 Task: Look for Airbnb properties in Wangen im Allgäu, Germany from 7th December, 2023 to 15th December, 2023 for 6 adults. Place can be entire room with 3 bedrooms having 3 beds and 3 bathrooms. Property type can be guest house.
Action: Mouse moved to (452, 191)
Screenshot: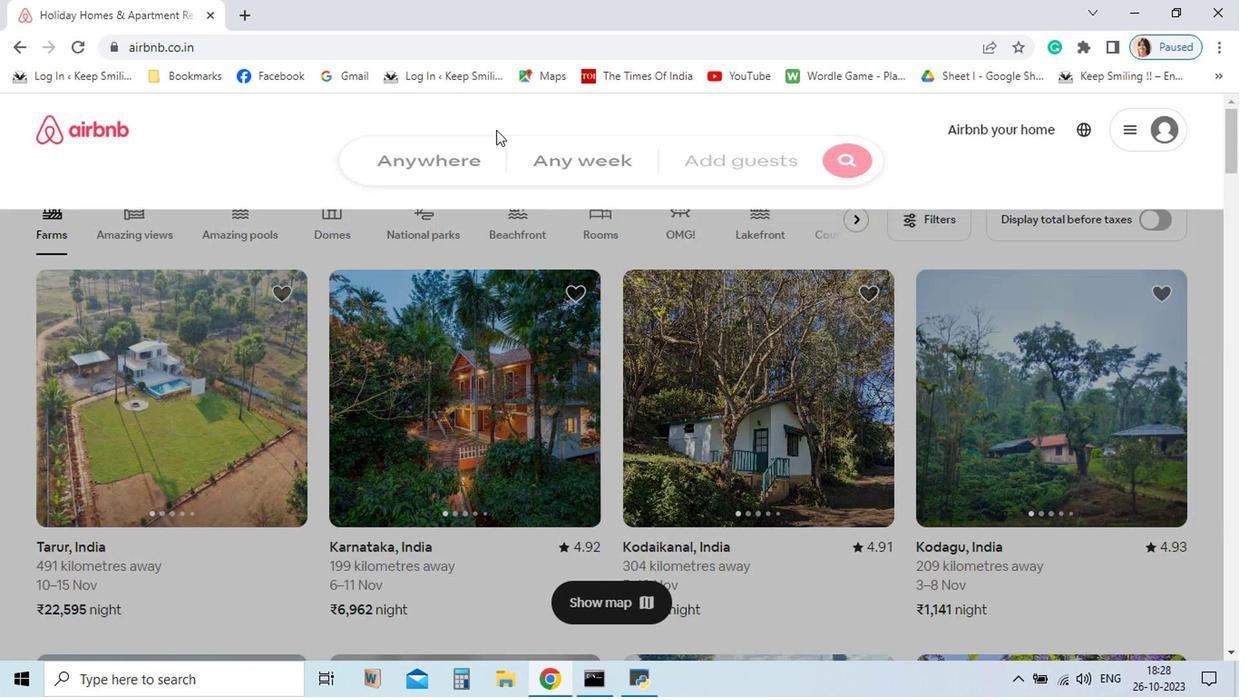 
Action: Mouse pressed left at (452, 191)
Screenshot: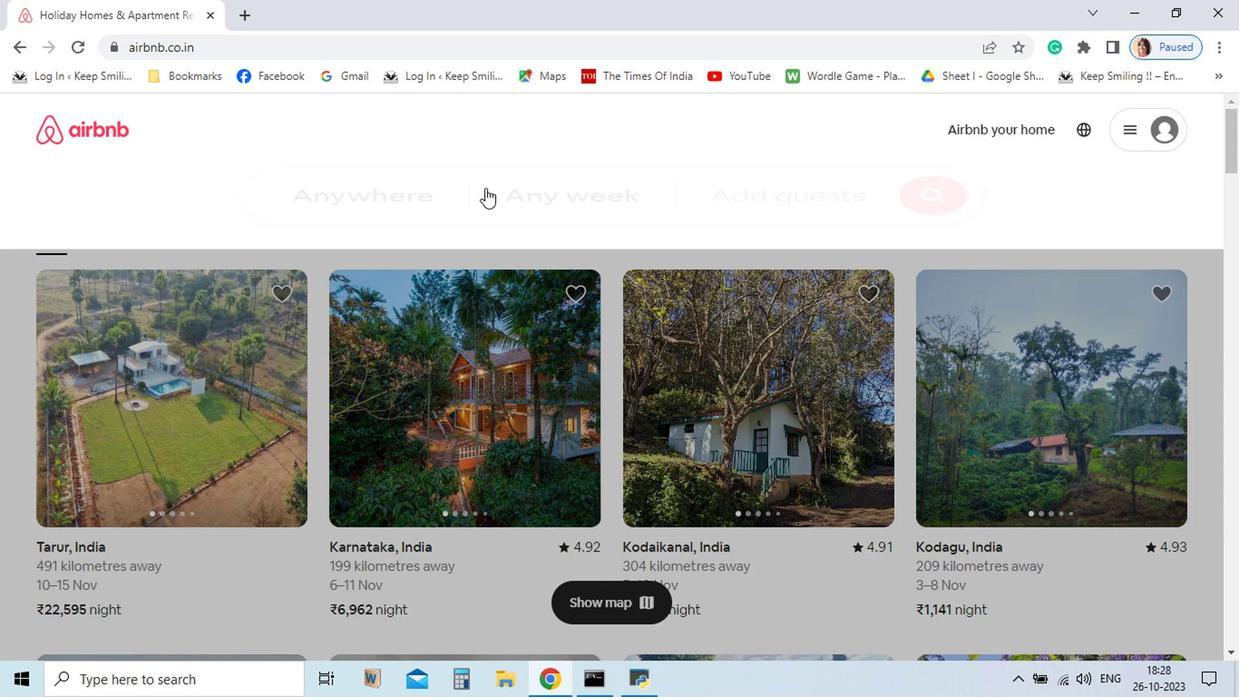 
Action: Mouse moved to (441, 450)
Screenshot: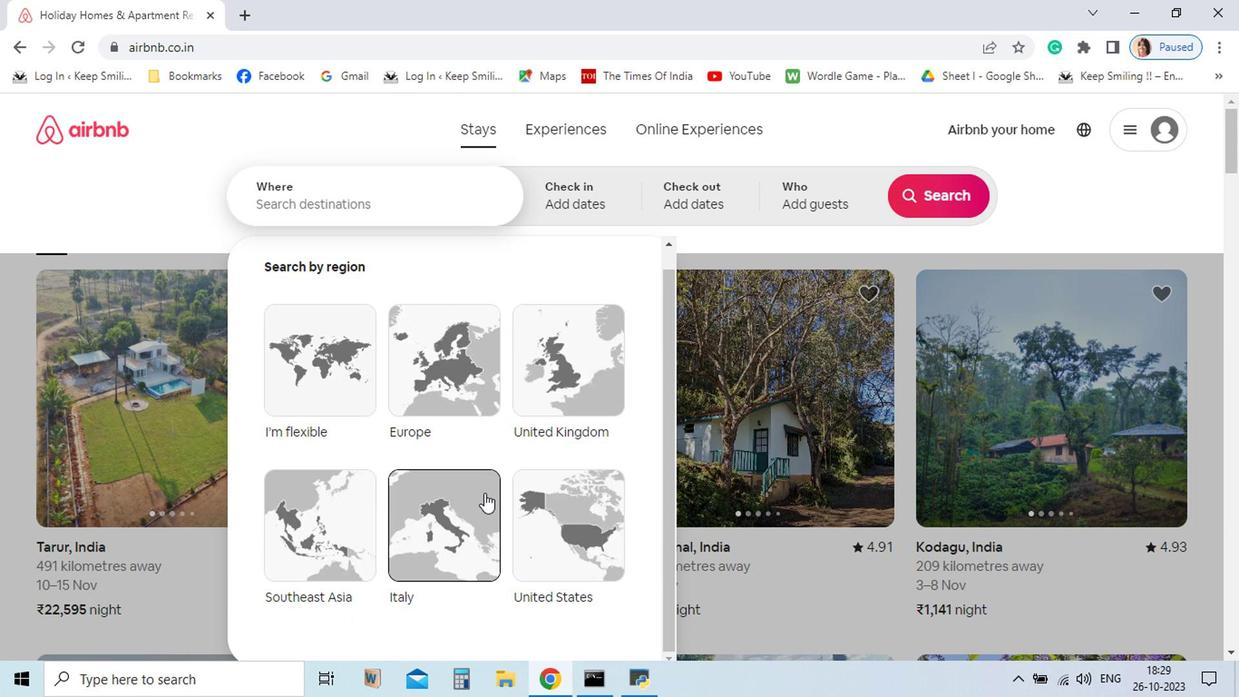 
Action: Mouse scrolled (441, 449) with delta (0, 0)
Screenshot: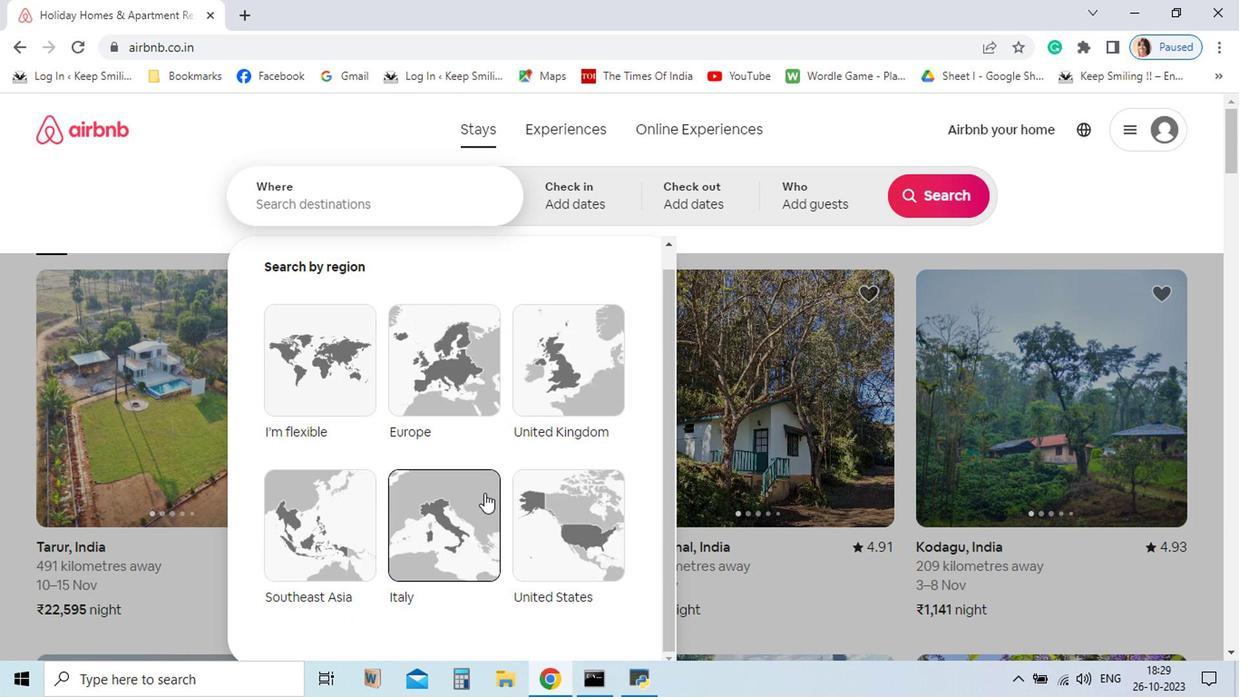 
Action: Mouse moved to (402, 334)
Screenshot: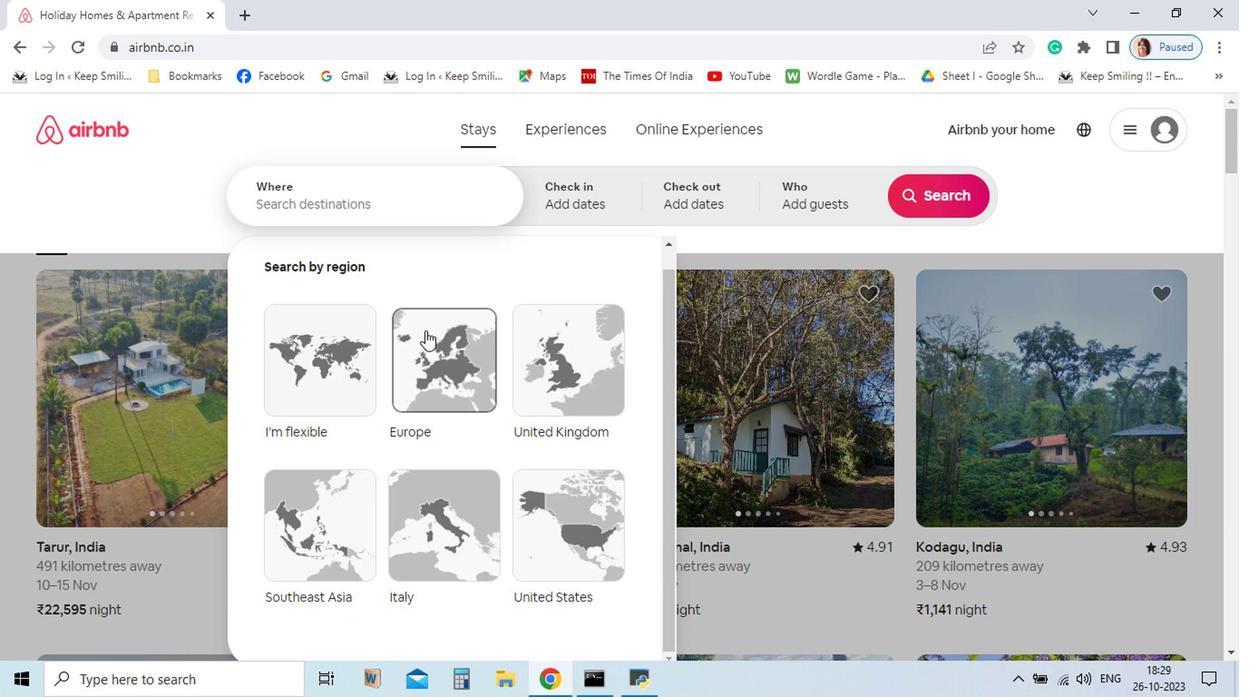 
Action: Mouse pressed left at (402, 334)
Screenshot: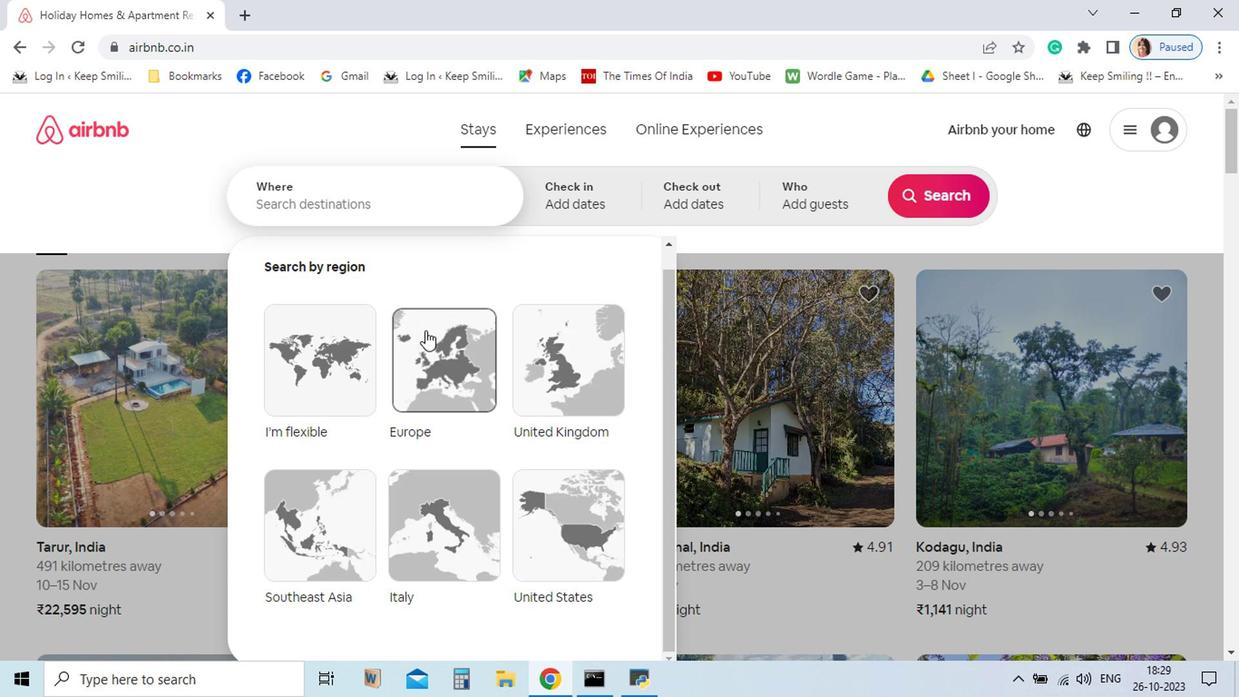 
Action: Mouse moved to (326, 242)
Screenshot: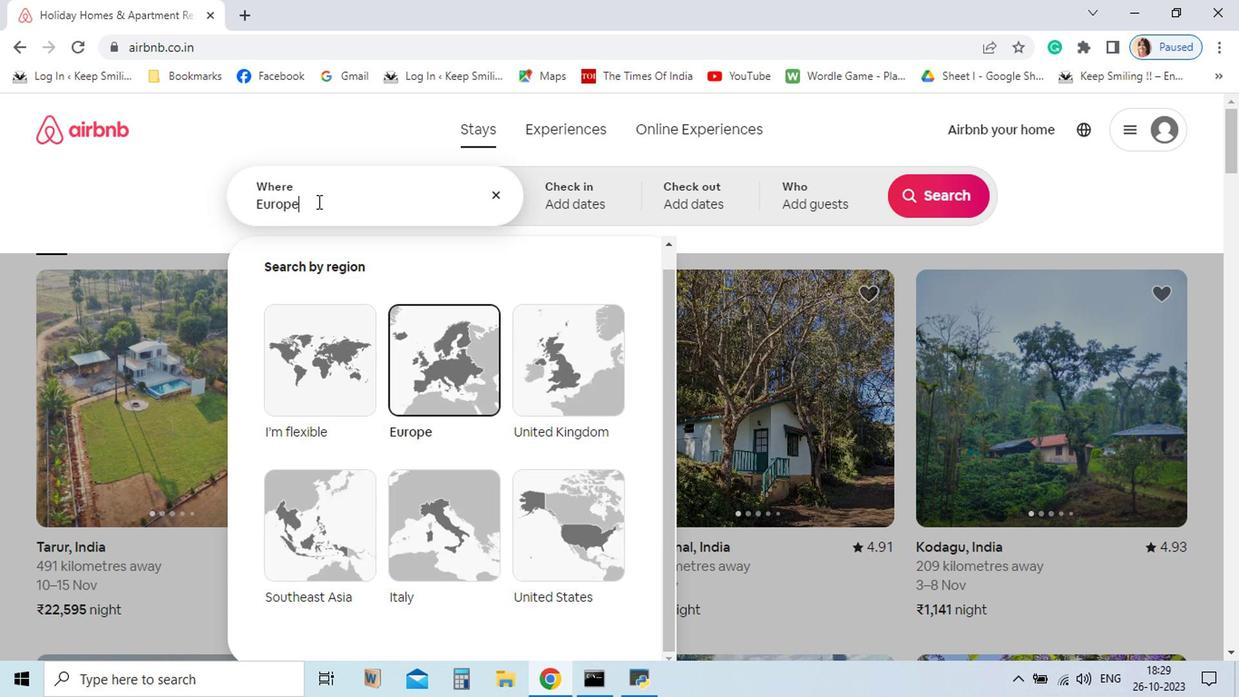 
Action: Mouse pressed left at (326, 242)
Screenshot: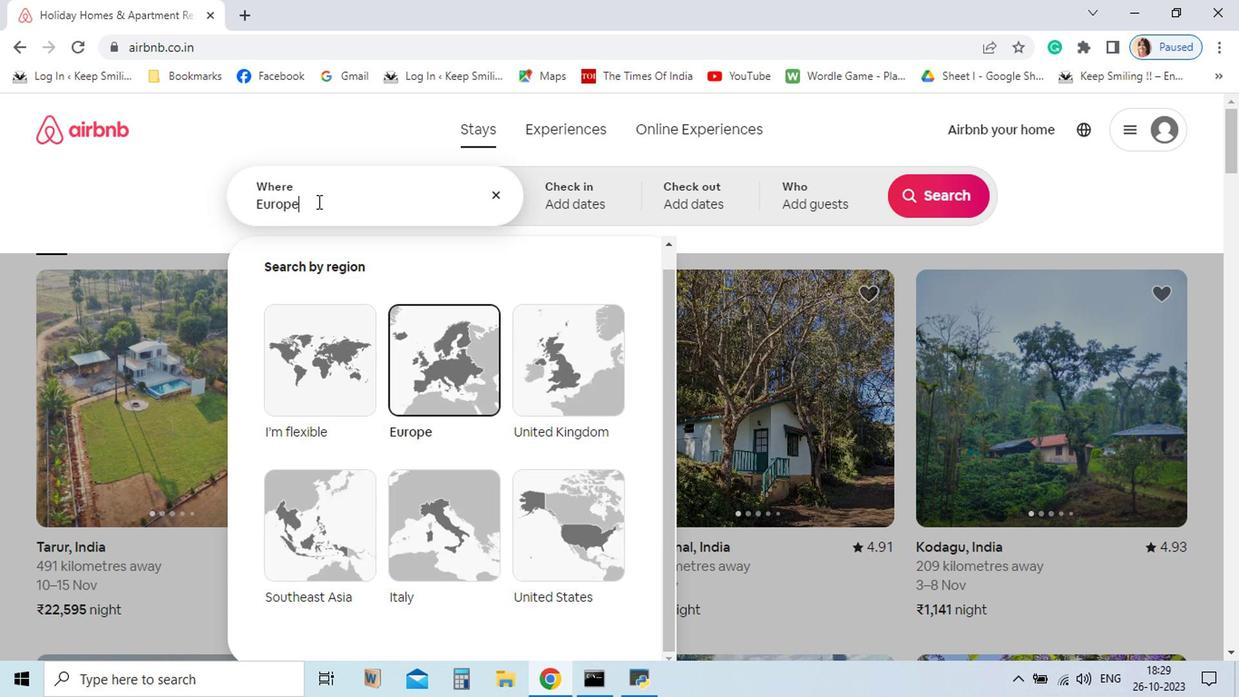 
Action: Mouse moved to (325, 242)
Screenshot: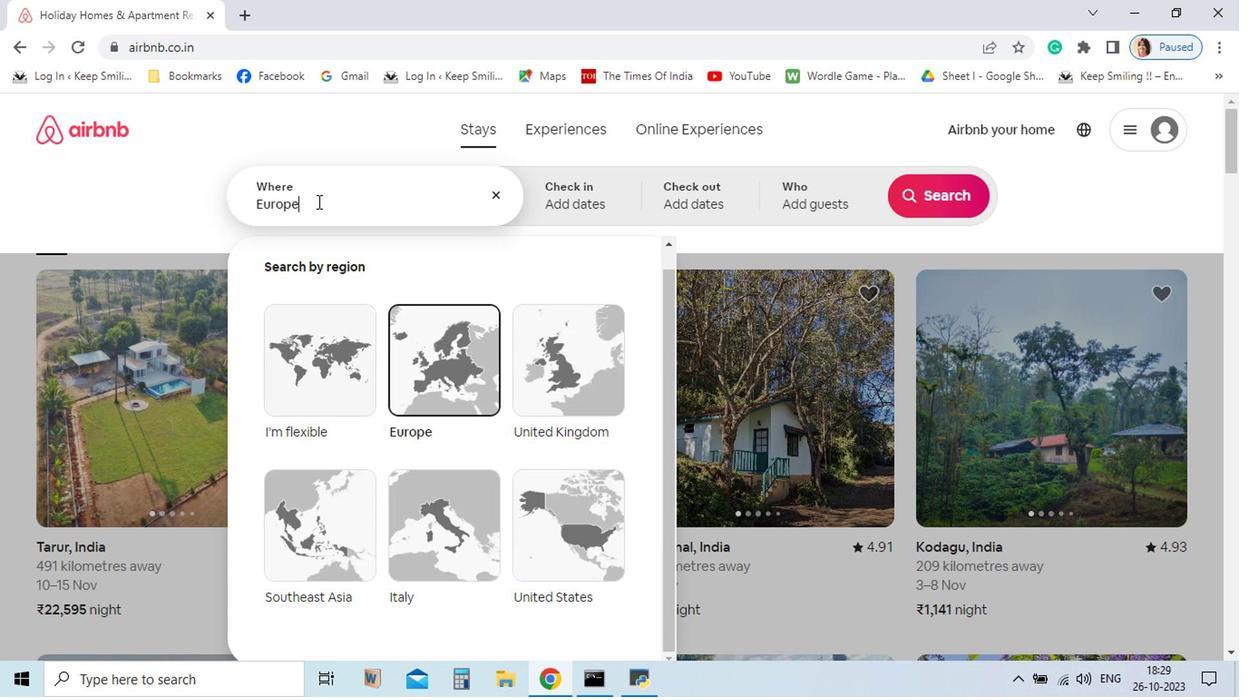 
Action: Key pressed <Key.delete><Key.backspace><Key.backspace><Key.backspace><Key.backspace><Key.backspace><Key.backspace>wange
Screenshot: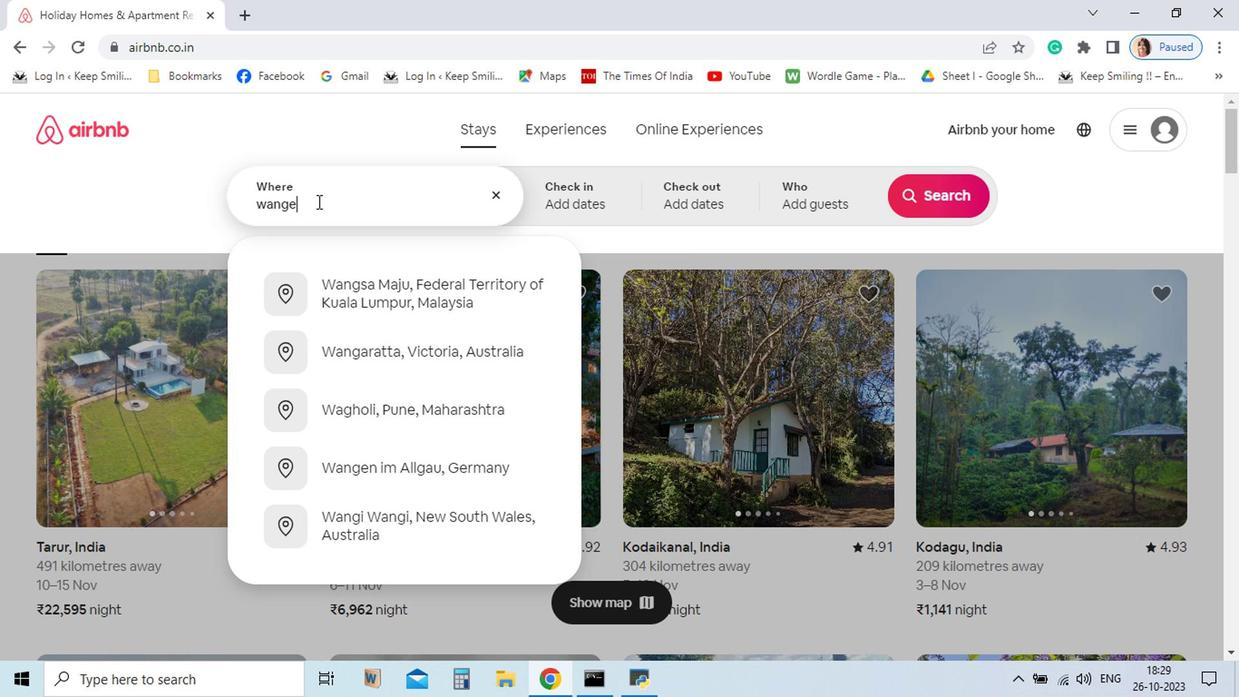 
Action: Mouse moved to (324, 240)
Screenshot: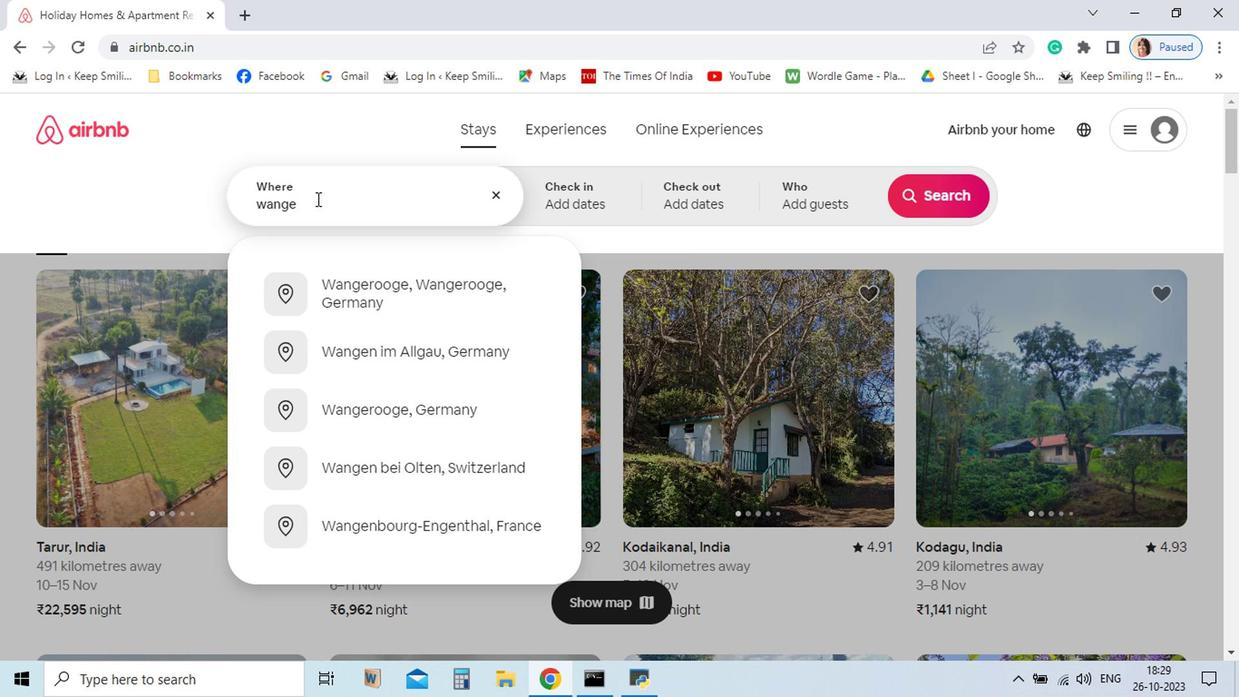 
Action: Key pressed n
Screenshot: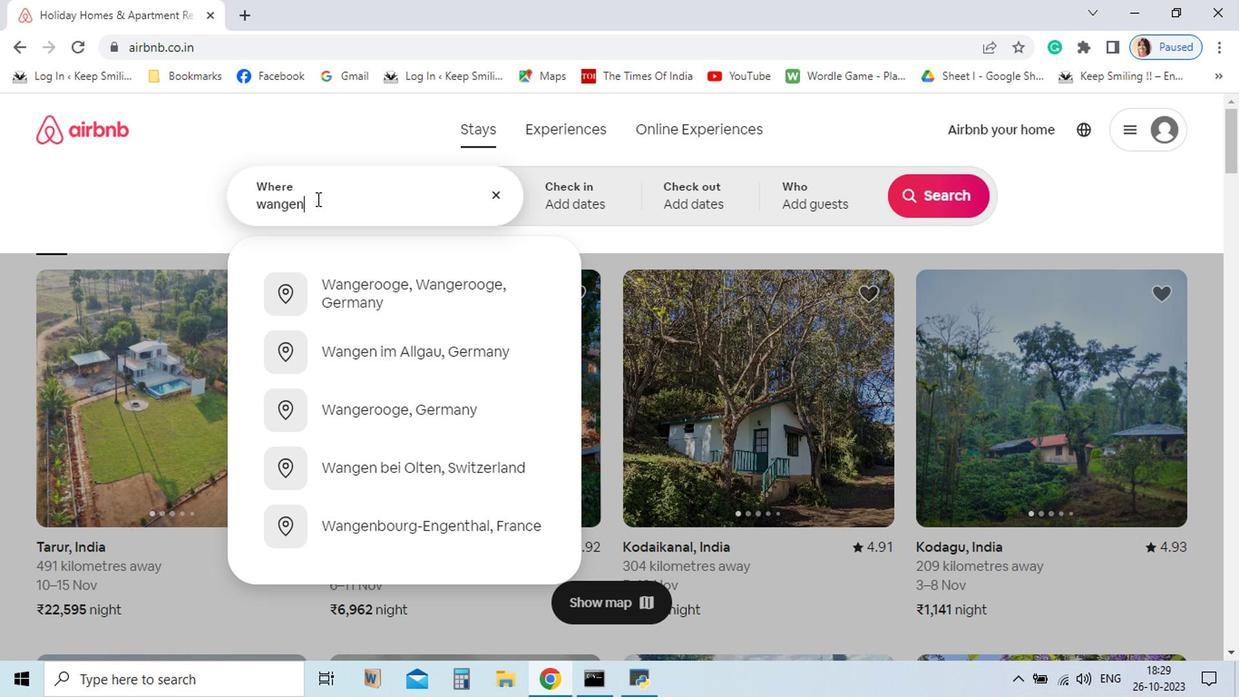 
Action: Mouse moved to (342, 311)
Screenshot: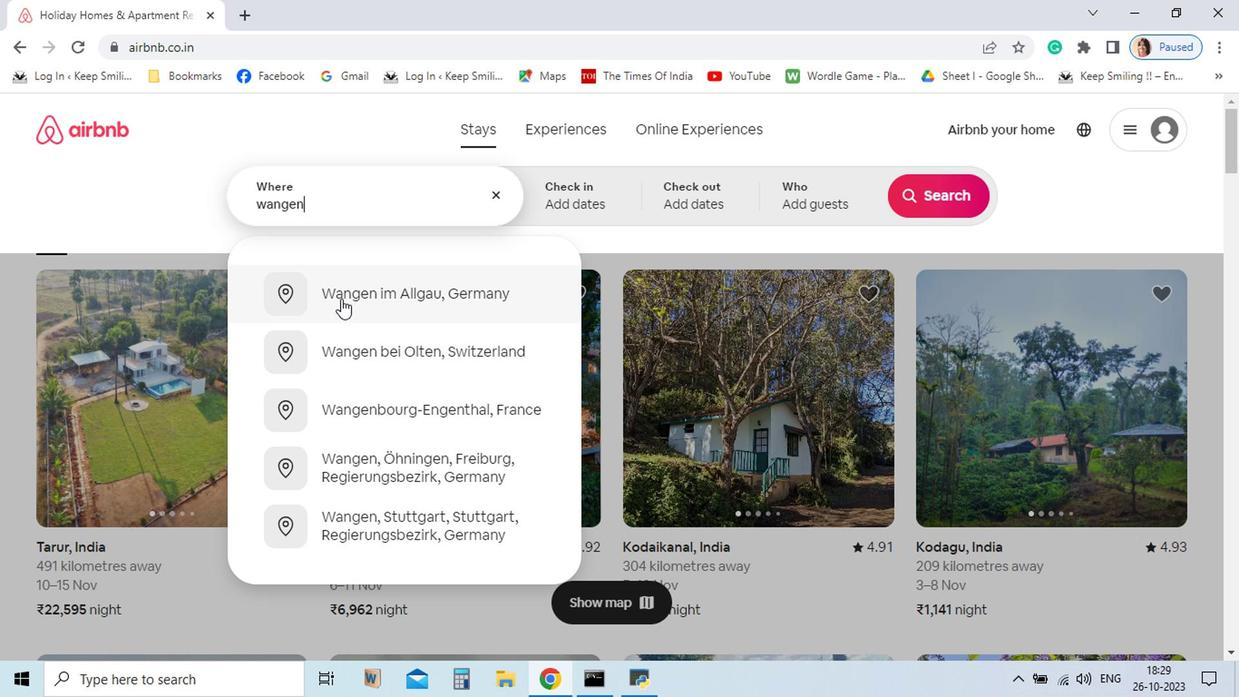 
Action: Mouse pressed left at (342, 311)
Screenshot: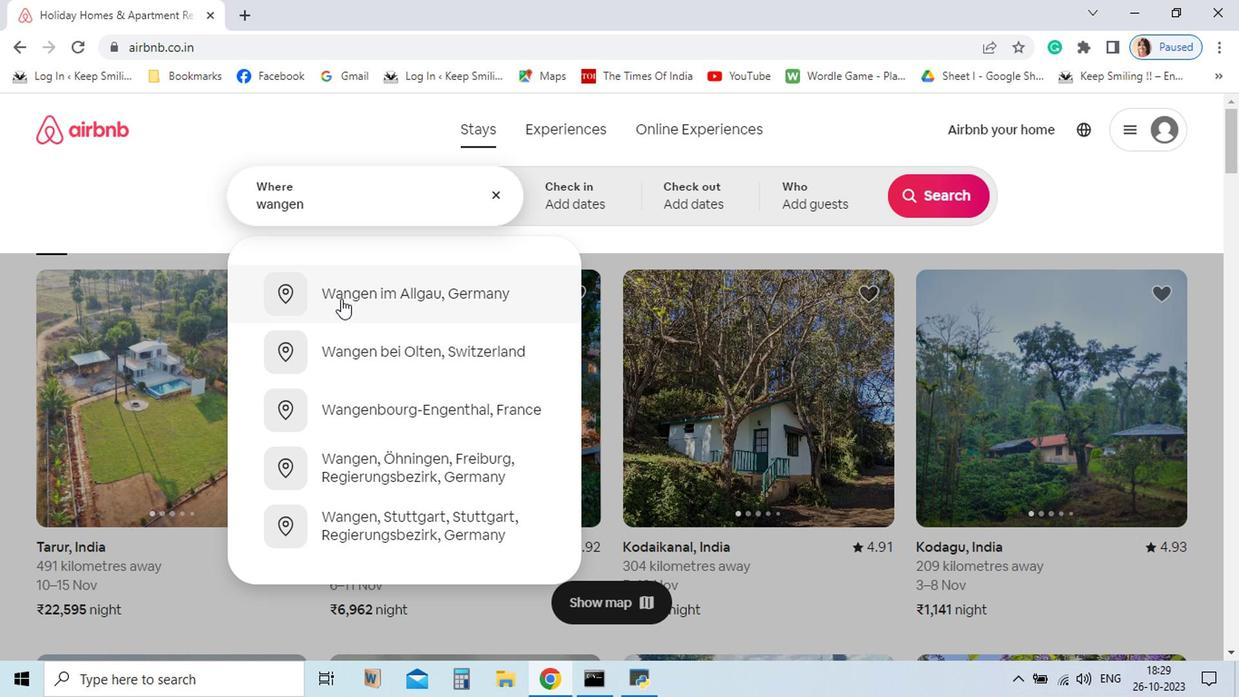
Action: Mouse moved to (763, 340)
Screenshot: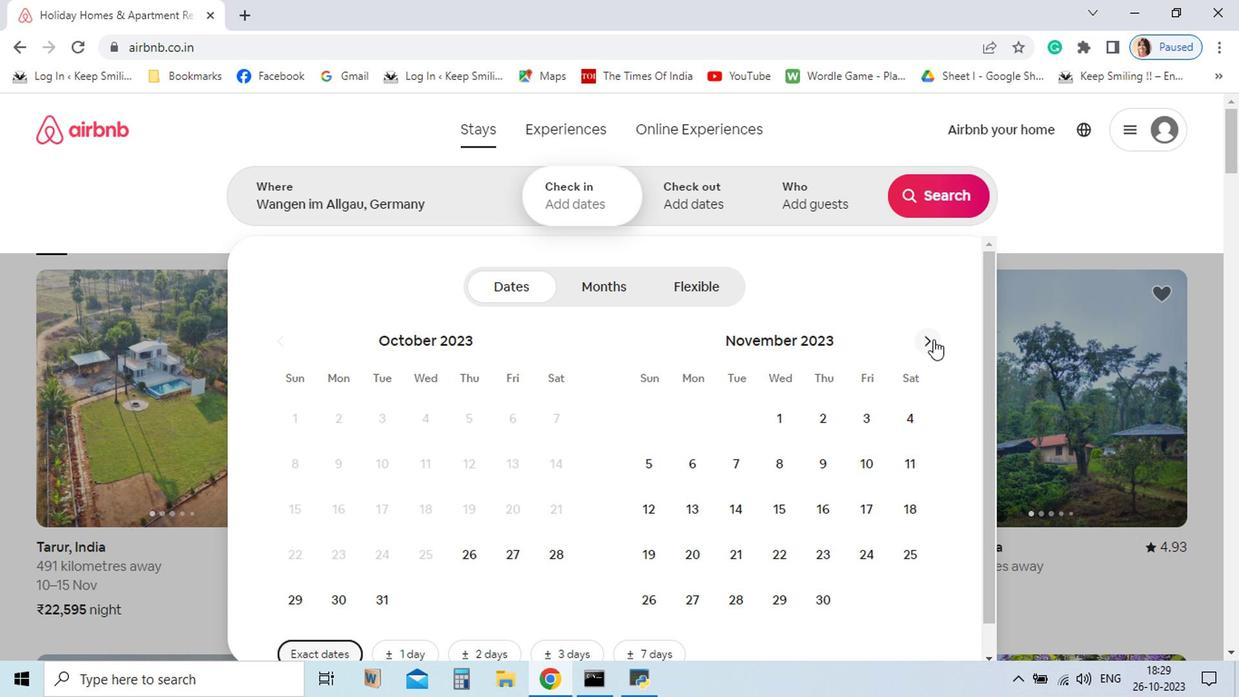 
Action: Mouse pressed left at (763, 340)
Screenshot: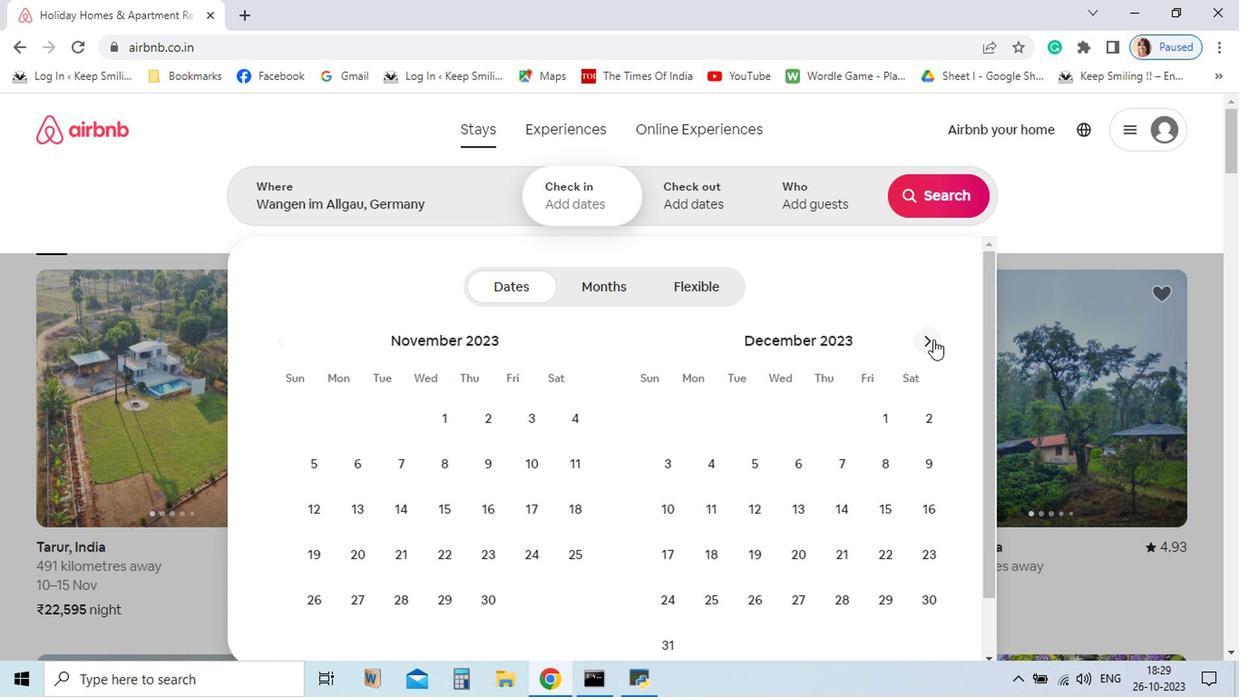 
Action: Mouse moved to (690, 429)
Screenshot: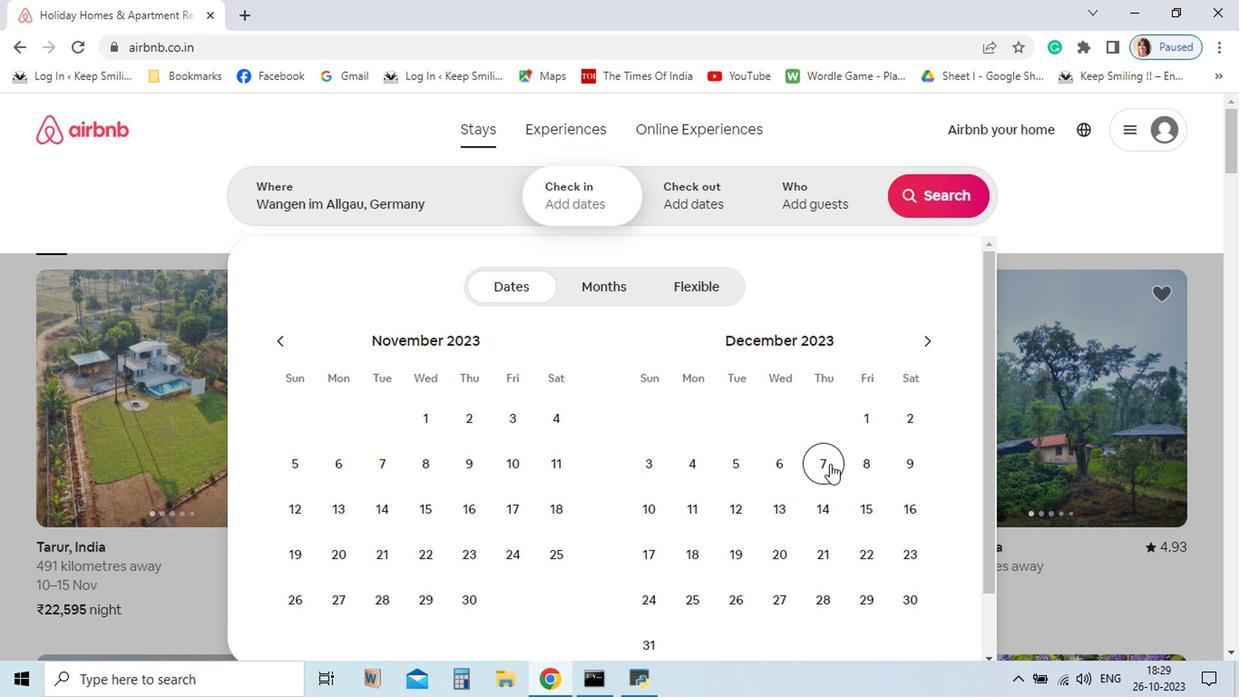 
Action: Mouse pressed left at (690, 429)
Screenshot: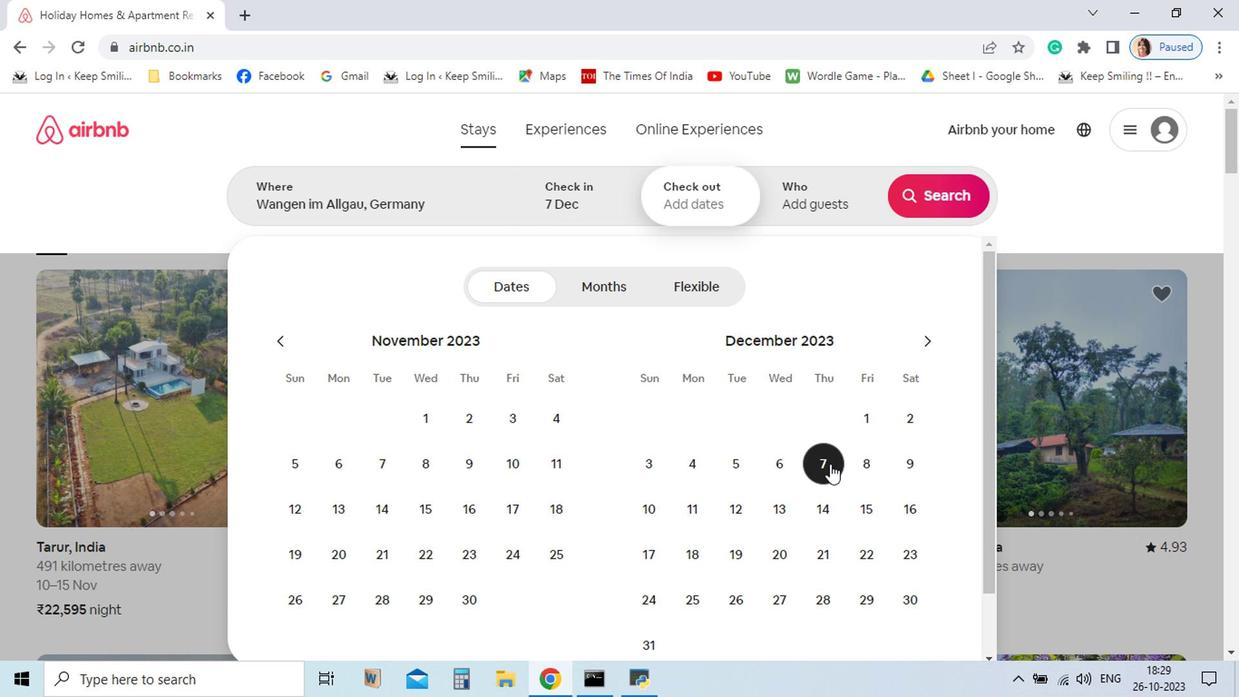 
Action: Mouse moved to (716, 457)
Screenshot: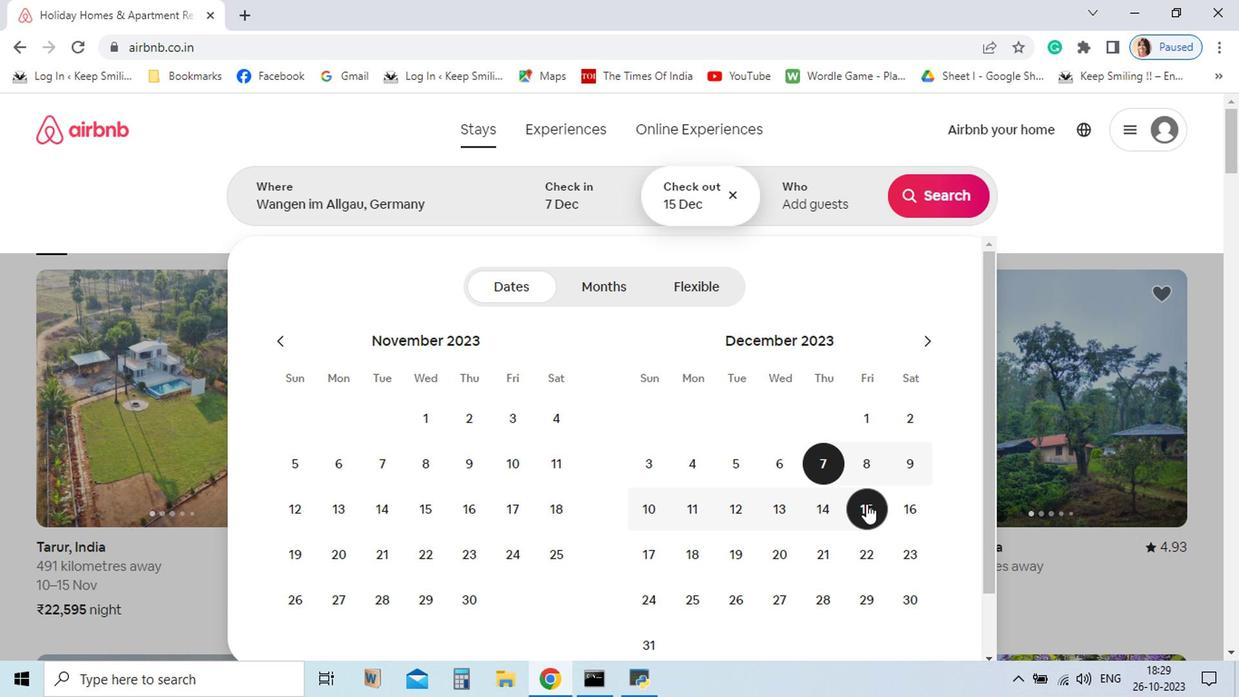 
Action: Mouse pressed left at (716, 457)
Screenshot: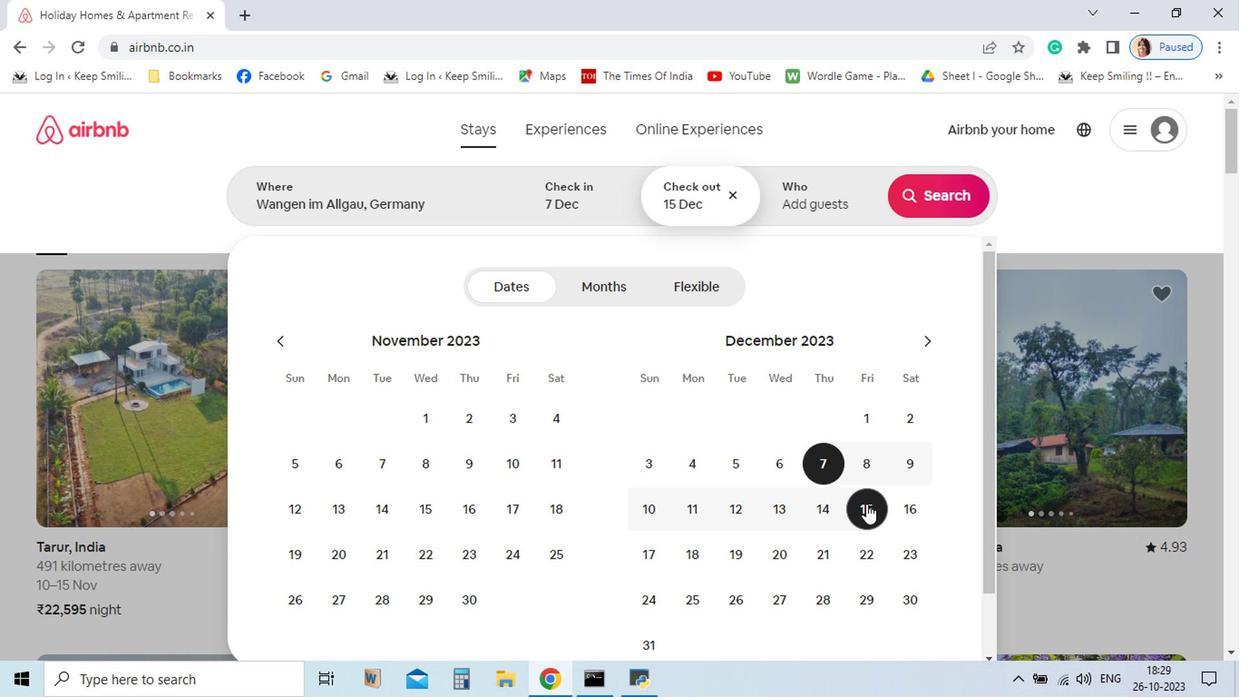 
Action: Mouse moved to (701, 241)
Screenshot: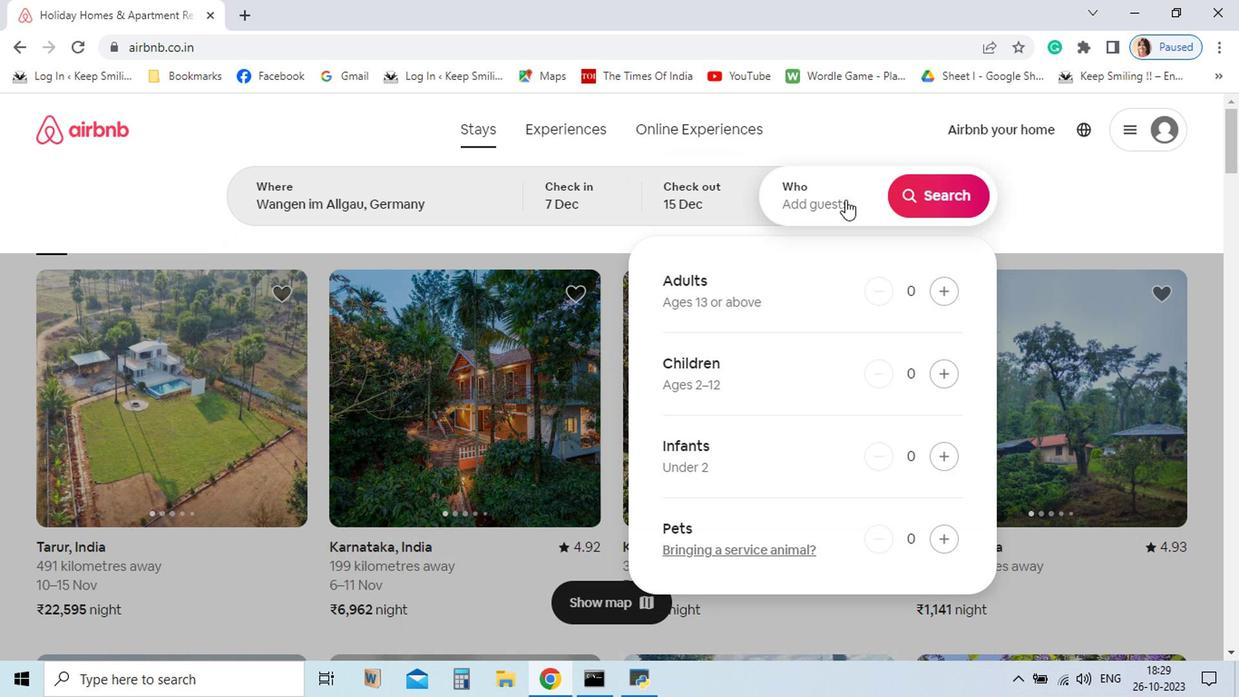 
Action: Mouse pressed left at (701, 241)
Screenshot: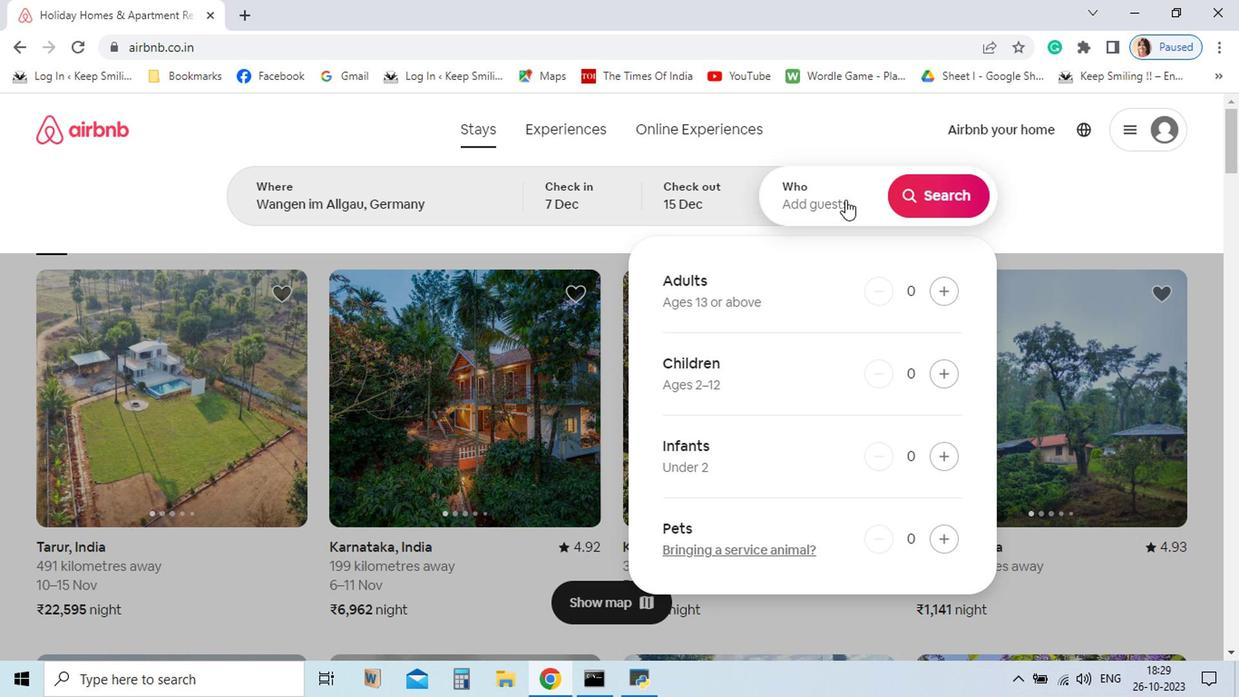 
Action: Mouse moved to (771, 304)
Screenshot: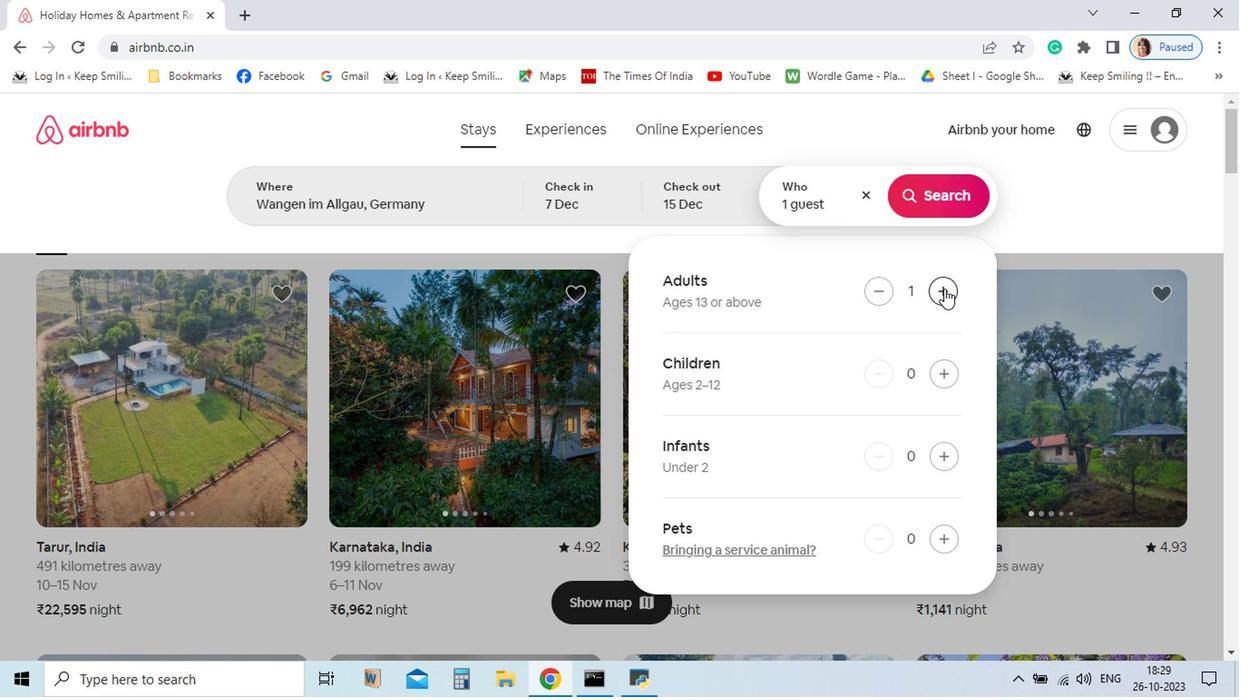 
Action: Mouse pressed left at (771, 304)
Screenshot: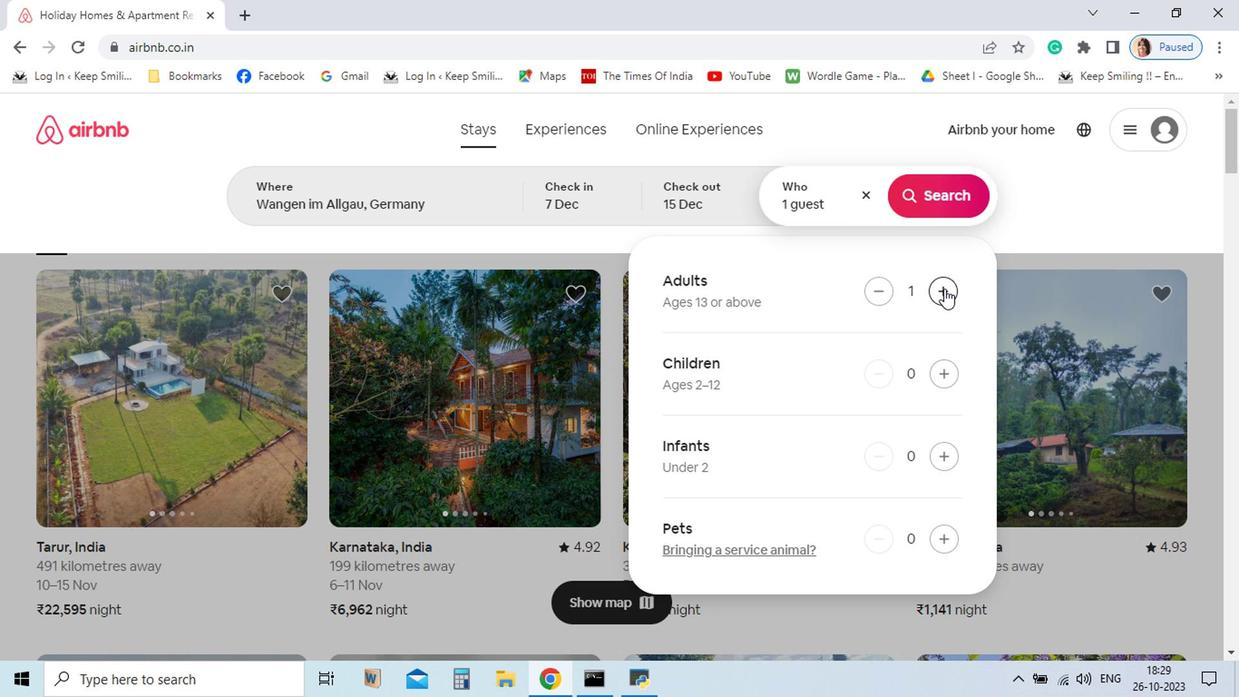 
Action: Mouse pressed left at (771, 304)
Screenshot: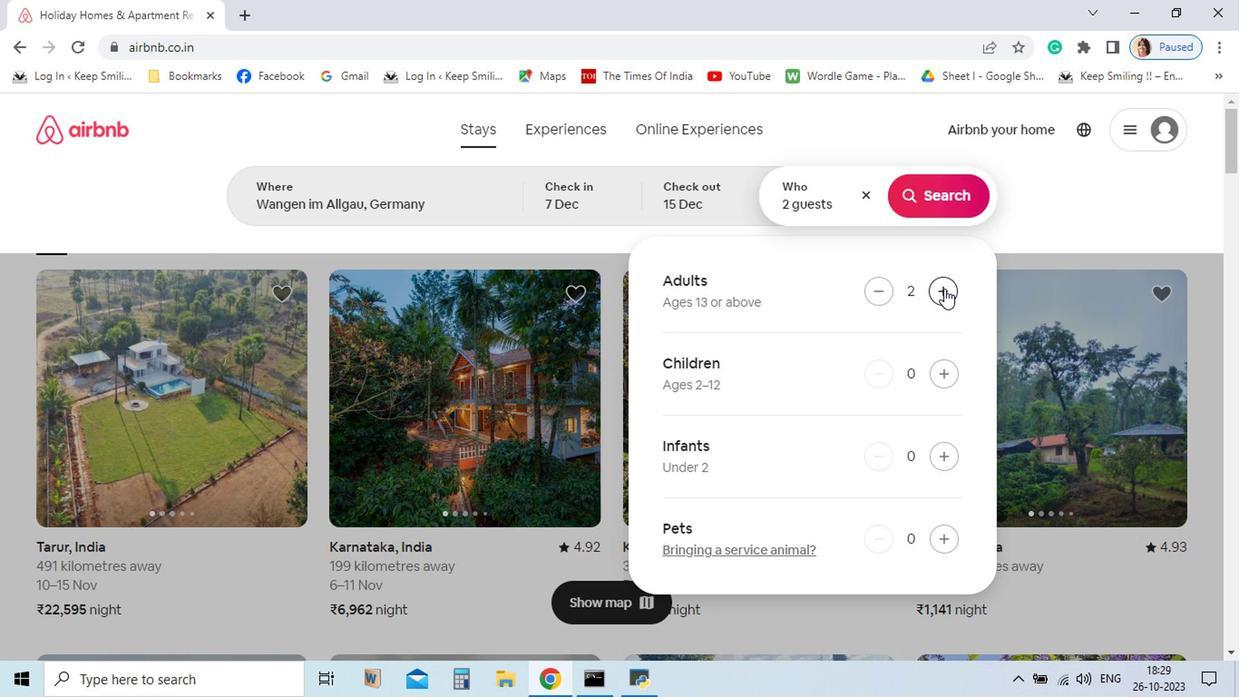 
Action: Mouse pressed left at (771, 304)
Screenshot: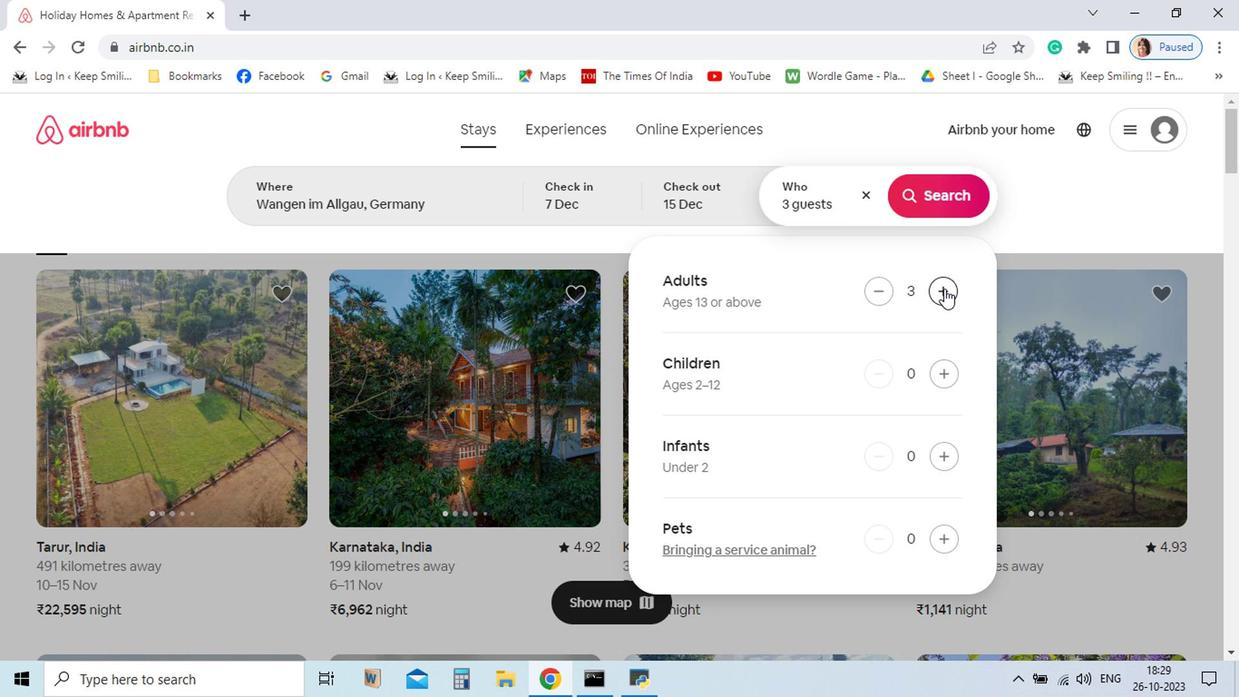 
Action: Mouse pressed left at (771, 304)
Screenshot: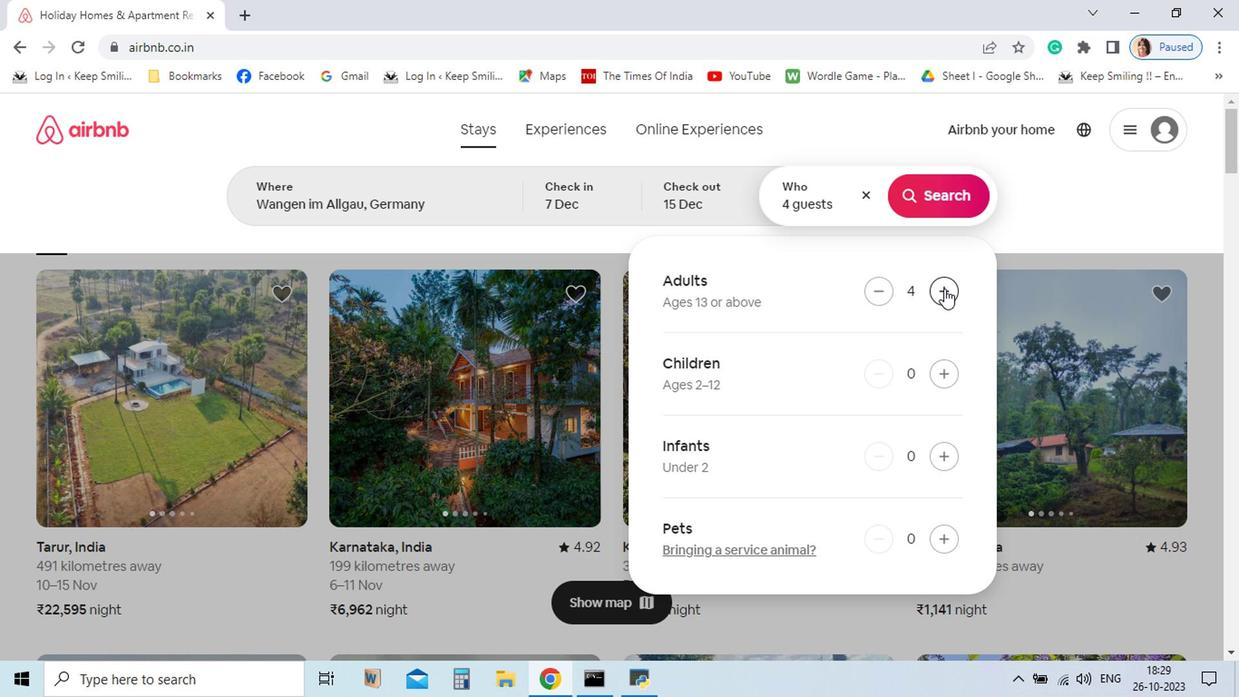 
Action: Mouse pressed left at (771, 304)
Screenshot: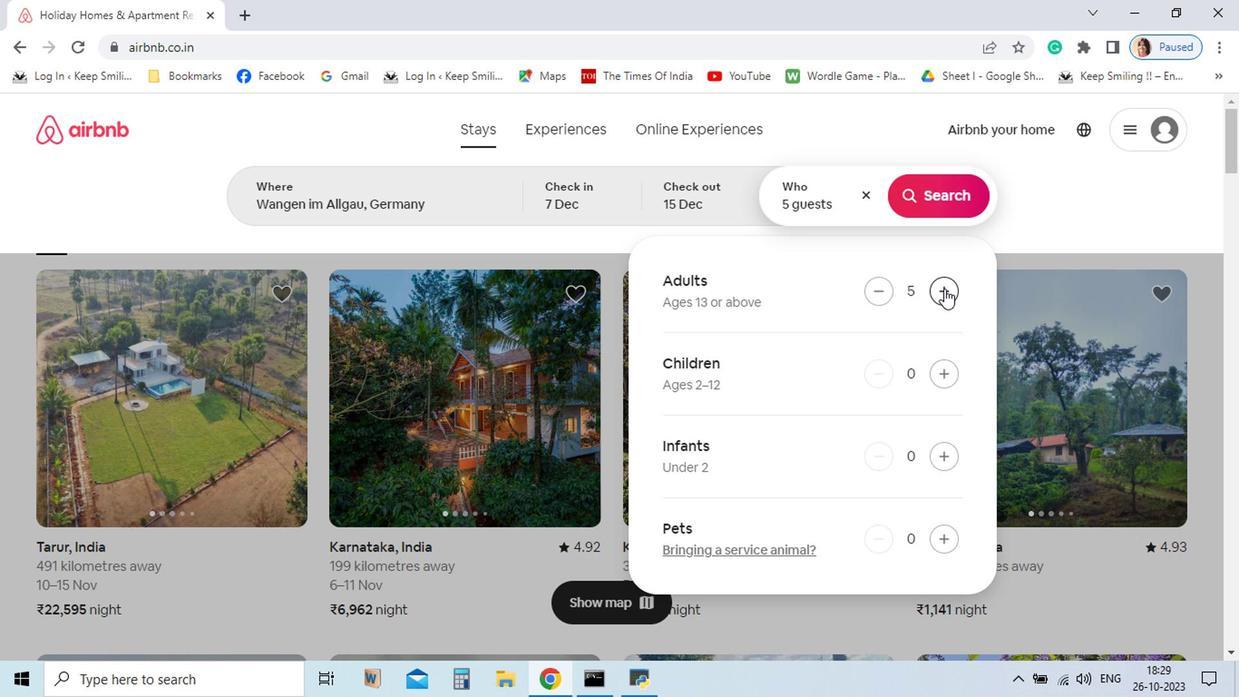
Action: Mouse pressed left at (771, 304)
Screenshot: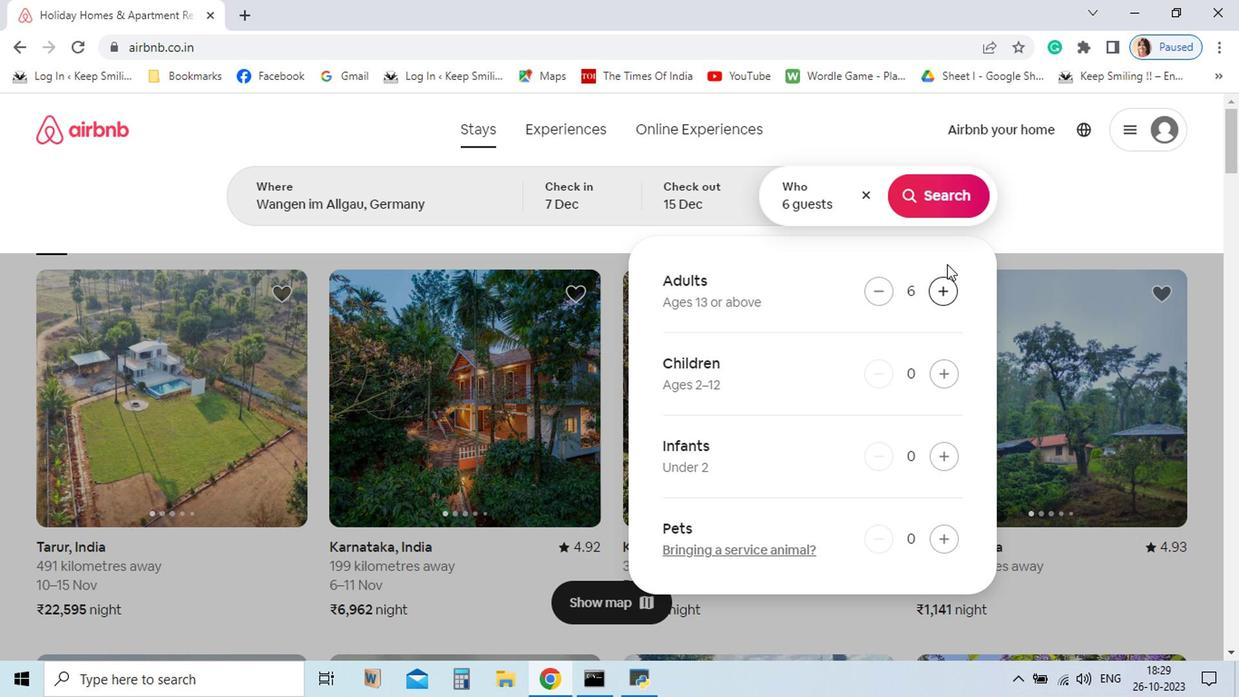 
Action: Mouse moved to (770, 239)
Screenshot: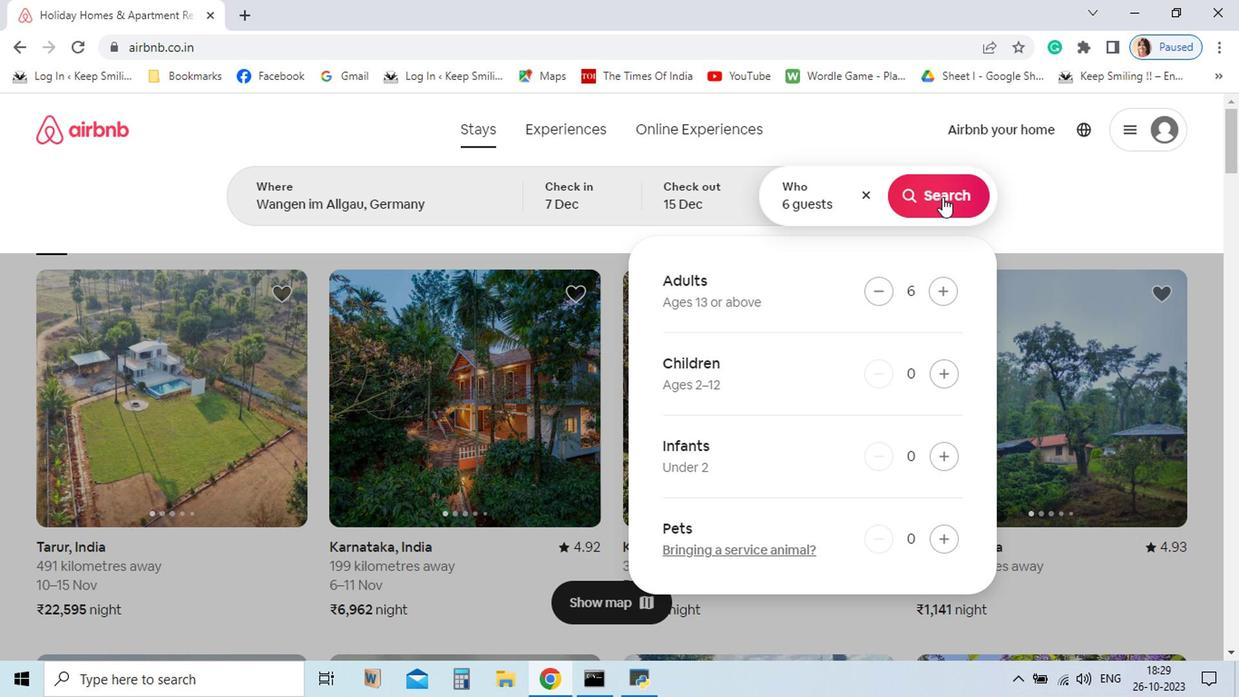
Action: Mouse pressed left at (770, 239)
Screenshot: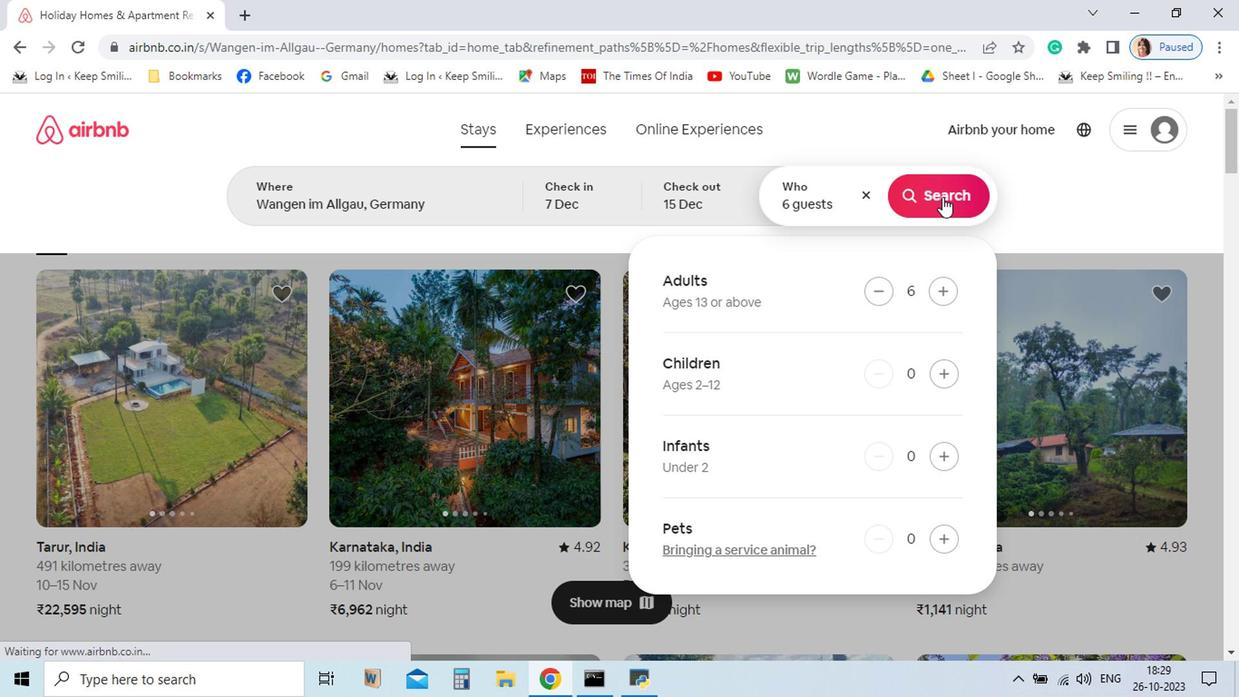 
Action: Mouse moved to (785, 243)
Screenshot: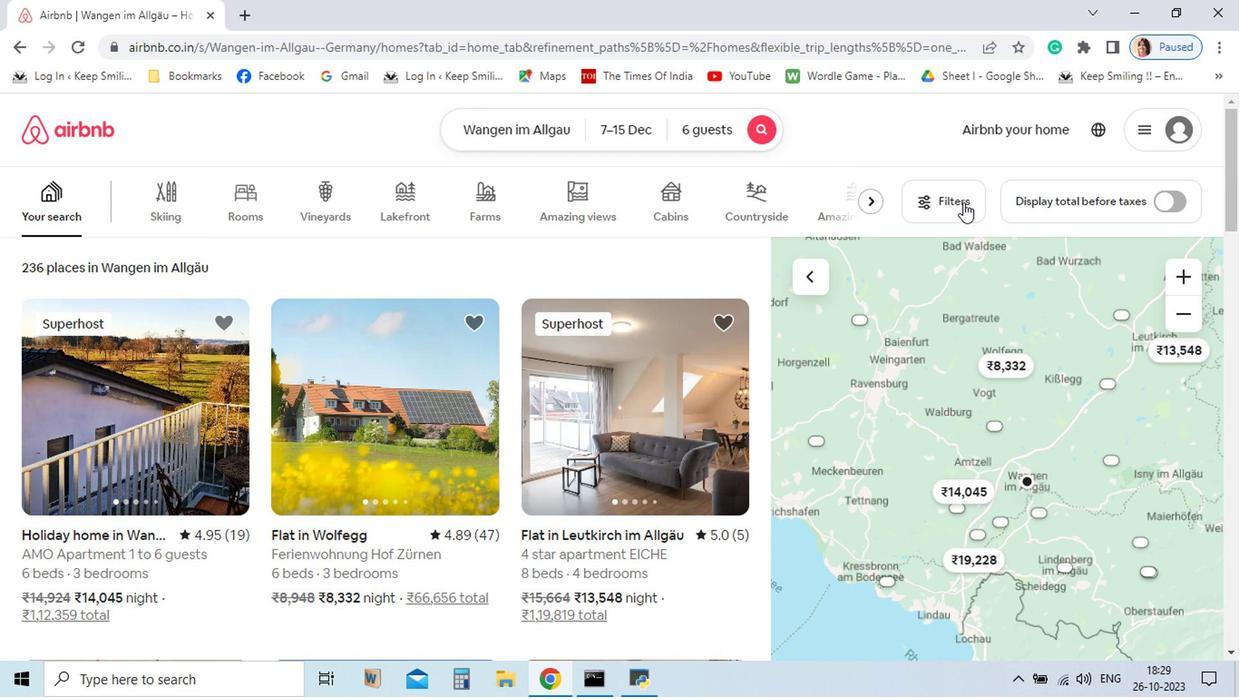 
Action: Mouse pressed left at (785, 243)
Screenshot: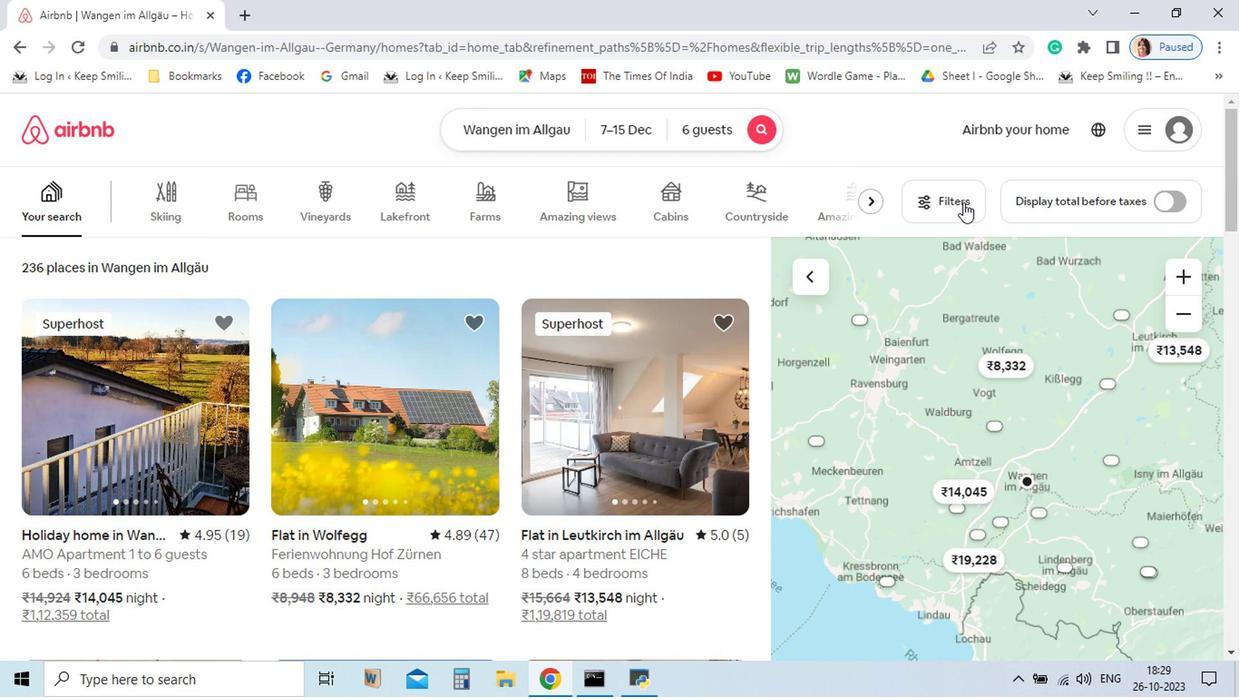 
Action: Mouse moved to (789, 270)
Screenshot: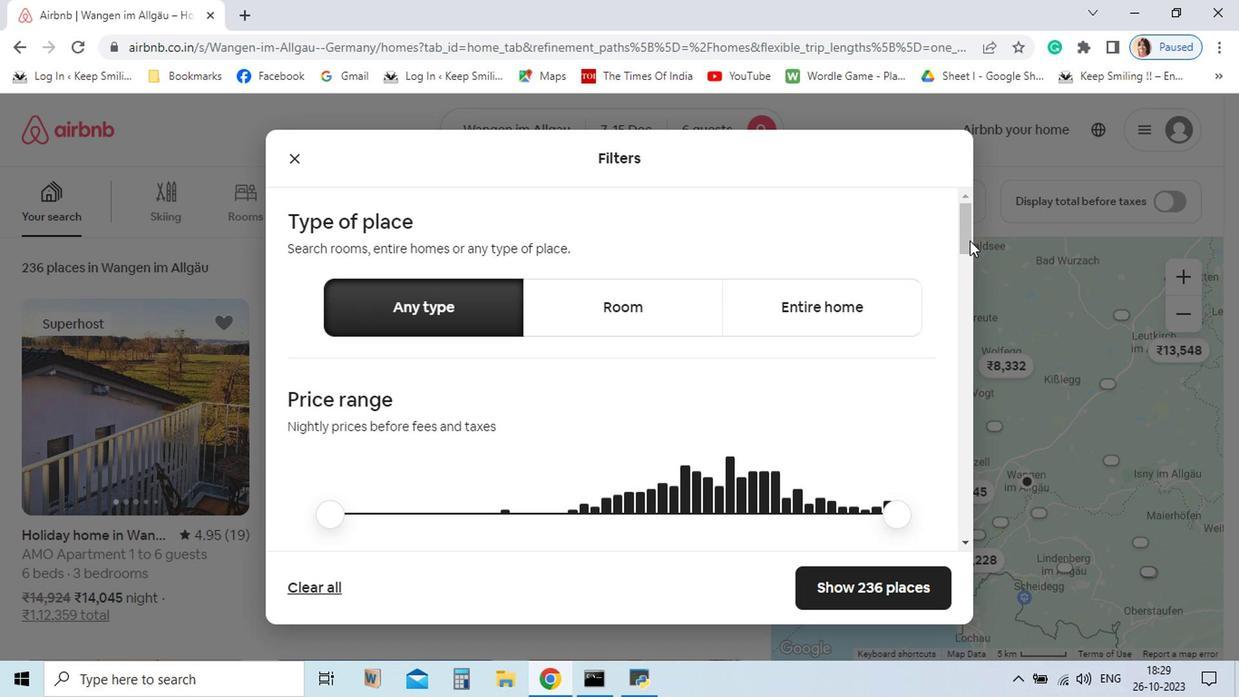 
Action: Mouse pressed left at (789, 270)
Screenshot: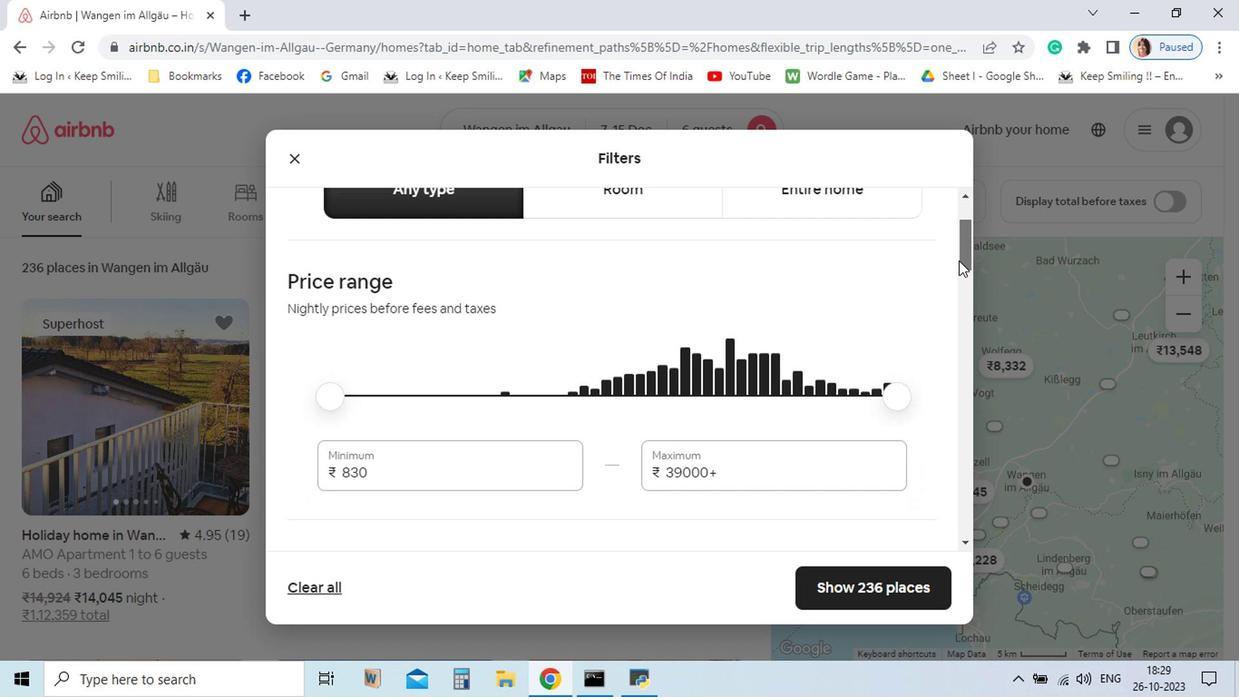 
Action: Mouse moved to (468, 373)
Screenshot: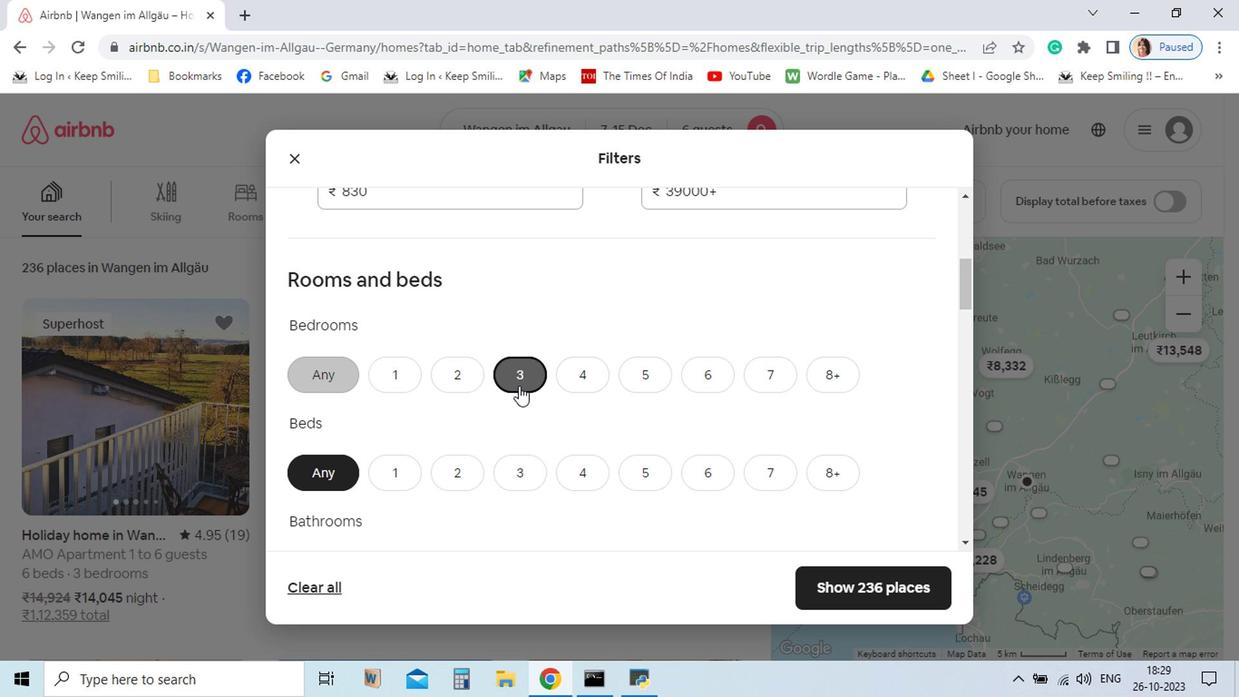 
Action: Mouse pressed left at (468, 373)
Screenshot: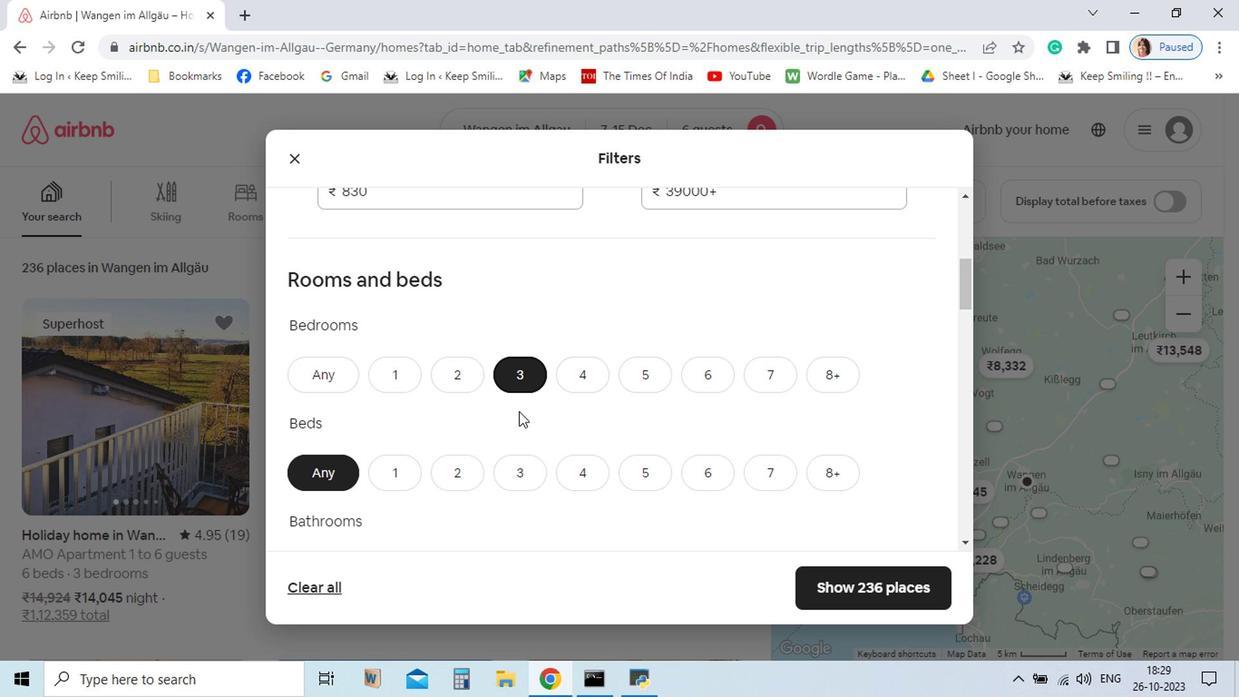 
Action: Mouse moved to (471, 429)
Screenshot: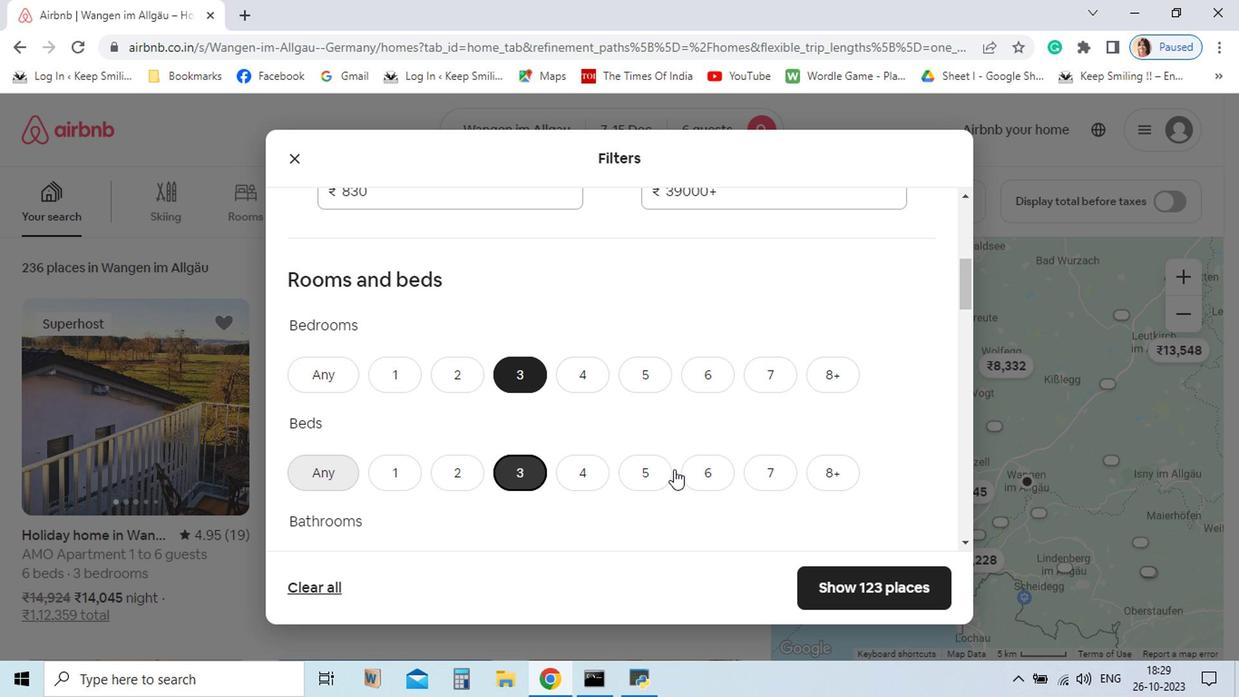 
Action: Mouse pressed left at (471, 429)
Screenshot: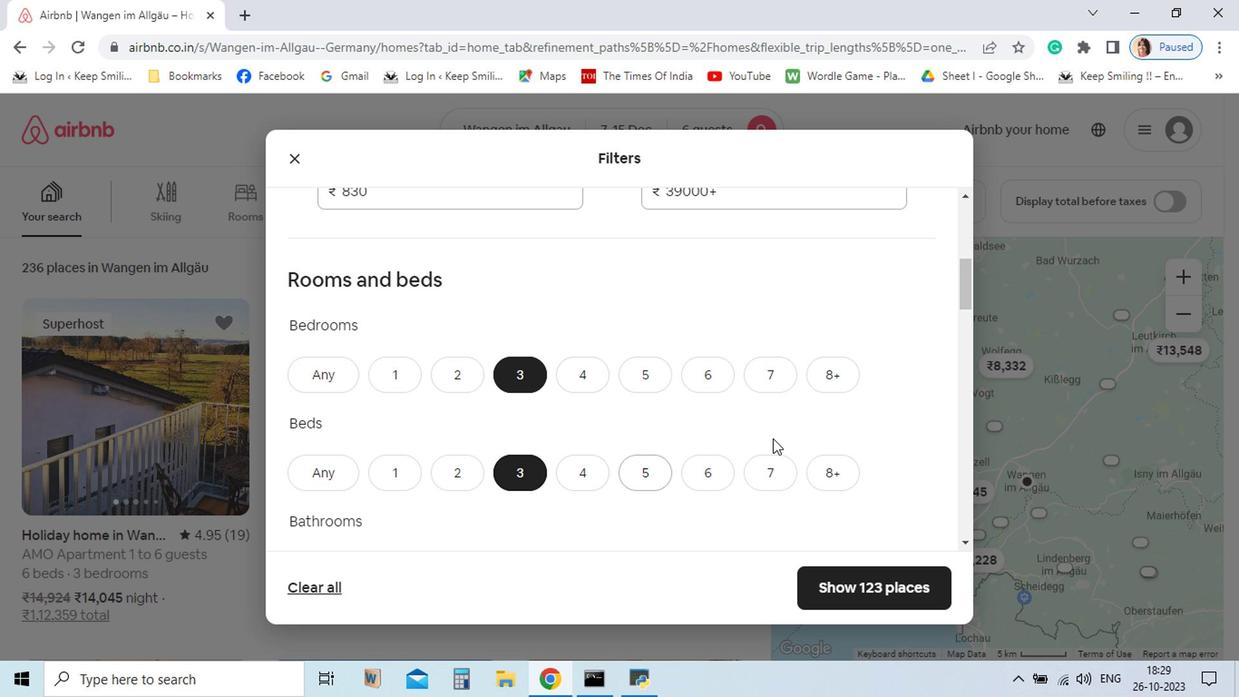 
Action: Mouse moved to (782, 315)
Screenshot: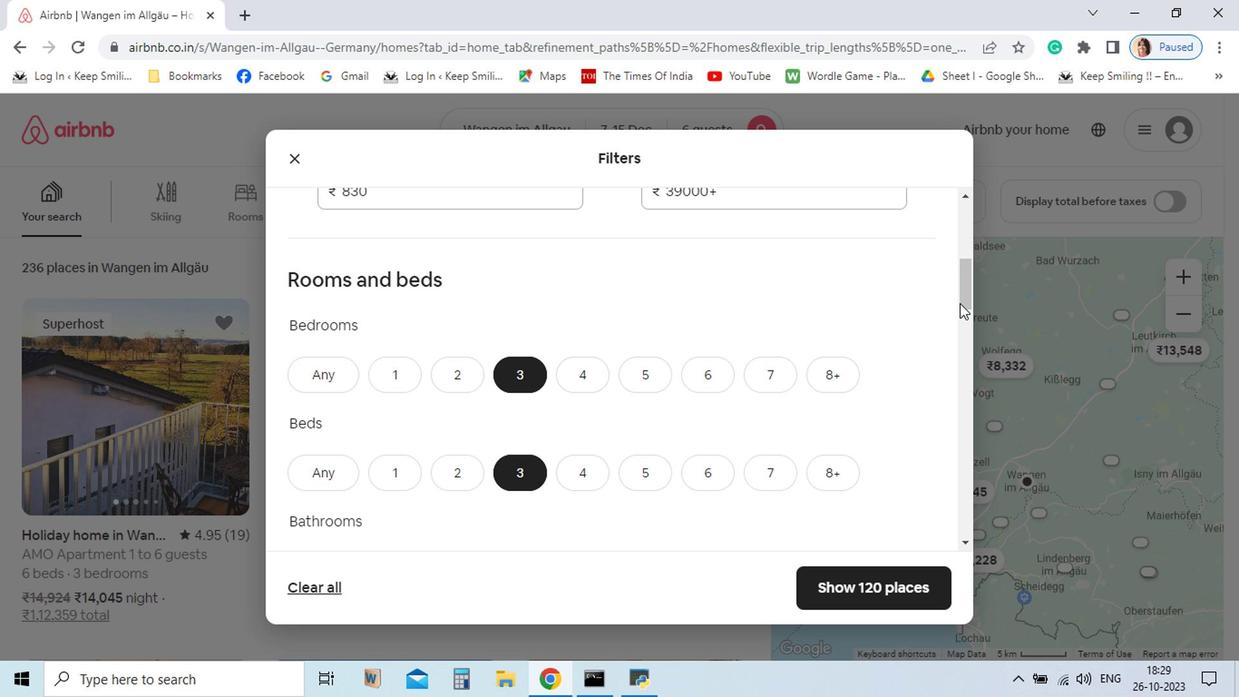 
Action: Mouse pressed left at (782, 315)
Screenshot: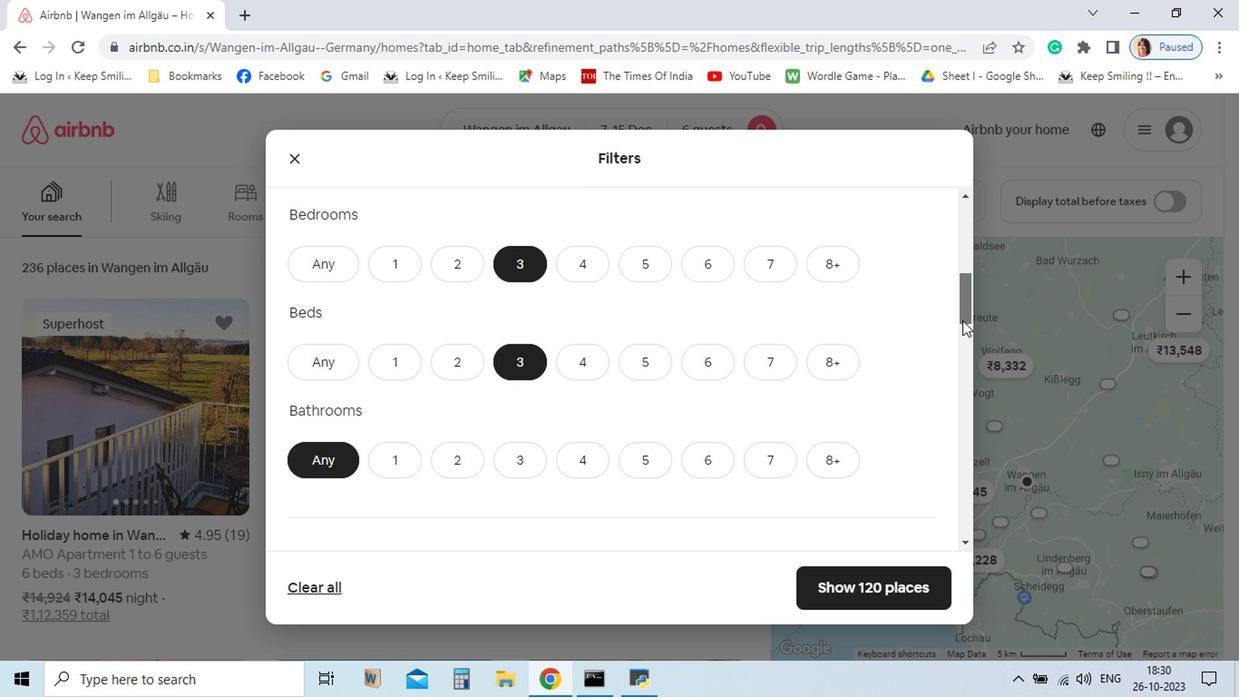 
Action: Mouse moved to (470, 404)
Screenshot: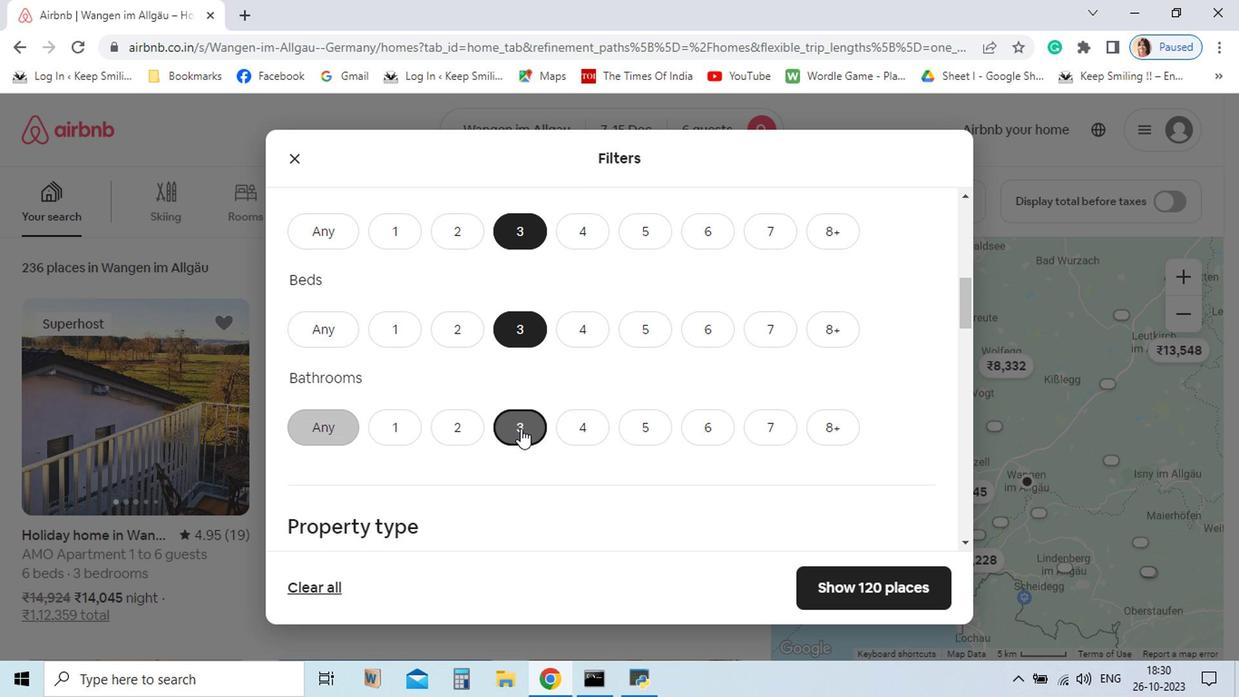 
Action: Mouse pressed left at (470, 404)
Screenshot: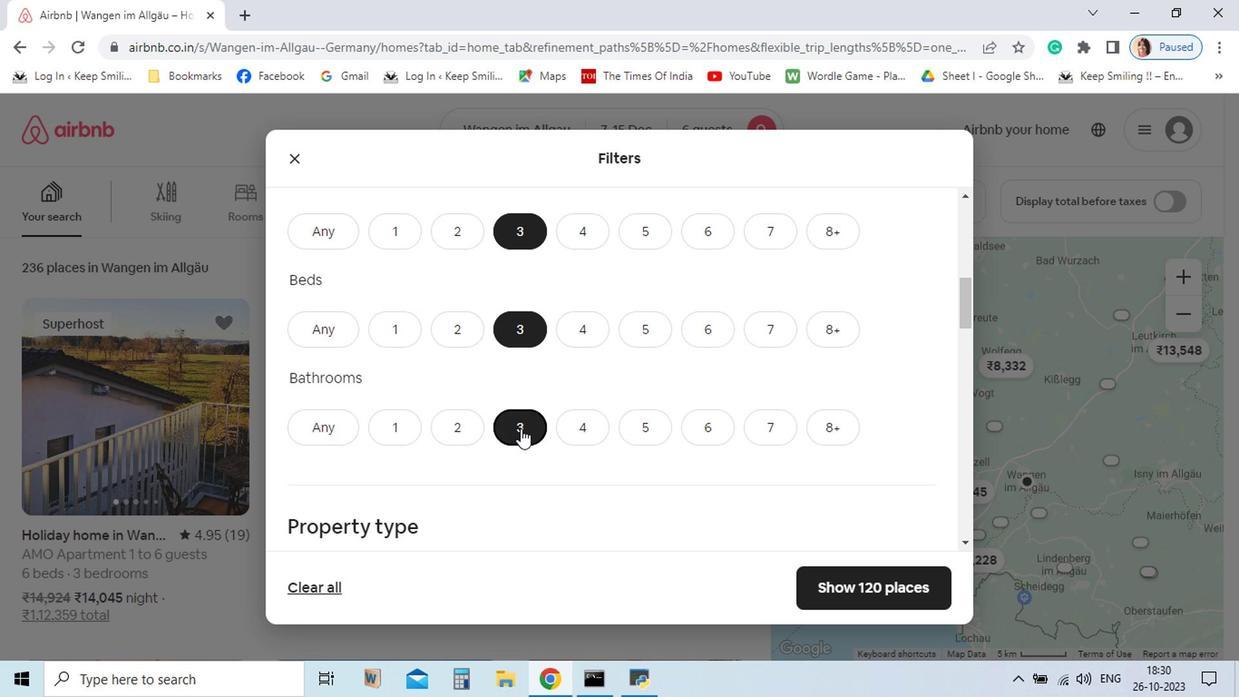 
Action: Mouse moved to (793, 318)
Screenshot: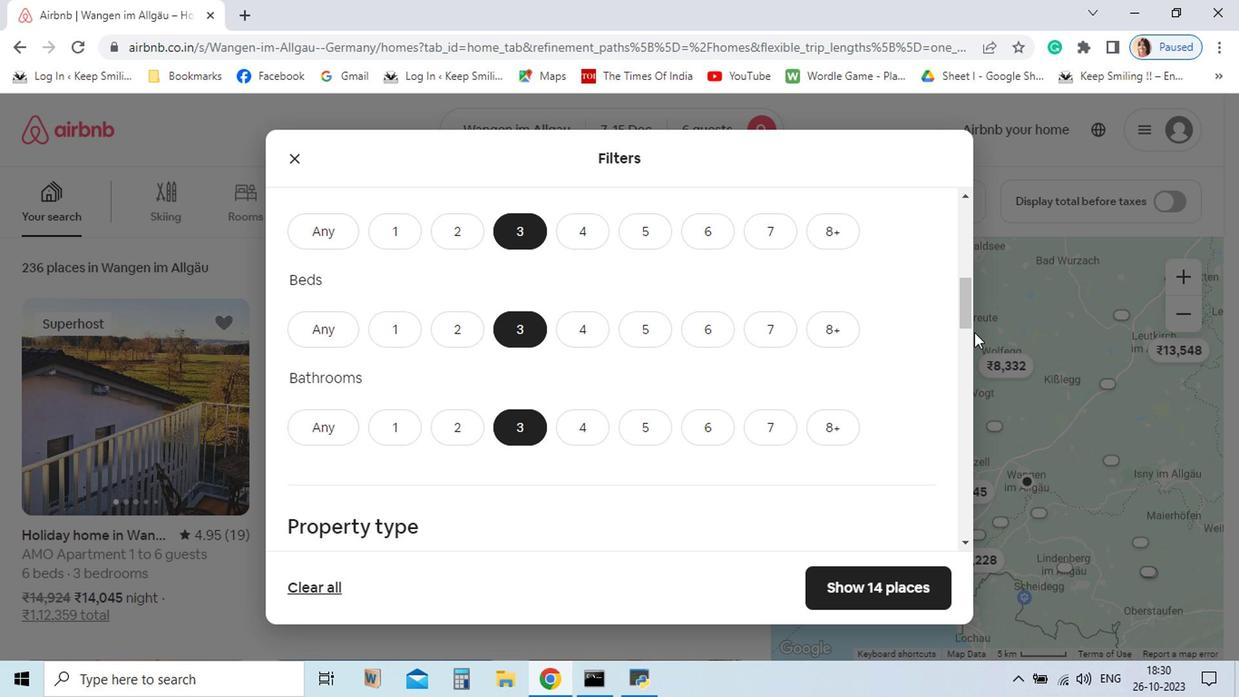 
Action: Mouse pressed left at (793, 318)
Screenshot: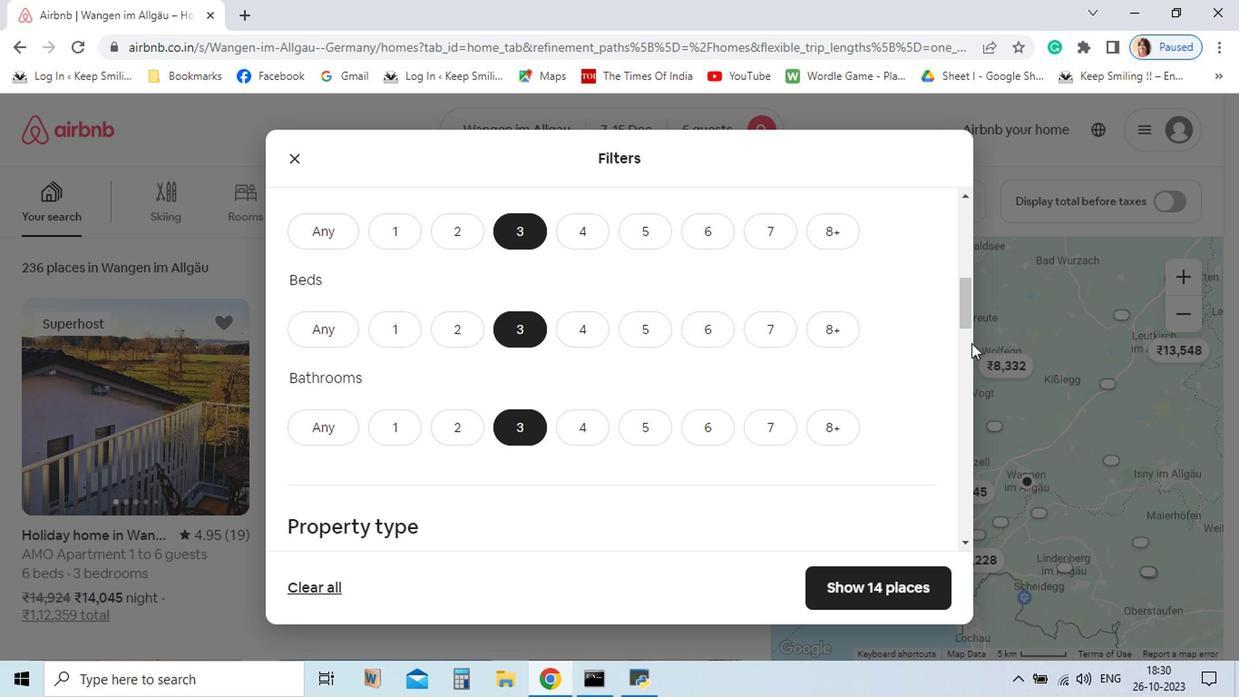 
Action: Mouse moved to (784, 242)
Screenshot: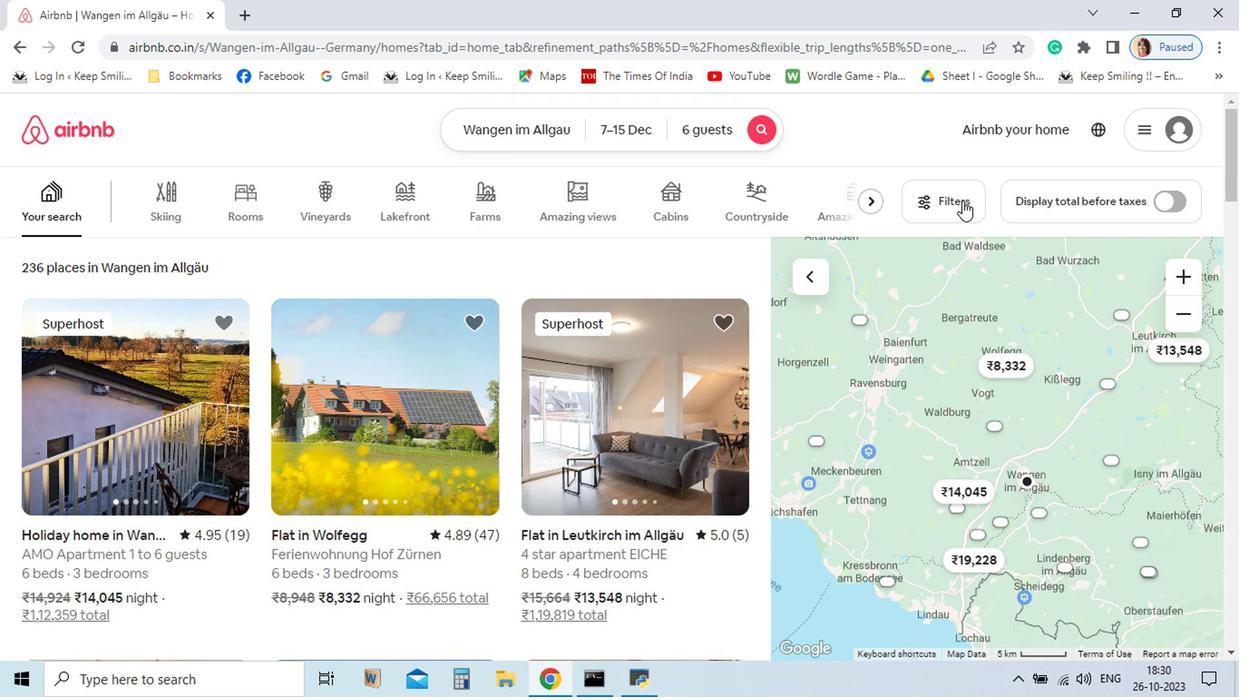 
Action: Mouse pressed left at (784, 242)
Screenshot: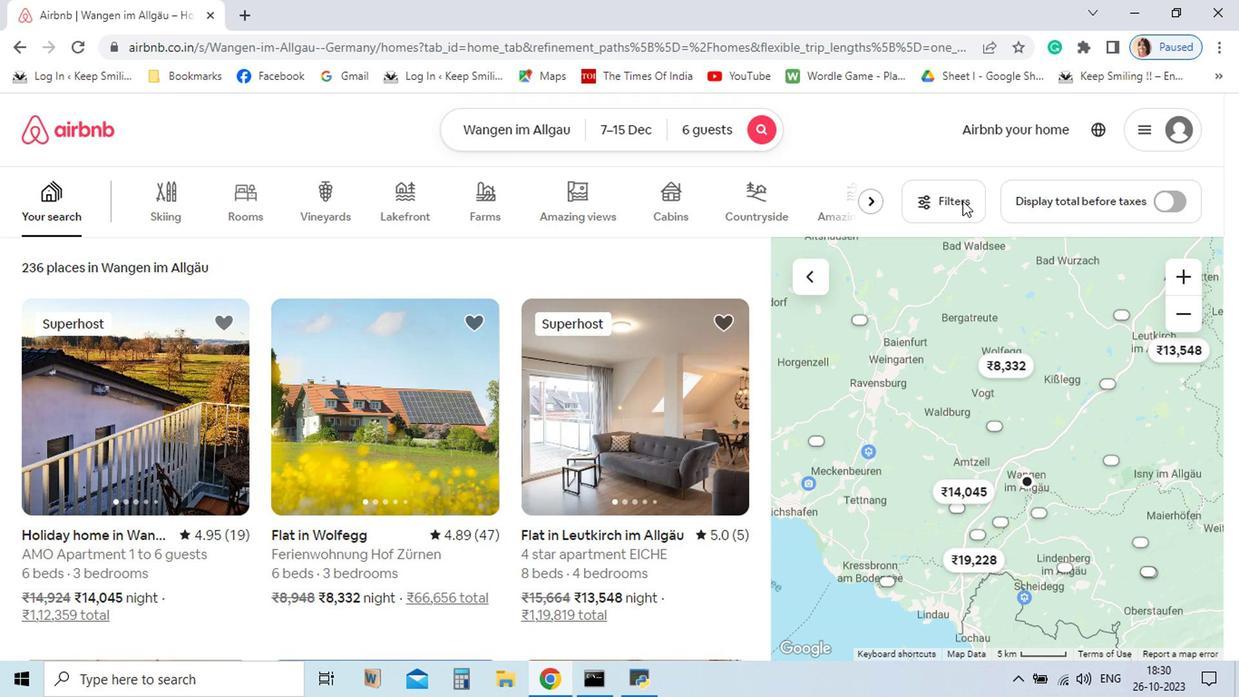 
Action: Mouse moved to (785, 271)
Screenshot: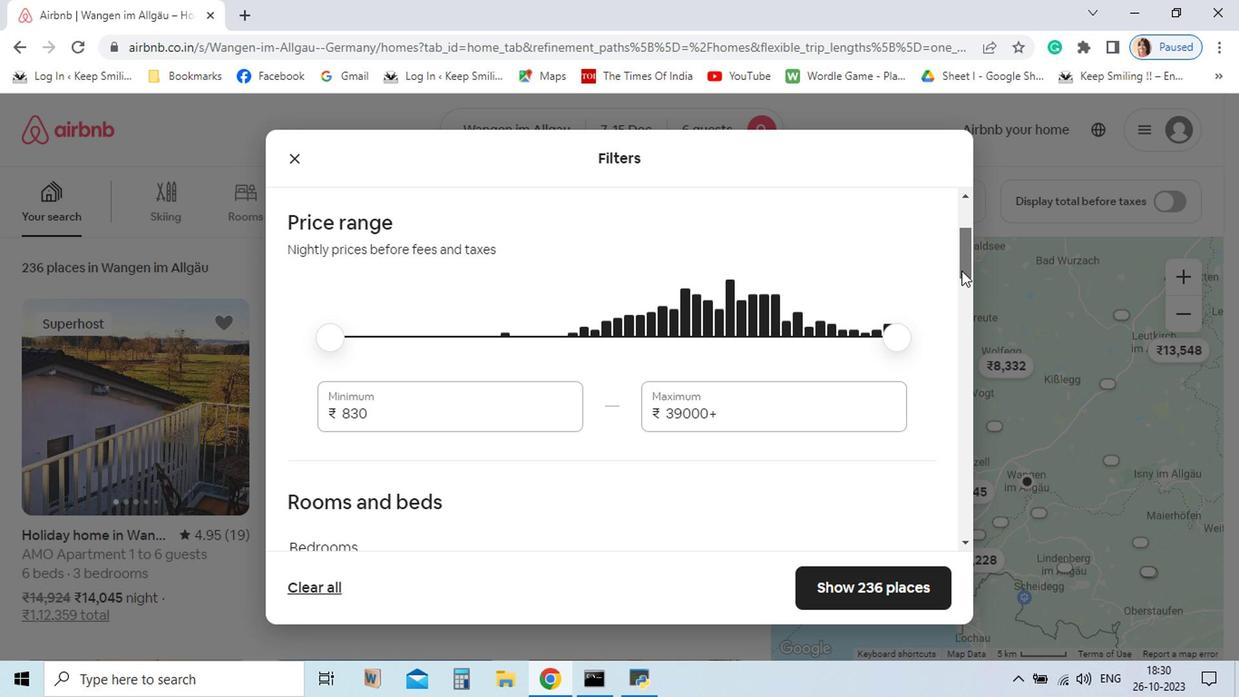 
Action: Mouse pressed left at (785, 271)
Screenshot: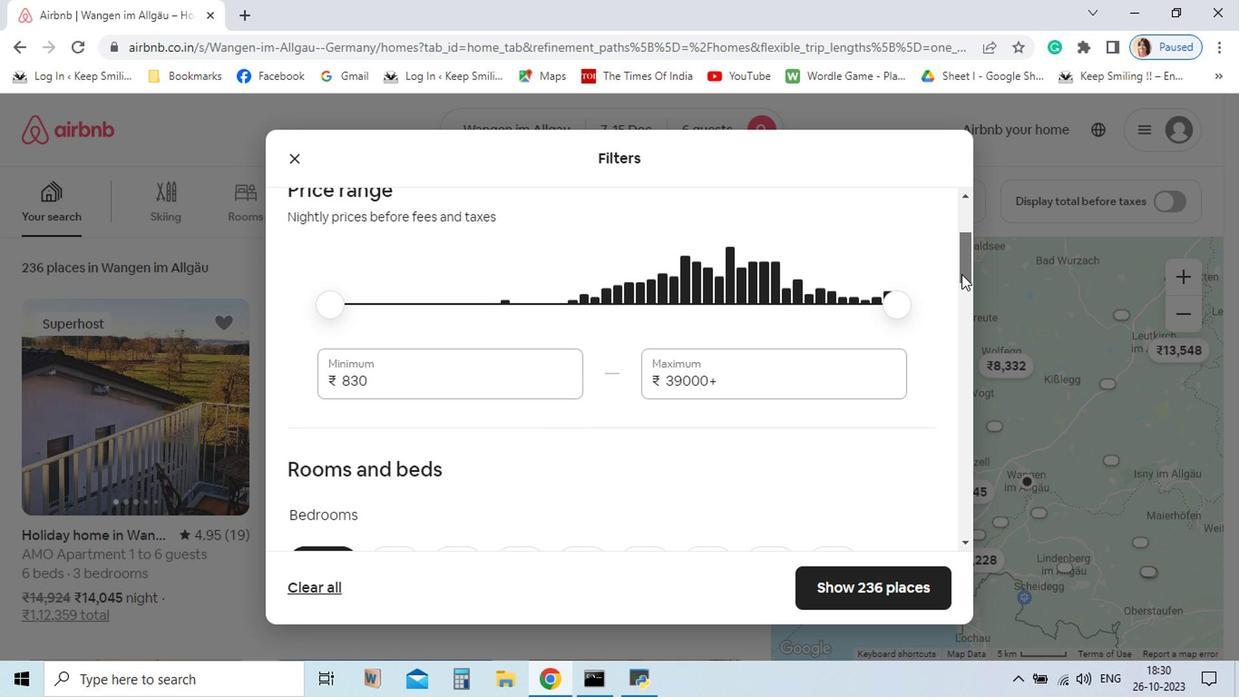 
Action: Mouse moved to (470, 341)
Screenshot: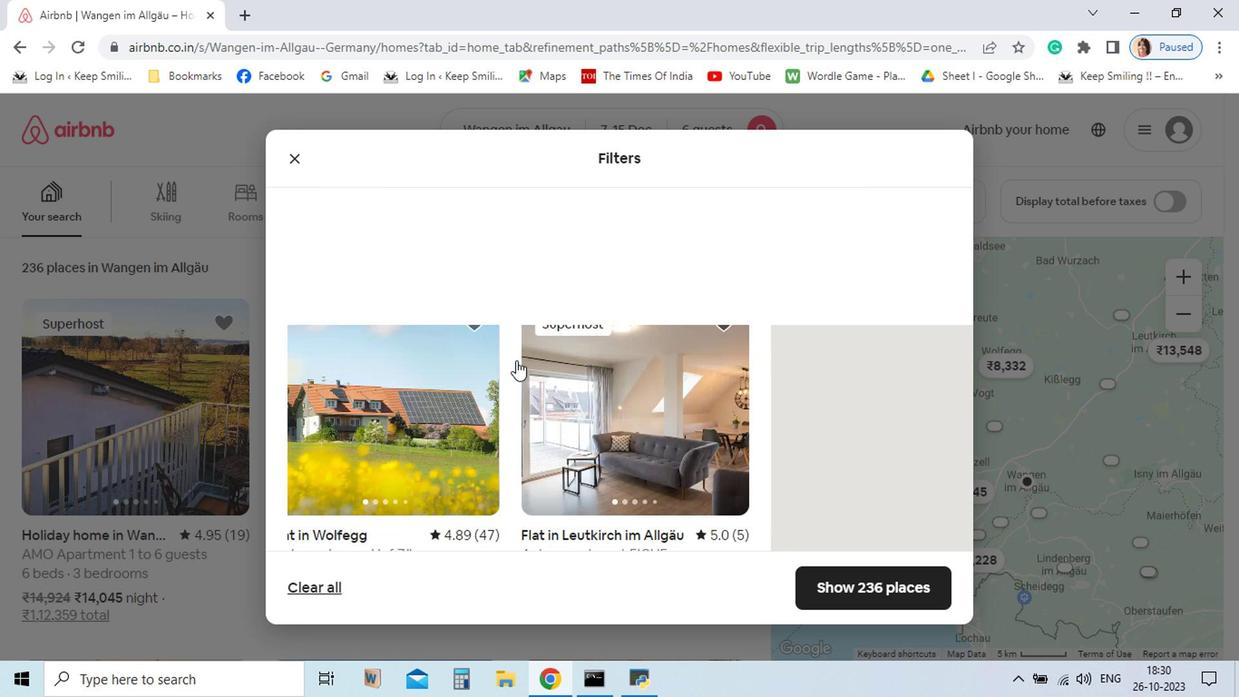 
Action: Mouse pressed left at (470, 341)
Screenshot: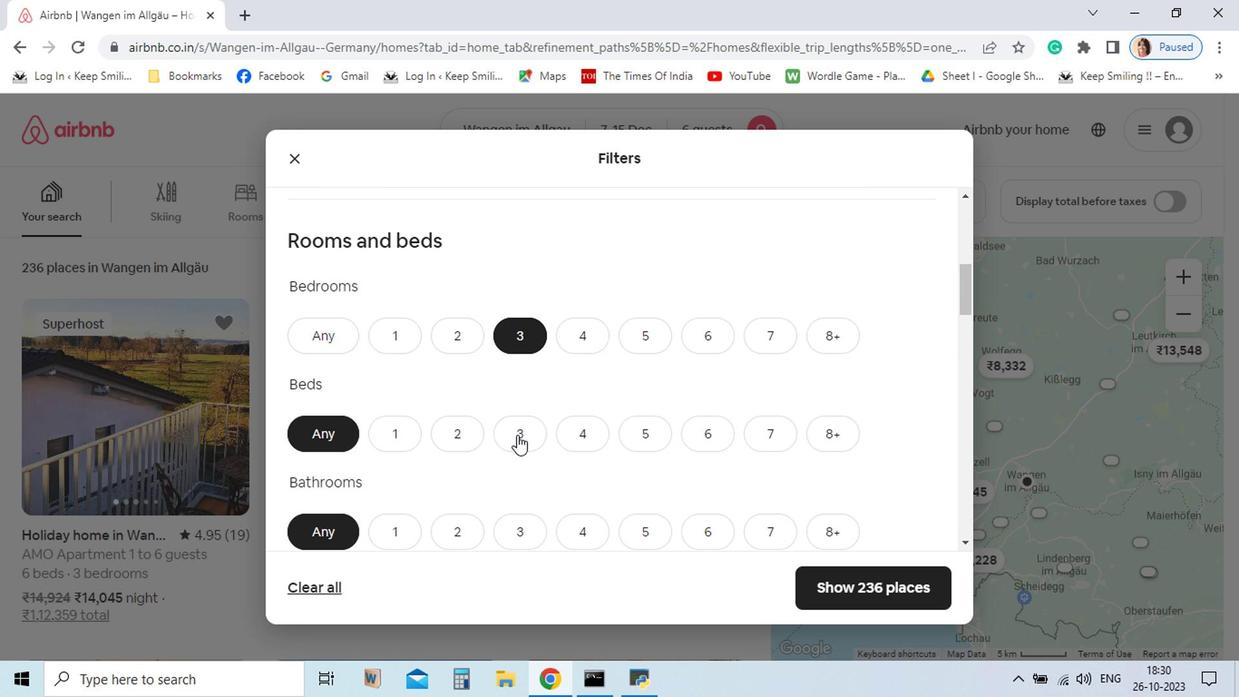 
Action: Mouse moved to (462, 409)
Screenshot: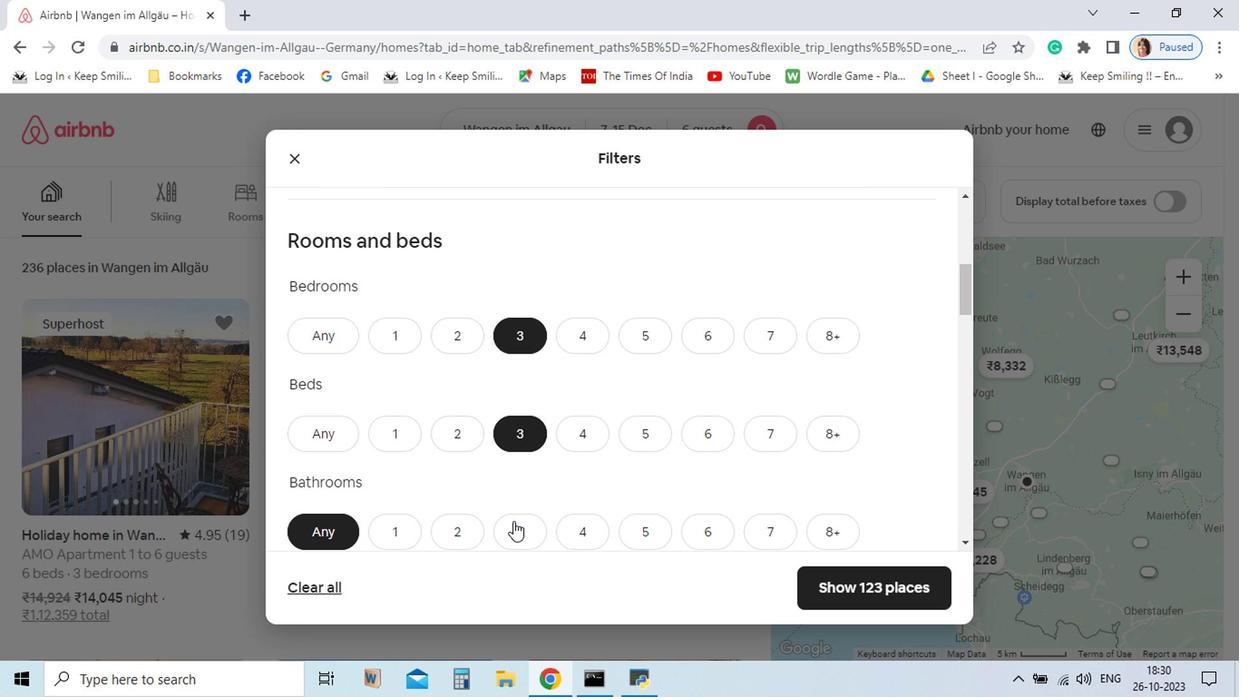 
Action: Mouse pressed left at (462, 409)
Screenshot: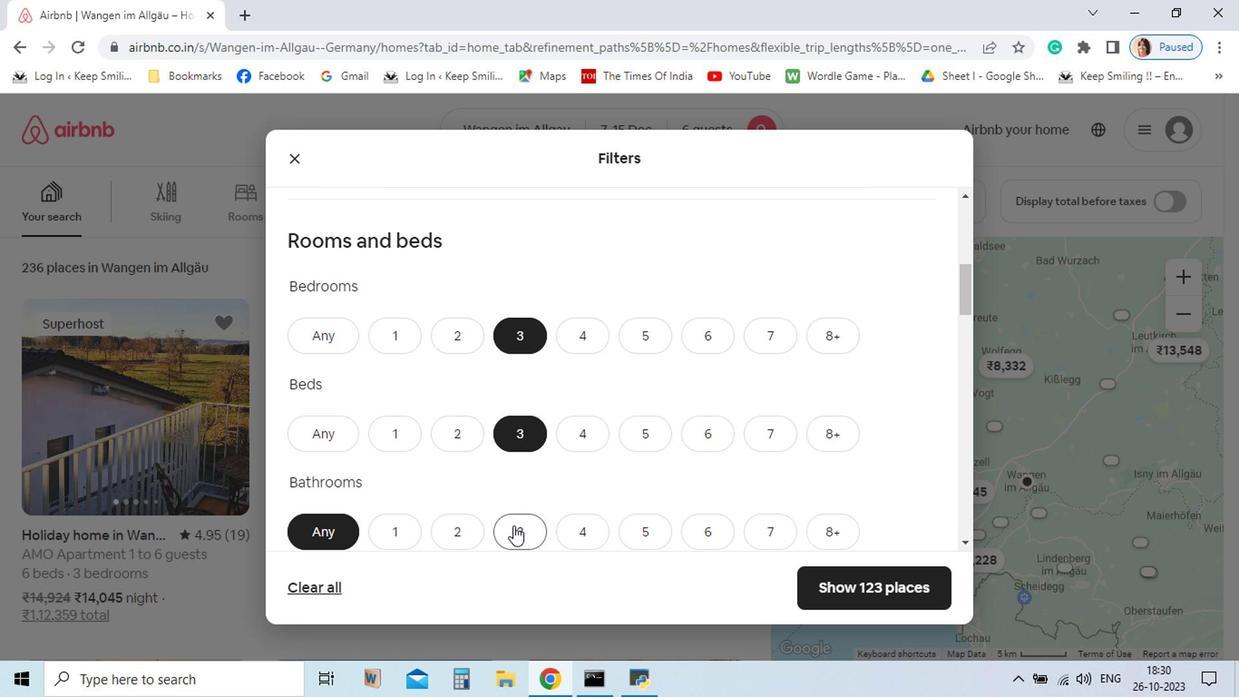 
Action: Mouse moved to (464, 473)
Screenshot: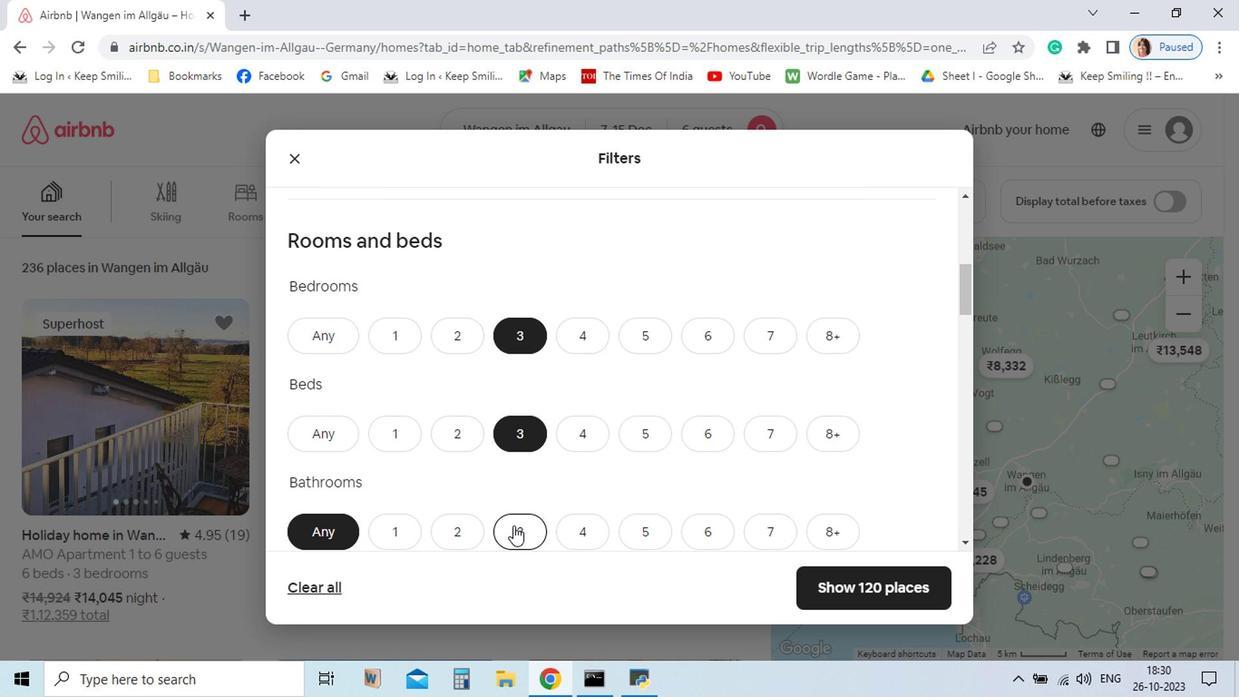 
Action: Mouse pressed left at (464, 473)
Screenshot: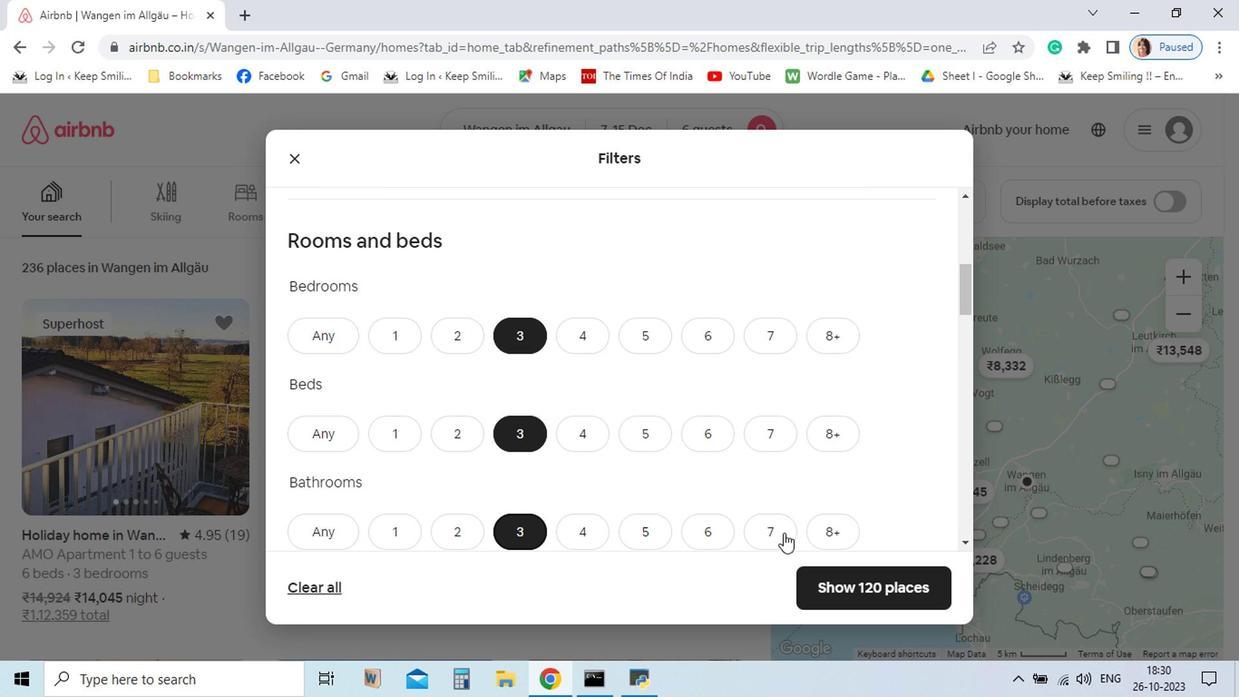 
Action: Mouse moved to (786, 311)
Screenshot: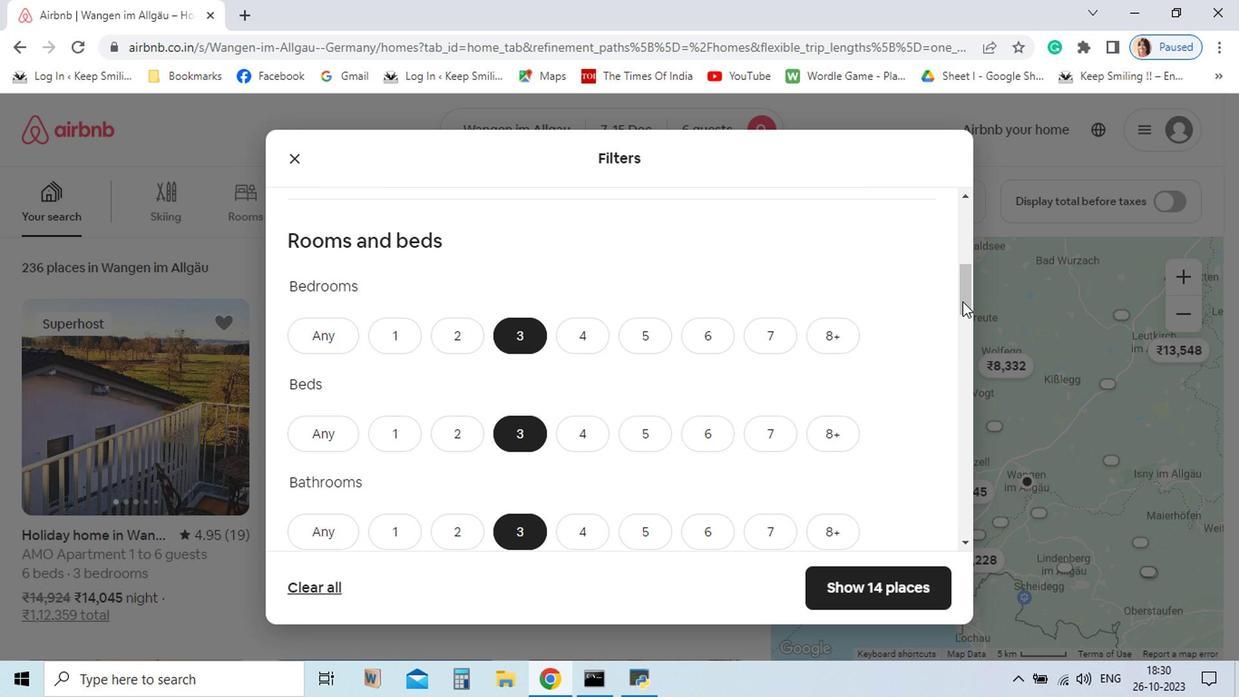 
Action: Mouse pressed left at (786, 311)
Screenshot: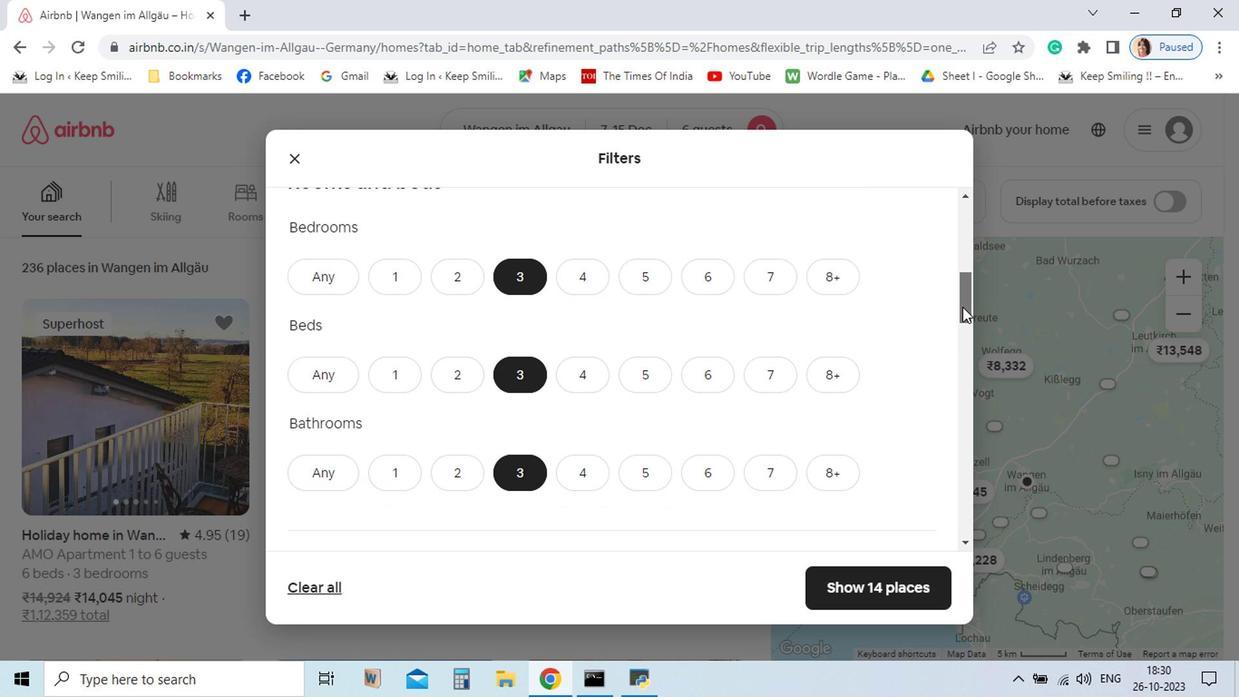 
Action: Mouse moved to (605, 373)
Screenshot: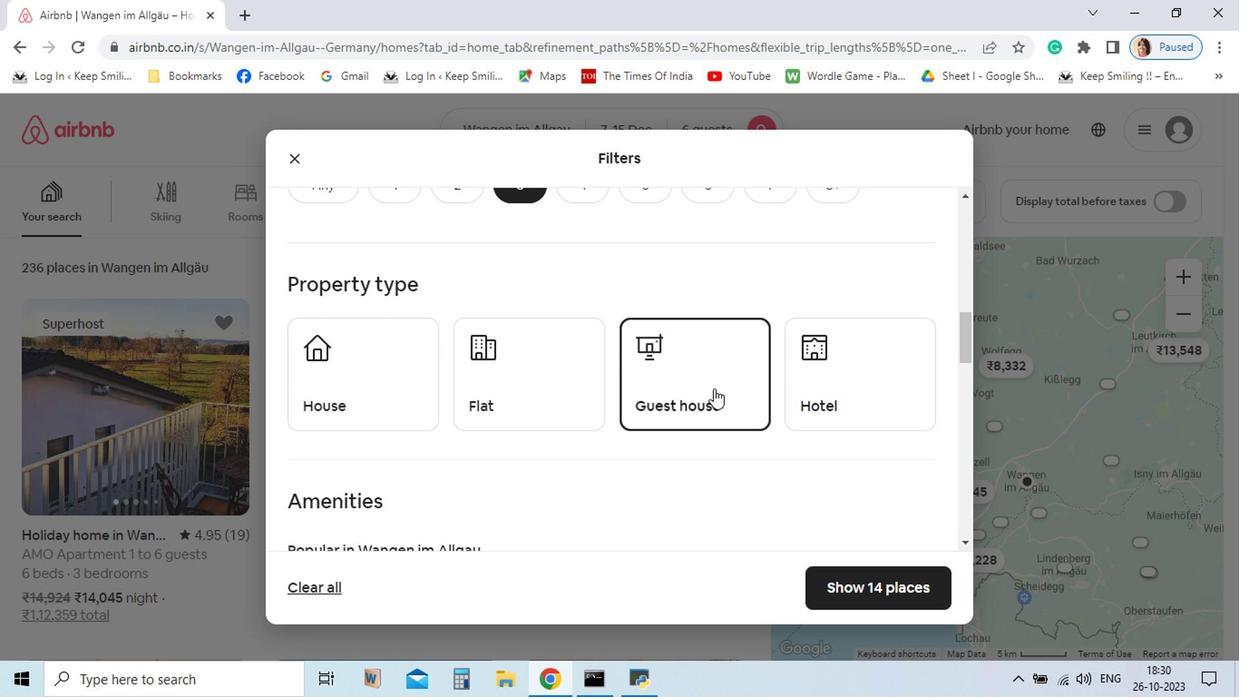 
Action: Mouse pressed left at (605, 373)
Screenshot: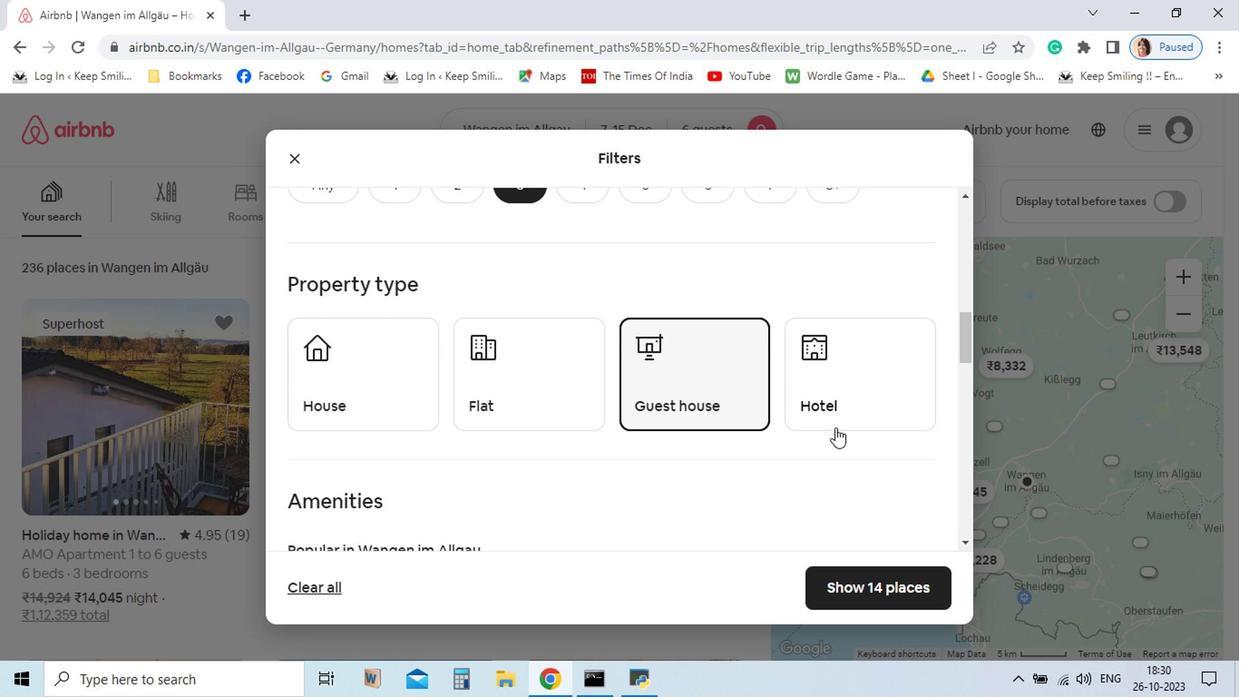 
Action: Mouse moved to (786, 349)
Screenshot: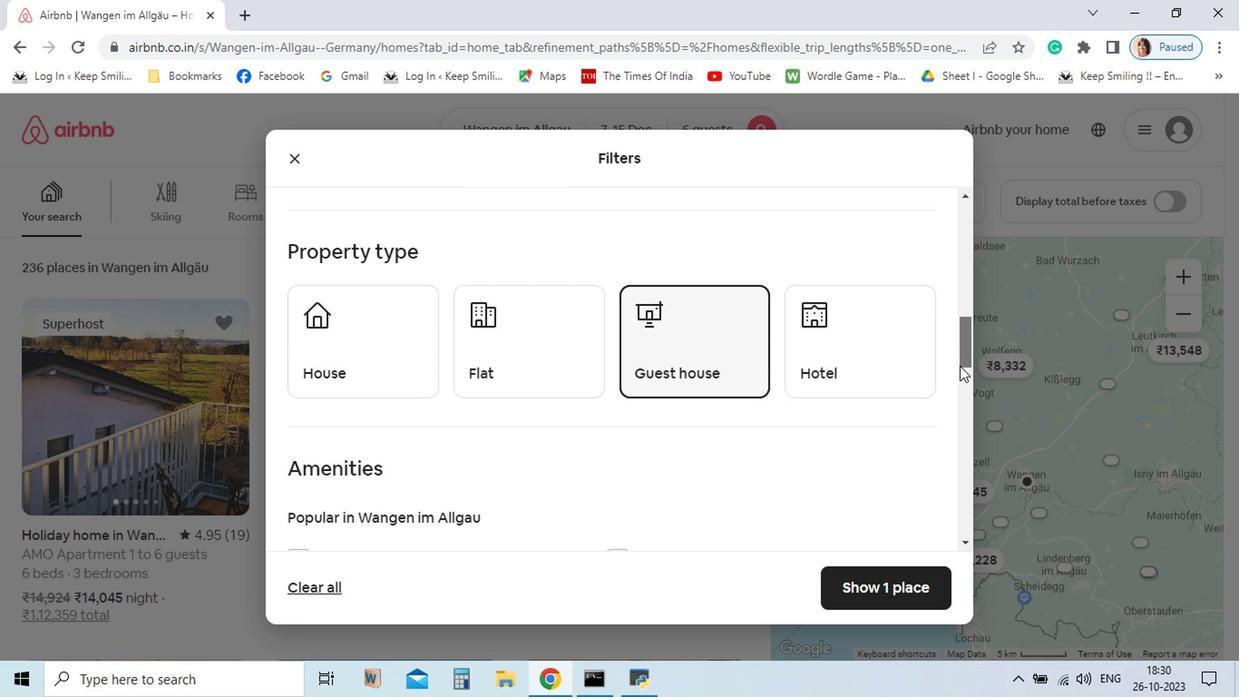 
Action: Mouse pressed left at (786, 349)
Screenshot: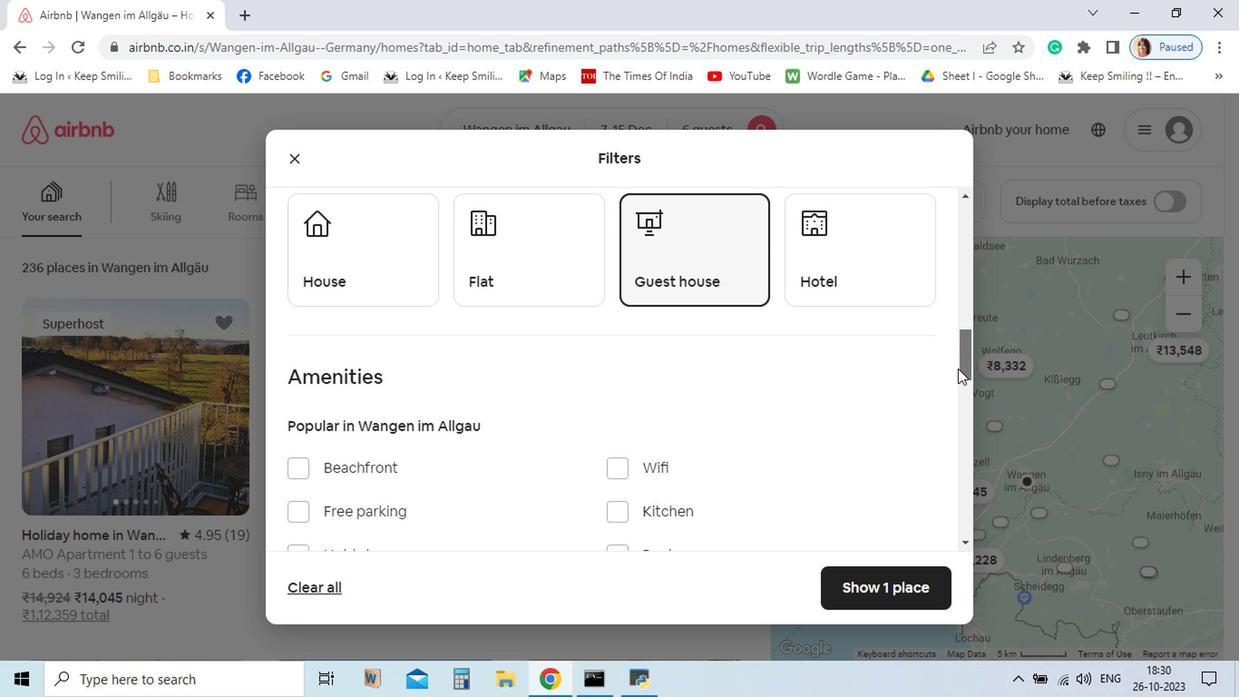 
Action: Mouse moved to (723, 507)
Screenshot: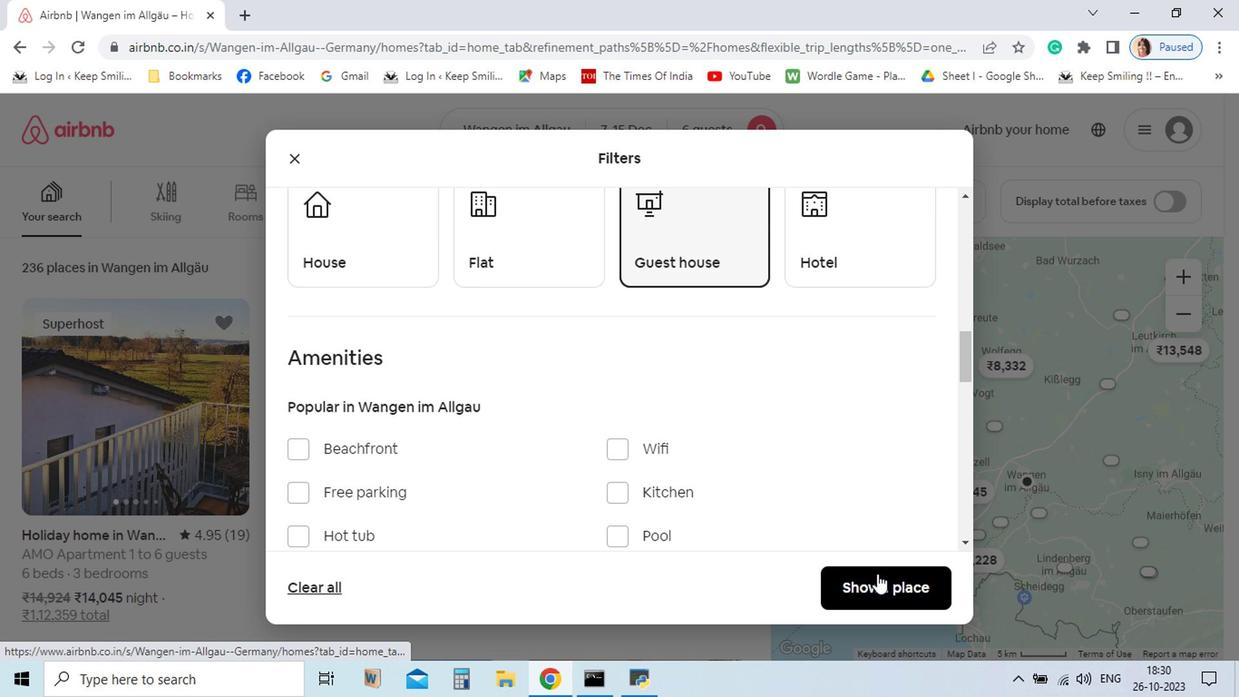 
Action: Mouse pressed left at (723, 507)
Screenshot: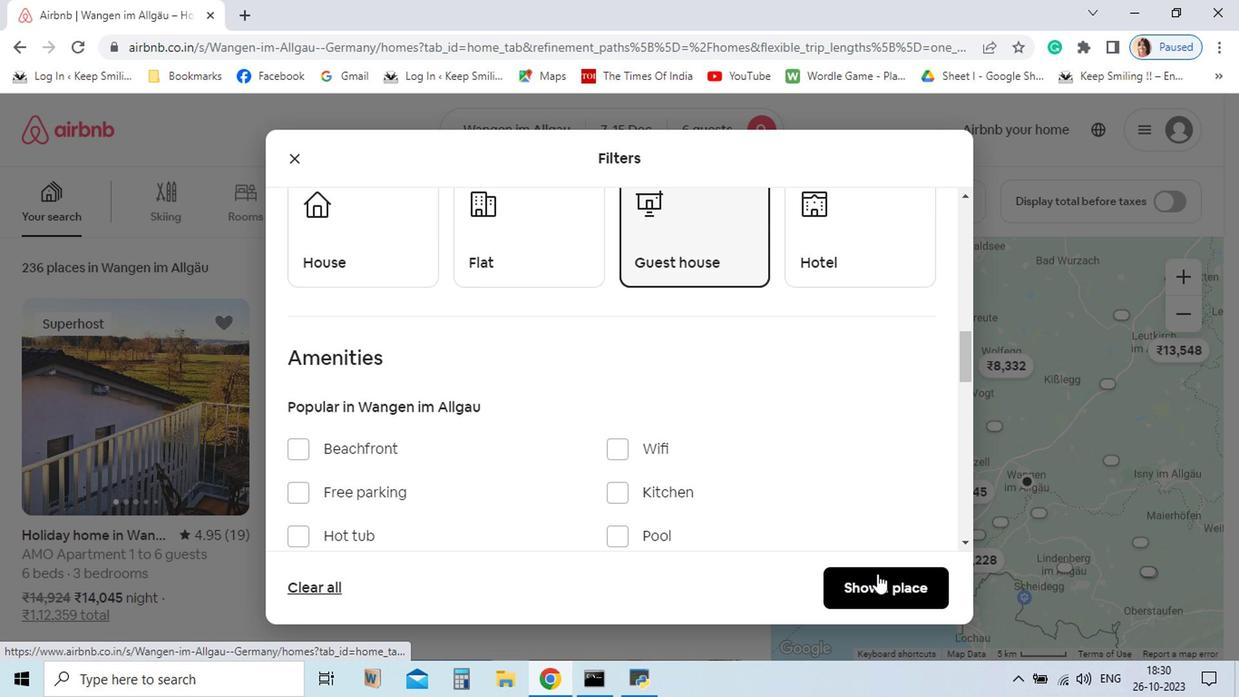 
Action: Mouse moved to (179, 476)
Screenshot: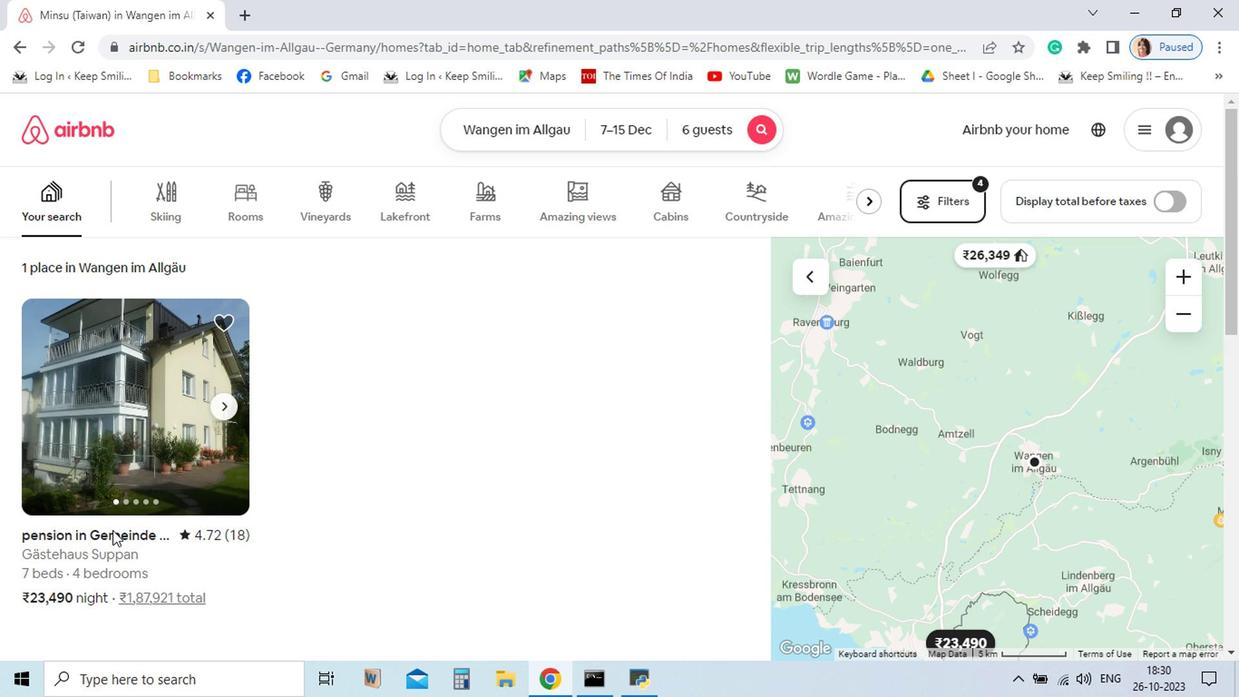 
Action: Mouse pressed left at (179, 476)
Screenshot: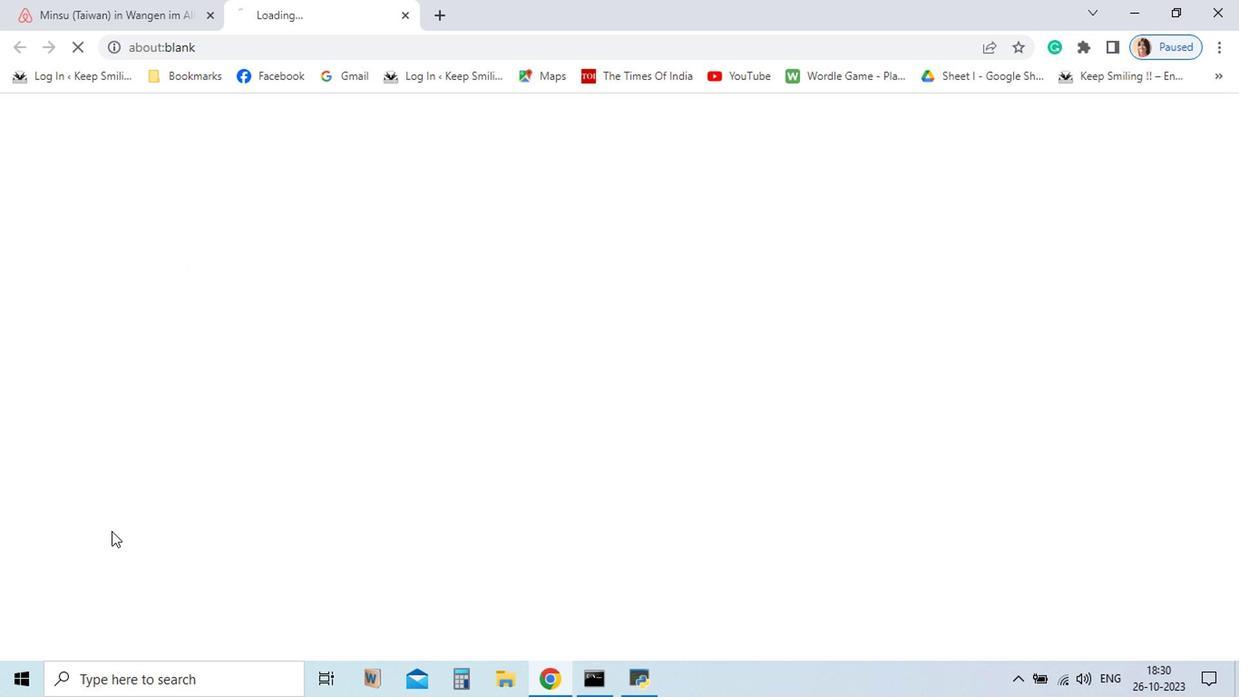 
Action: Mouse moved to (840, 464)
Screenshot: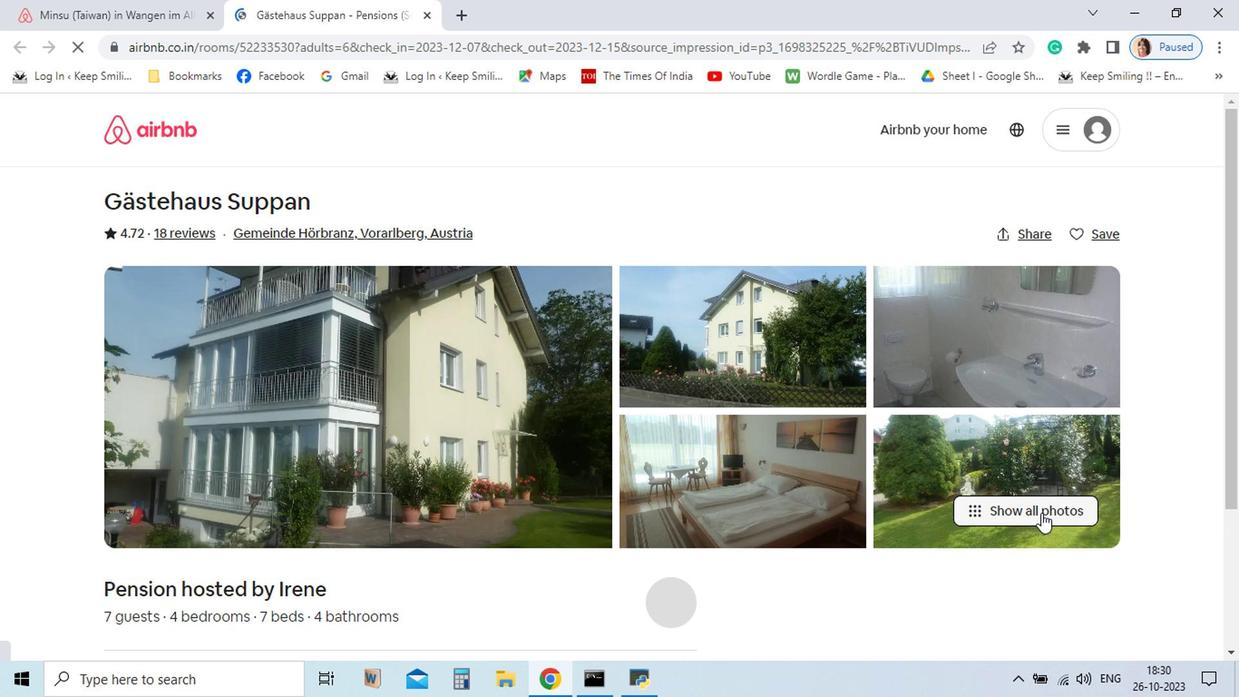 
Action: Mouse pressed left at (840, 464)
Screenshot: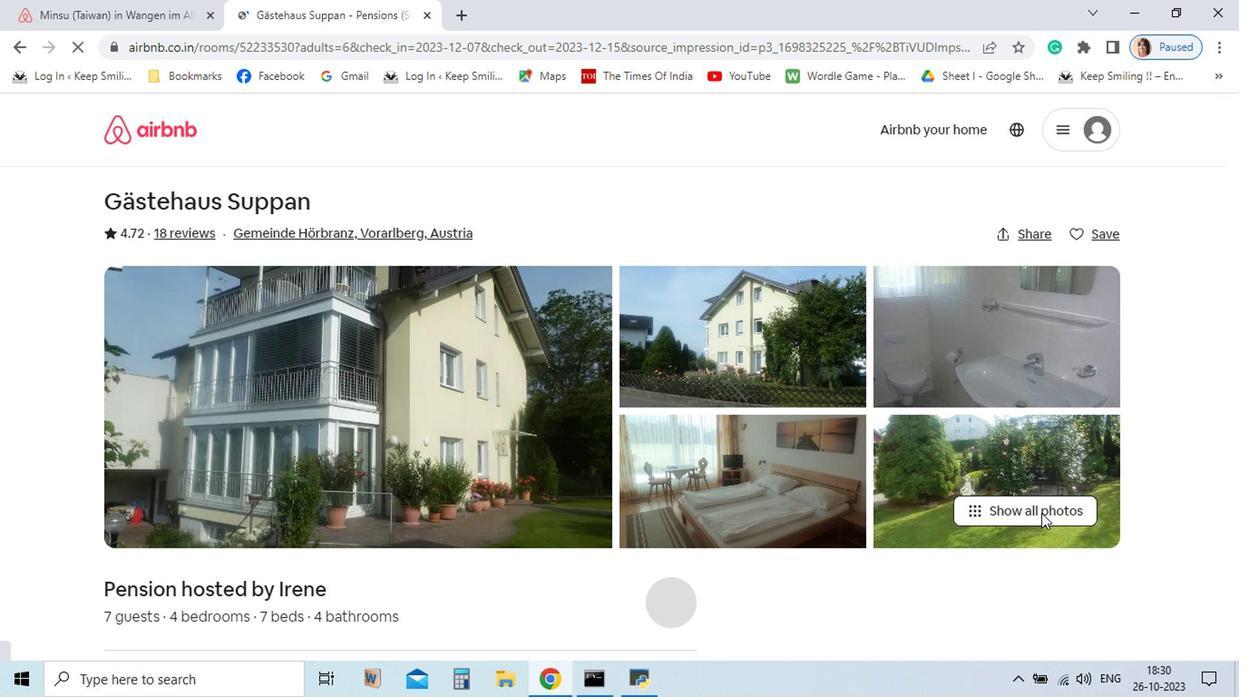 
Action: Mouse moved to (977, 565)
Screenshot: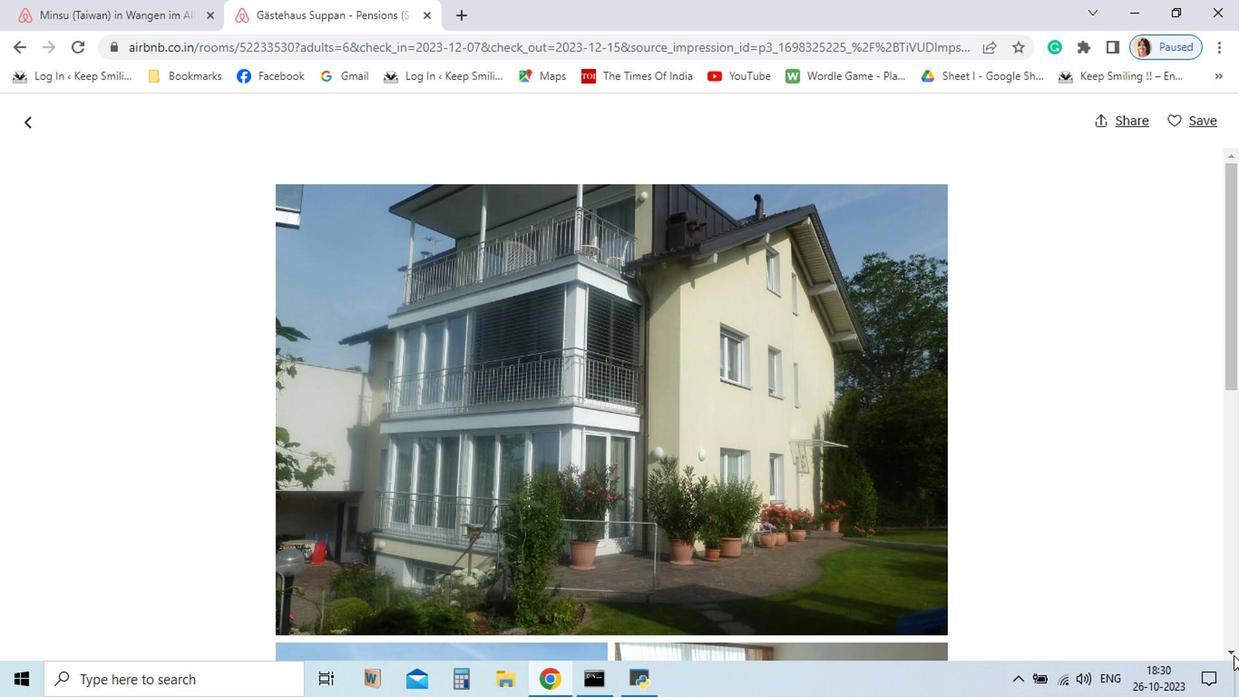 
Action: Mouse pressed left at (977, 565)
Screenshot: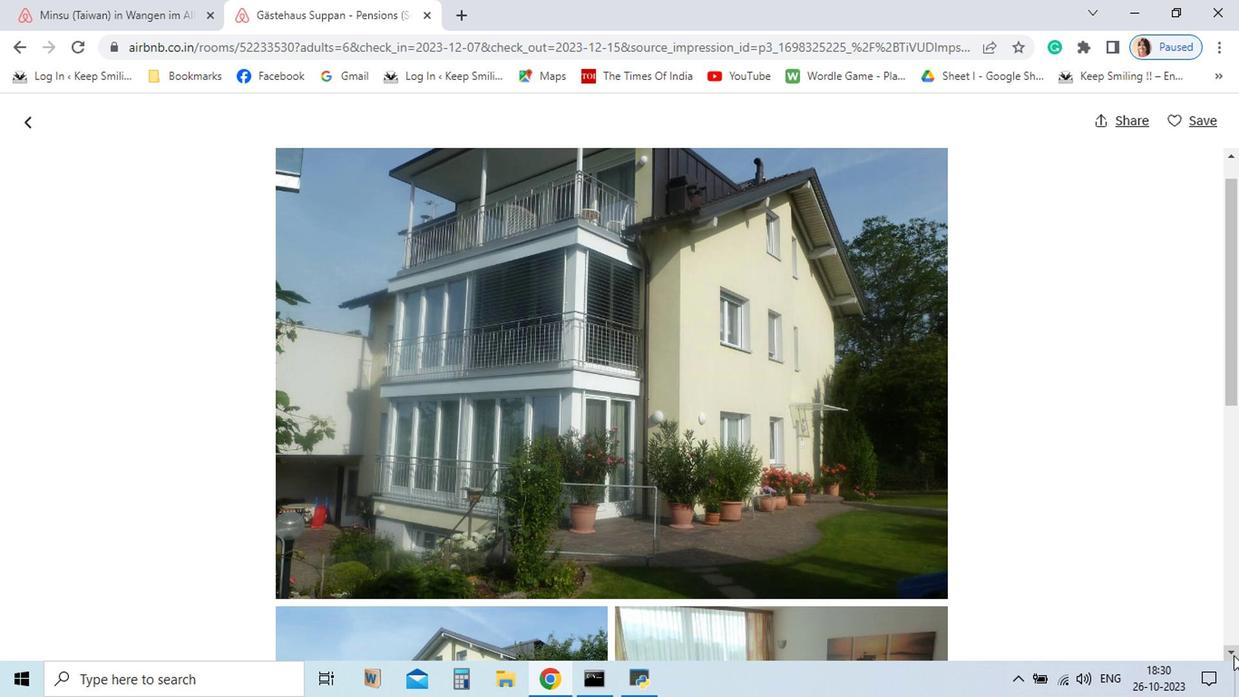 
Action: Mouse pressed left at (977, 565)
Screenshot: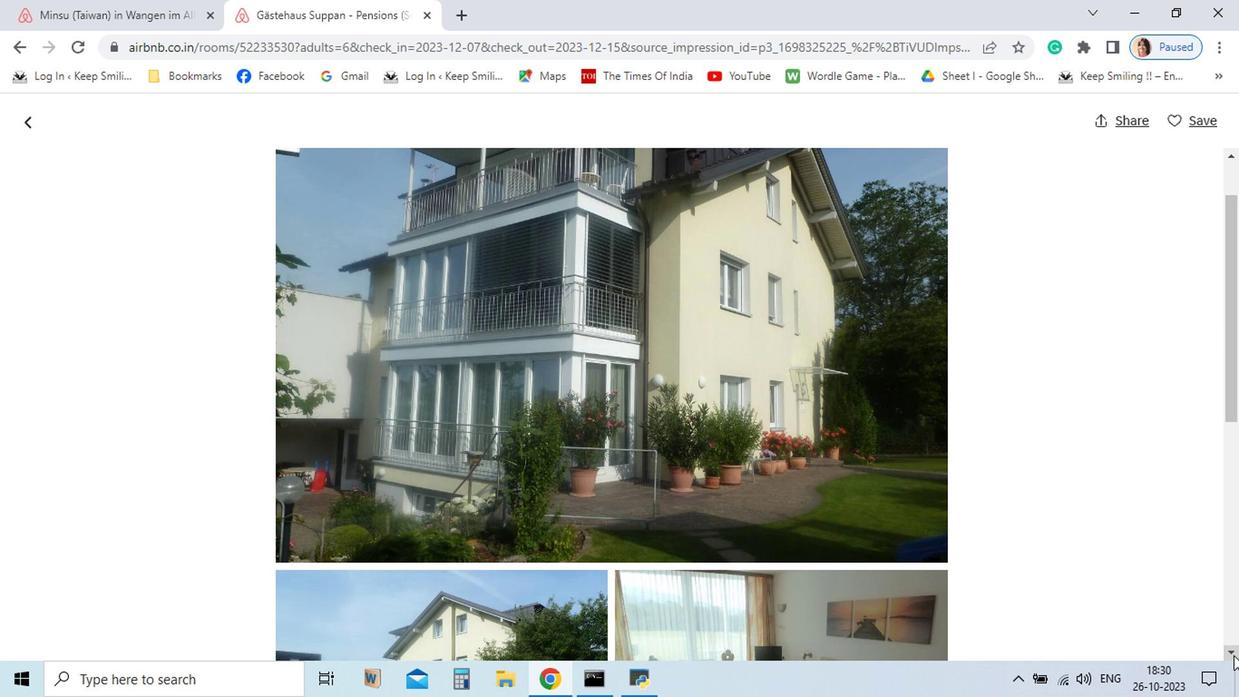 
Action: Mouse pressed left at (977, 565)
Screenshot: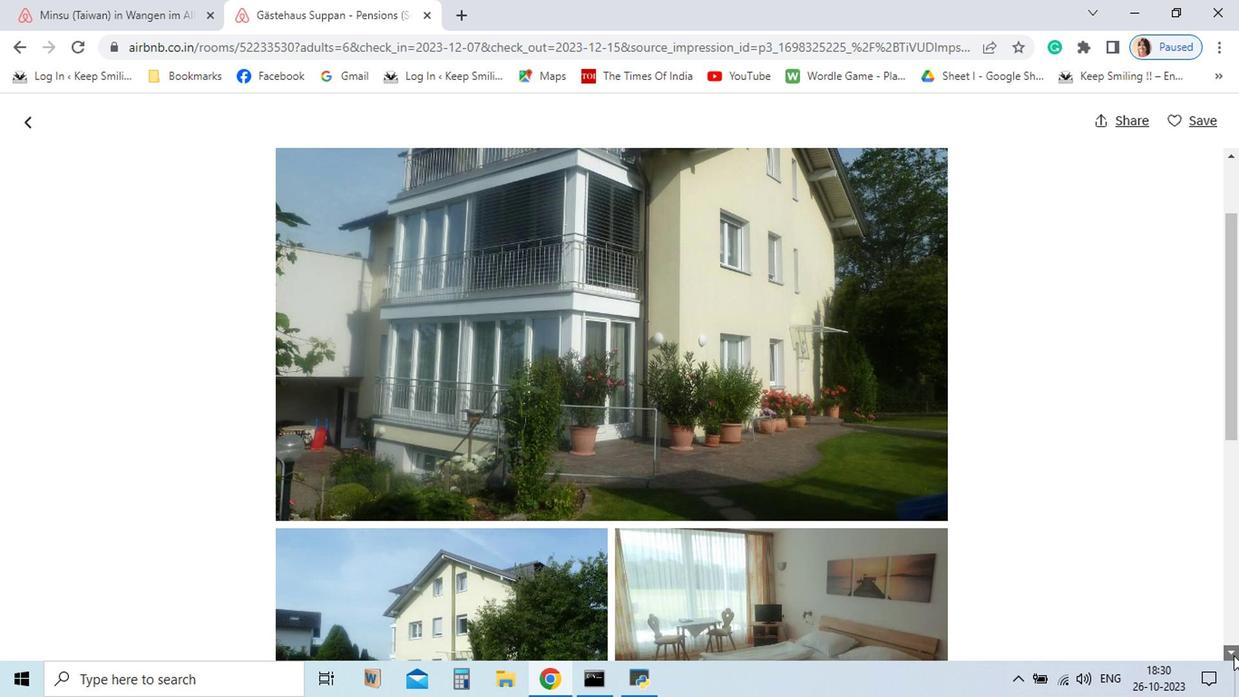 
Action: Mouse pressed left at (977, 565)
Screenshot: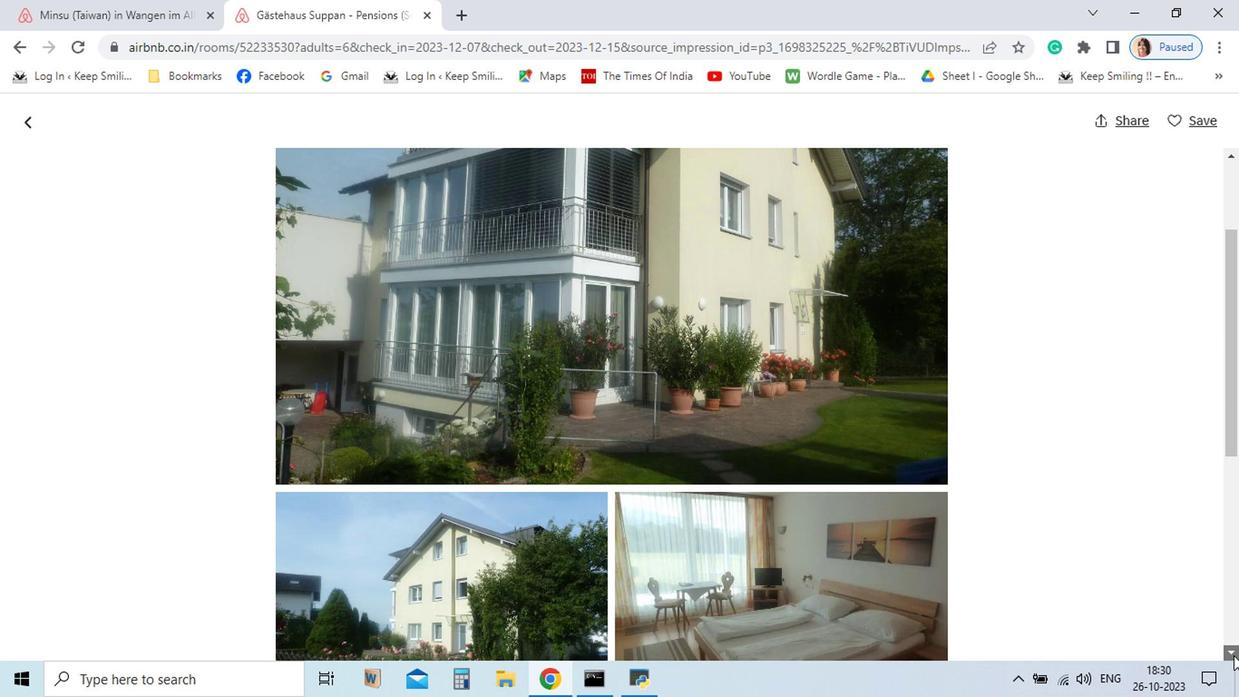 
Action: Mouse pressed left at (977, 565)
Screenshot: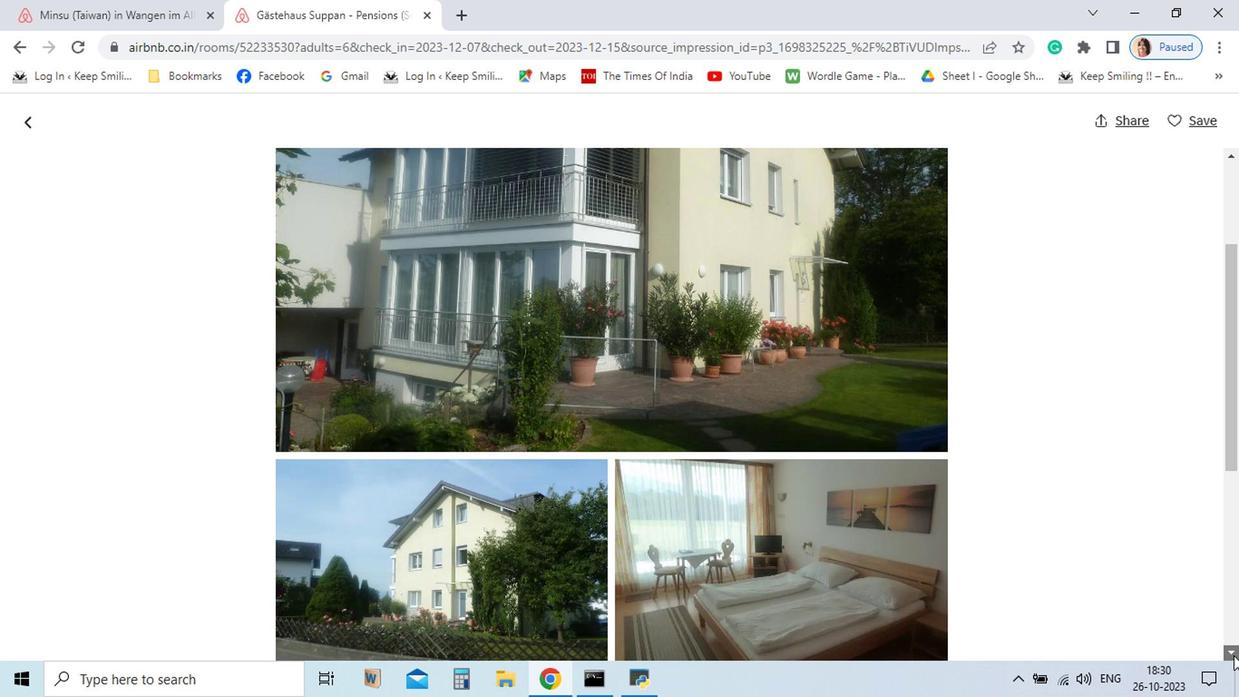 
Action: Mouse pressed left at (977, 565)
Screenshot: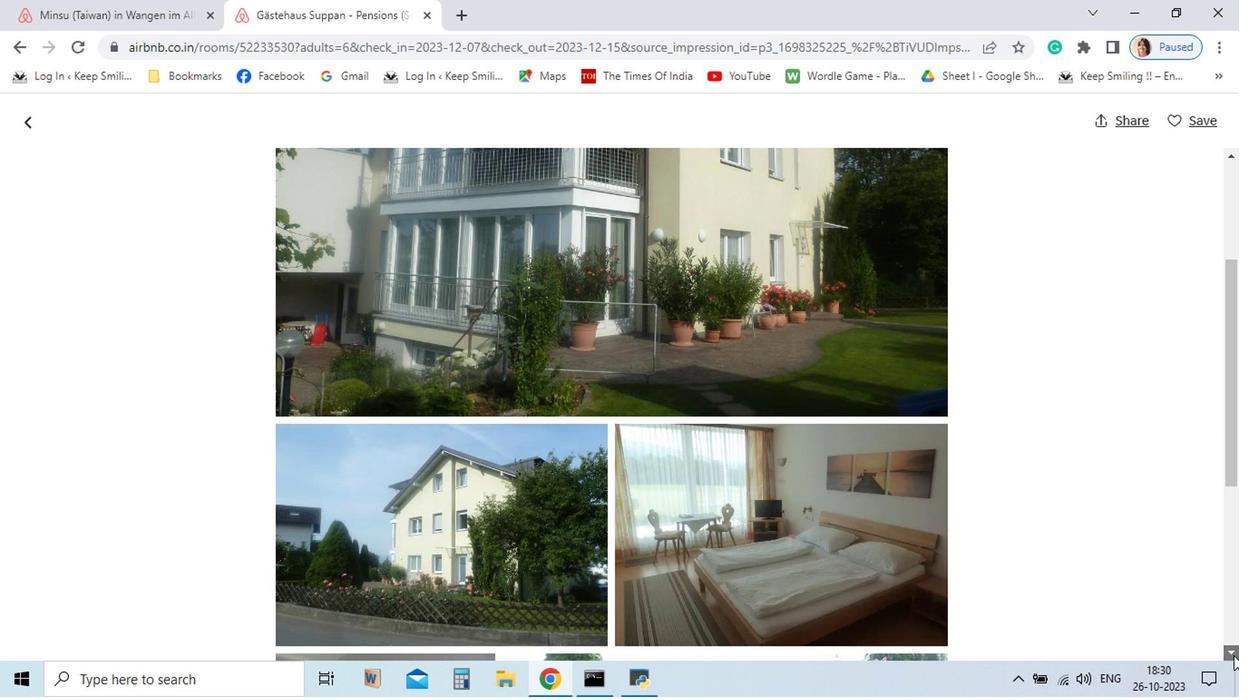 
Action: Mouse pressed left at (977, 565)
Screenshot: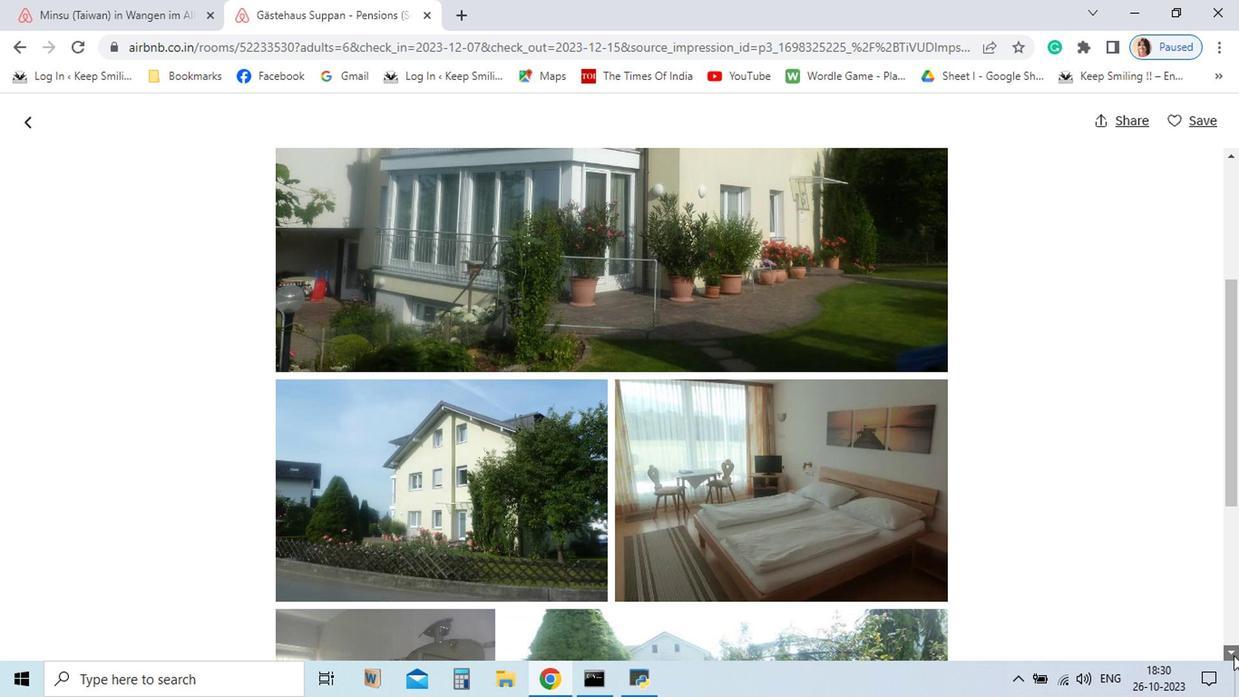 
Action: Mouse pressed left at (977, 565)
Screenshot: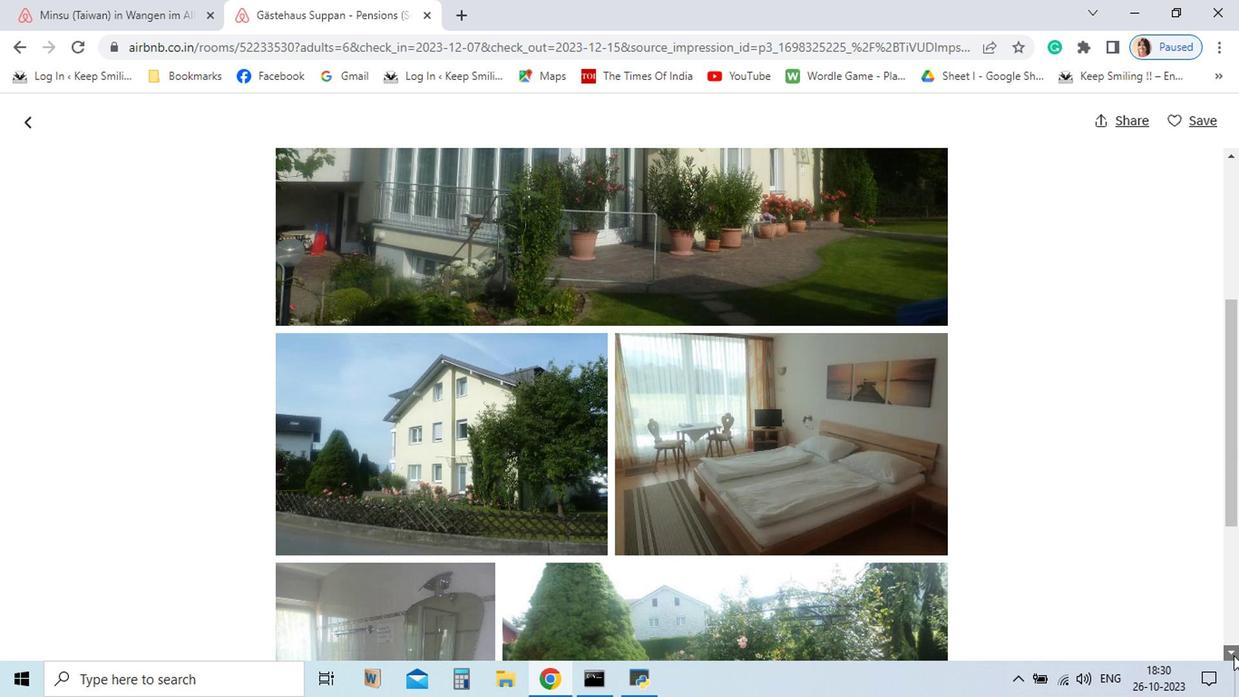 
Action: Mouse pressed left at (977, 565)
Screenshot: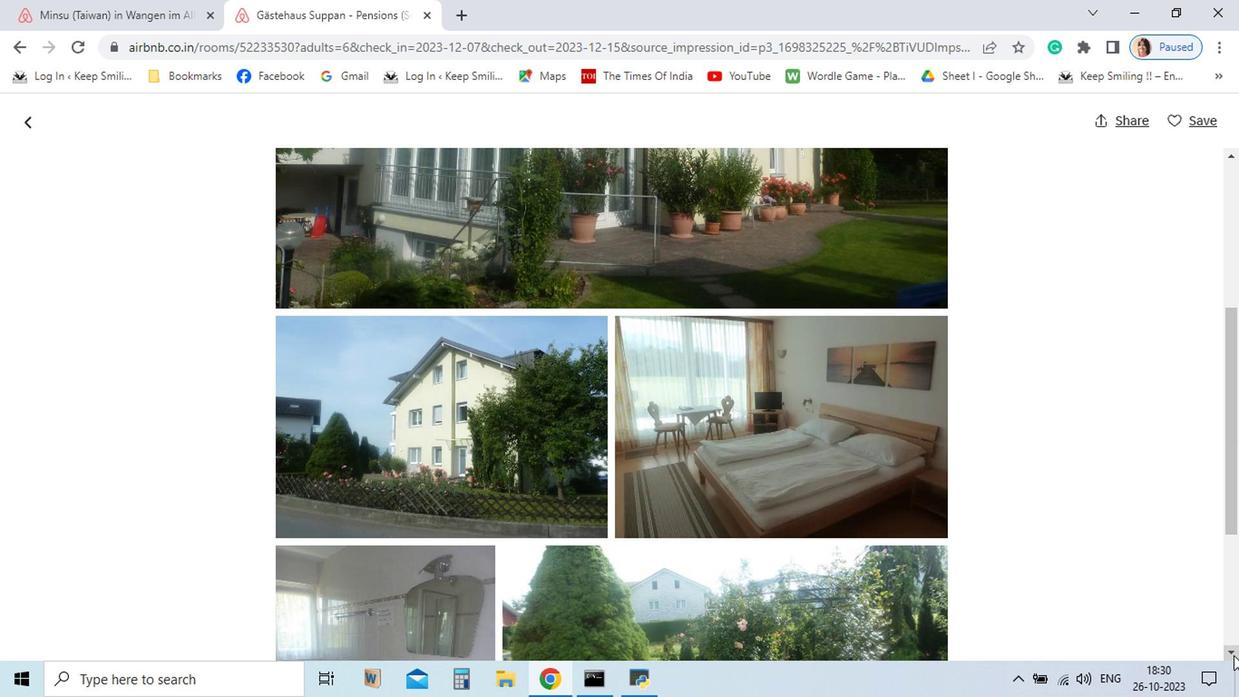 
Action: Mouse pressed left at (977, 565)
Screenshot: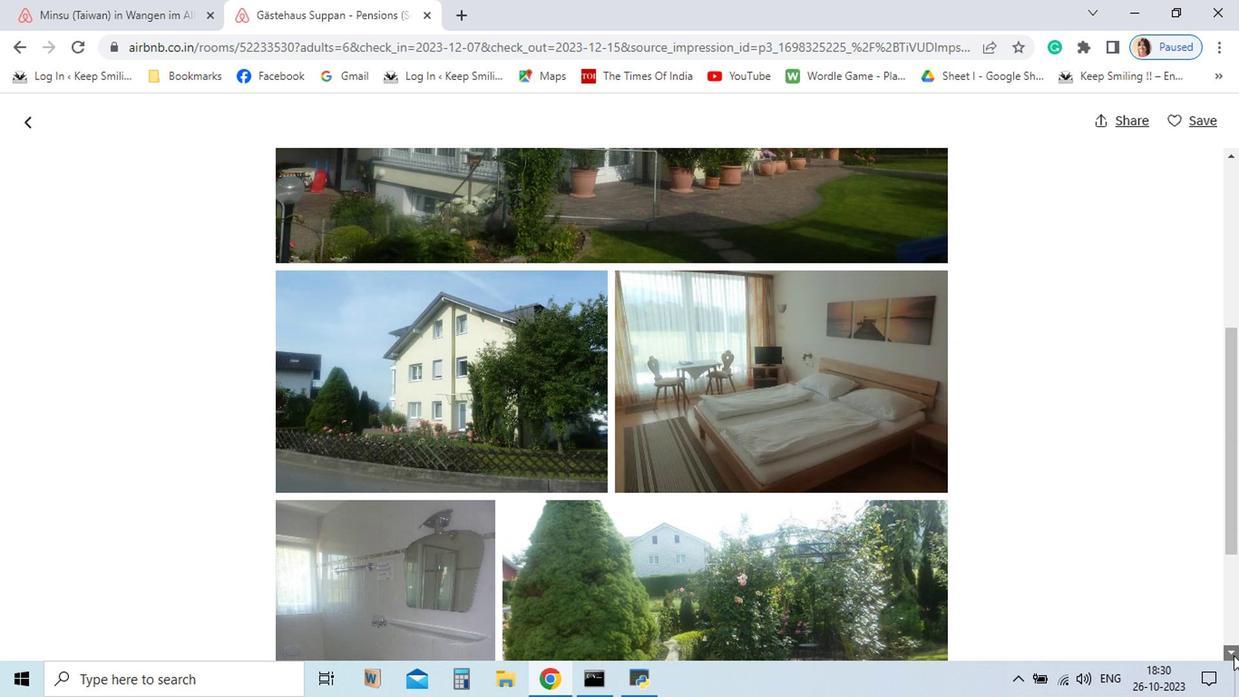 
Action: Mouse pressed left at (977, 565)
Screenshot: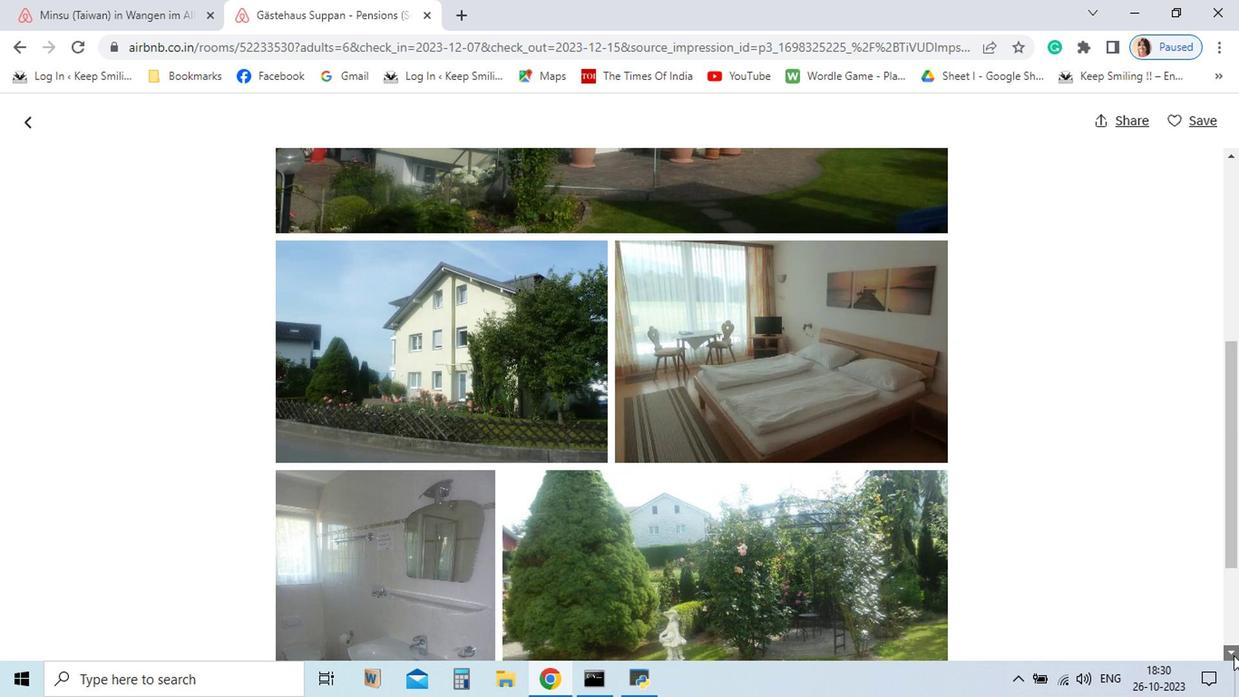 
Action: Mouse pressed left at (977, 565)
Screenshot: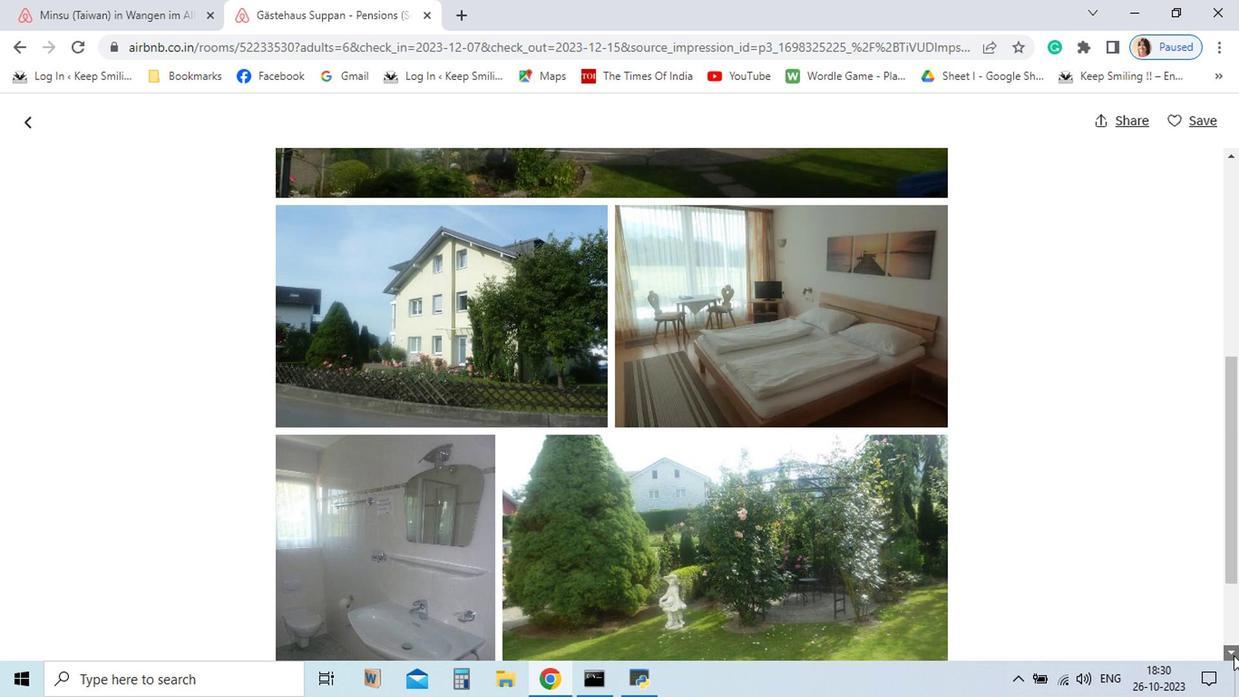 
Action: Mouse pressed left at (977, 565)
Screenshot: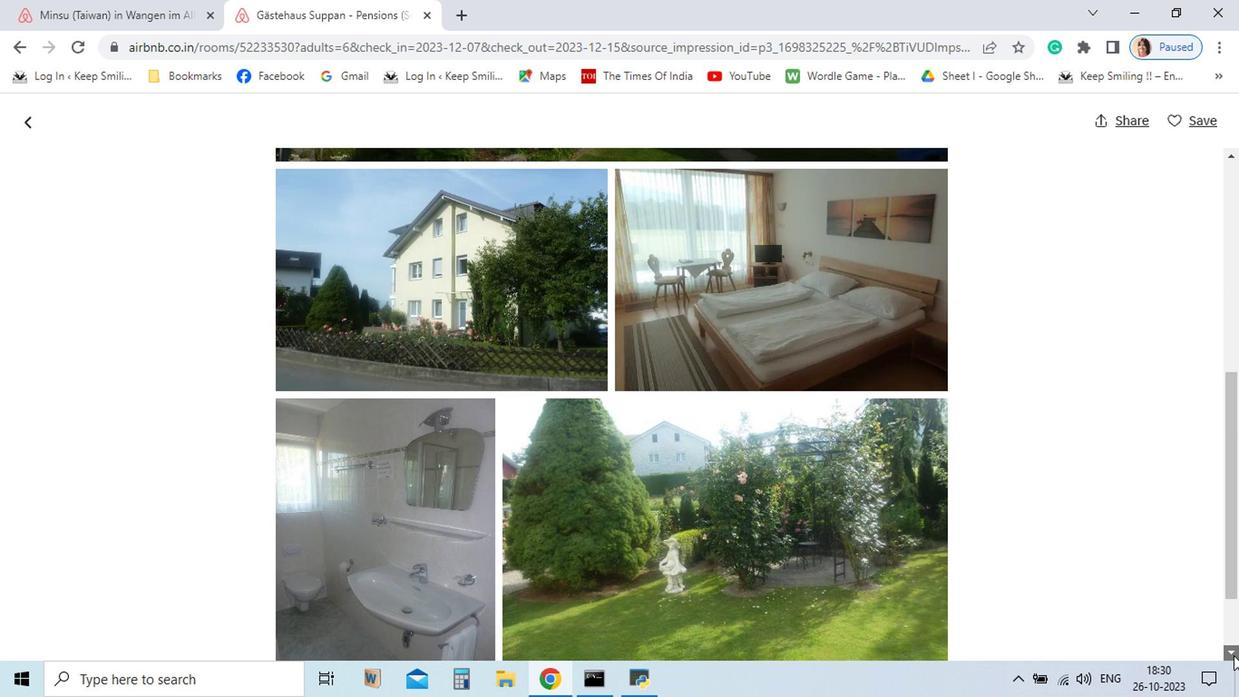 
Action: Mouse pressed left at (977, 565)
Screenshot: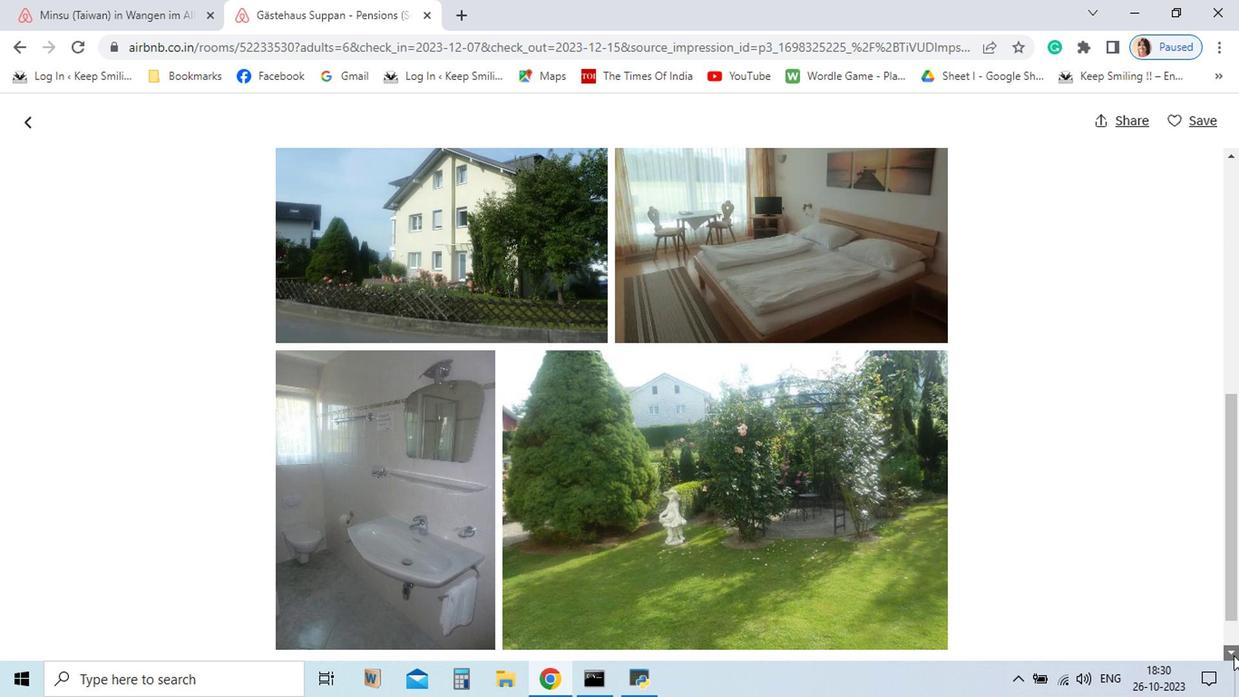 
Action: Mouse pressed left at (977, 565)
Screenshot: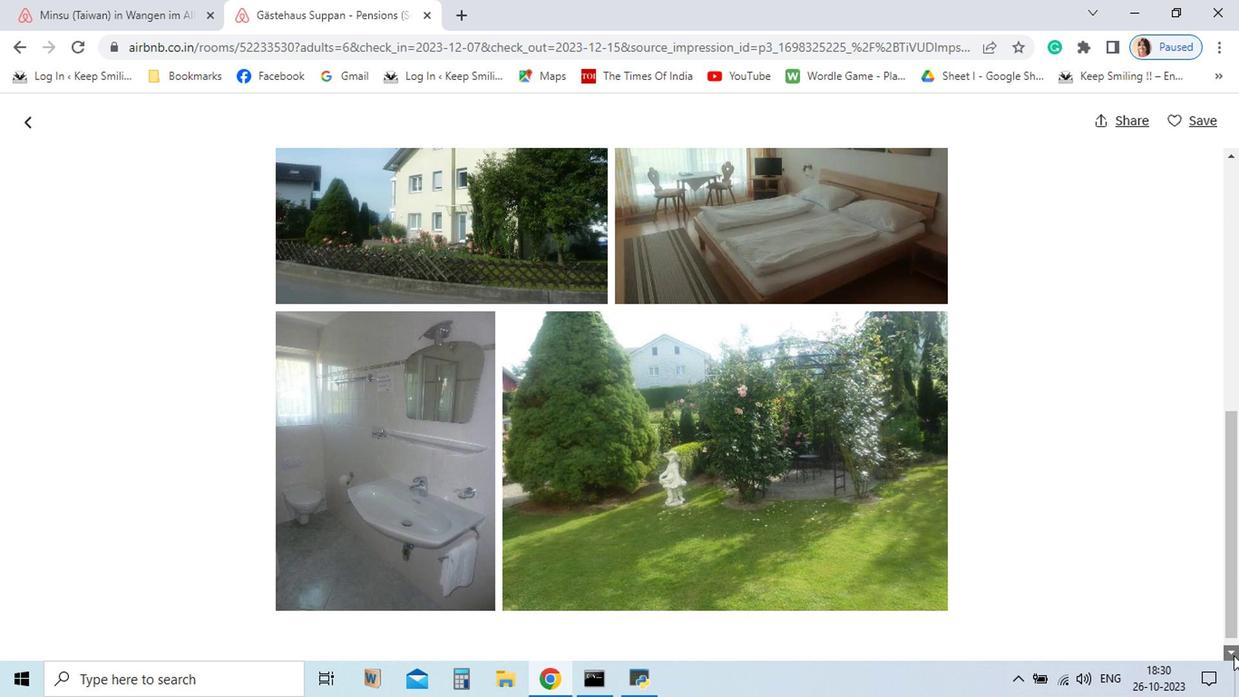 
Action: Mouse pressed left at (977, 565)
Screenshot: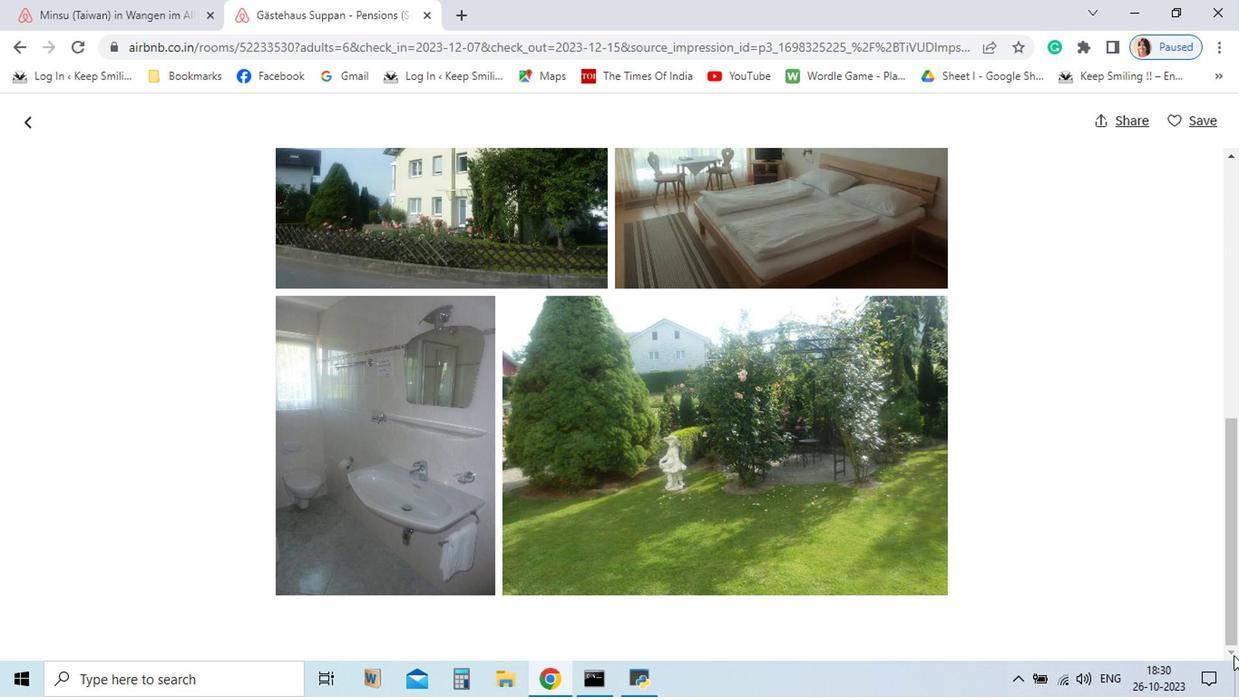 
Action: Mouse pressed left at (977, 565)
Screenshot: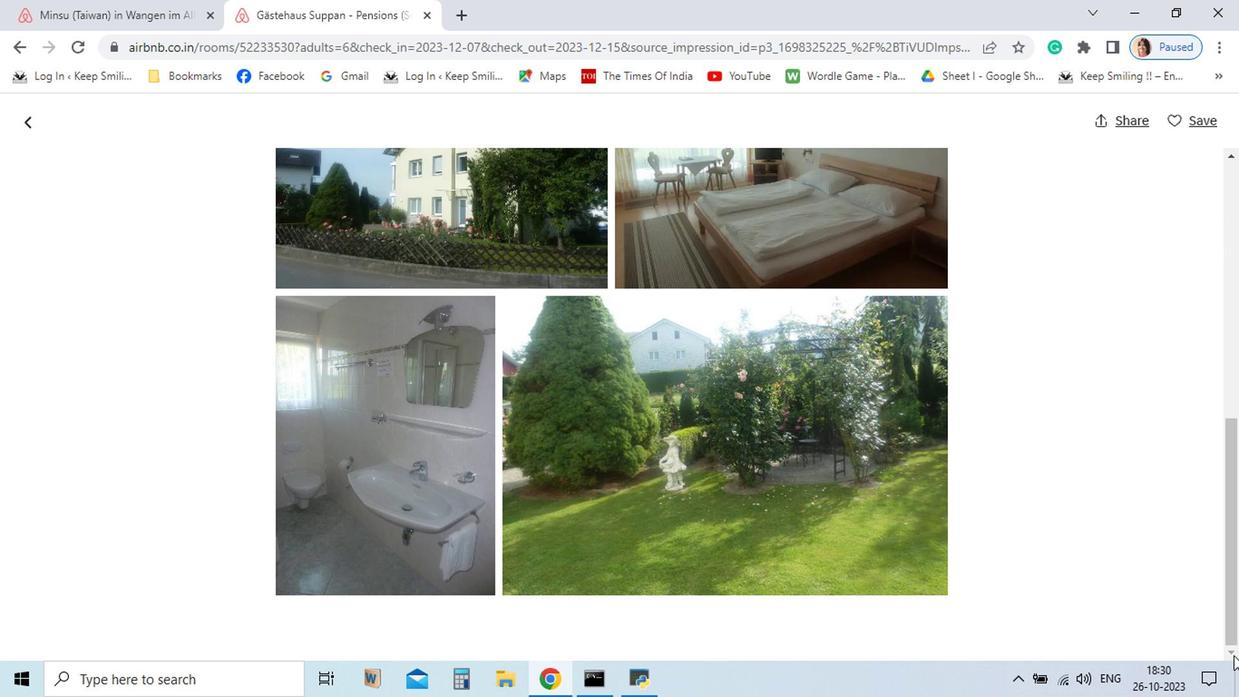 
Action: Mouse pressed left at (977, 565)
Screenshot: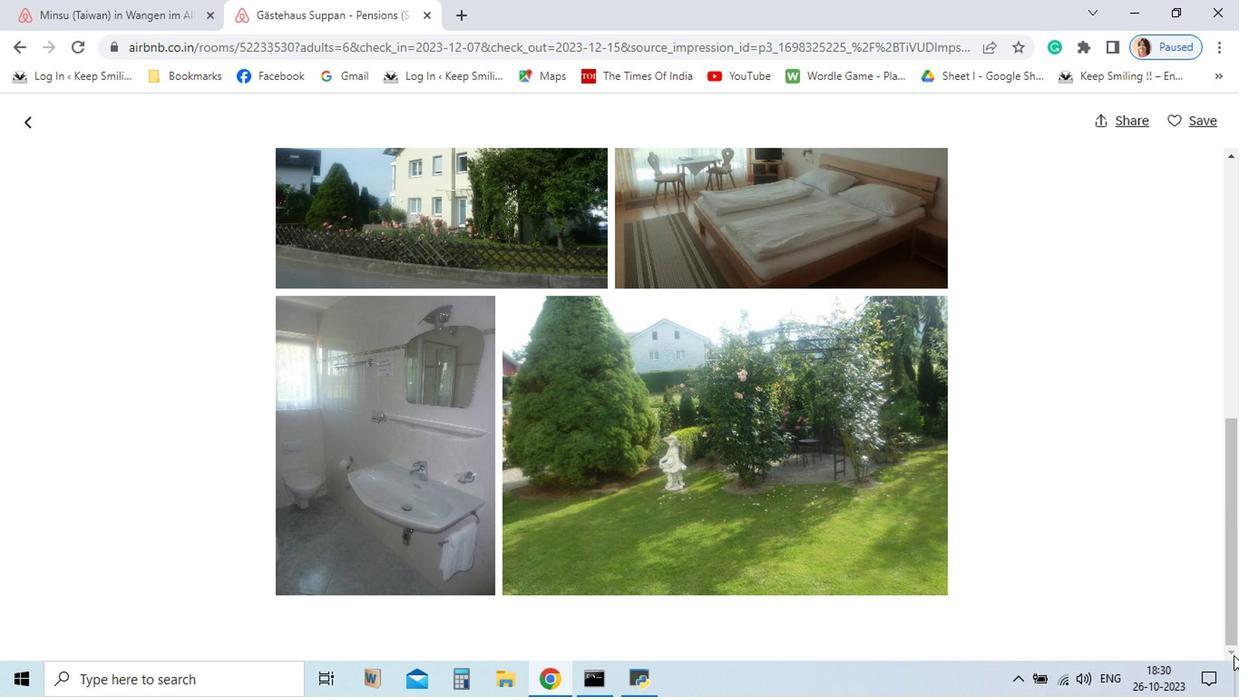 
Action: Mouse moved to (119, 185)
Screenshot: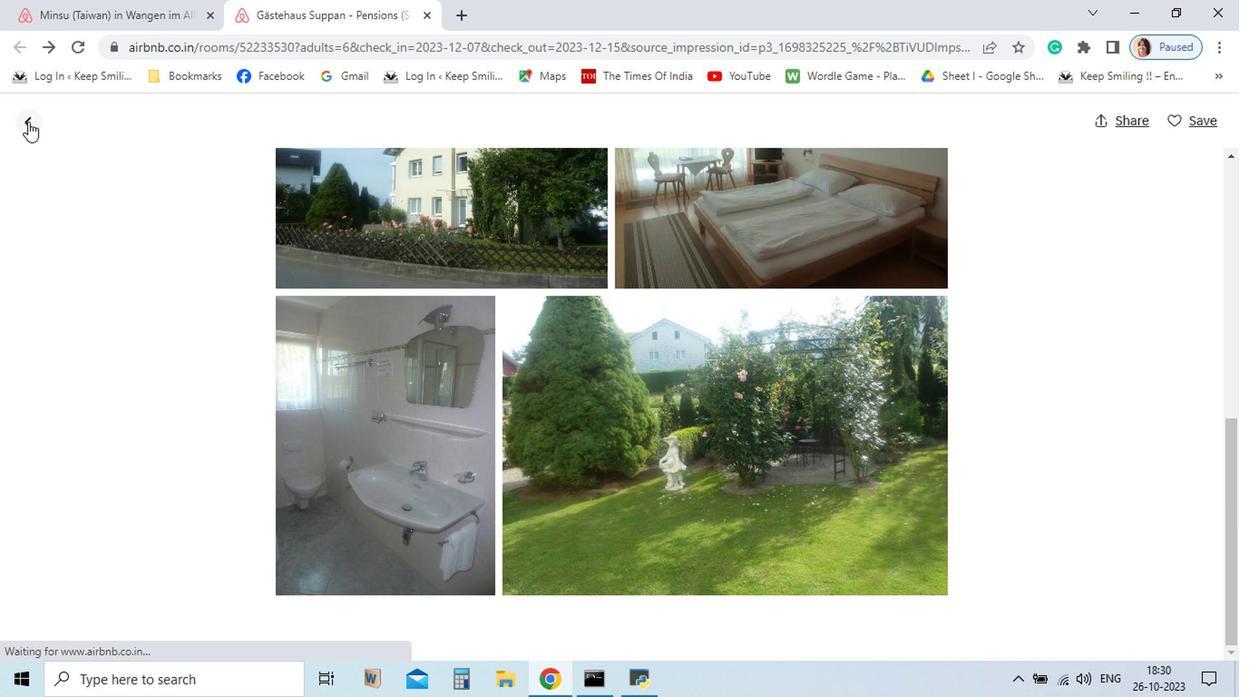 
Action: Mouse pressed left at (119, 185)
Screenshot: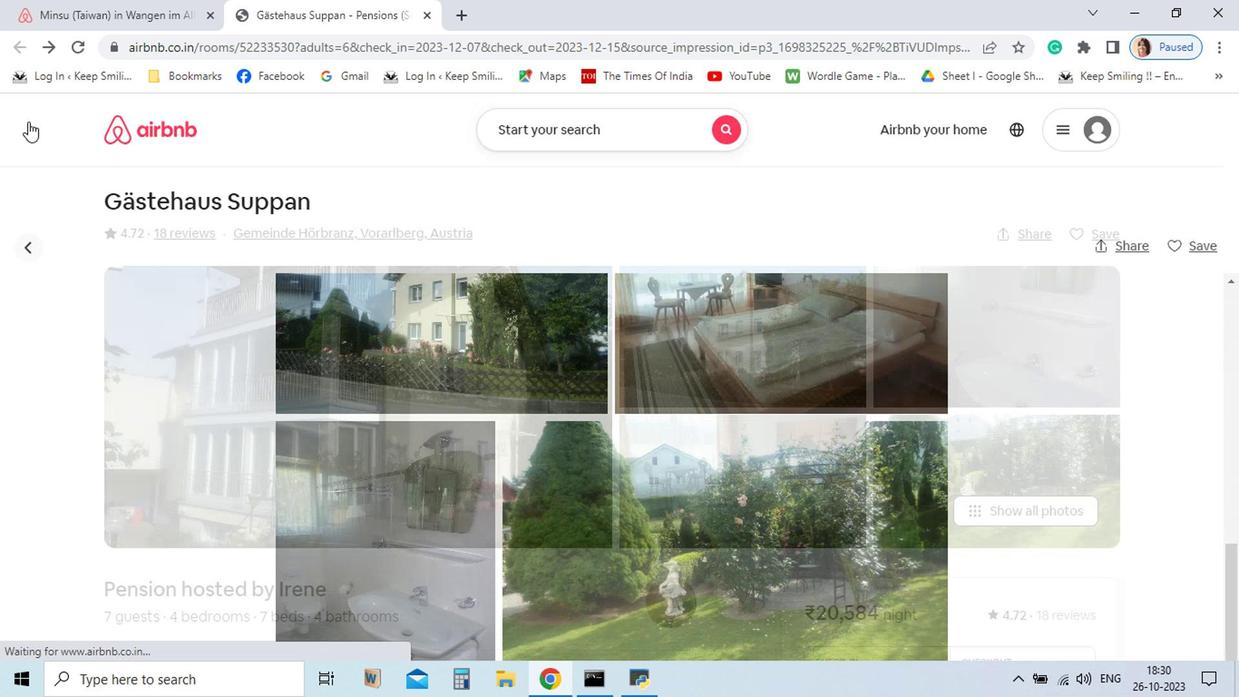 
Action: Mouse moved to (392, 514)
Screenshot: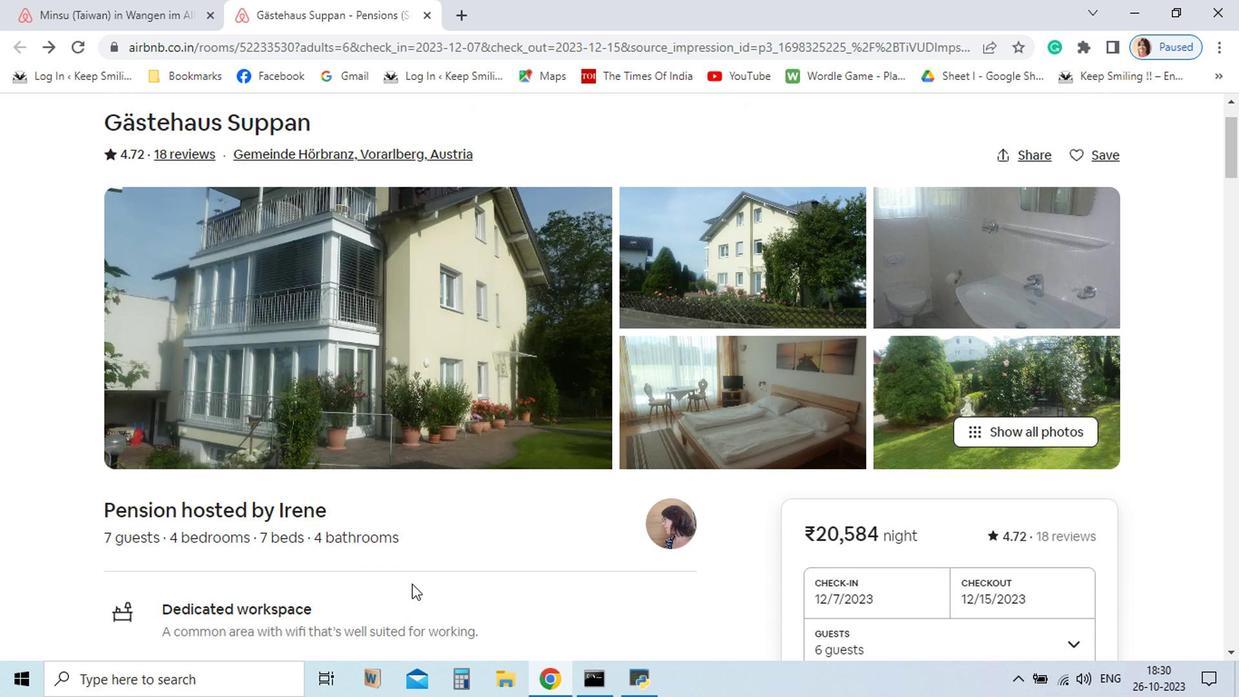 
Action: Mouse scrolled (392, 514) with delta (0, 0)
Screenshot: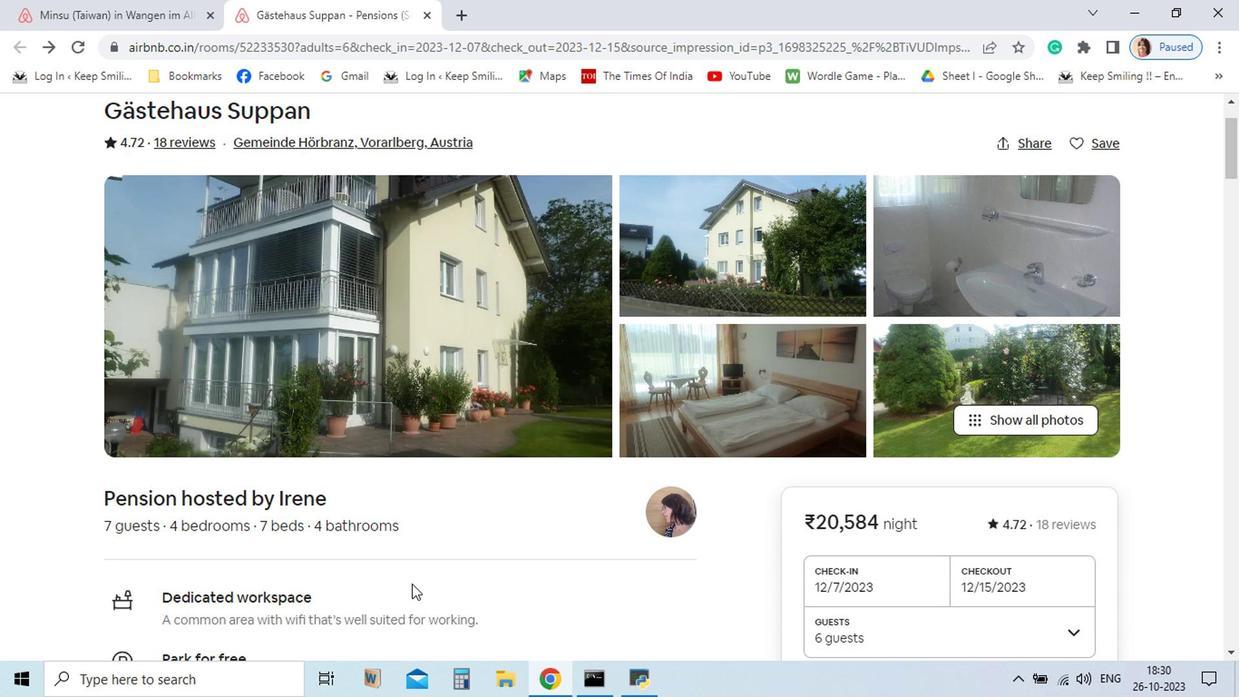 
Action: Mouse scrolled (392, 514) with delta (0, 0)
Screenshot: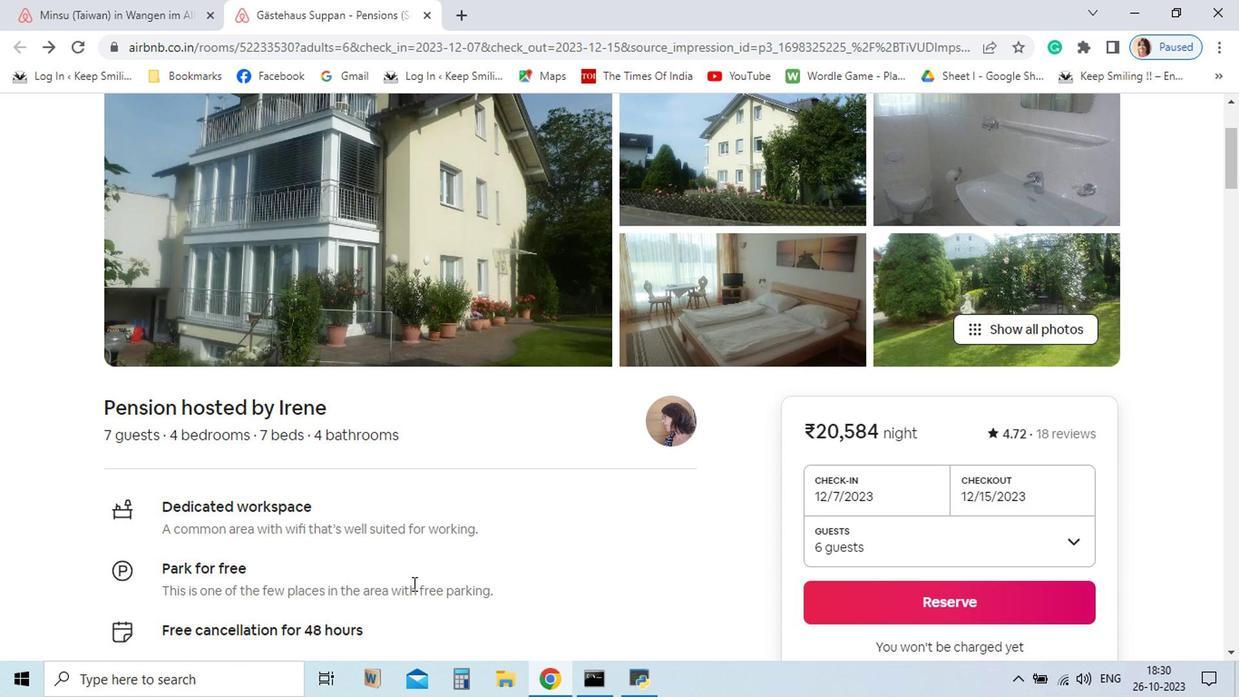 
Action: Mouse moved to (393, 514)
Screenshot: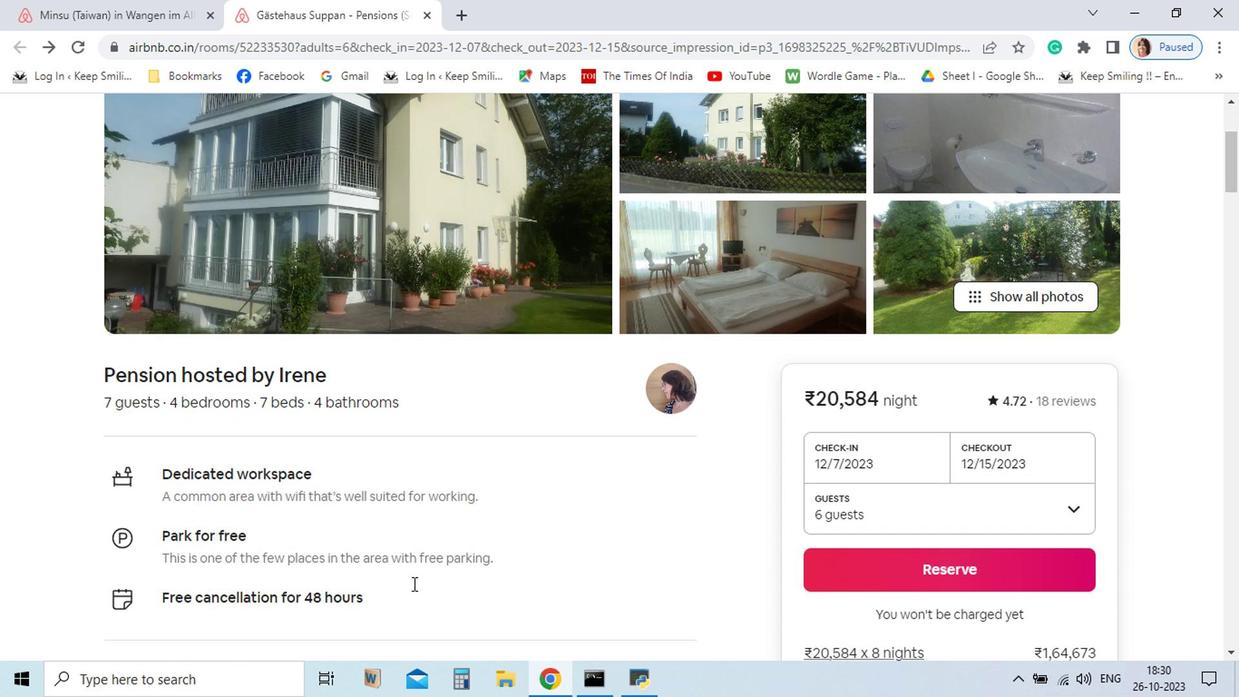 
Action: Mouse scrolled (393, 514) with delta (0, 0)
Screenshot: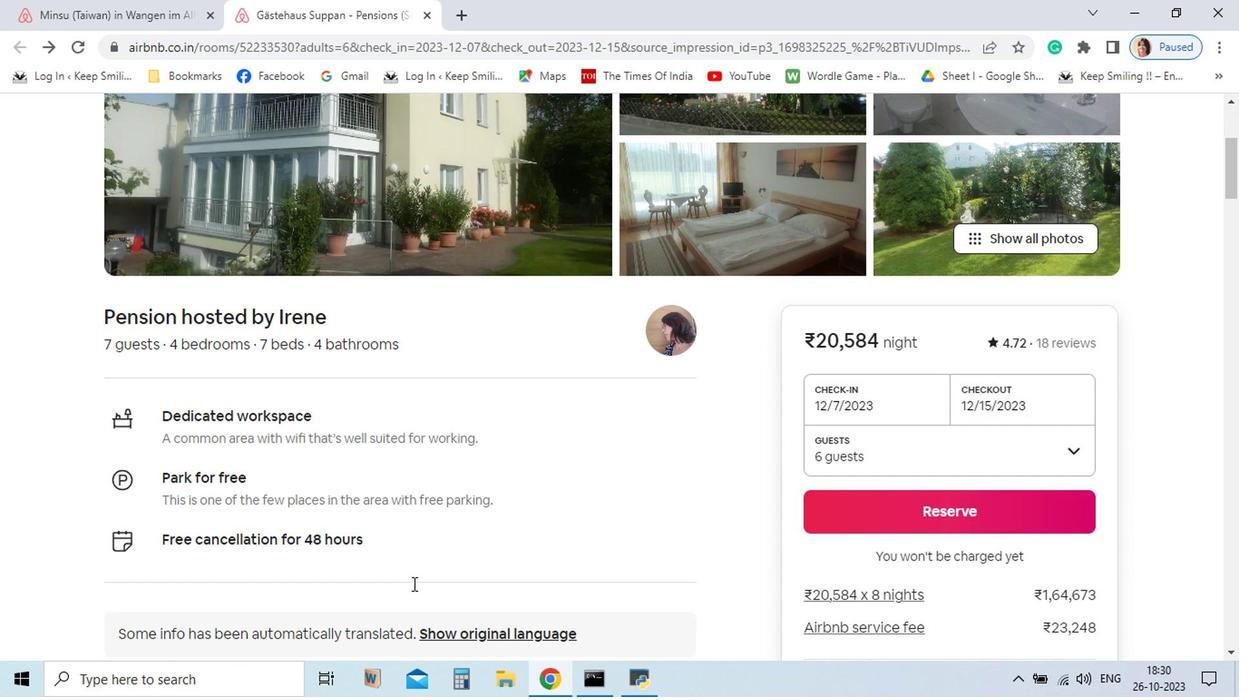 
Action: Mouse moved to (393, 512)
Screenshot: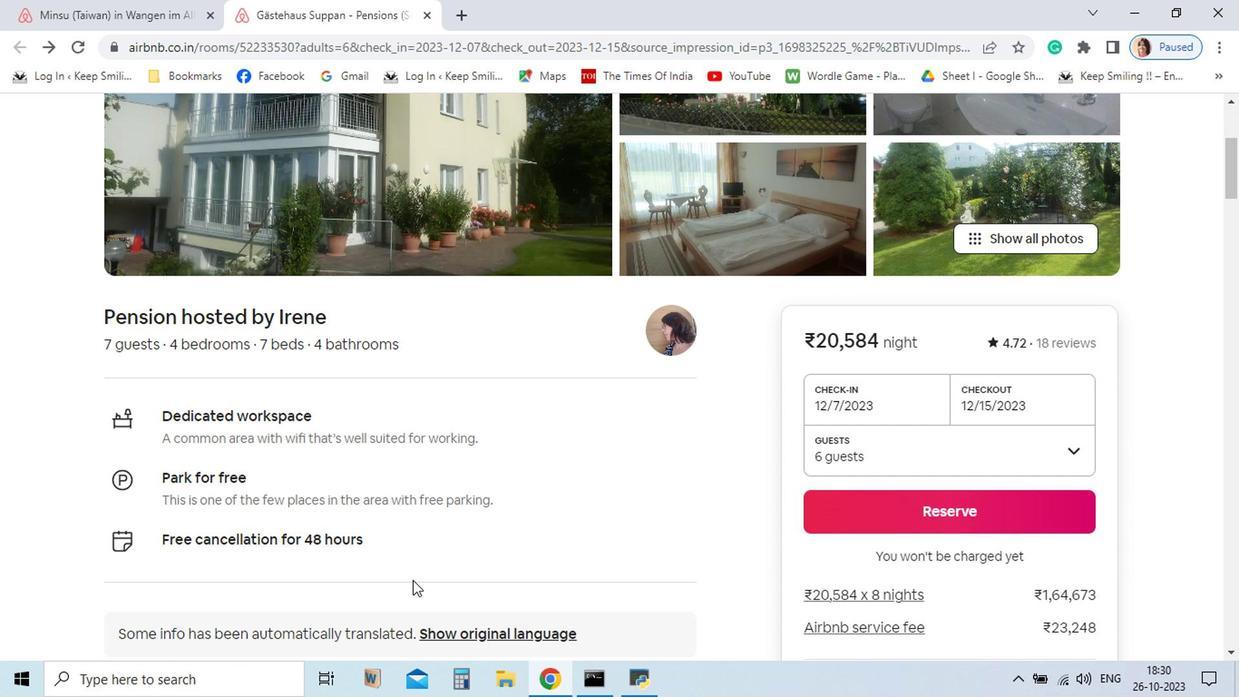 
Action: Mouse scrolled (393, 511) with delta (0, 0)
Screenshot: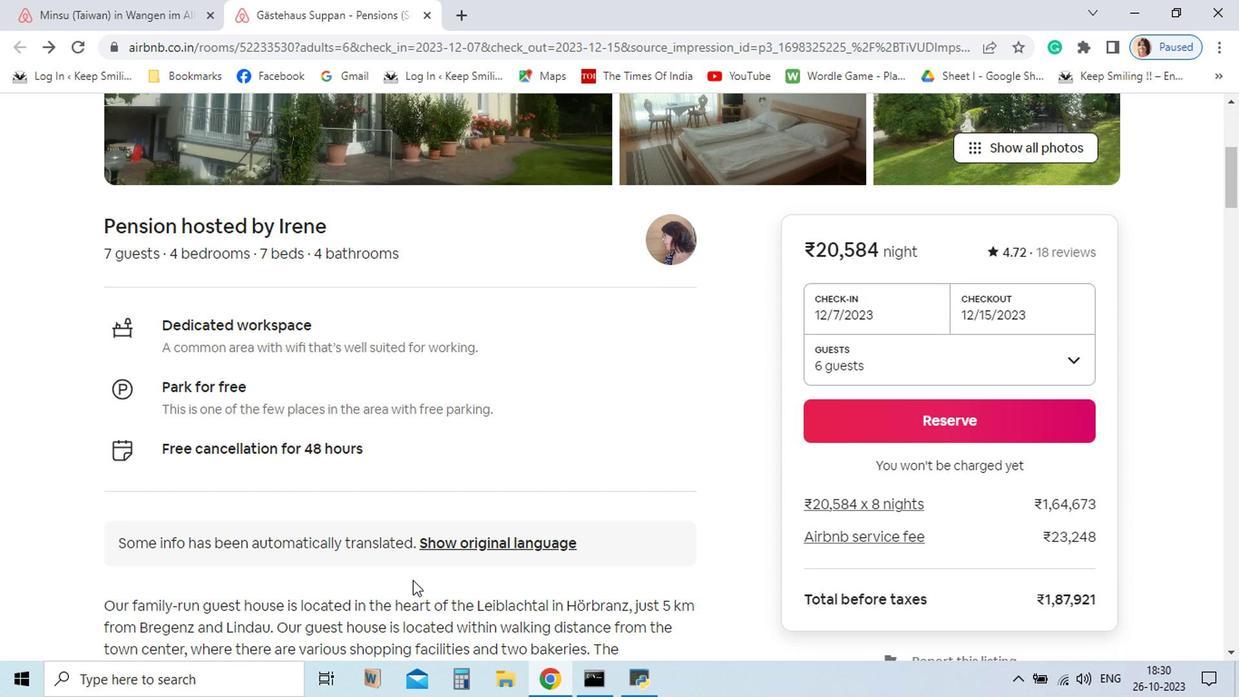 
Action: Mouse scrolled (393, 511) with delta (0, 0)
Screenshot: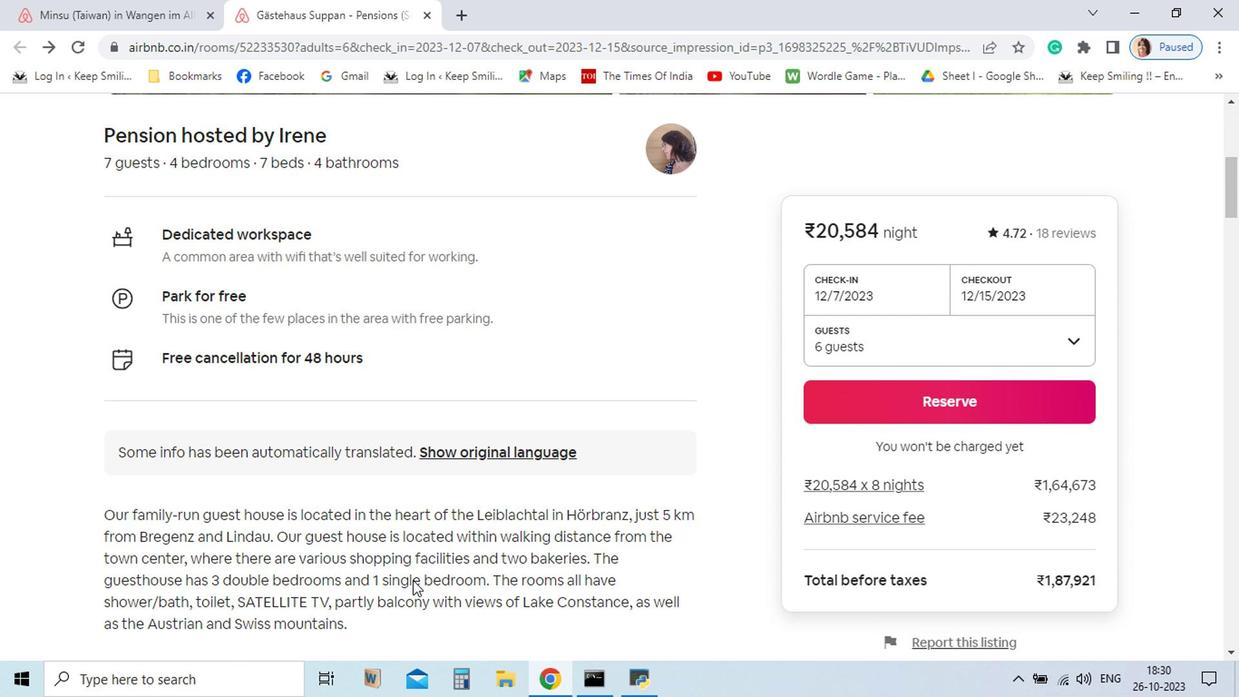 
Action: Mouse scrolled (393, 511) with delta (0, 0)
Screenshot: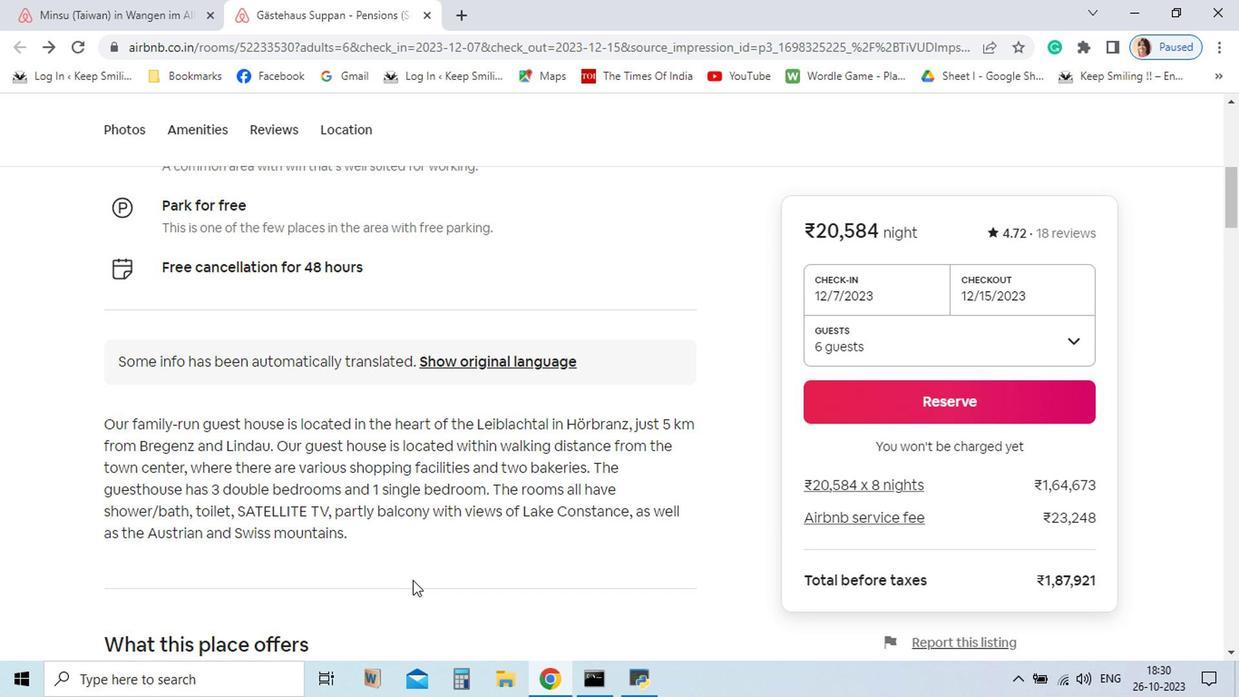 
Action: Mouse scrolled (393, 511) with delta (0, 0)
Screenshot: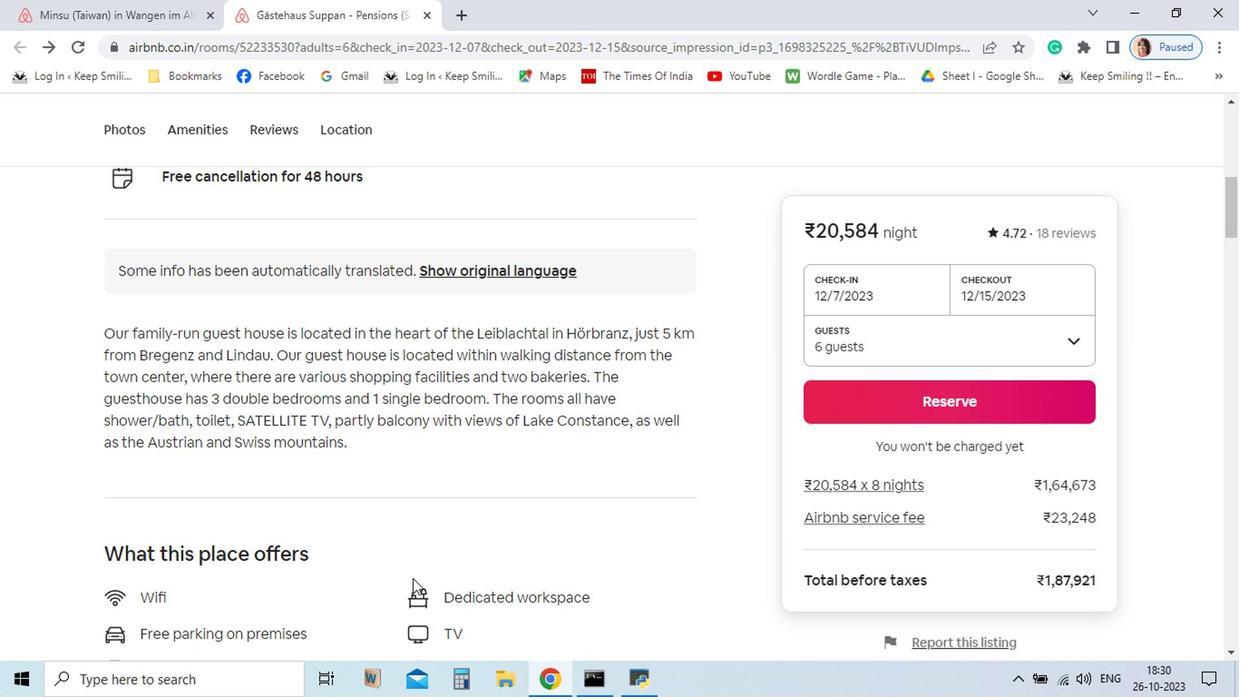 
Action: Mouse moved to (393, 509)
Screenshot: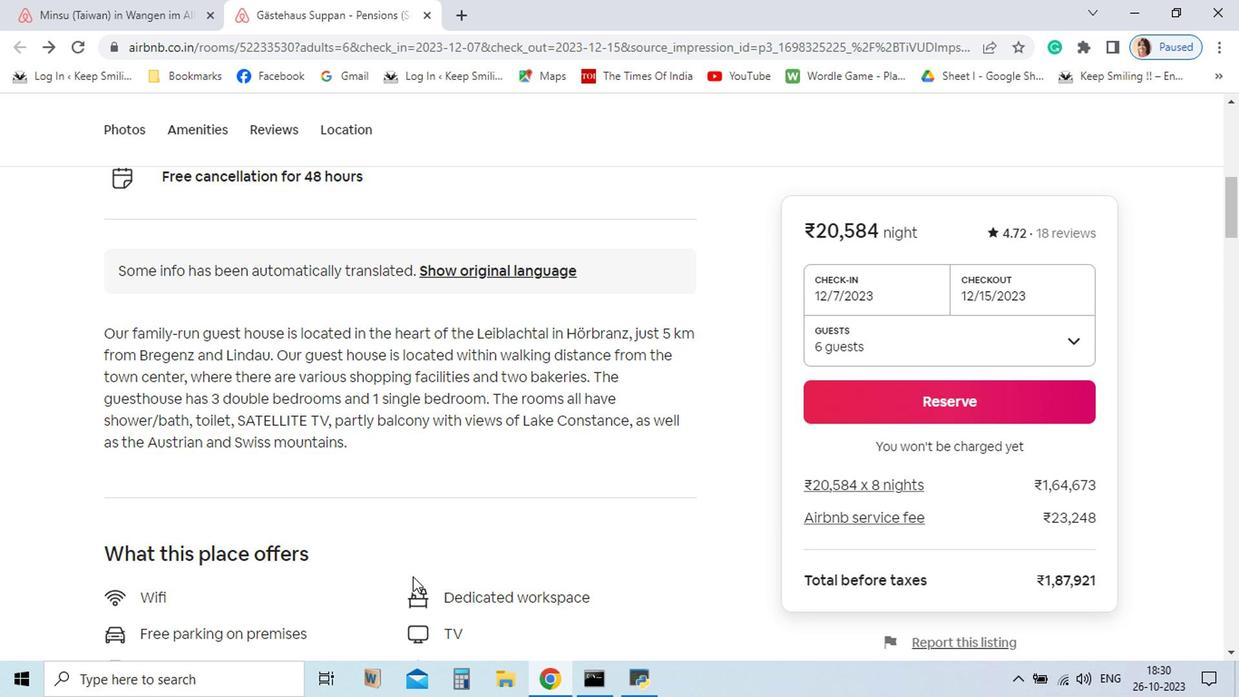 
Action: Mouse scrolled (393, 508) with delta (0, 0)
Screenshot: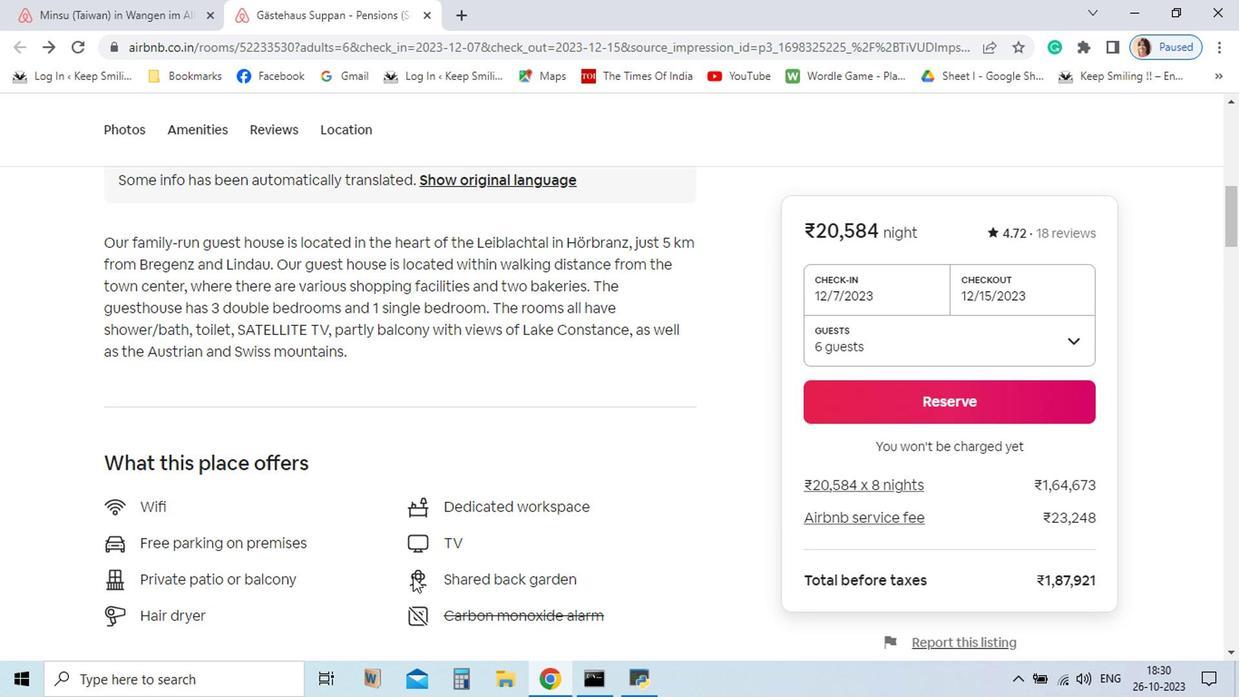 
Action: Mouse scrolled (393, 508) with delta (0, 0)
Screenshot: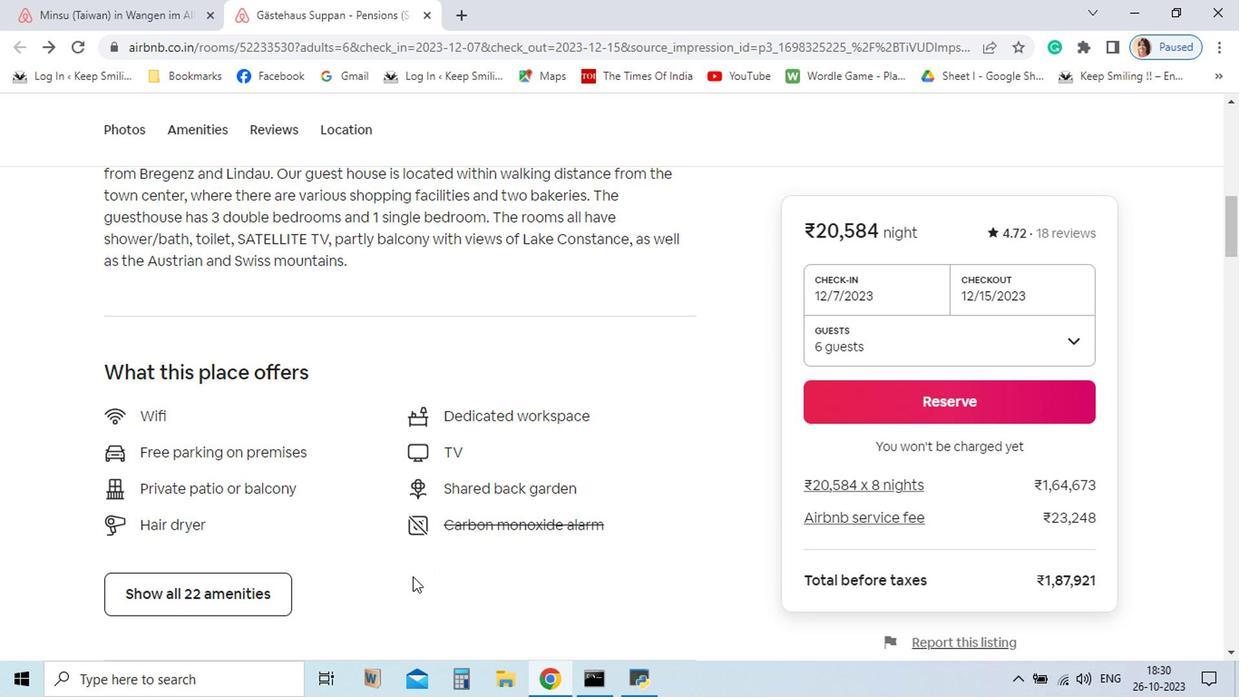 
Action: Mouse scrolled (393, 508) with delta (0, 0)
Screenshot: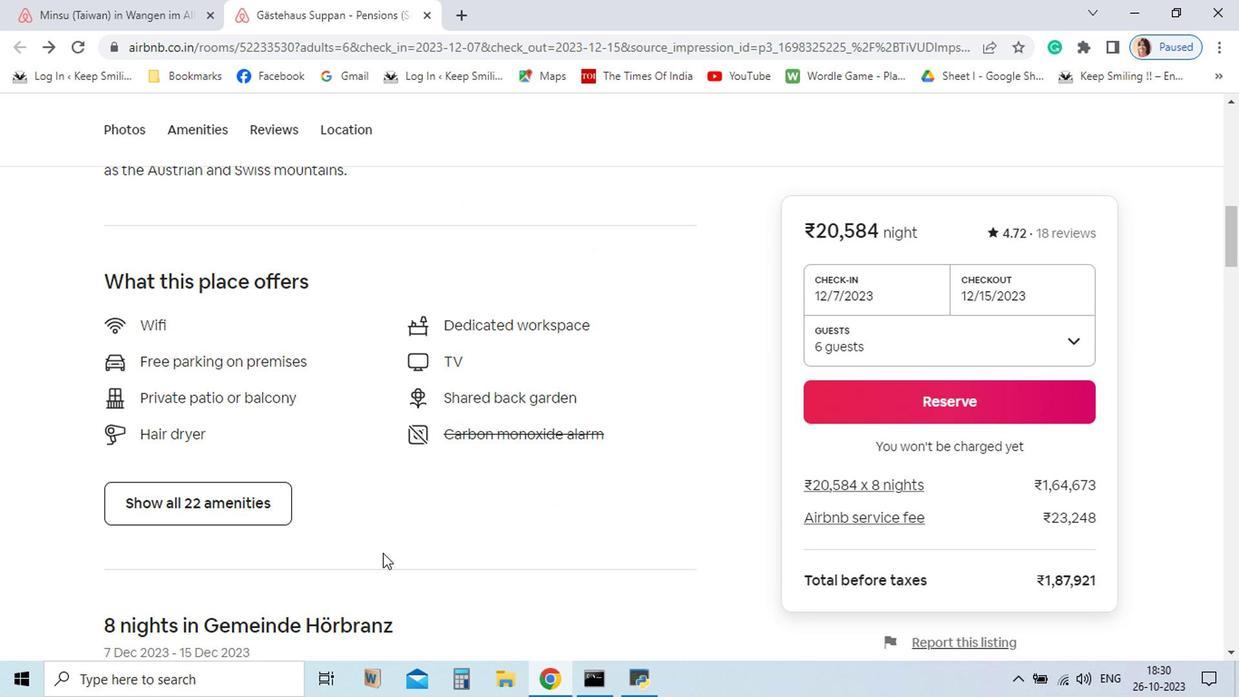 
Action: Mouse moved to (267, 460)
Screenshot: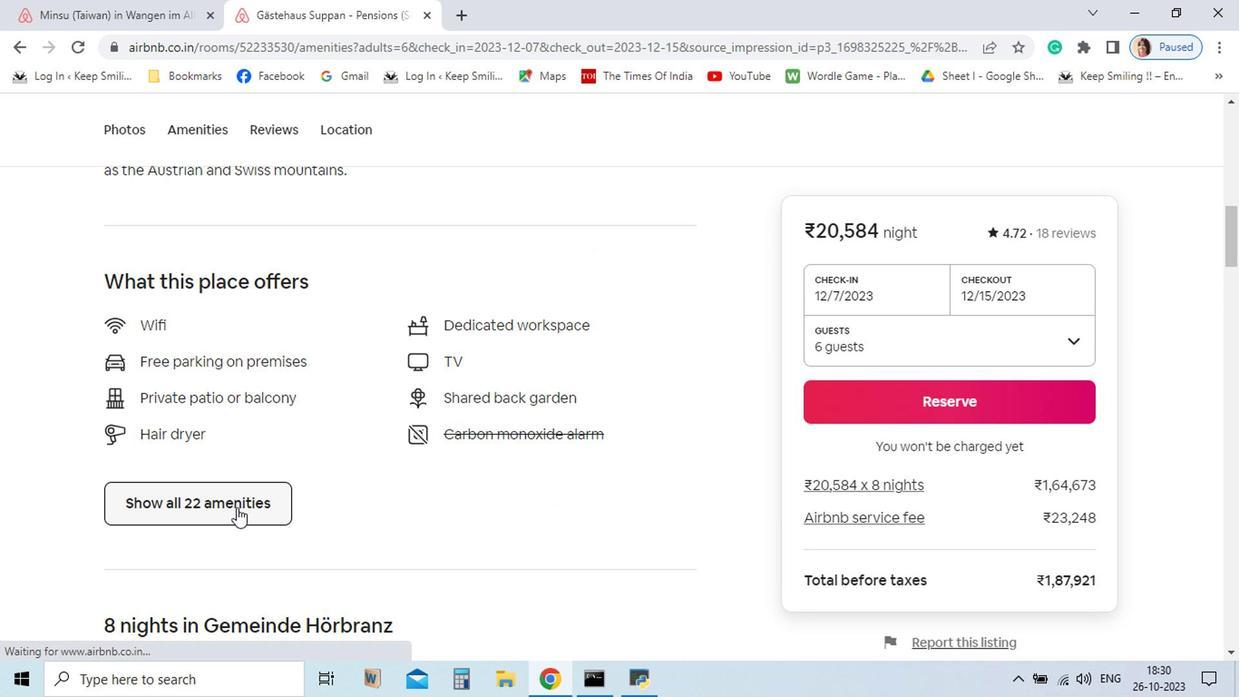 
Action: Mouse pressed left at (267, 460)
Screenshot: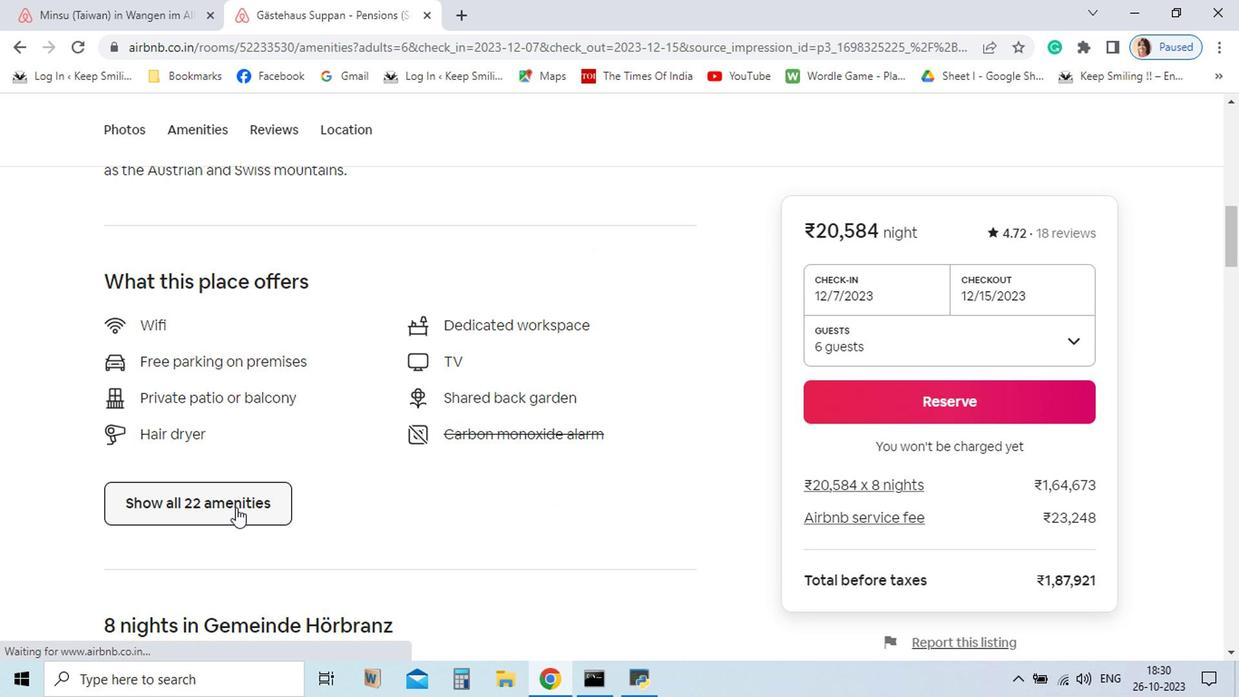 
Action: Mouse moved to (649, 492)
Screenshot: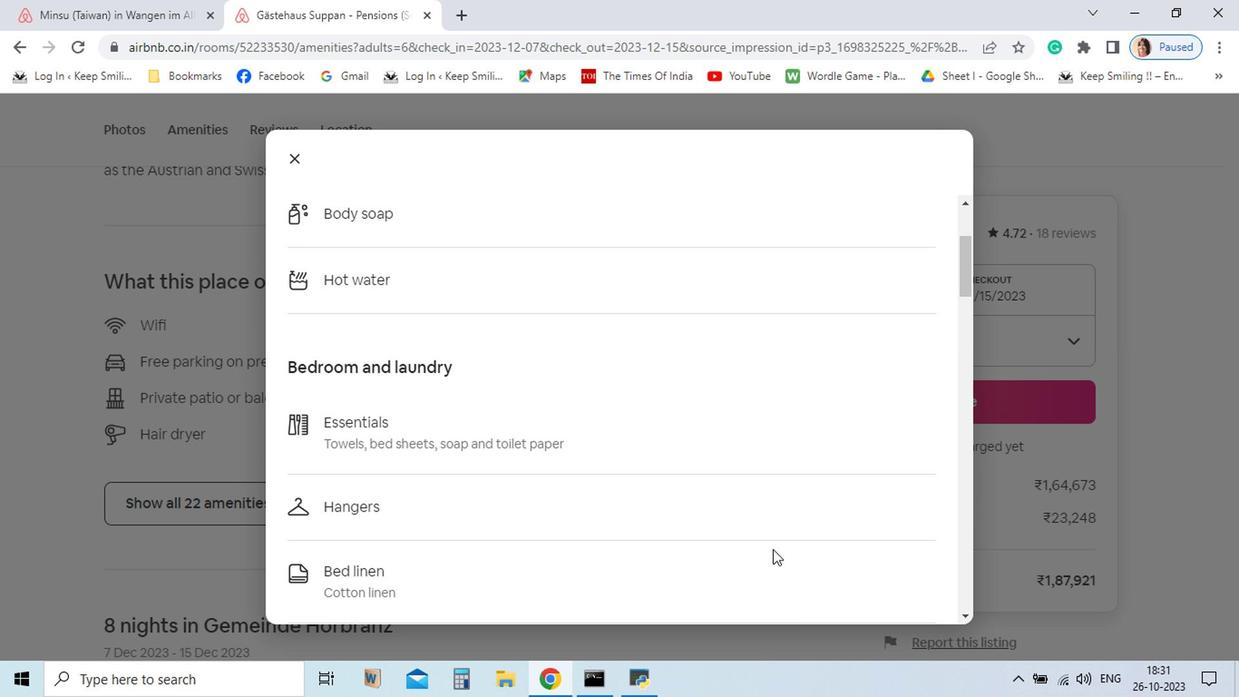 
Action: Mouse scrolled (649, 491) with delta (0, 0)
Screenshot: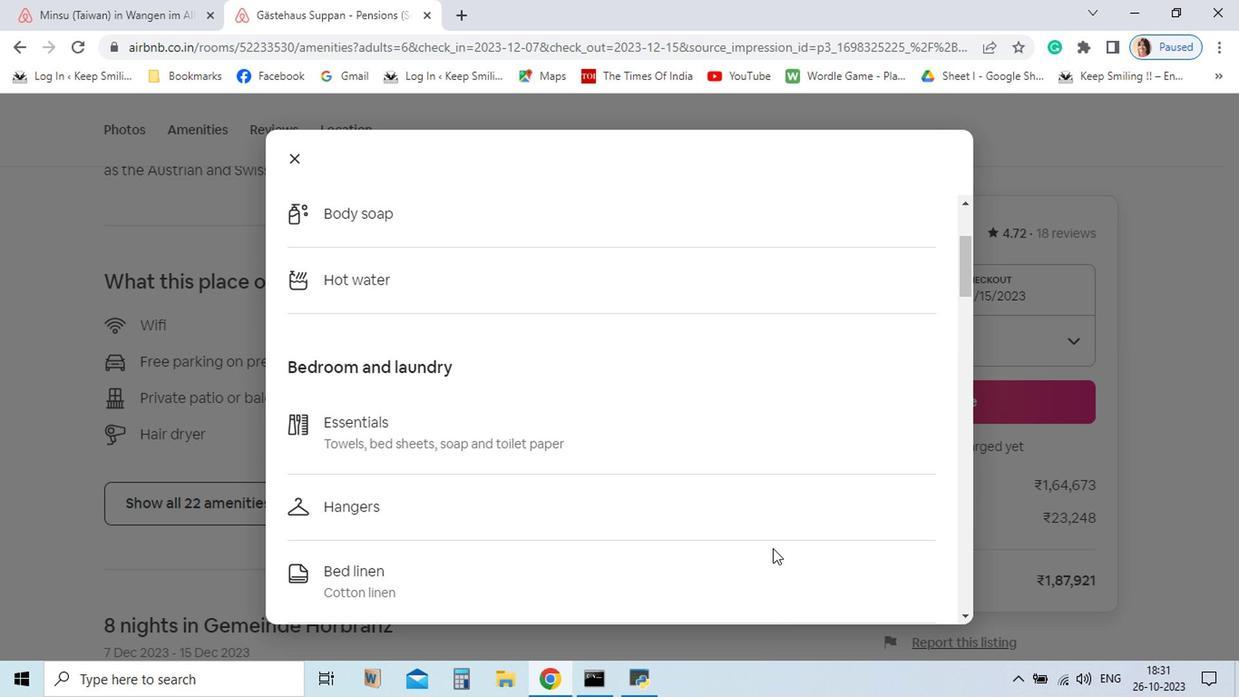 
Action: Mouse scrolled (649, 491) with delta (0, 0)
Screenshot: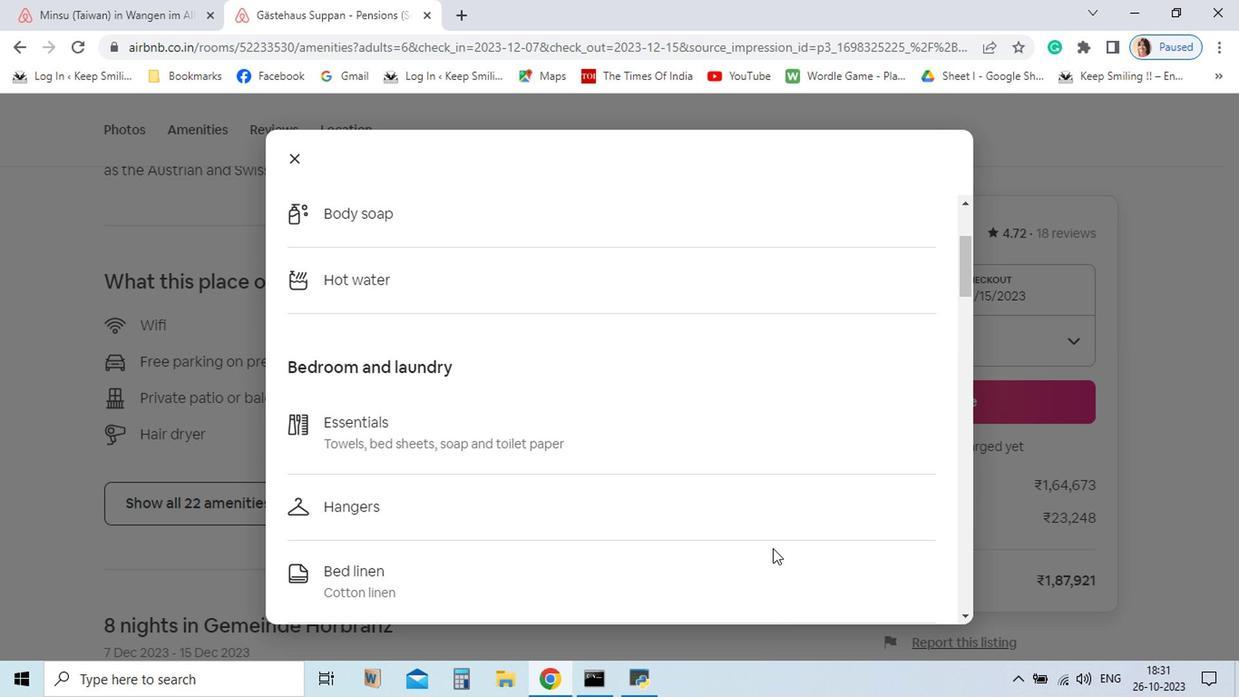 
Action: Mouse moved to (649, 489)
Screenshot: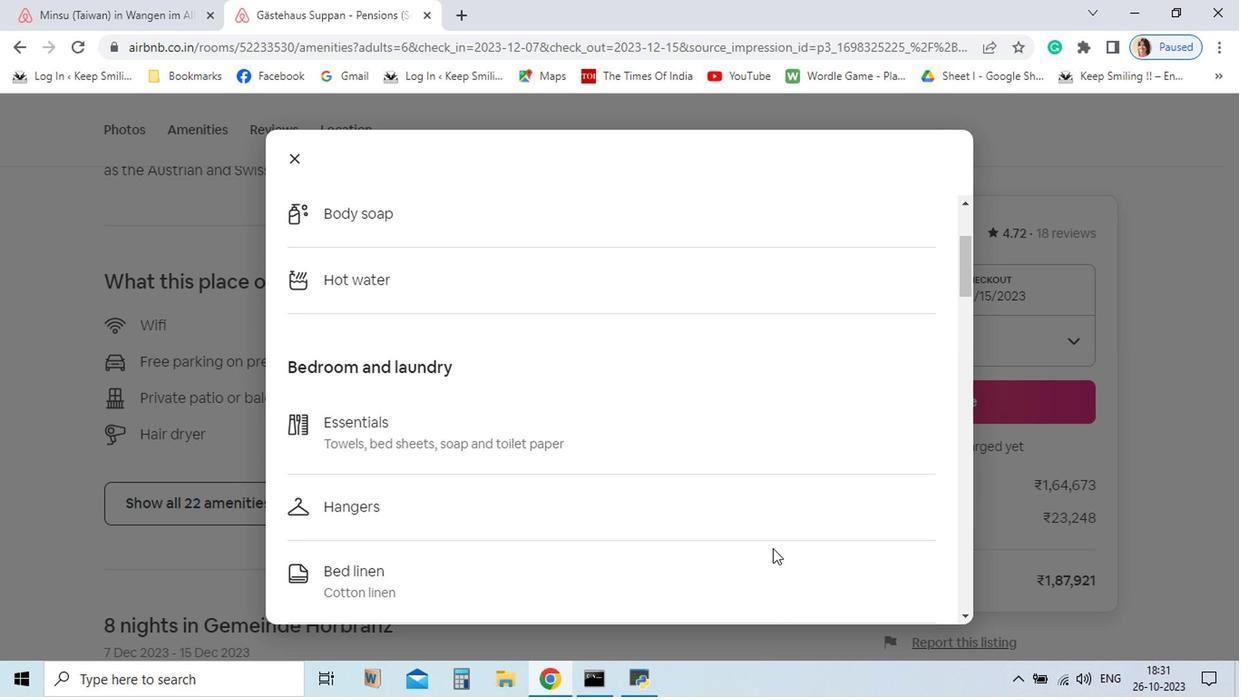 
Action: Mouse scrolled (649, 488) with delta (0, 0)
Screenshot: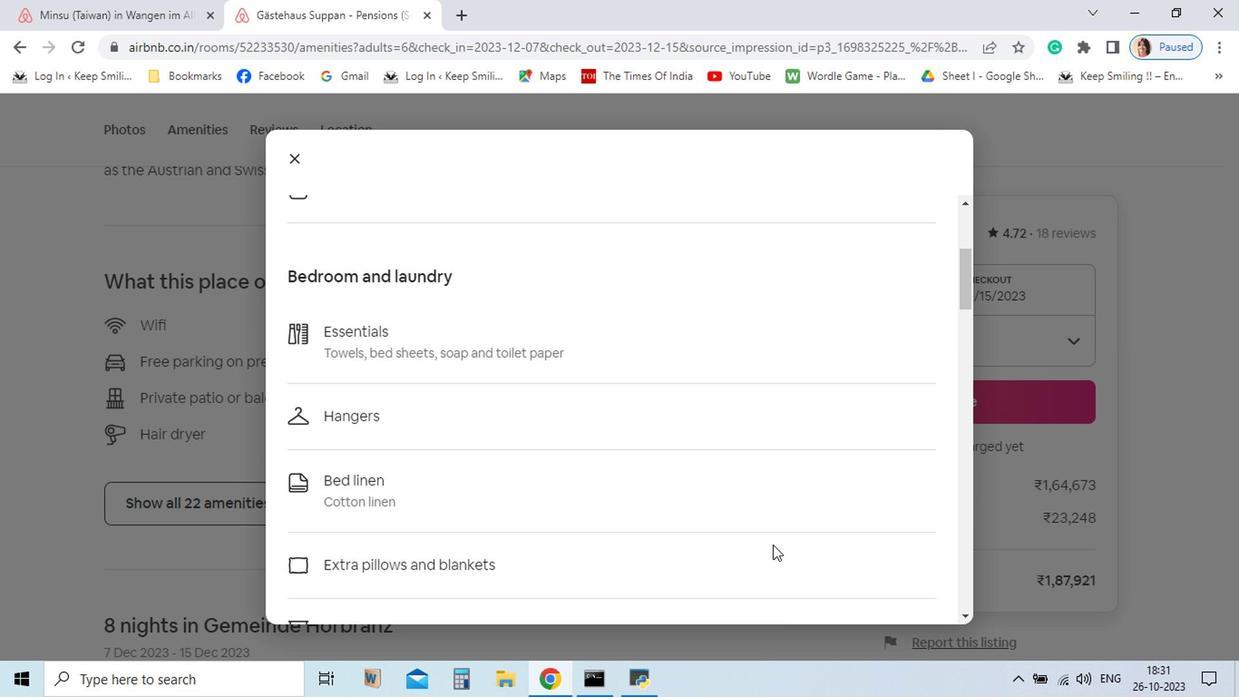 
Action: Mouse moved to (649, 486)
Screenshot: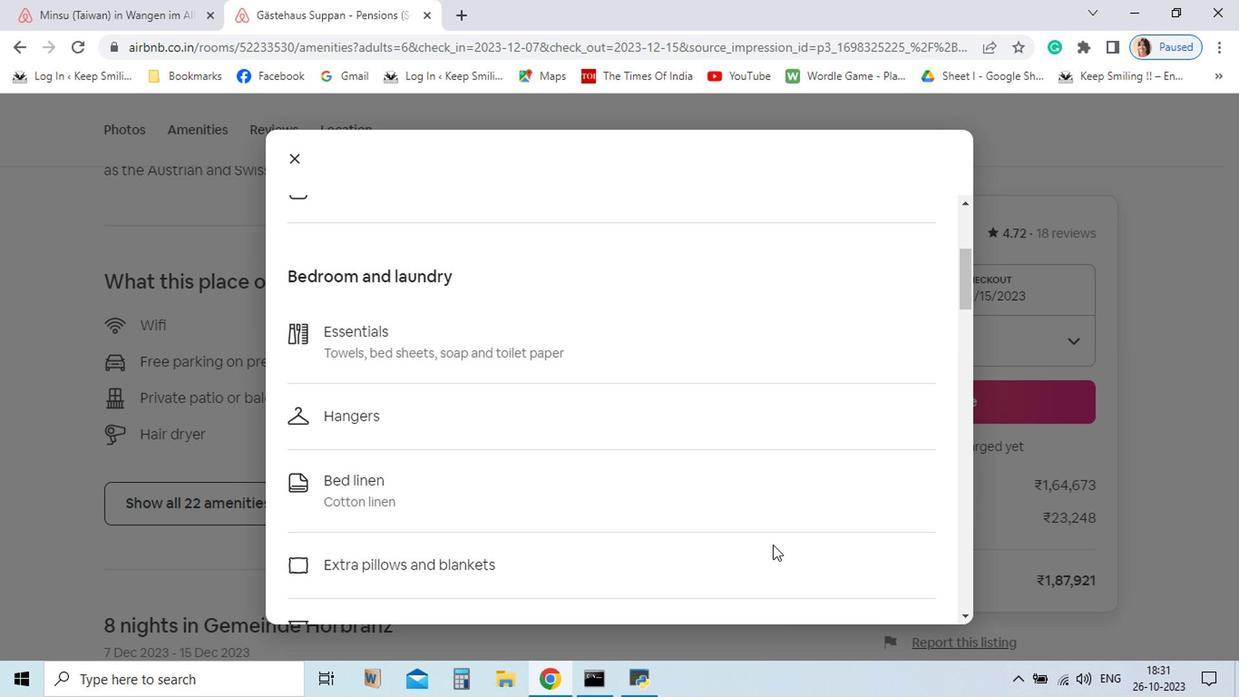
Action: Mouse scrolled (649, 486) with delta (0, 0)
Screenshot: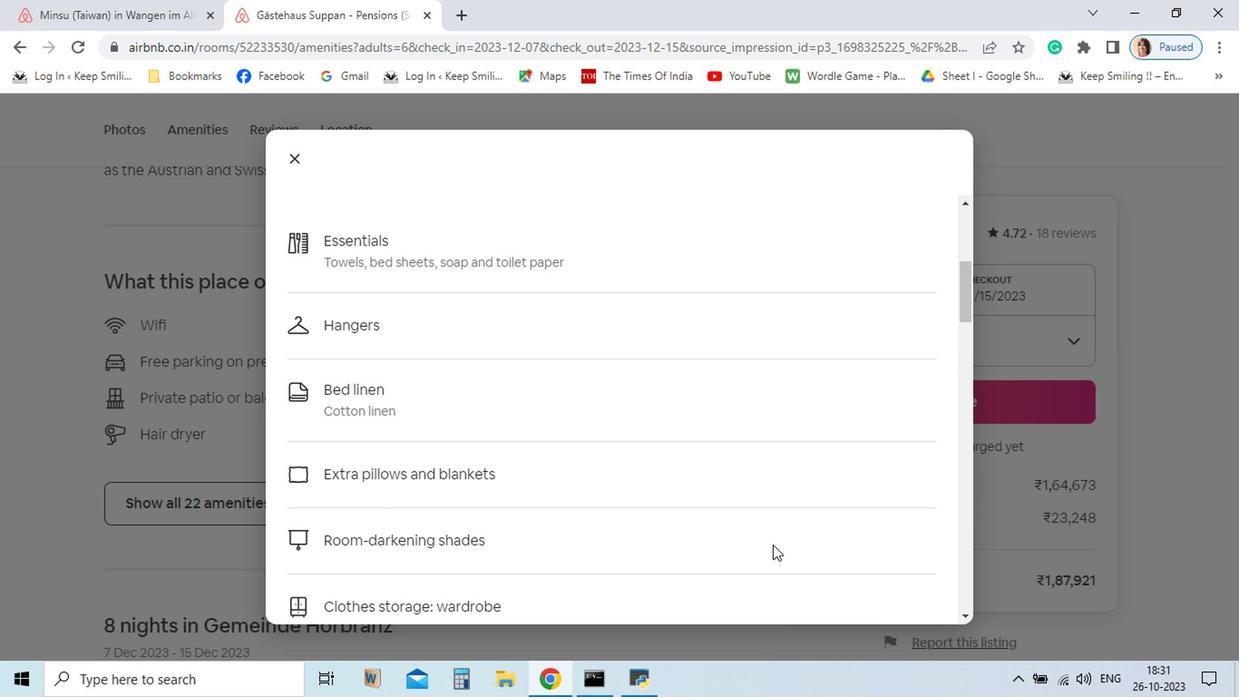 
Action: Mouse scrolled (649, 486) with delta (0, 0)
Screenshot: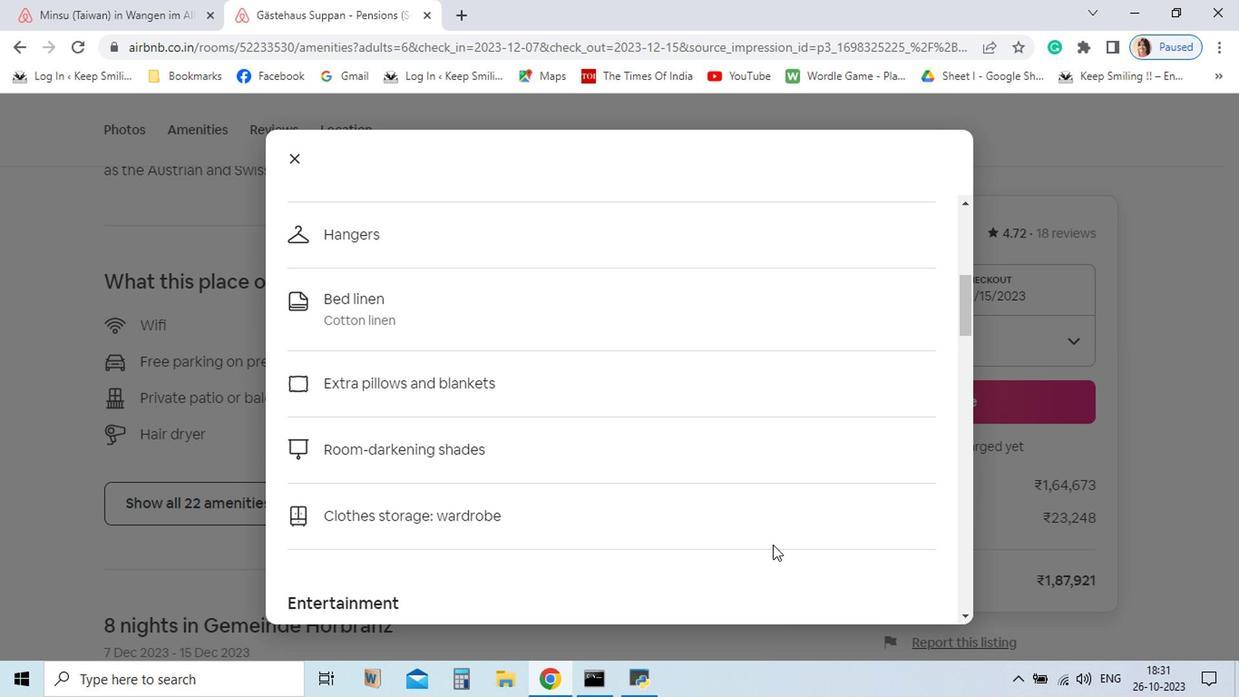 
Action: Mouse scrolled (649, 486) with delta (0, 0)
Screenshot: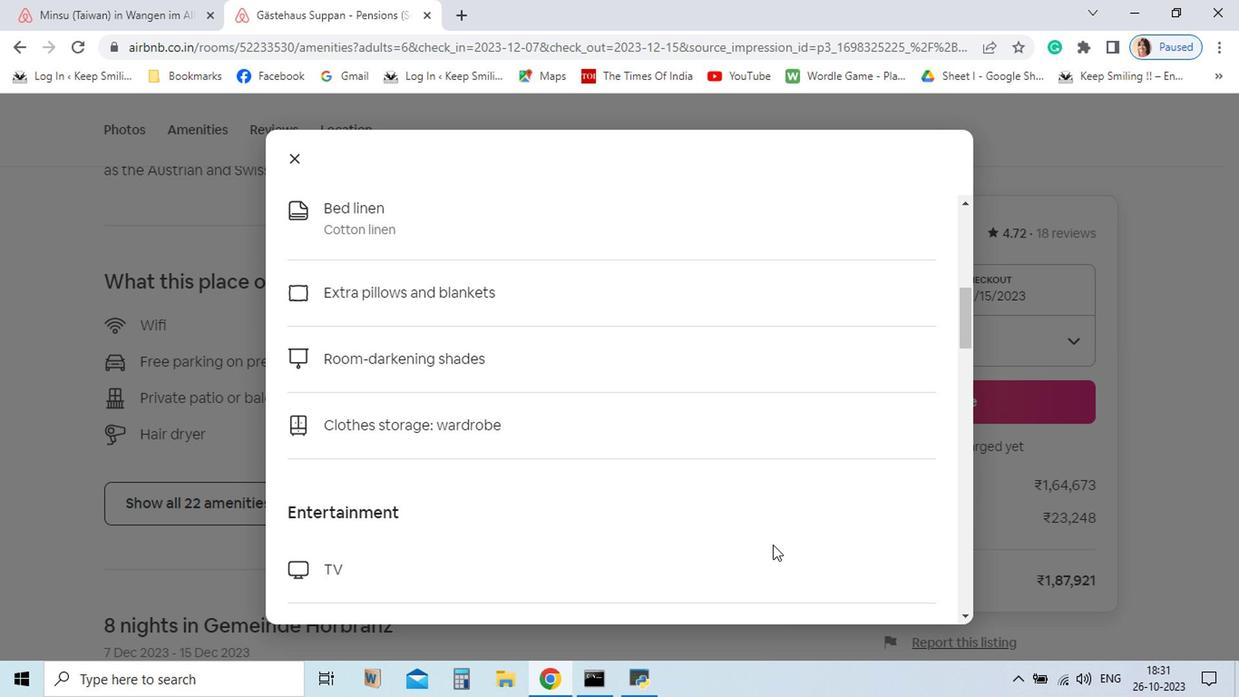 
Action: Mouse scrolled (649, 486) with delta (0, 0)
Screenshot: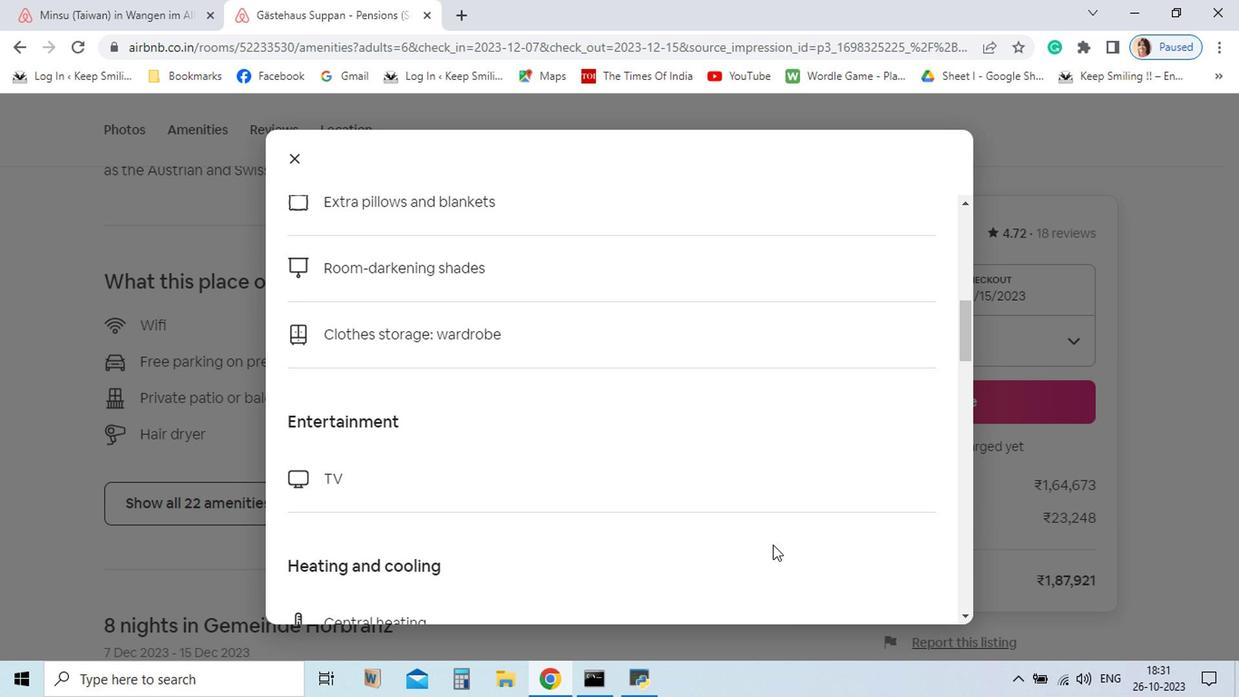 
Action: Mouse scrolled (649, 486) with delta (0, 0)
Screenshot: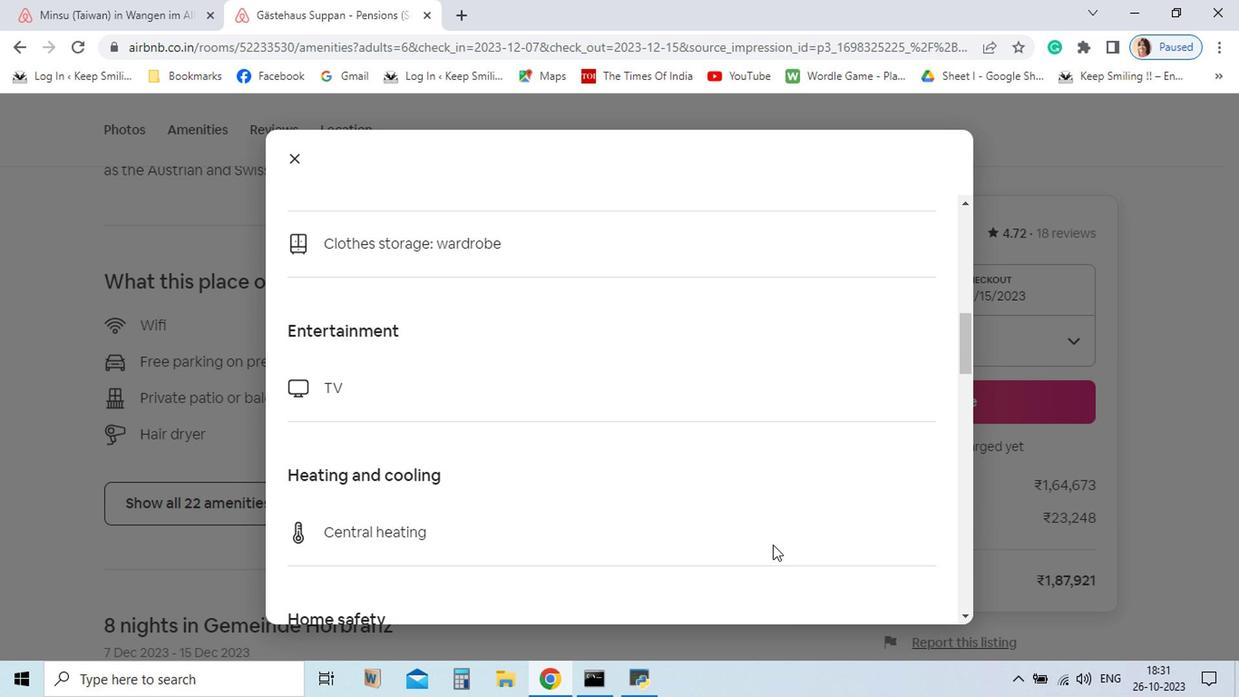 
Action: Mouse scrolled (649, 486) with delta (0, 0)
Screenshot: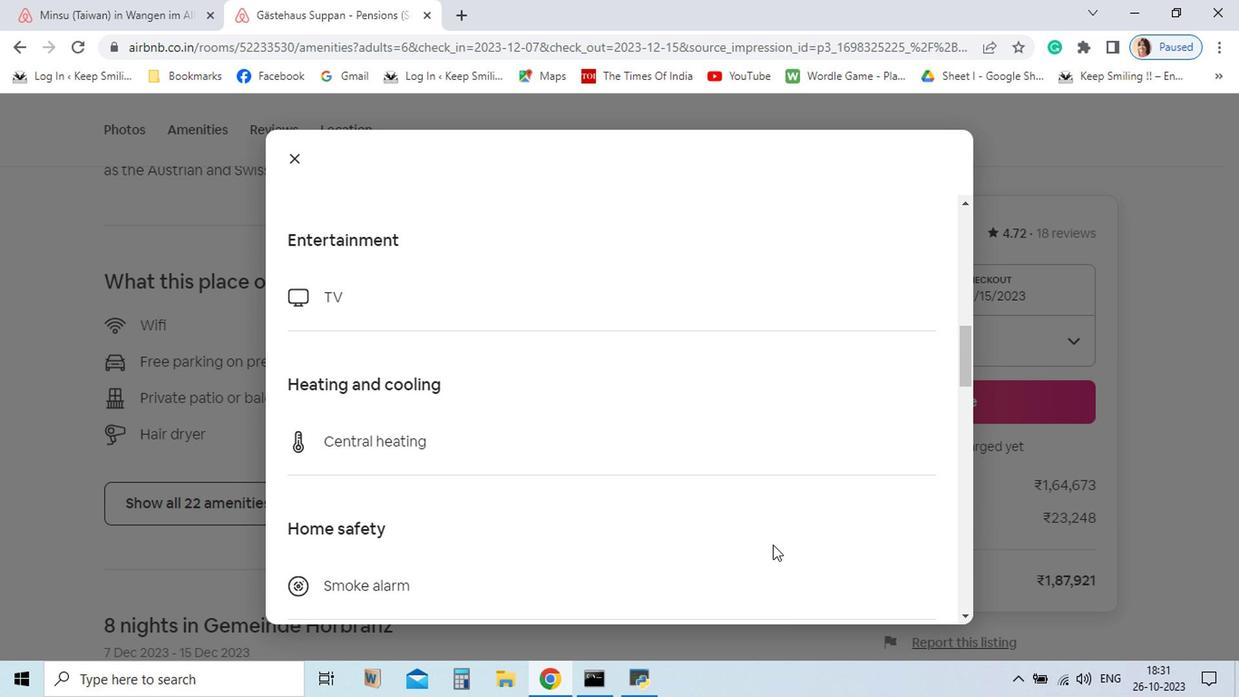 
Action: Mouse scrolled (649, 486) with delta (0, 0)
Screenshot: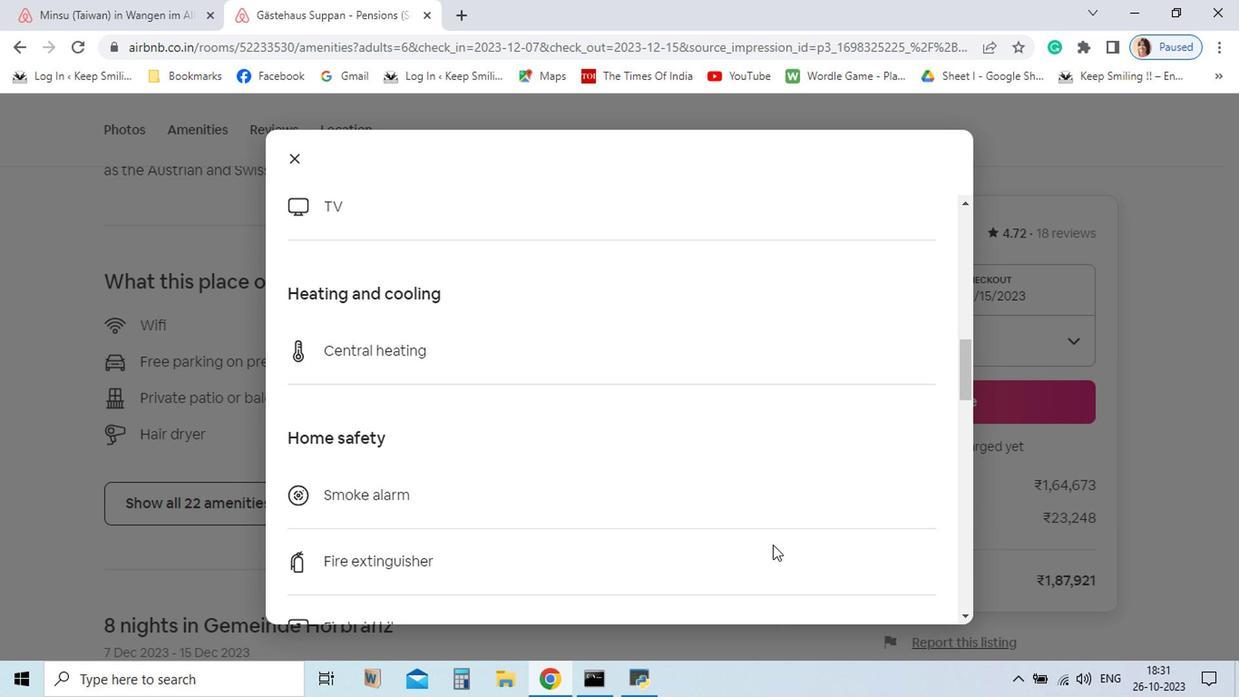 
Action: Mouse scrolled (649, 486) with delta (0, 0)
Screenshot: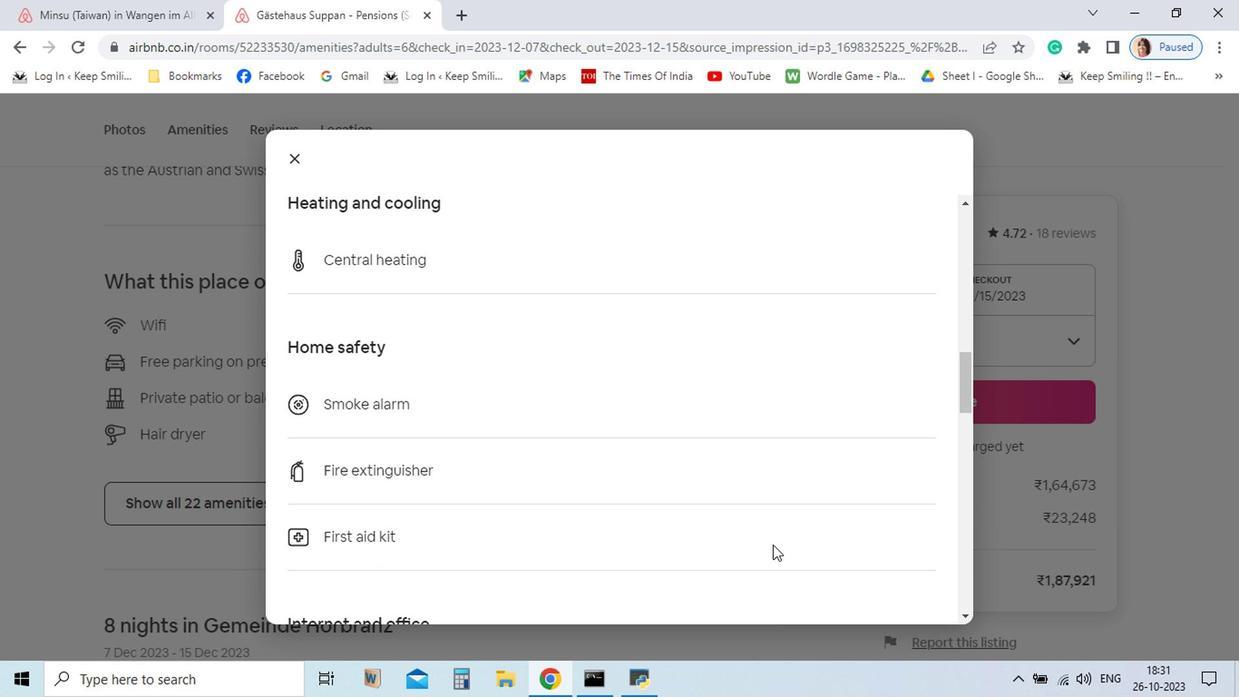 
Action: Mouse scrolled (649, 486) with delta (0, 0)
Screenshot: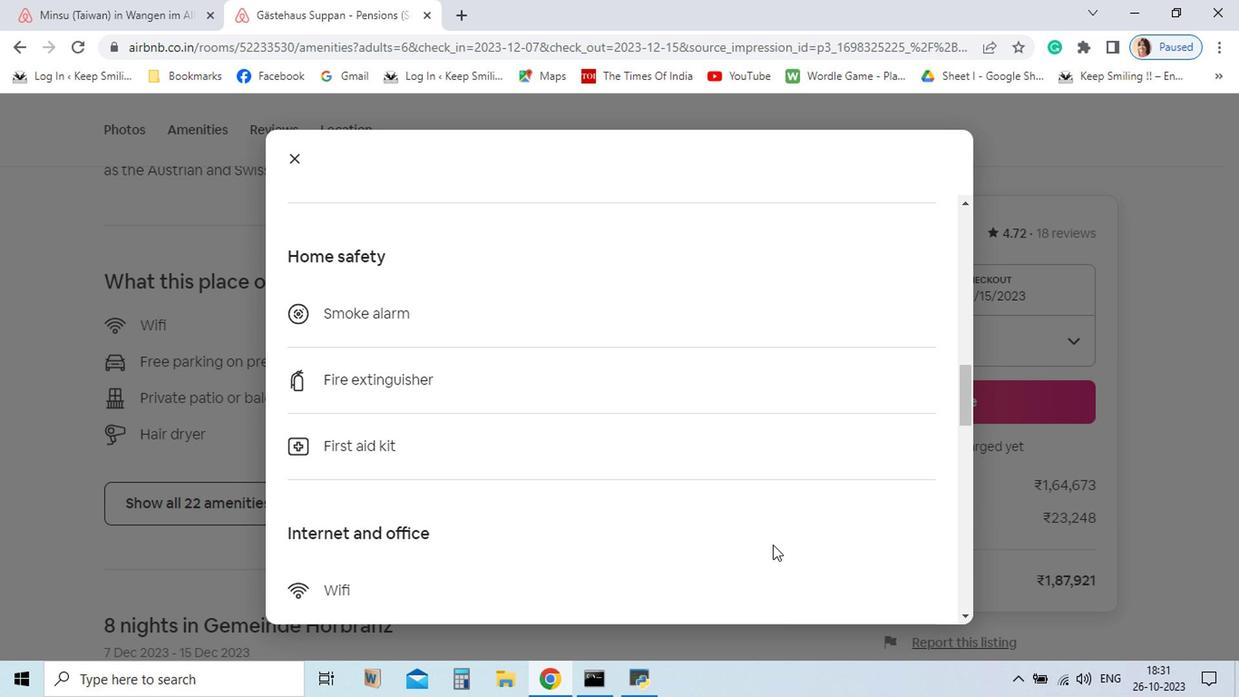 
Action: Mouse scrolled (649, 486) with delta (0, 0)
Screenshot: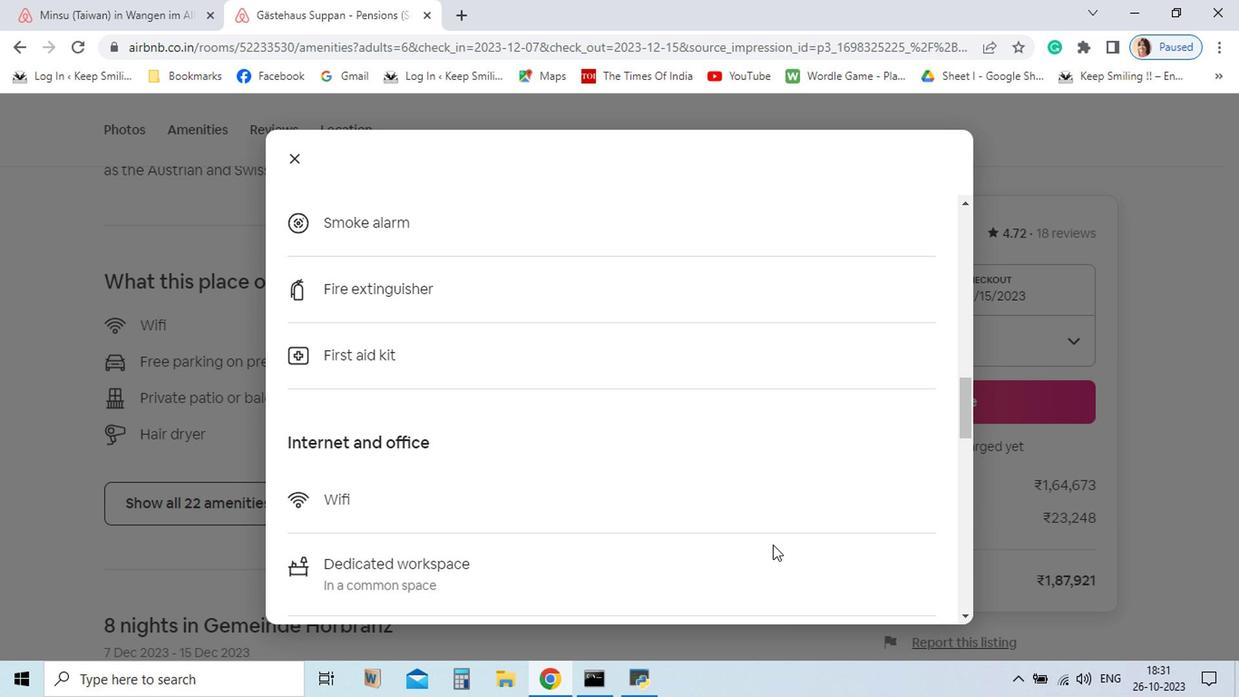 
Action: Mouse scrolled (649, 486) with delta (0, 0)
Screenshot: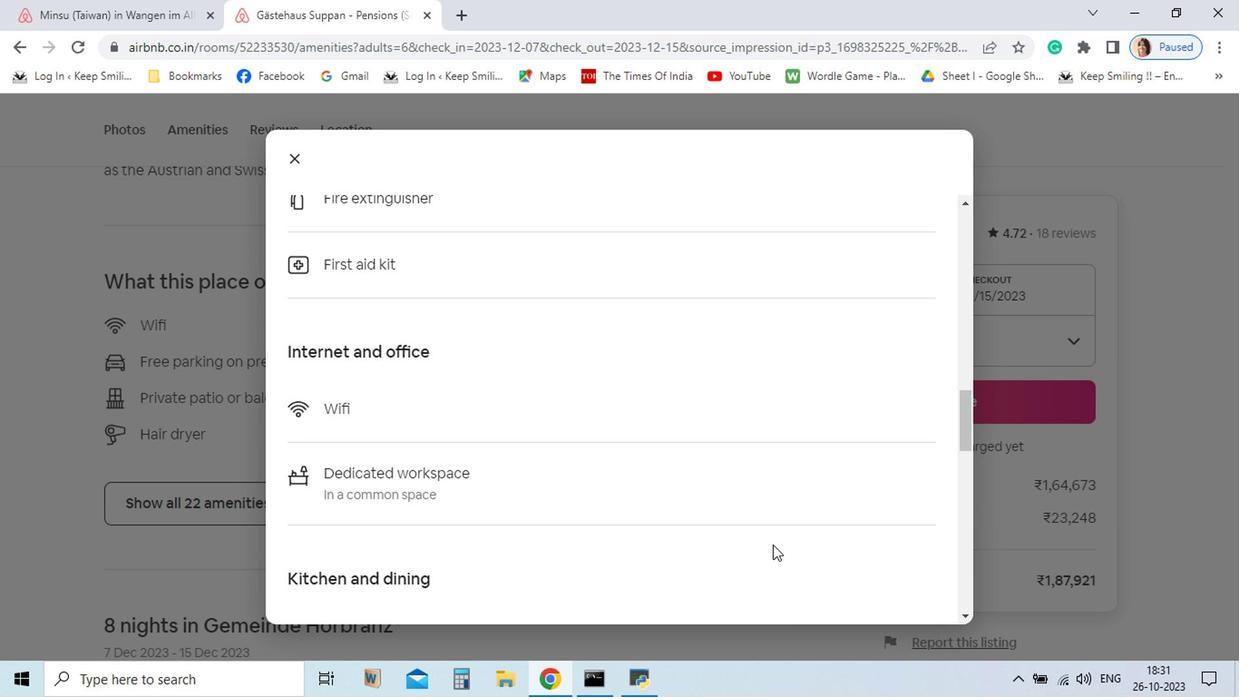 
Action: Mouse scrolled (649, 486) with delta (0, 0)
Screenshot: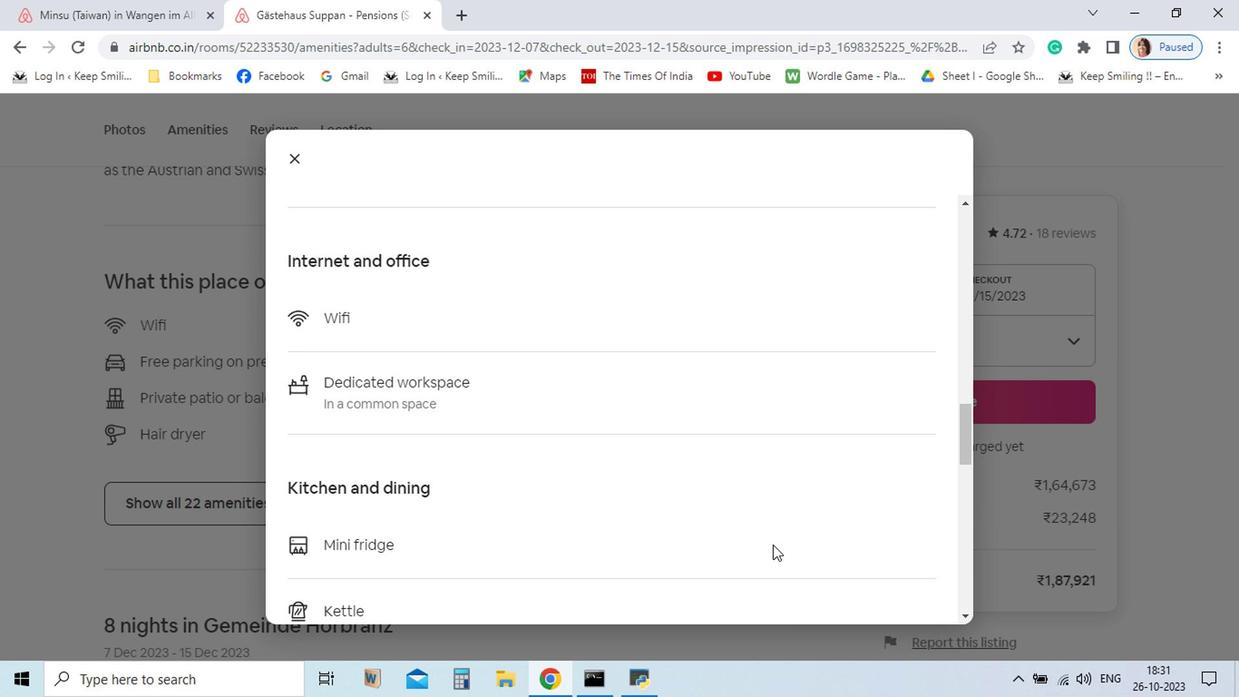 
Action: Mouse scrolled (649, 486) with delta (0, 0)
Screenshot: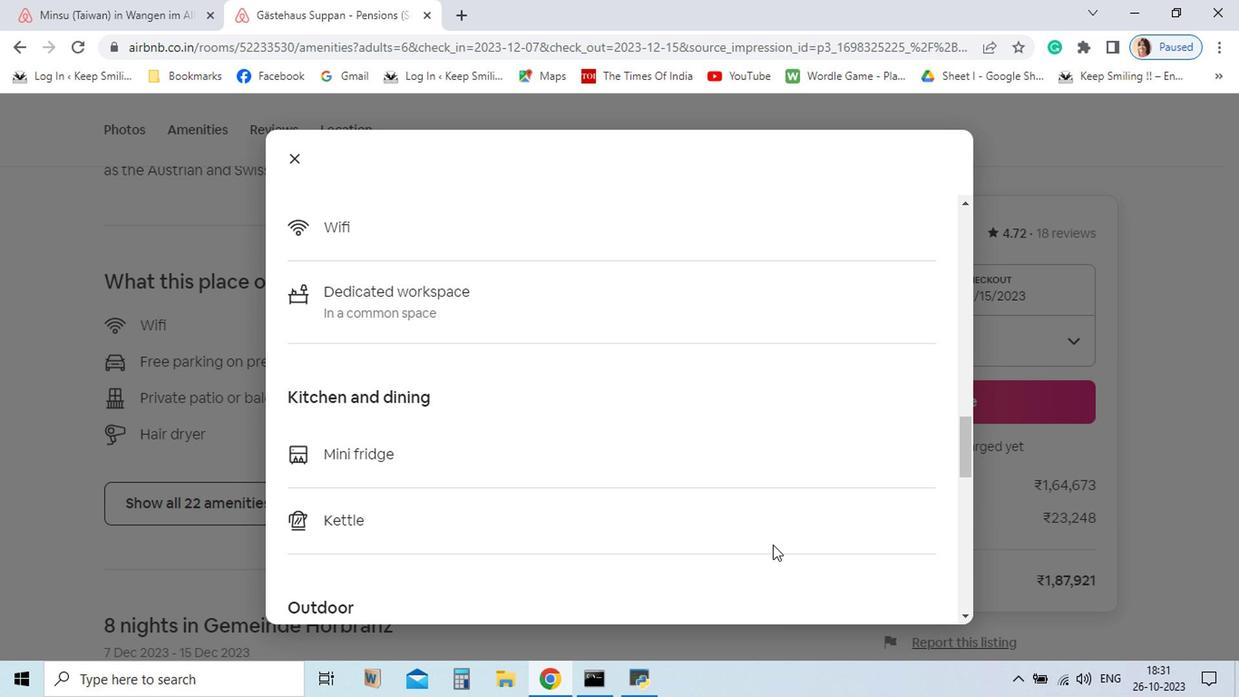 
Action: Mouse scrolled (649, 486) with delta (0, 0)
Screenshot: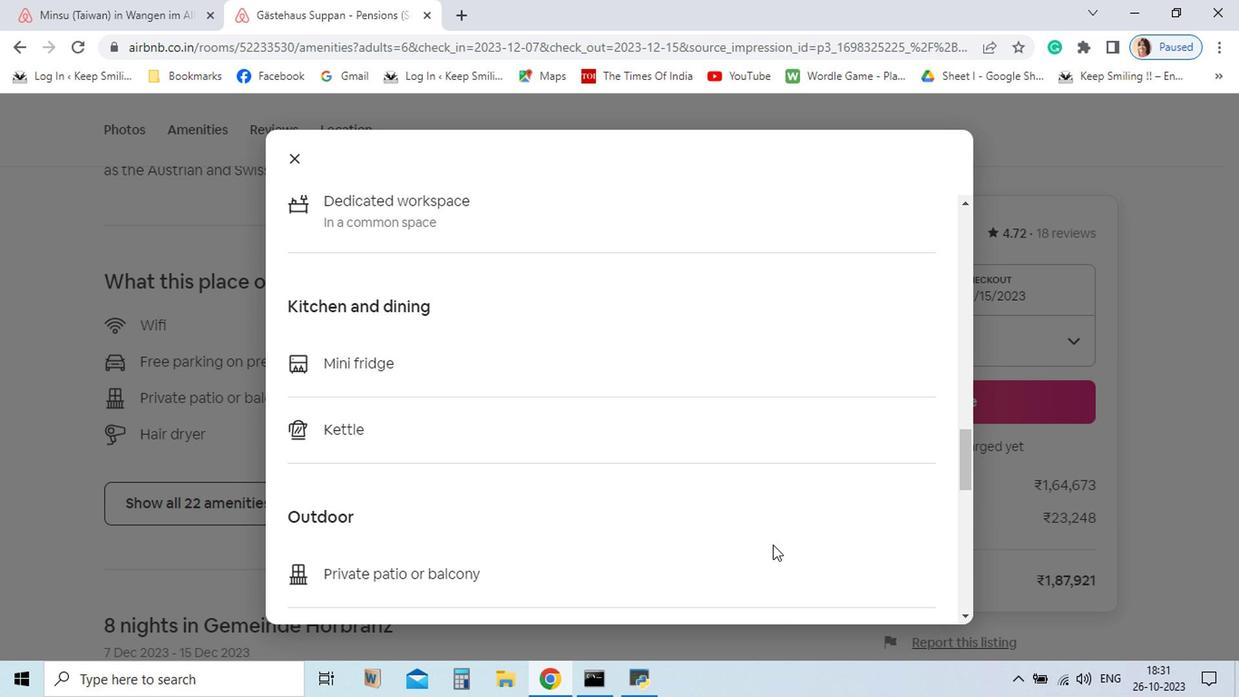 
Action: Mouse scrolled (649, 486) with delta (0, 0)
Screenshot: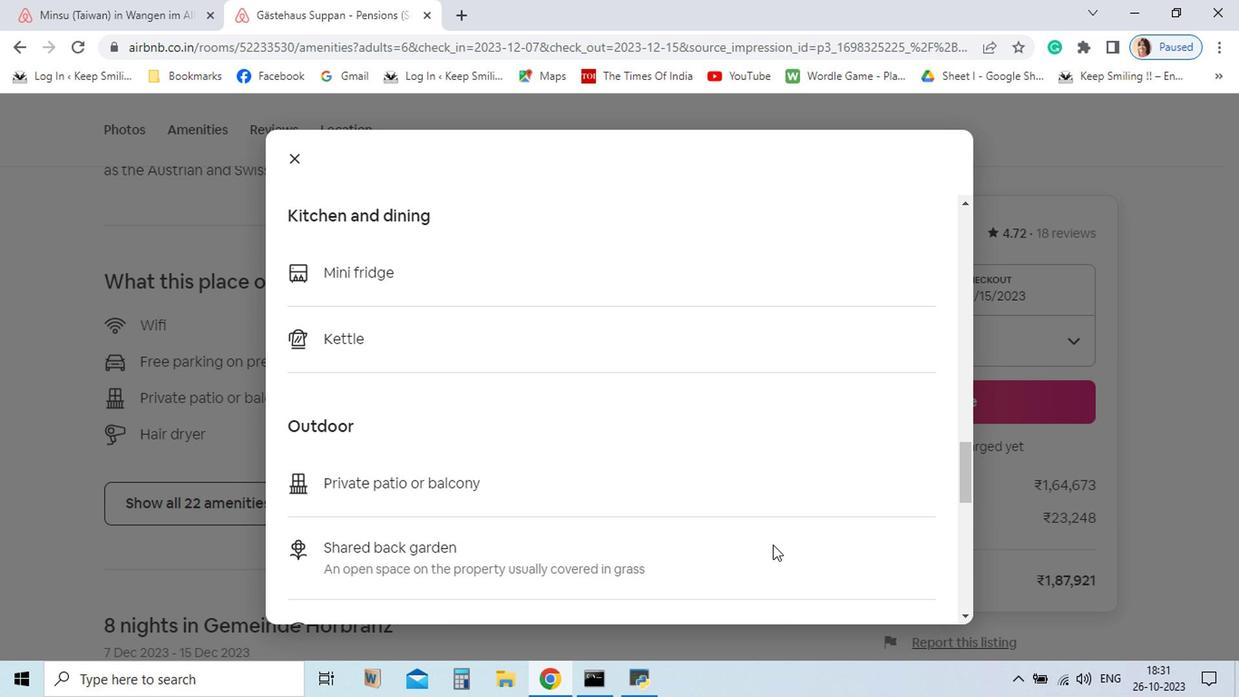 
Action: Mouse scrolled (649, 486) with delta (0, 0)
Screenshot: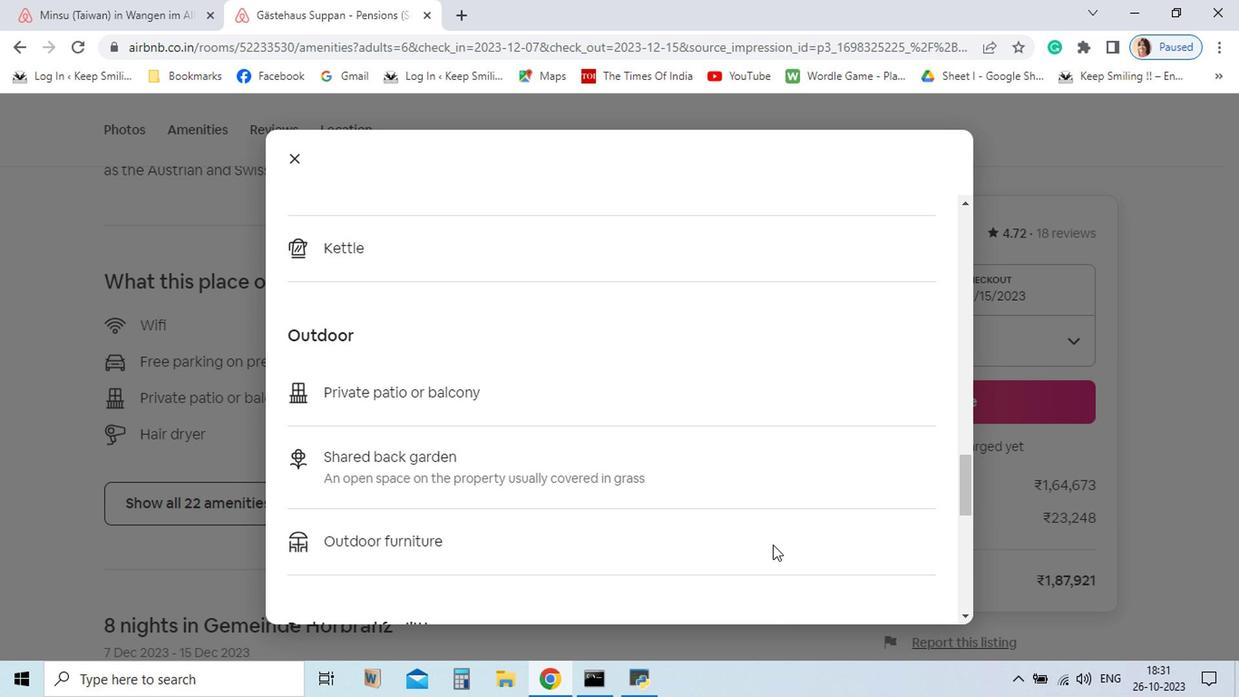 
Action: Mouse scrolled (649, 486) with delta (0, 0)
Screenshot: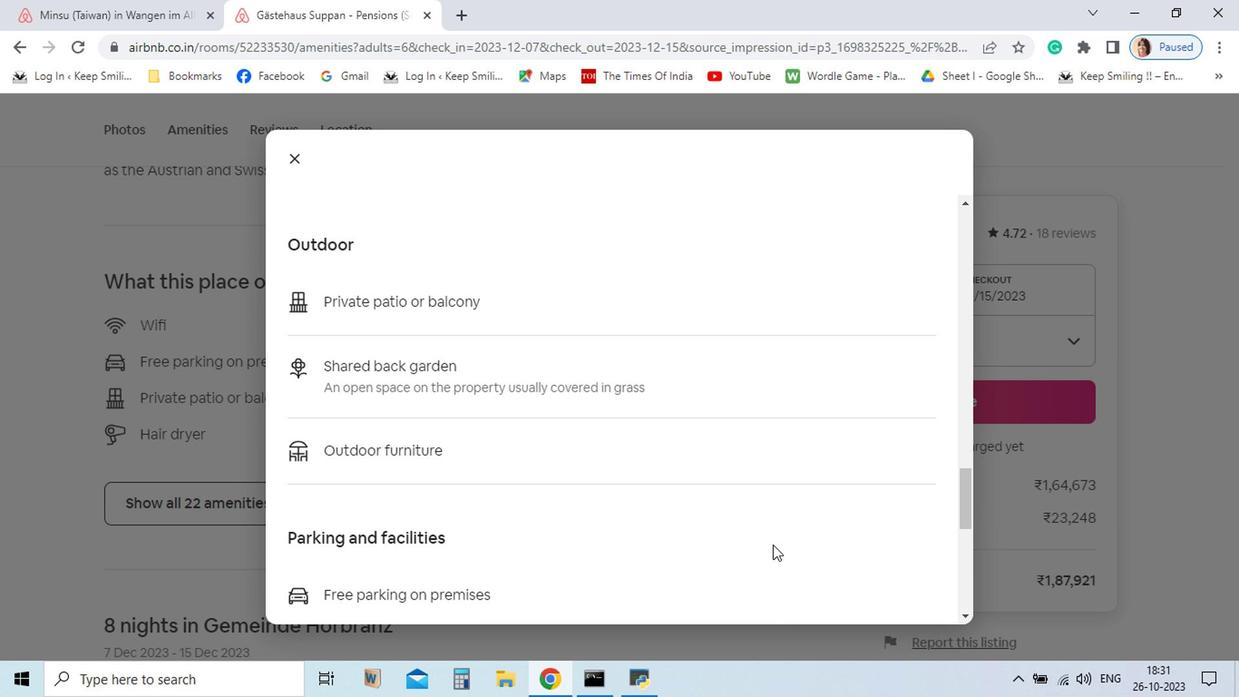 
Action: Mouse scrolled (649, 486) with delta (0, 0)
Screenshot: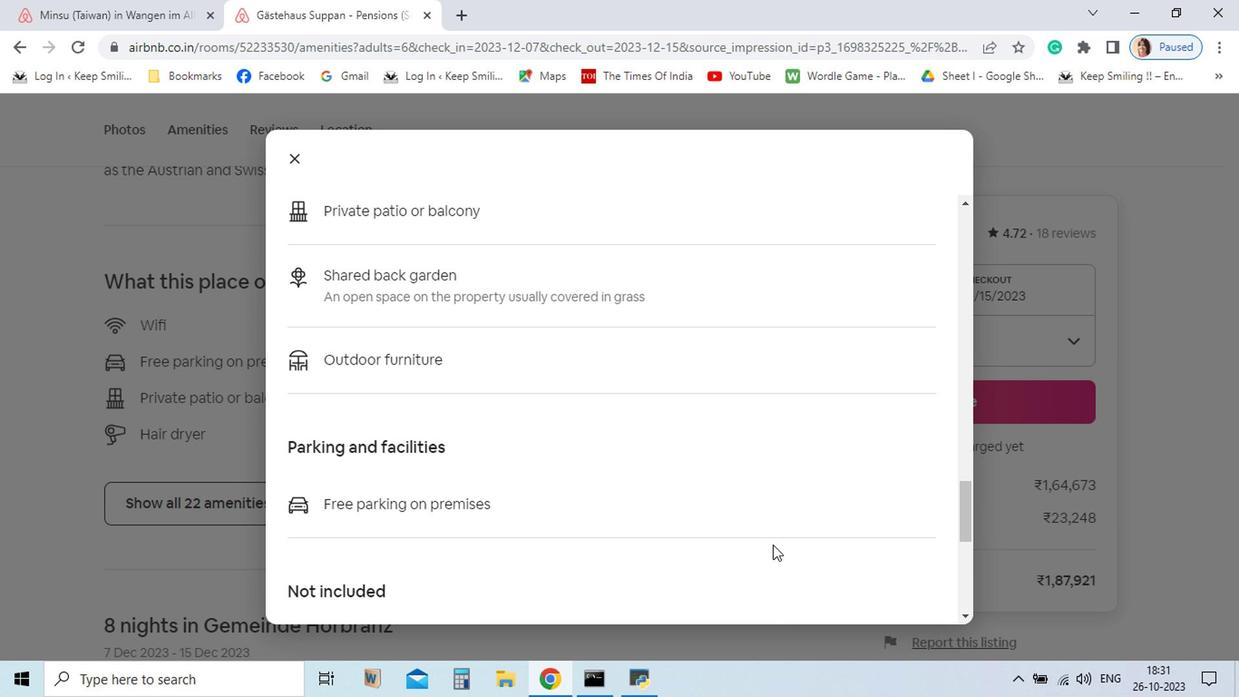
Action: Mouse moved to (650, 486)
Screenshot: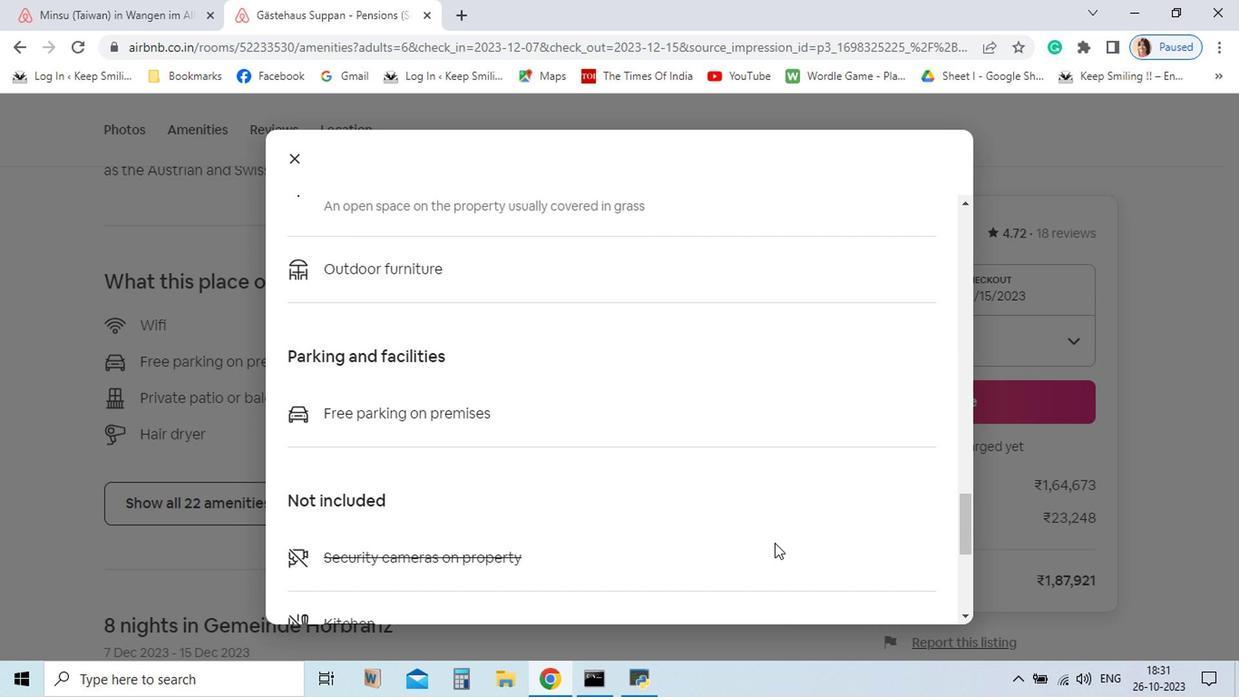 
Action: Mouse scrolled (650, 485) with delta (0, 0)
Screenshot: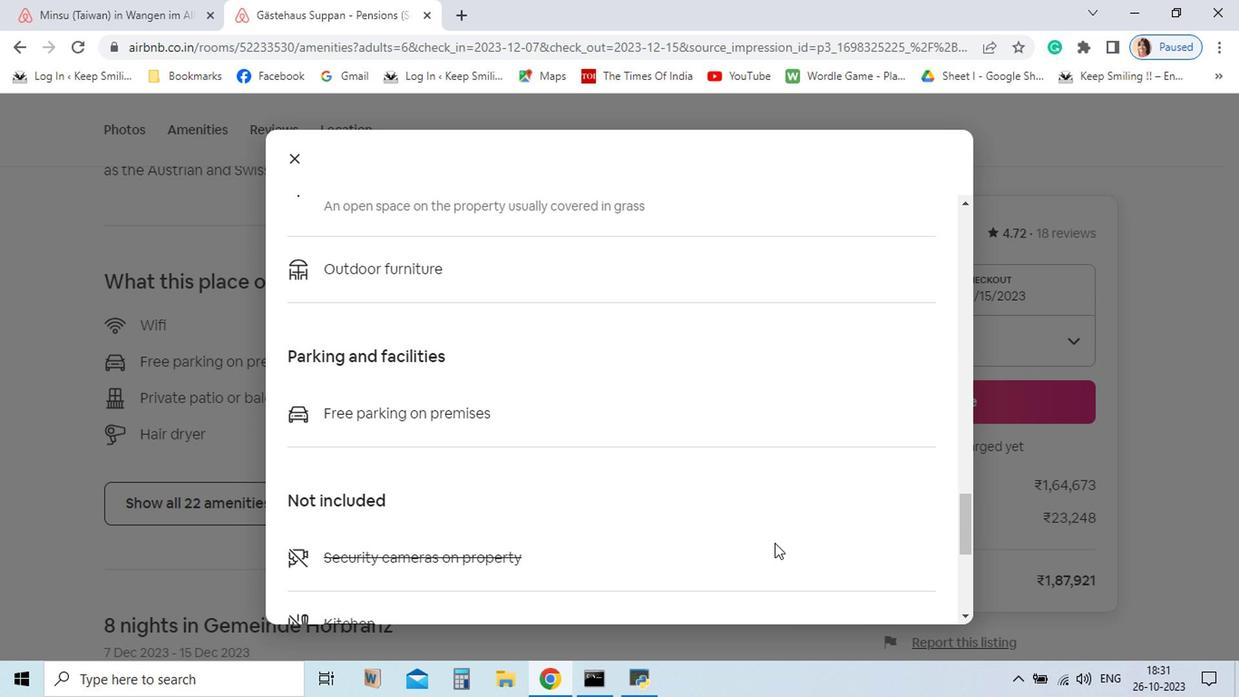 
Action: Mouse moved to (650, 485)
Screenshot: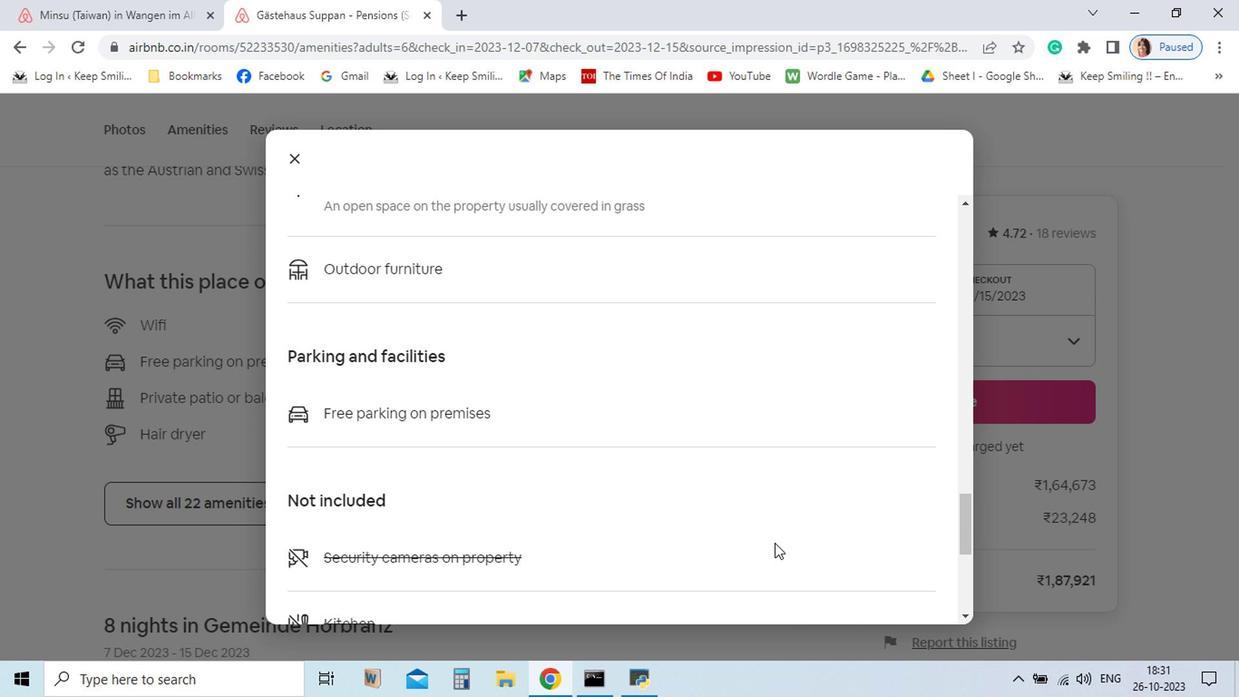 
Action: Mouse scrolled (650, 484) with delta (0, 0)
Screenshot: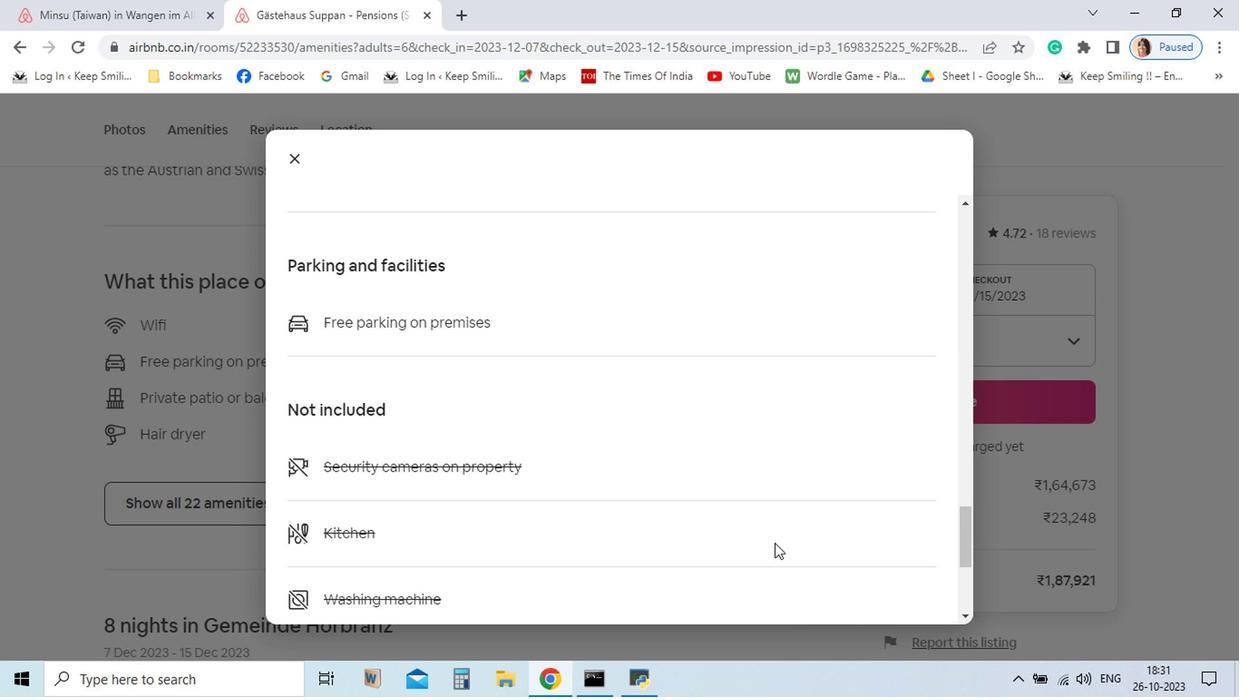 
Action: Mouse scrolled (650, 484) with delta (0, 0)
Screenshot: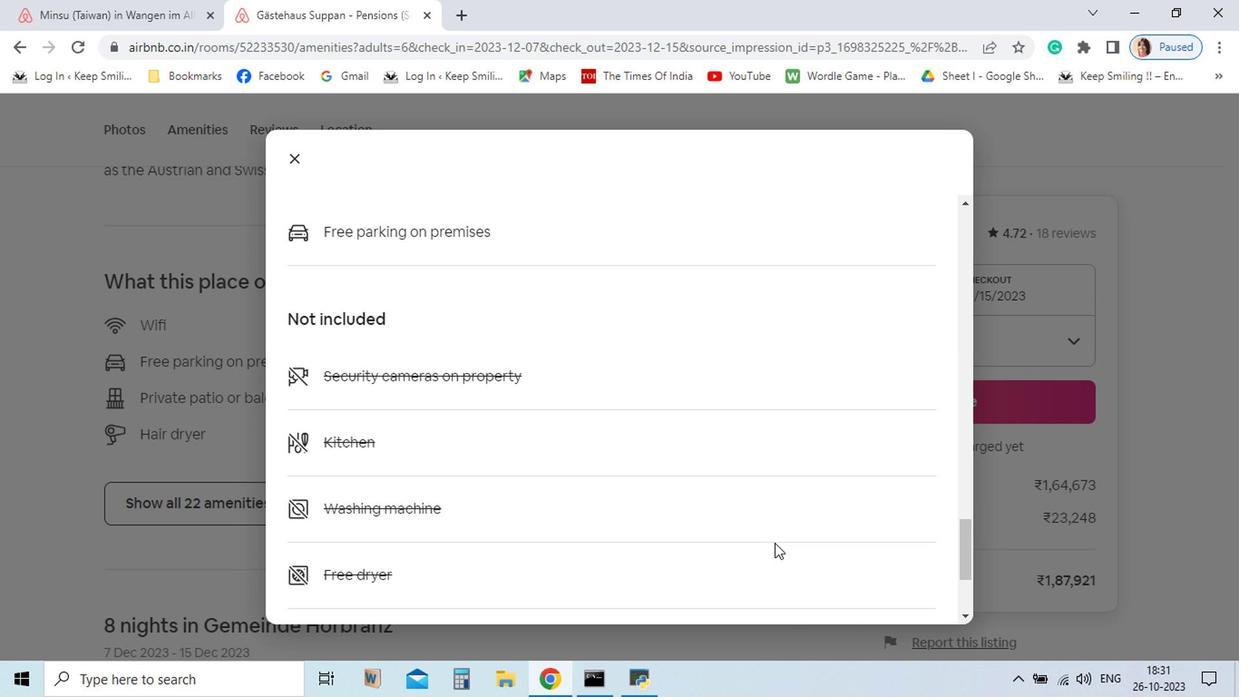 
Action: Mouse scrolled (650, 484) with delta (0, 0)
Screenshot: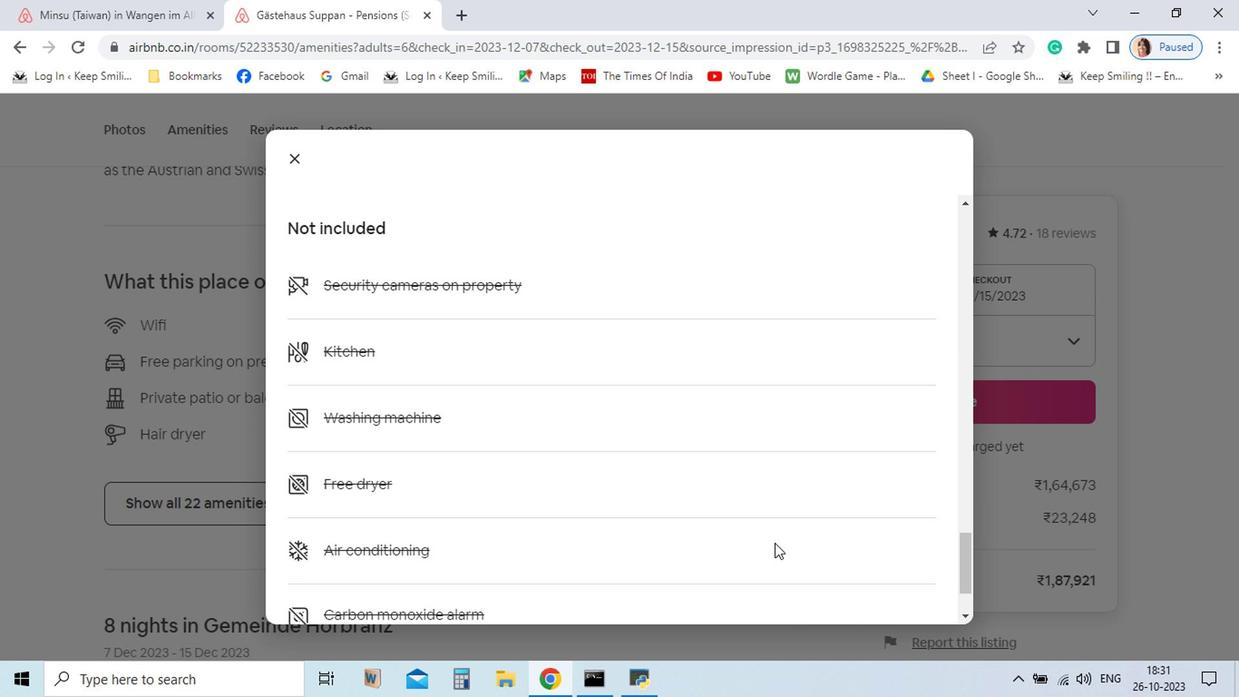 
Action: Mouse scrolled (650, 484) with delta (0, 0)
Screenshot: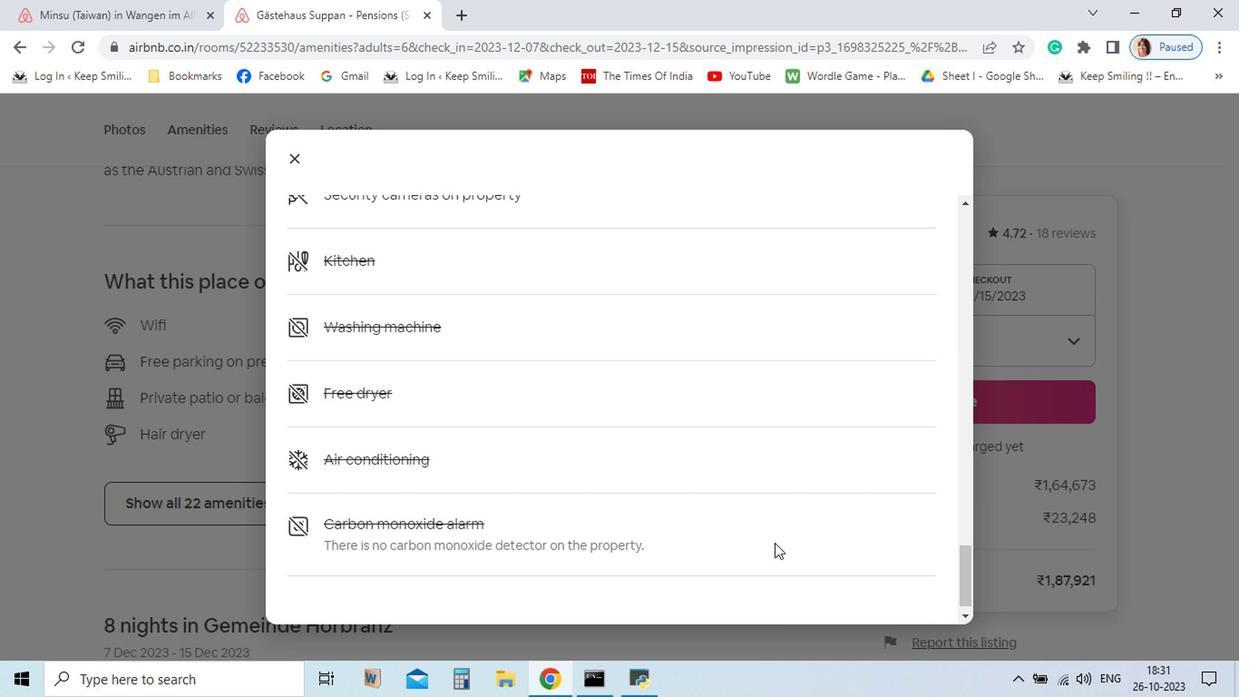 
Action: Mouse scrolled (650, 484) with delta (0, 0)
Screenshot: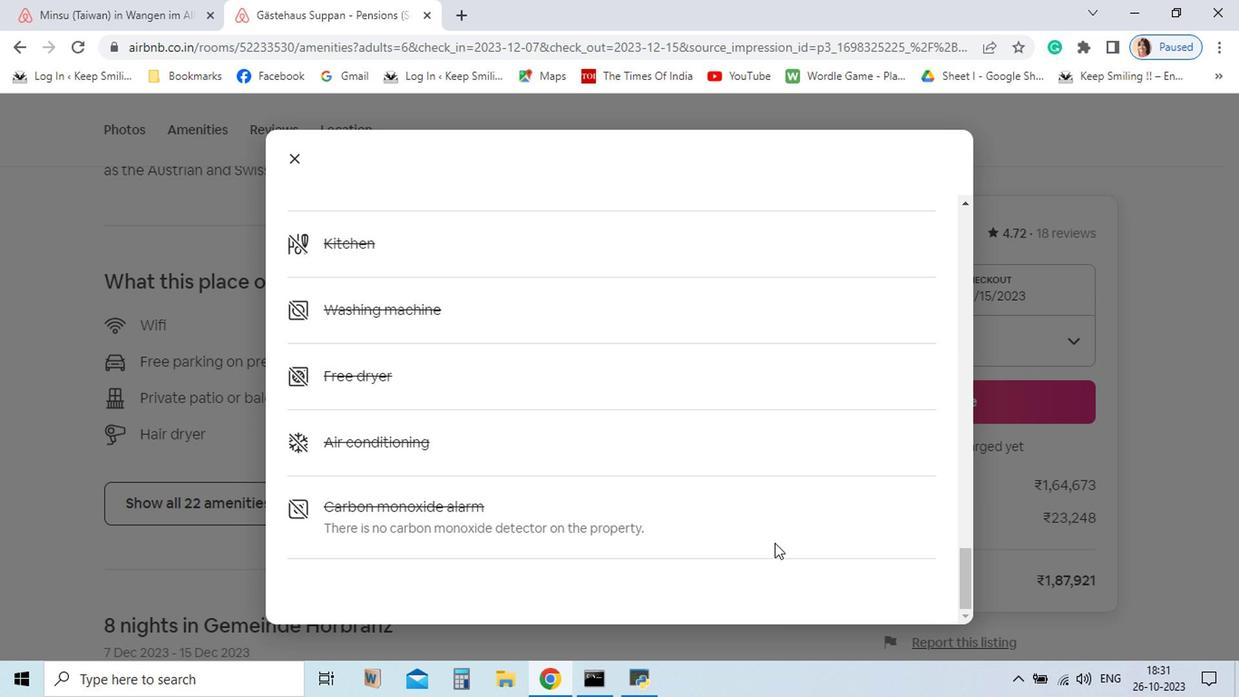 
Action: Mouse scrolled (650, 484) with delta (0, 0)
Screenshot: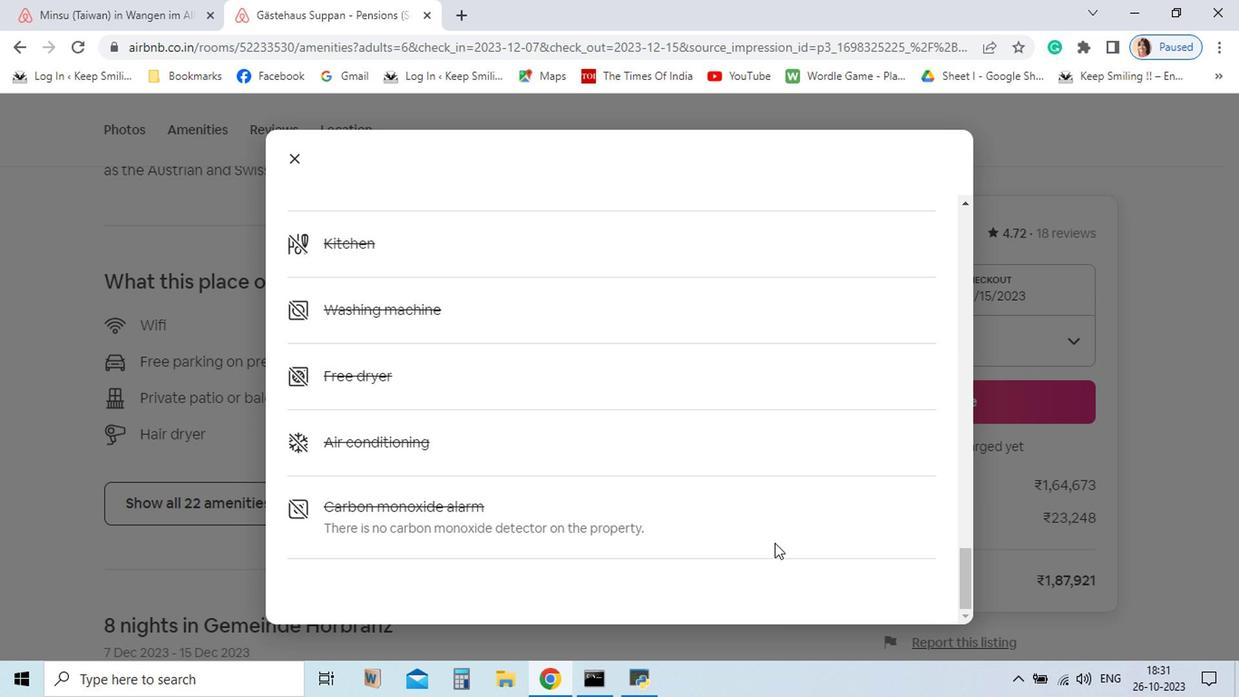 
Action: Mouse moved to (307, 213)
Screenshot: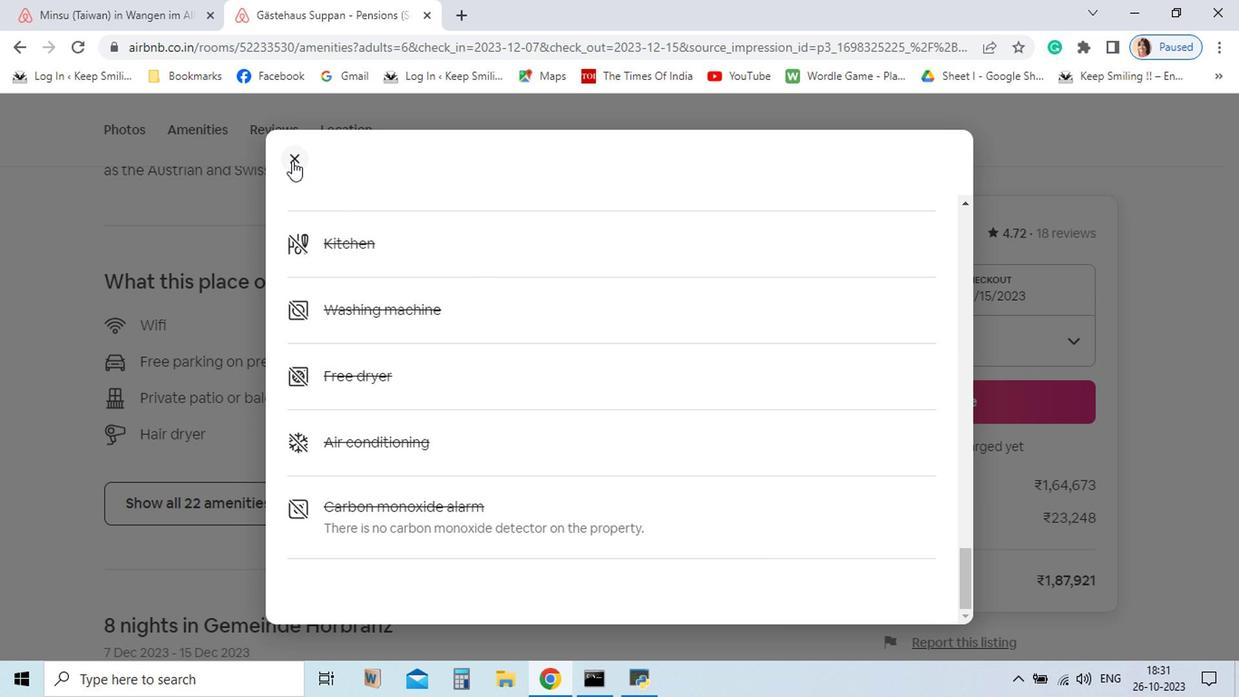 
Action: Mouse pressed left at (307, 213)
Screenshot: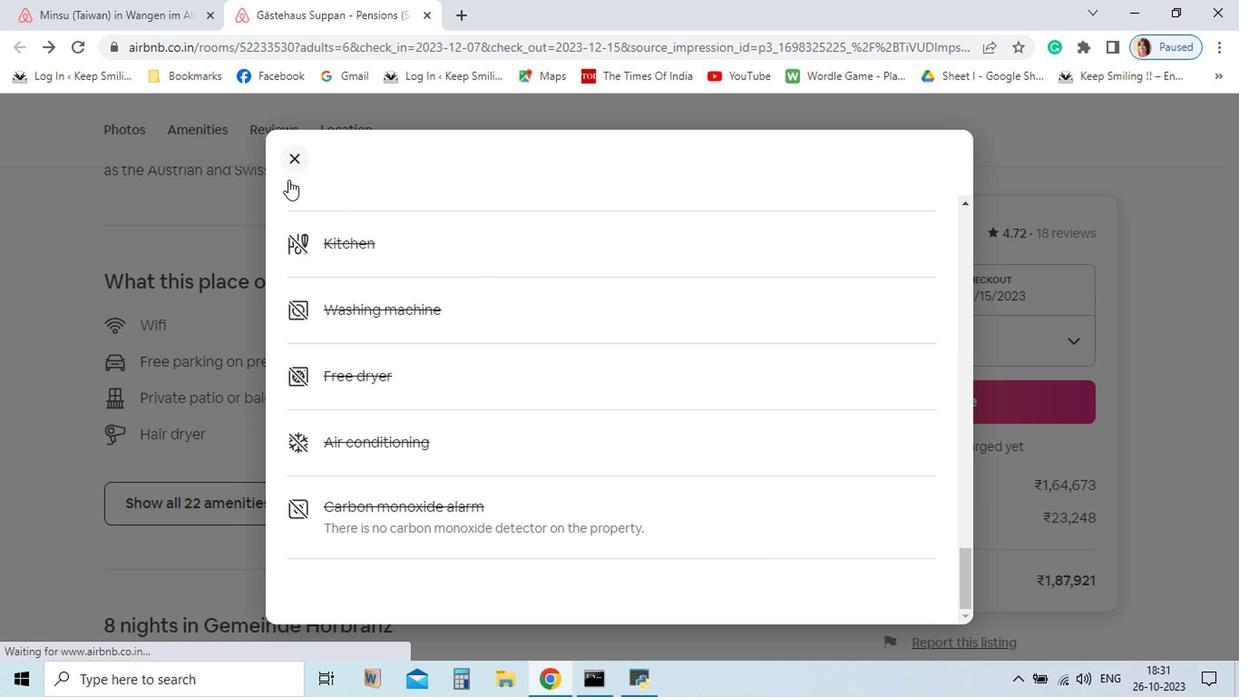 
Action: Mouse moved to (324, 502)
Screenshot: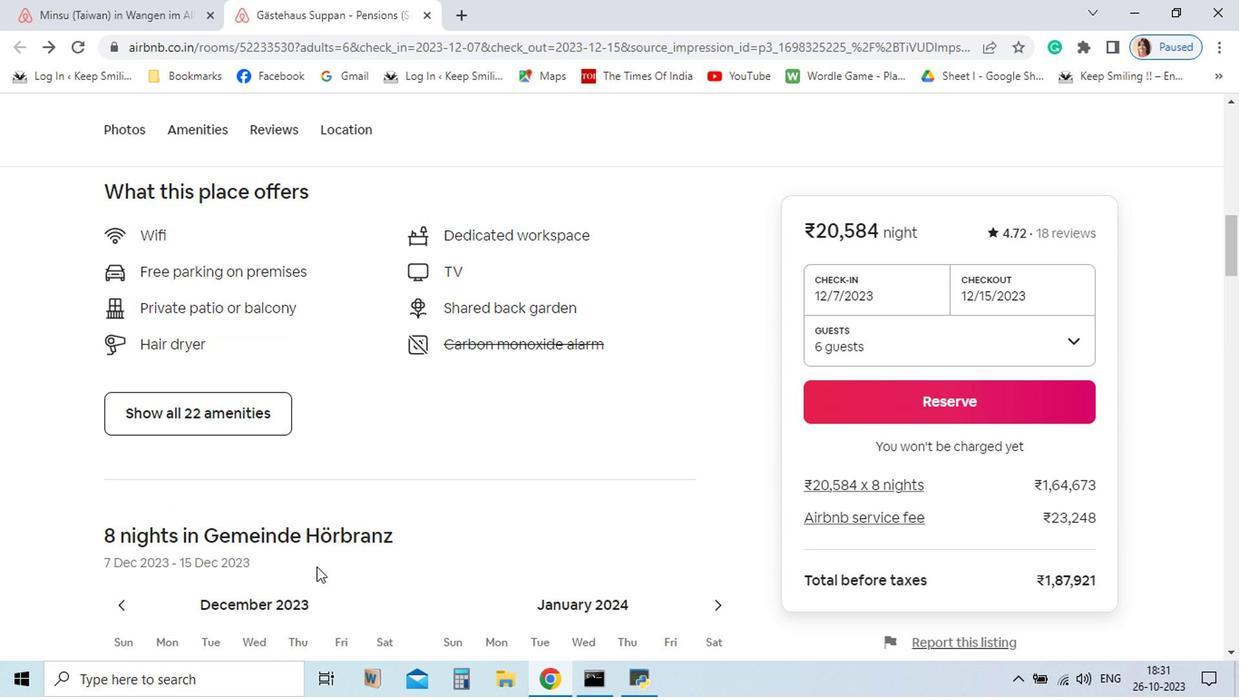 
Action: Mouse scrolled (324, 501) with delta (0, 0)
Screenshot: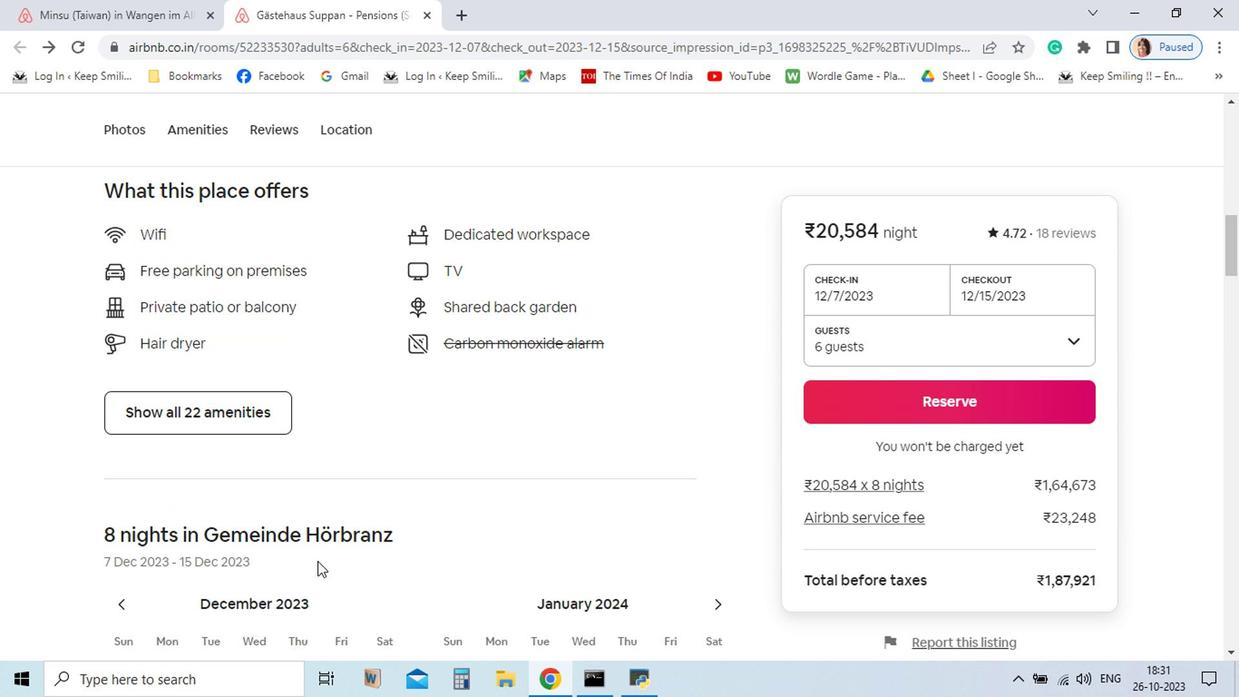
Action: Mouse moved to (325, 498)
Screenshot: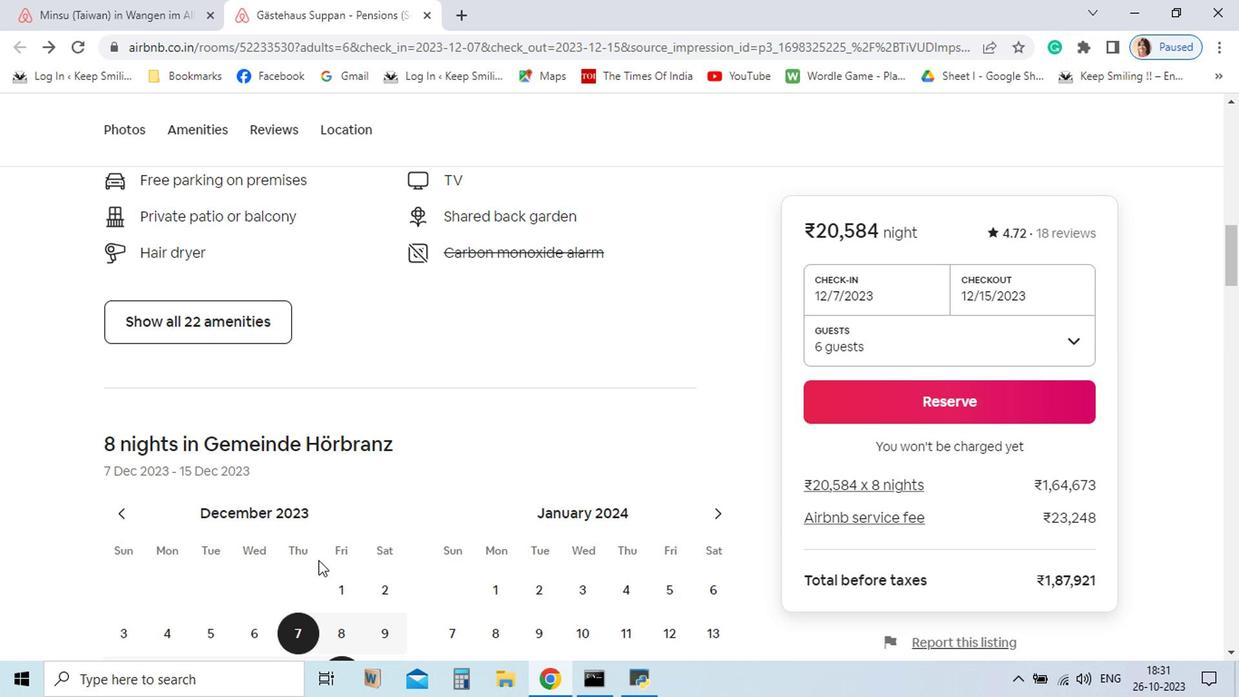 
Action: Mouse scrolled (325, 497) with delta (0, 0)
Screenshot: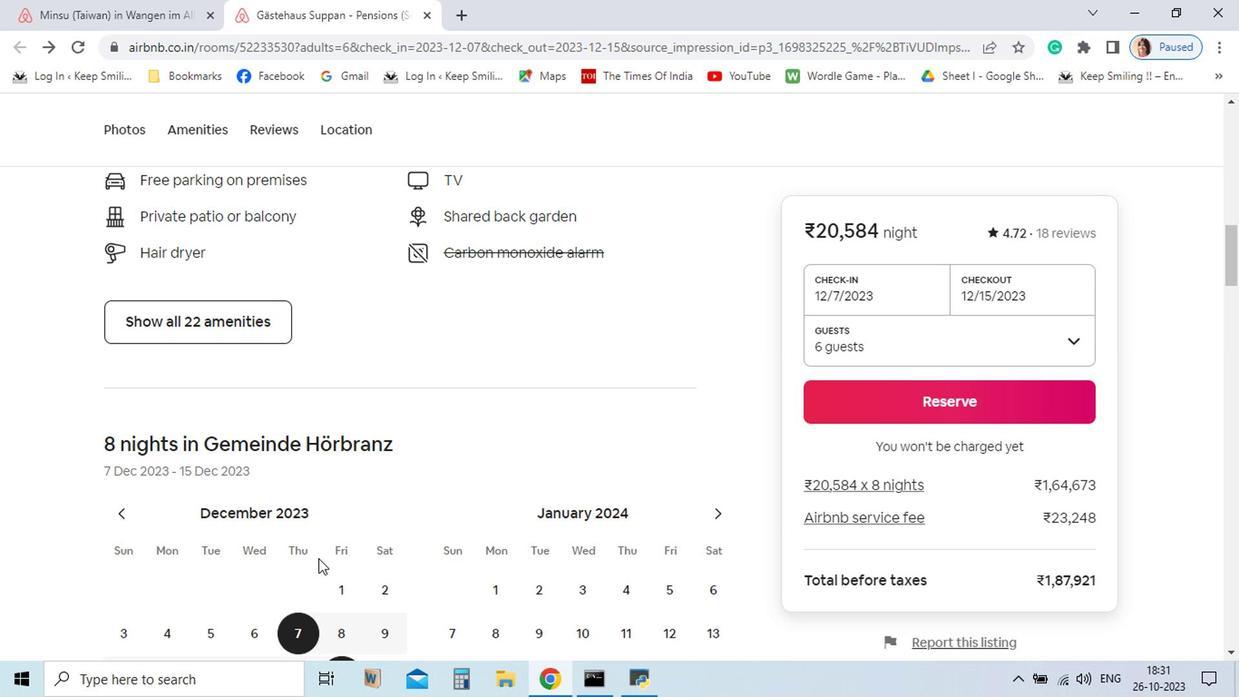 
Action: Mouse moved to (326, 496)
Screenshot: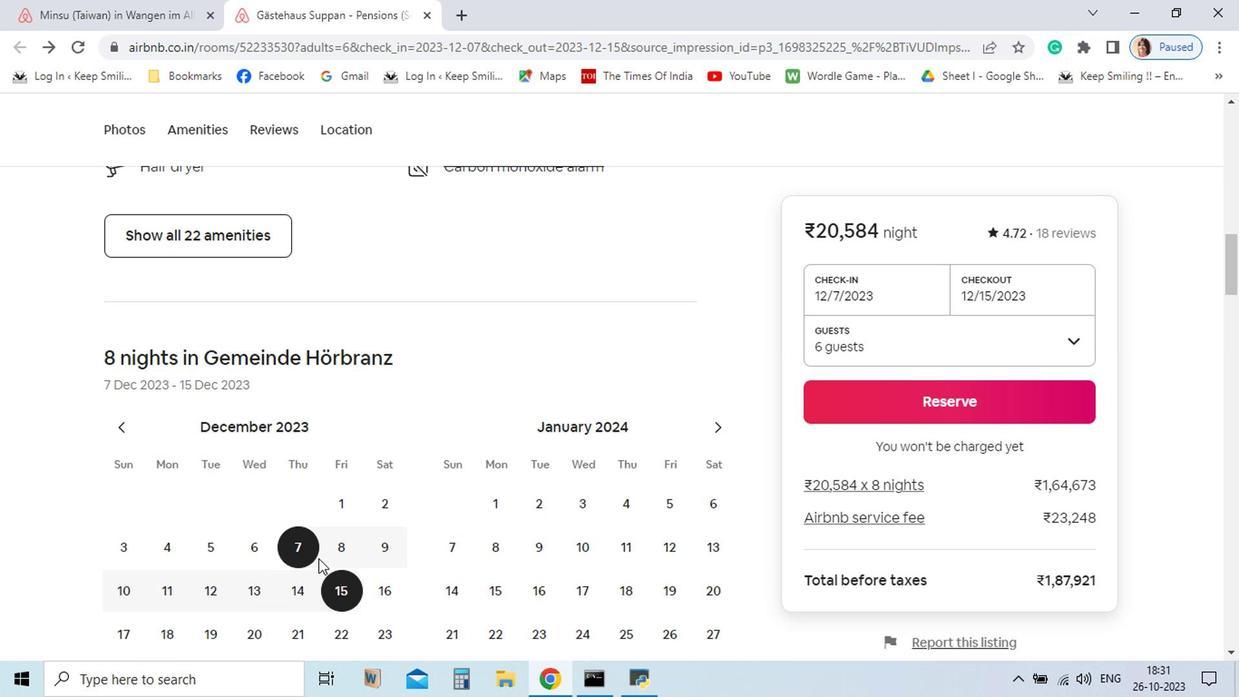 
Action: Mouse scrolled (326, 495) with delta (0, 0)
Screenshot: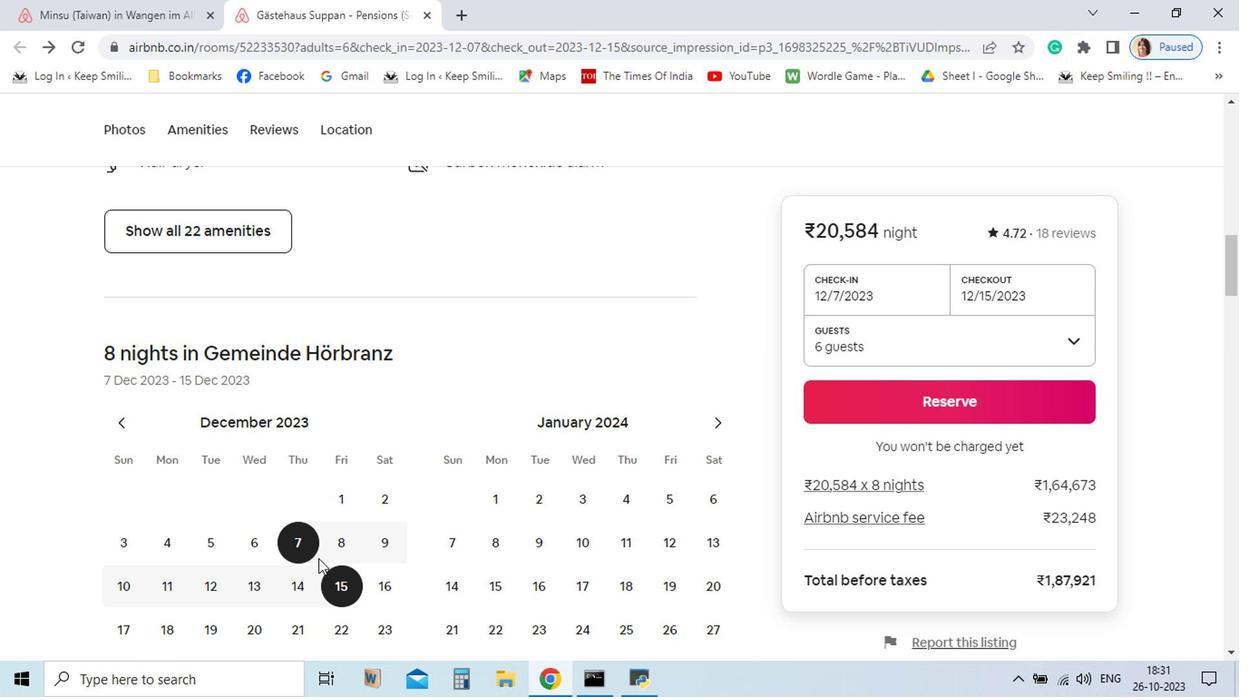 
Action: Mouse moved to (327, 495)
Screenshot: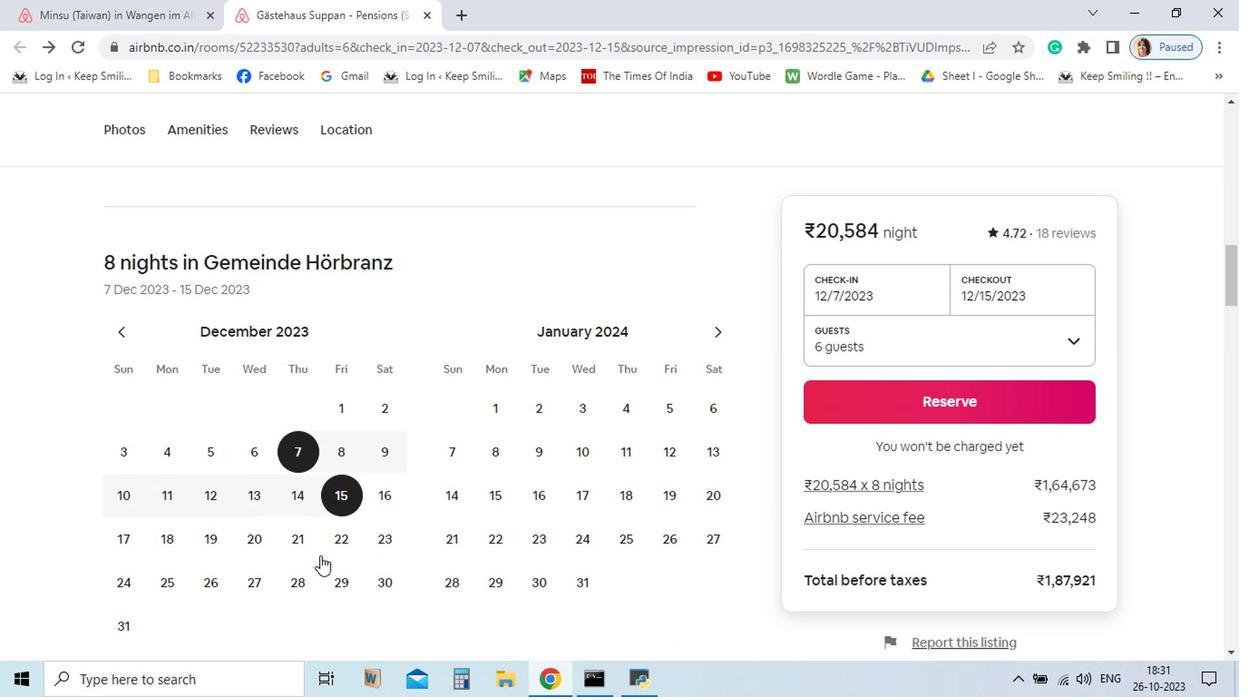 
Action: Mouse scrolled (327, 494) with delta (0, 0)
Screenshot: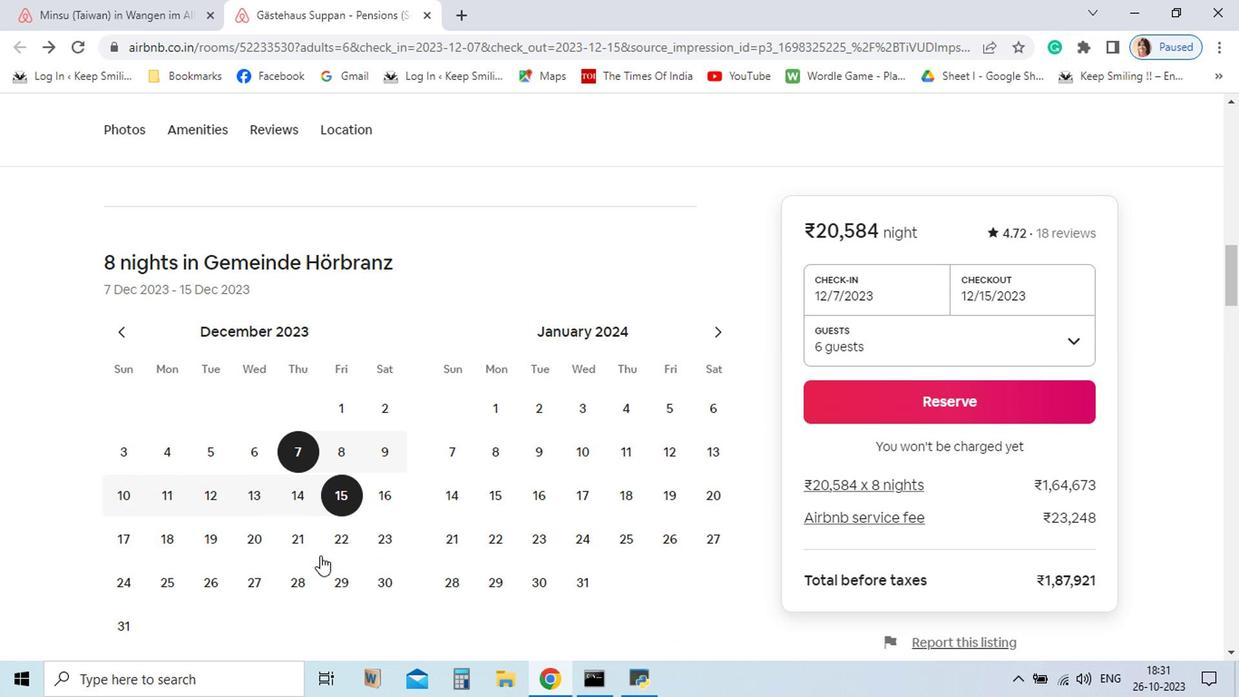 
Action: Mouse moved to (328, 490)
Screenshot: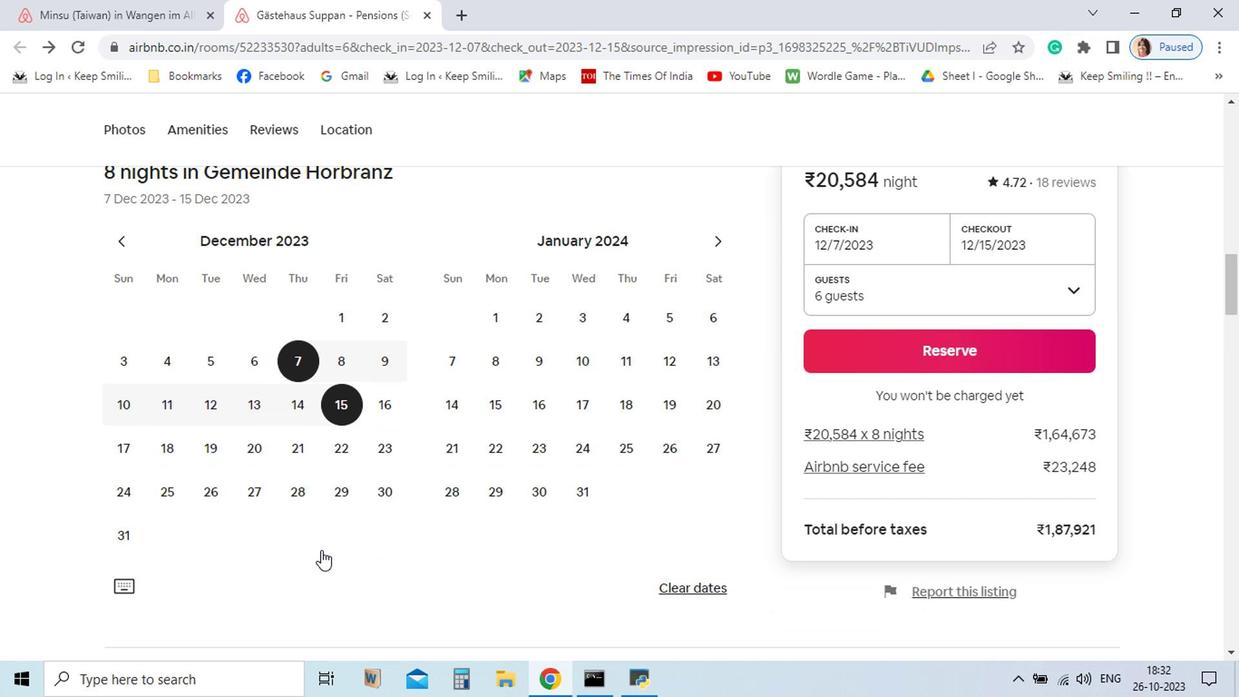 
Action: Mouse scrolled (328, 490) with delta (0, 0)
Screenshot: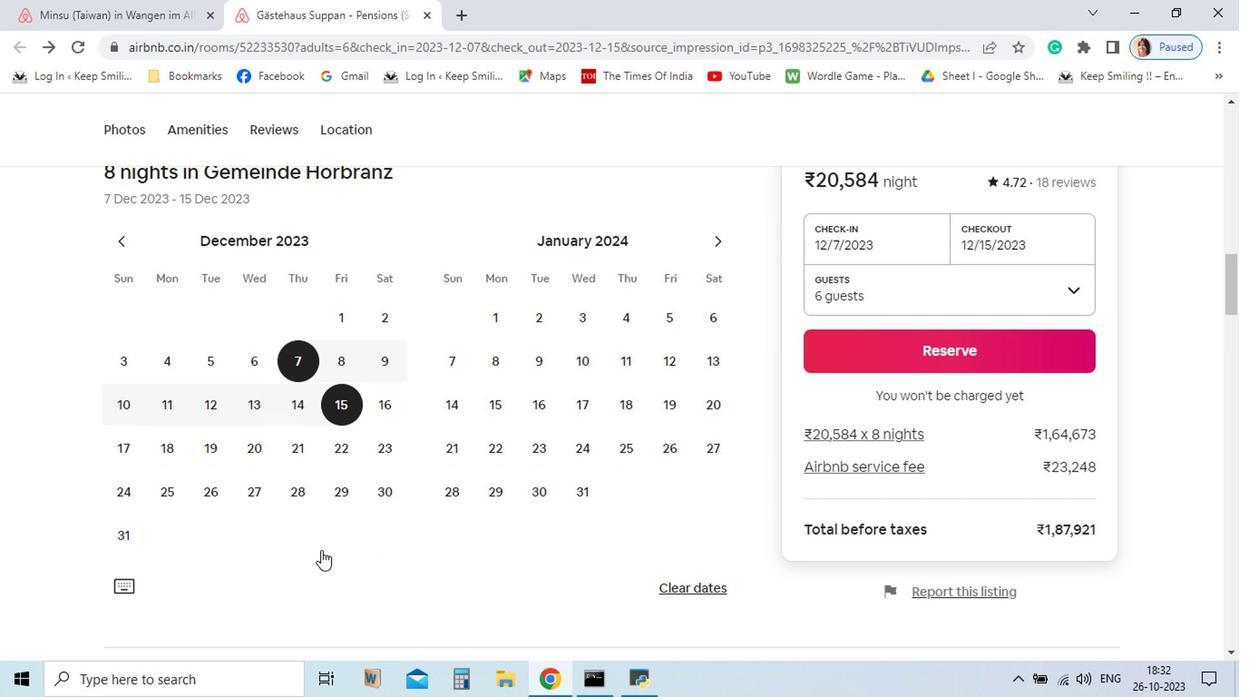 
Action: Mouse moved to (328, 486)
Screenshot: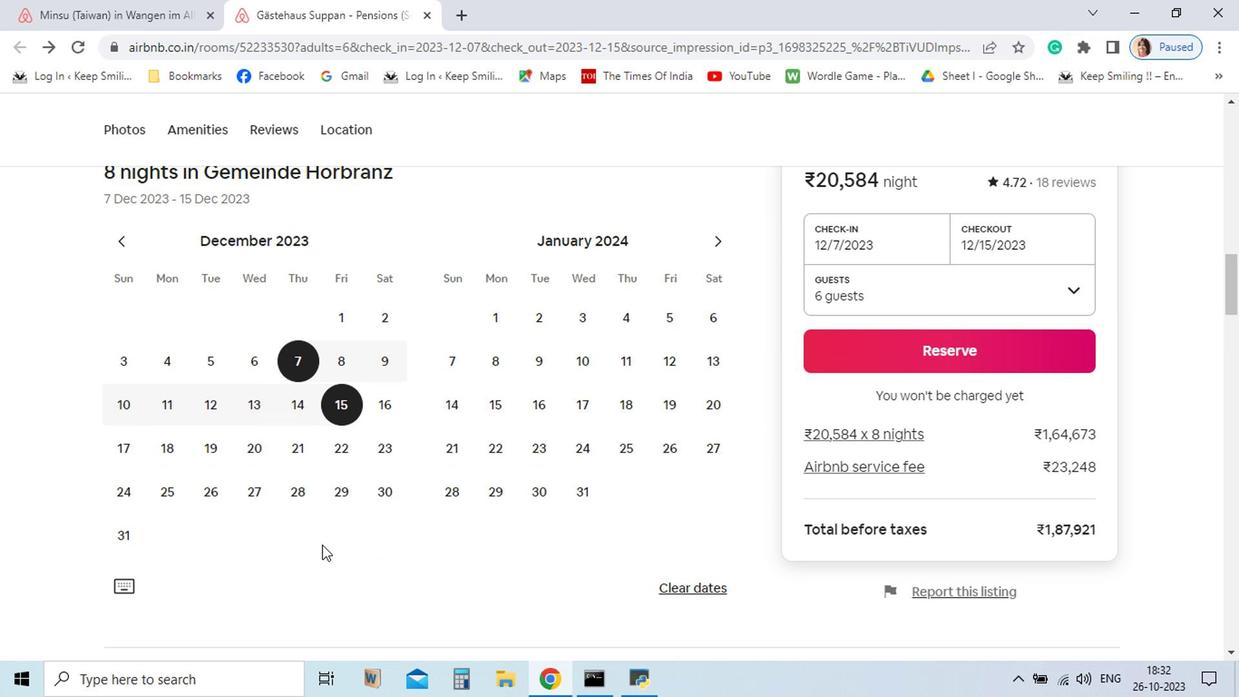 
Action: Mouse scrolled (328, 486) with delta (0, 0)
Screenshot: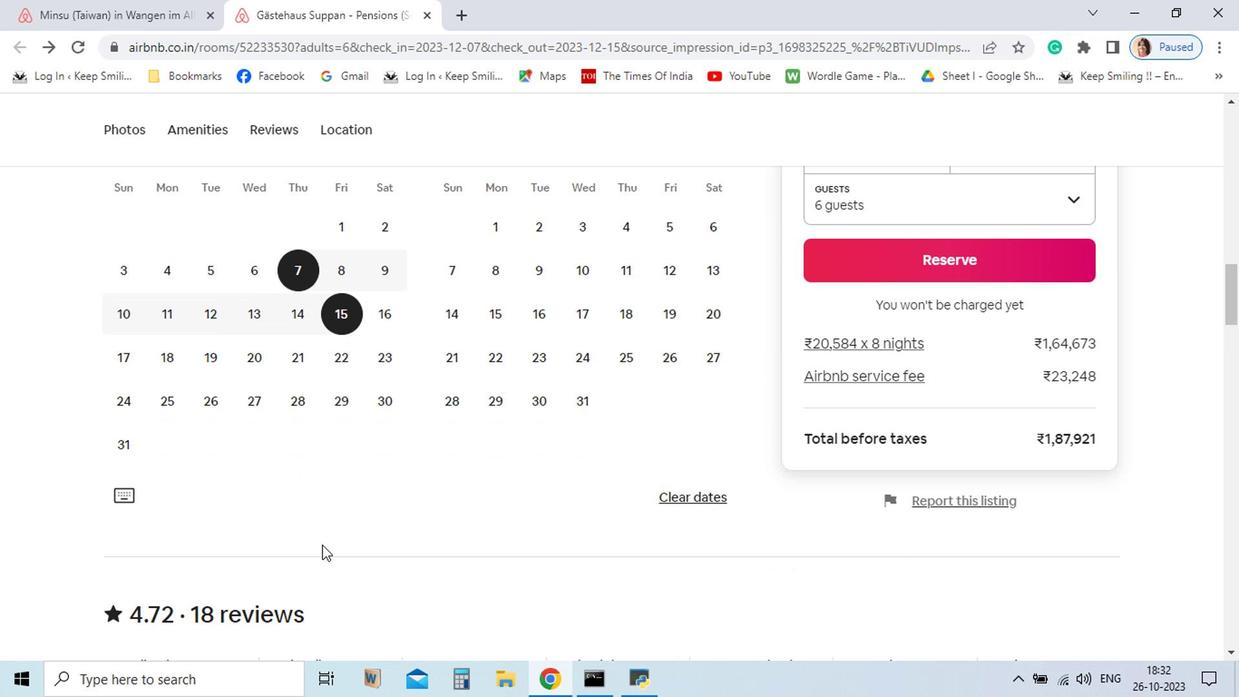 
Action: Mouse scrolled (328, 486) with delta (0, 0)
Screenshot: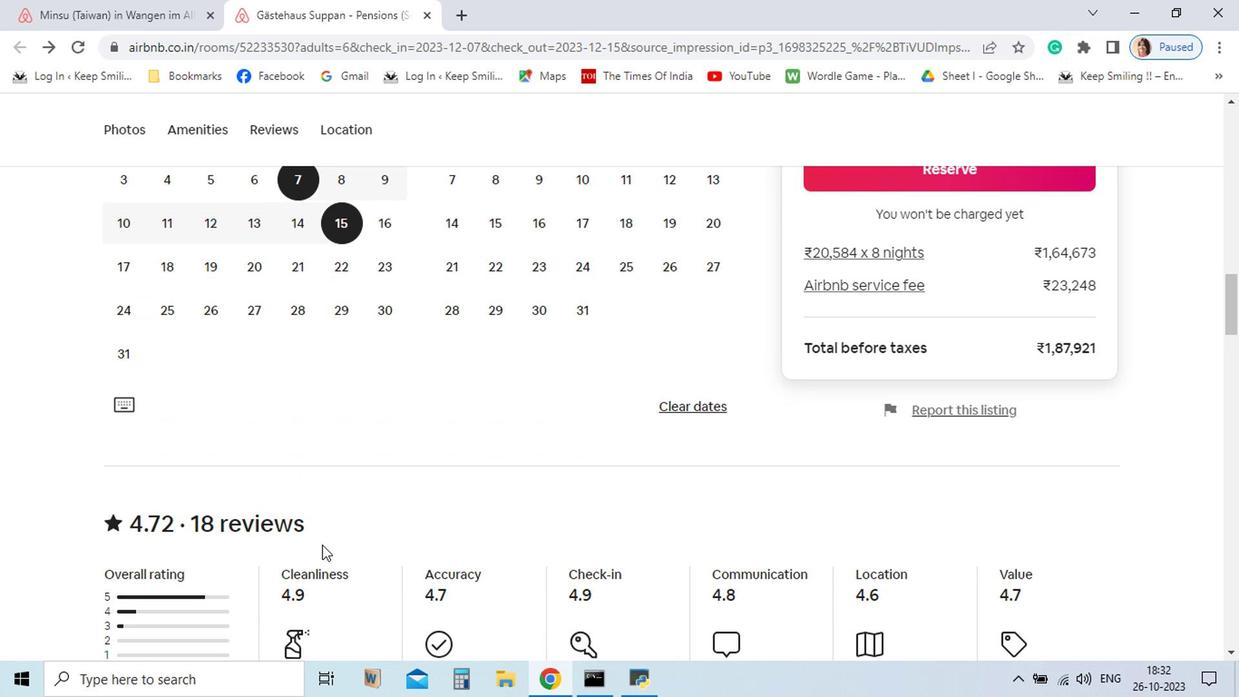
Action: Mouse scrolled (328, 486) with delta (0, 0)
Screenshot: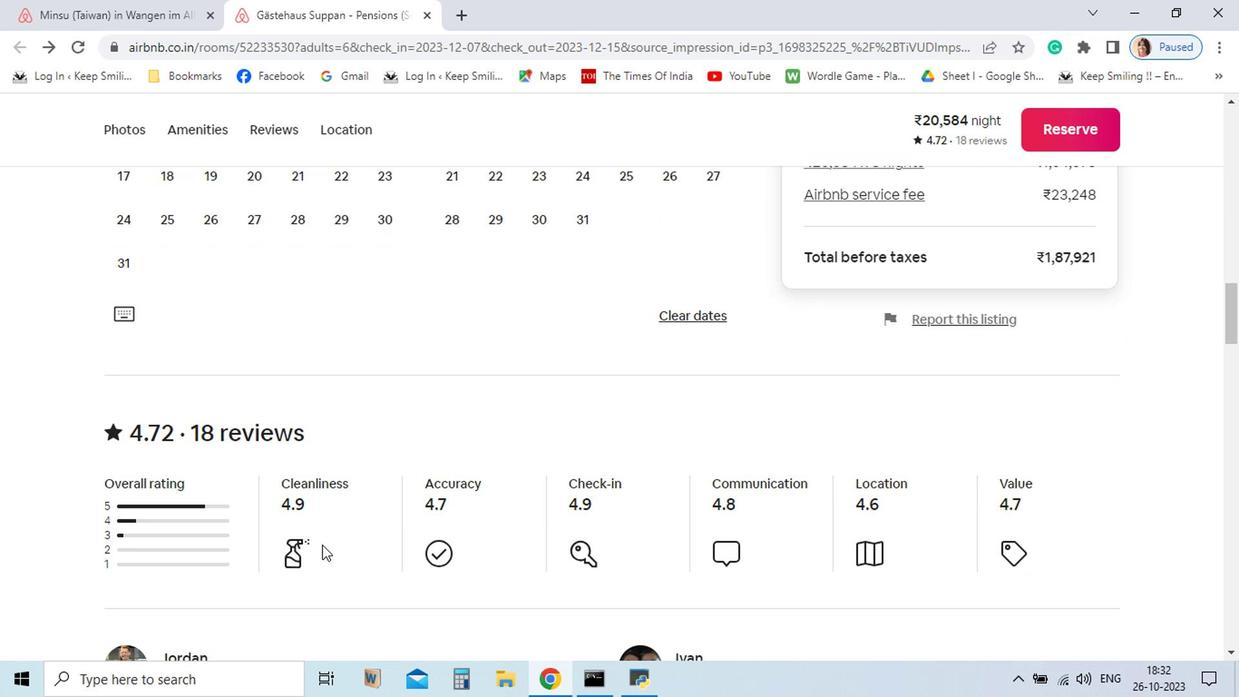 
Action: Mouse scrolled (328, 486) with delta (0, 0)
Screenshot: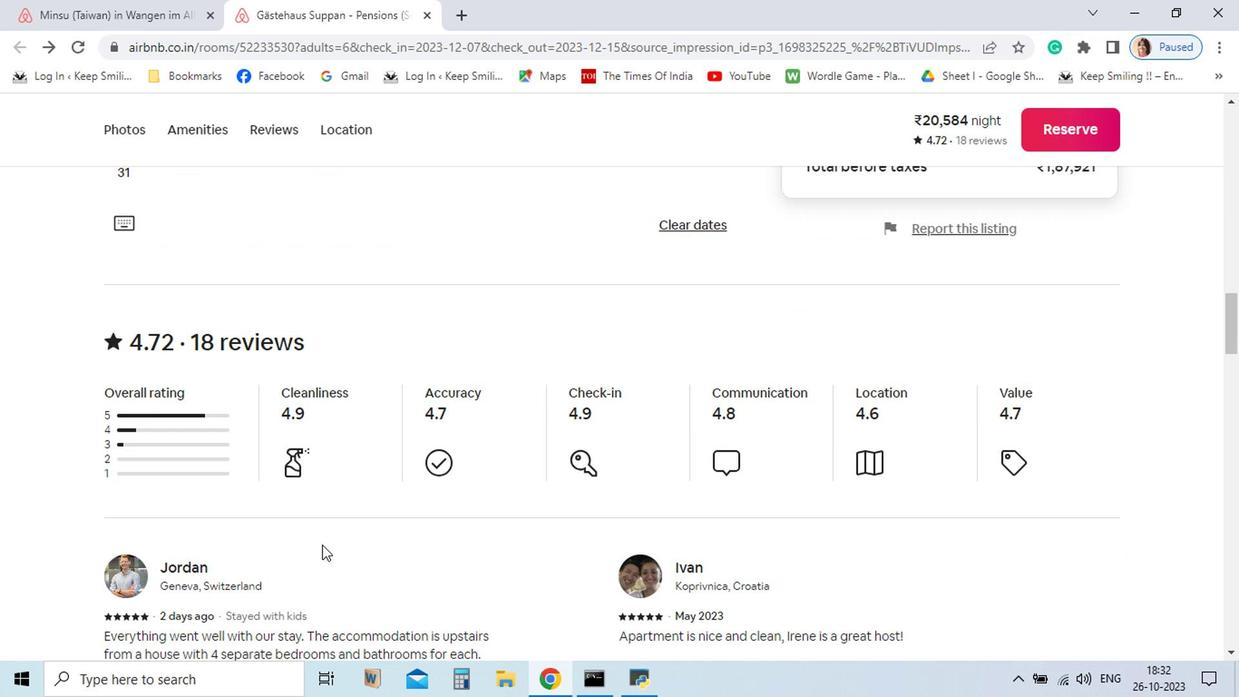 
Action: Mouse scrolled (328, 486) with delta (0, 0)
Screenshot: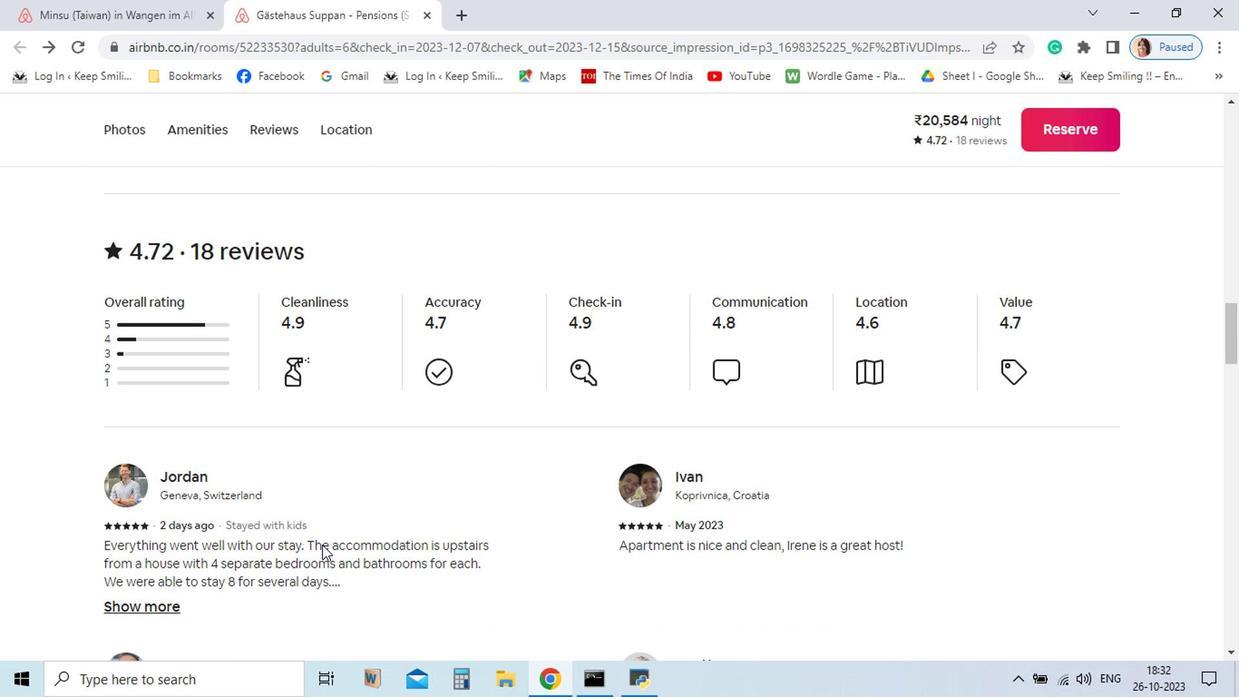 
Action: Mouse moved to (466, 534)
Screenshot: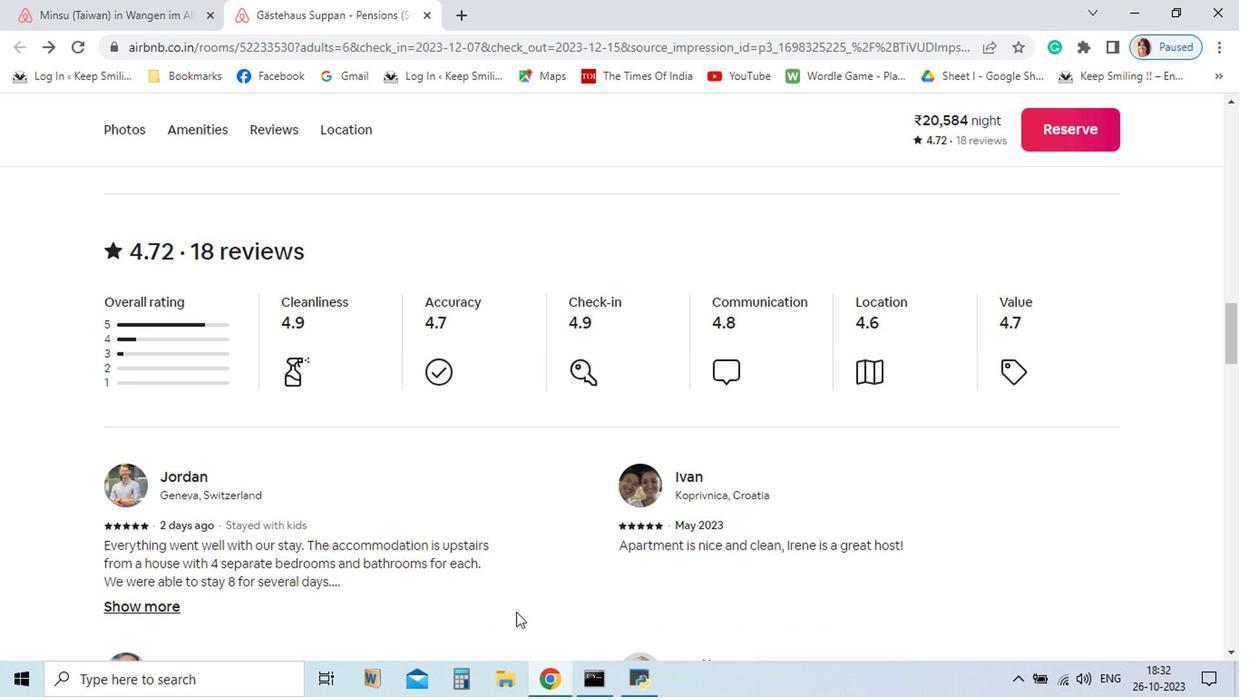 
Action: Mouse scrolled (466, 534) with delta (0, 0)
Screenshot: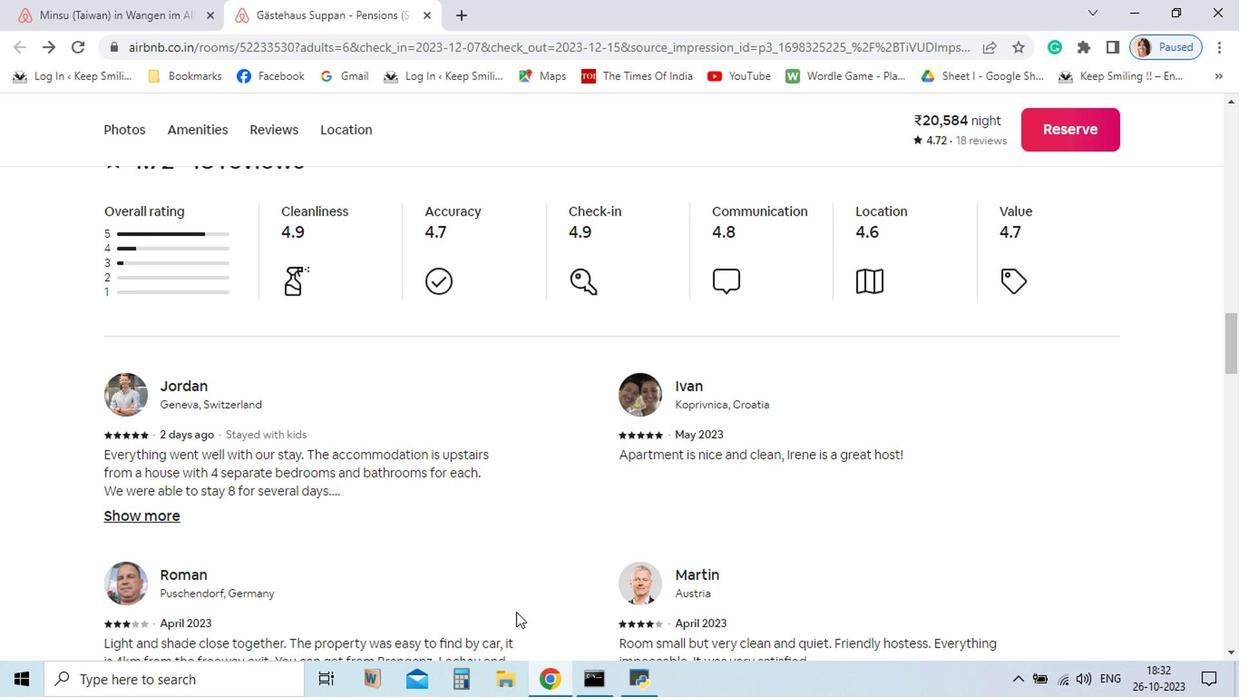 
Action: Mouse scrolled (466, 534) with delta (0, 0)
Screenshot: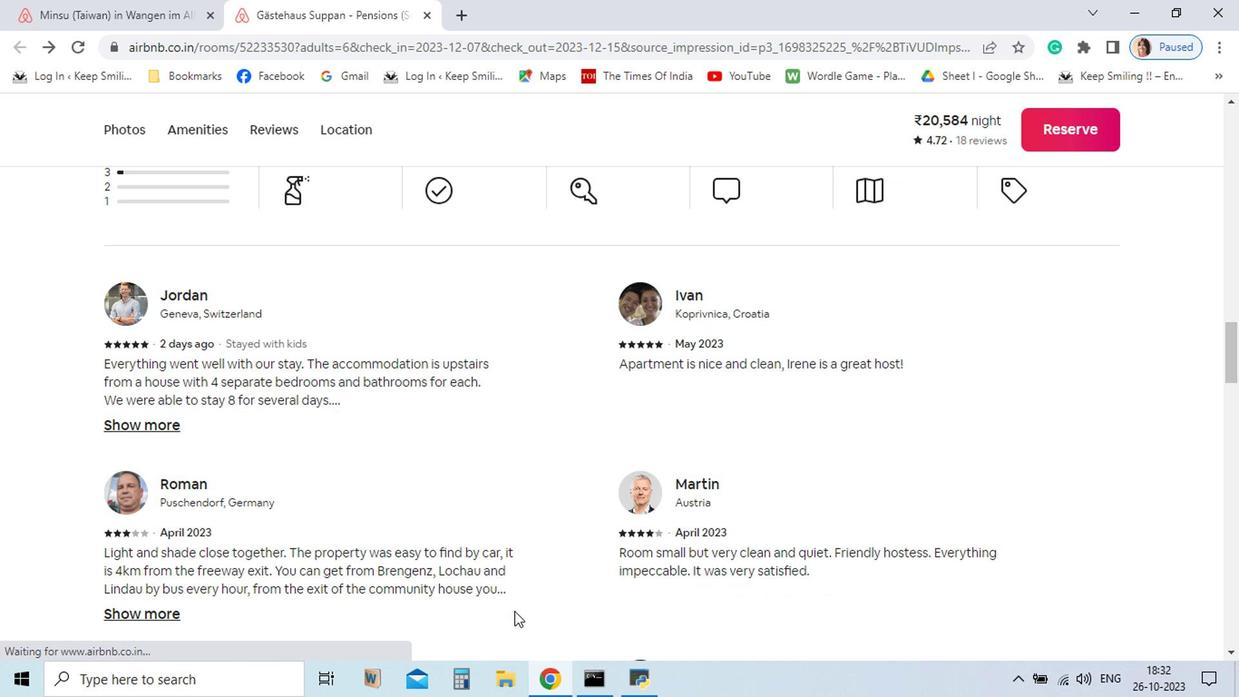
Action: Mouse moved to (465, 534)
Screenshot: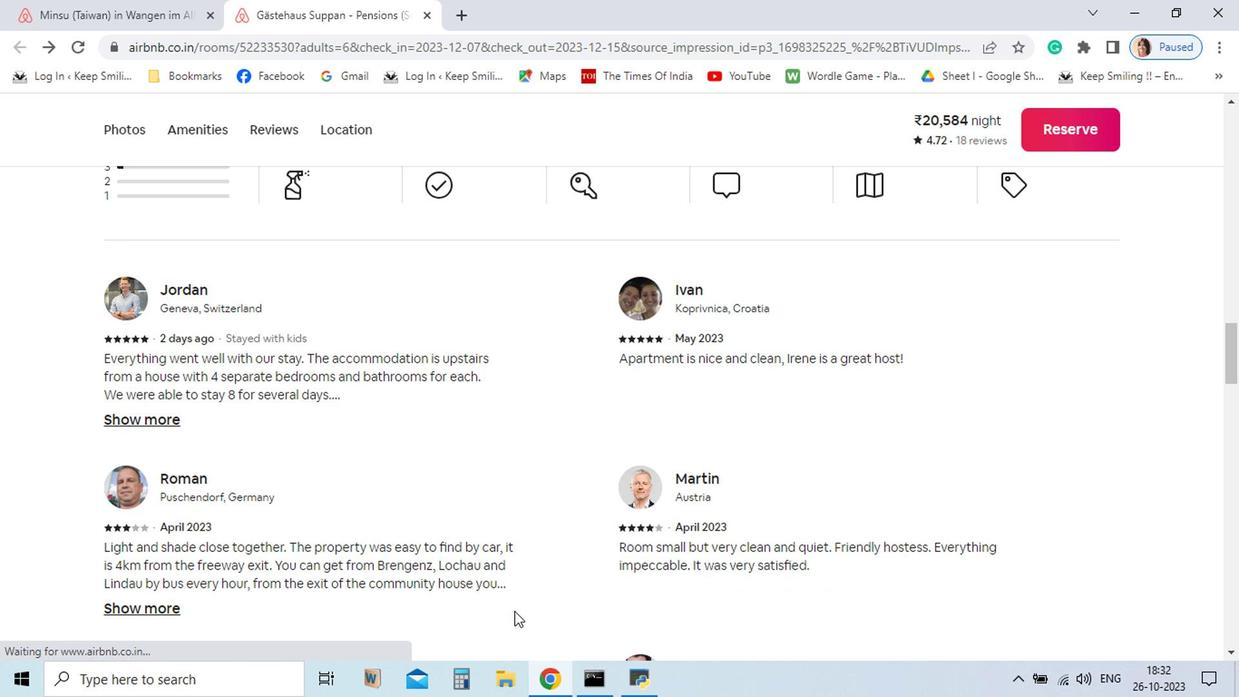 
Action: Mouse scrolled (465, 533) with delta (0, 0)
Screenshot: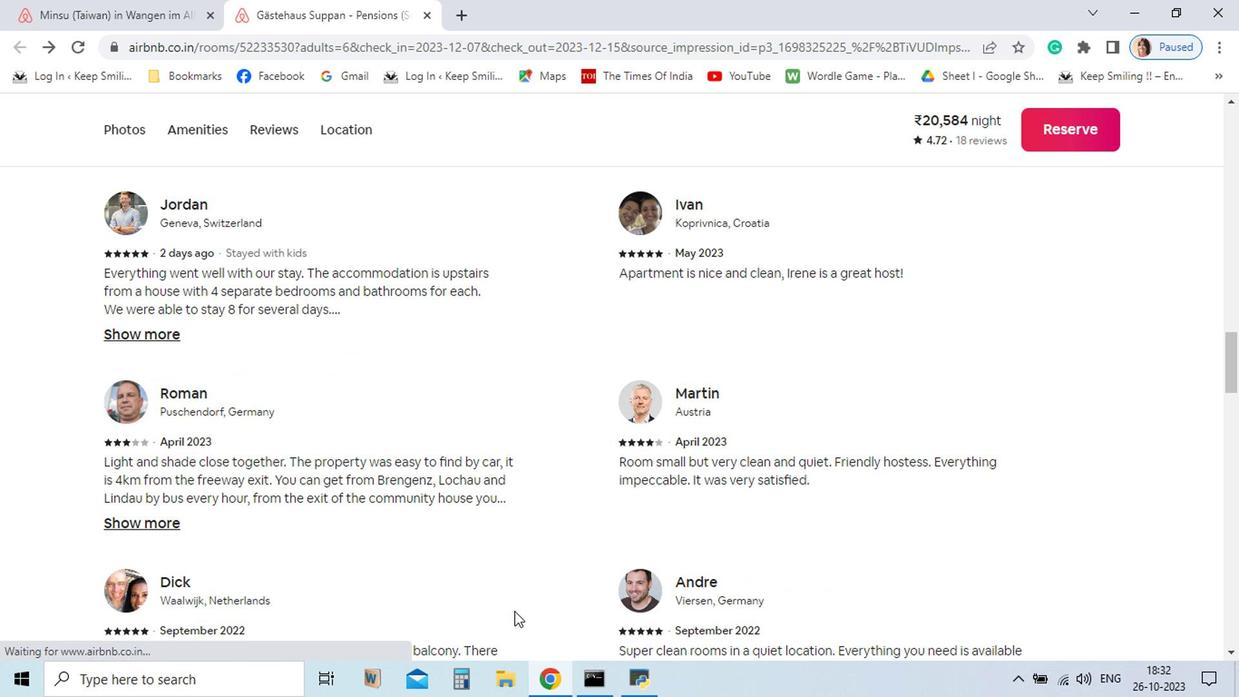 
Action: Mouse scrolled (465, 533) with delta (0, 0)
Screenshot: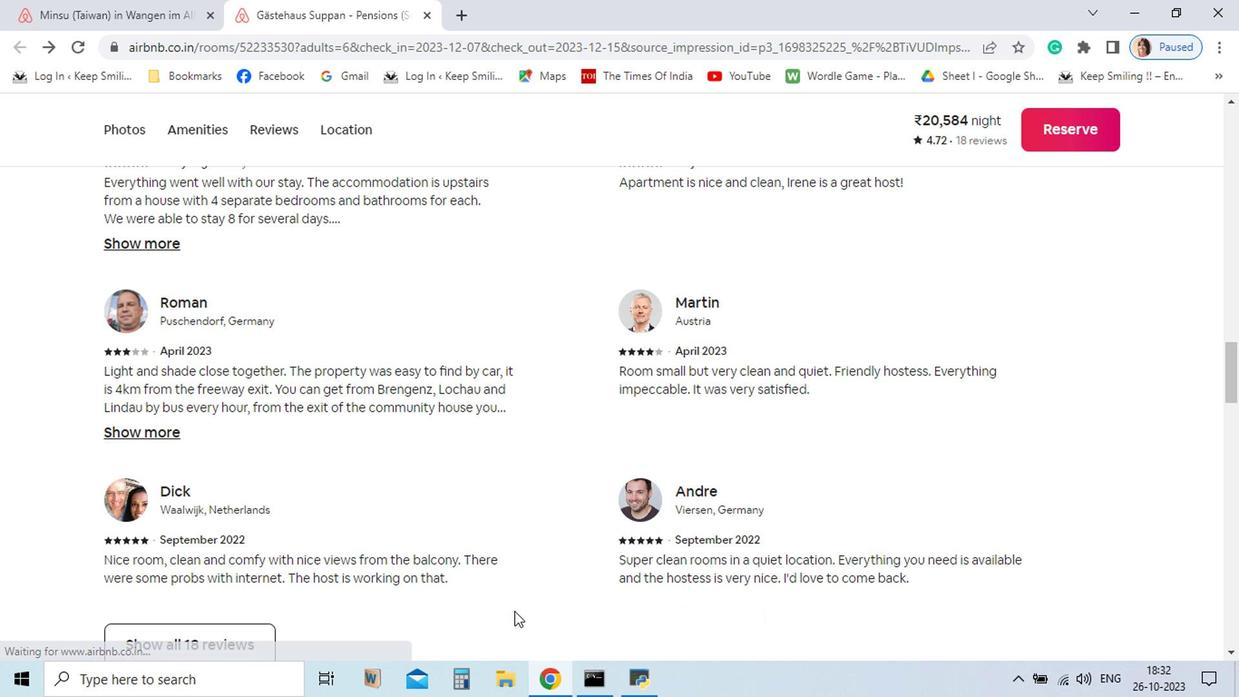 
Action: Mouse scrolled (465, 533) with delta (0, 0)
Screenshot: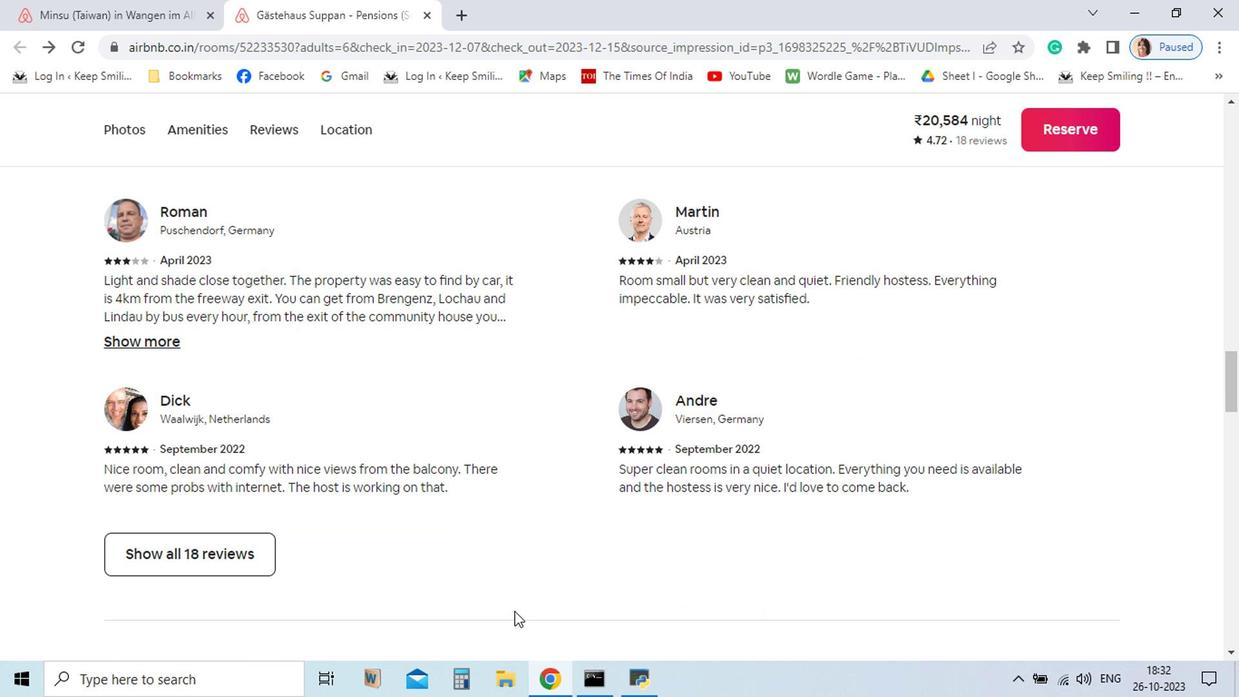 
Action: Mouse scrolled (465, 533) with delta (0, 0)
Screenshot: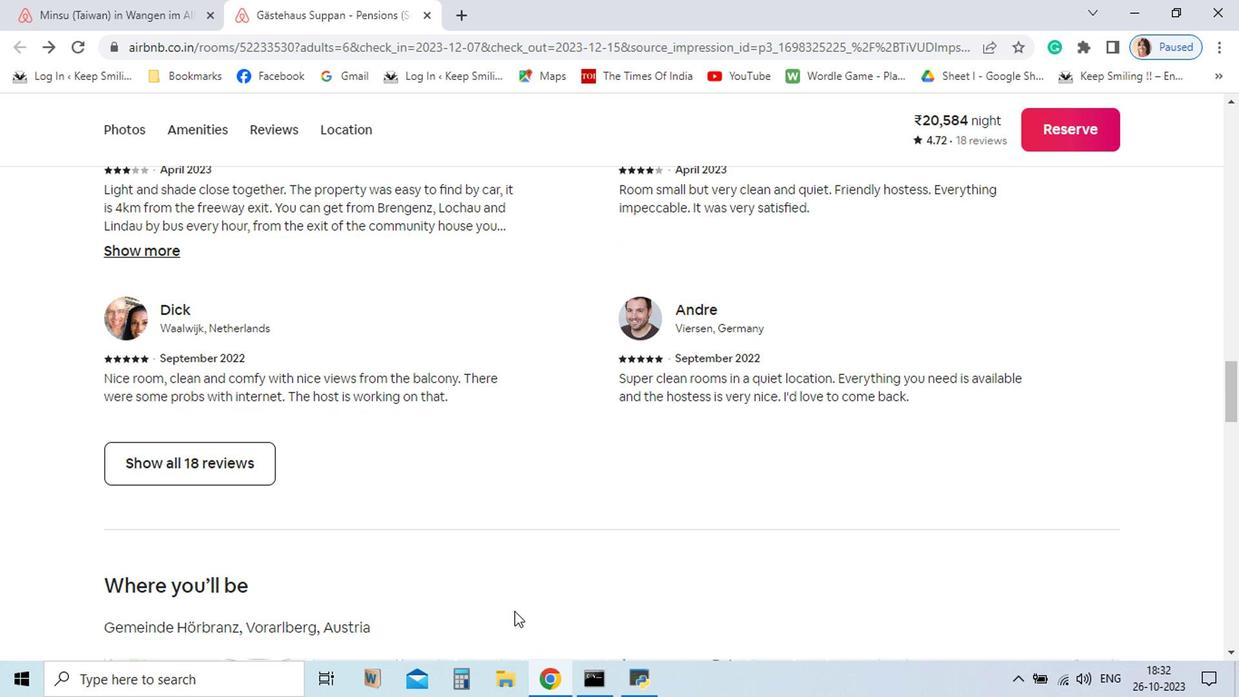 
Action: Mouse scrolled (465, 533) with delta (0, 0)
Screenshot: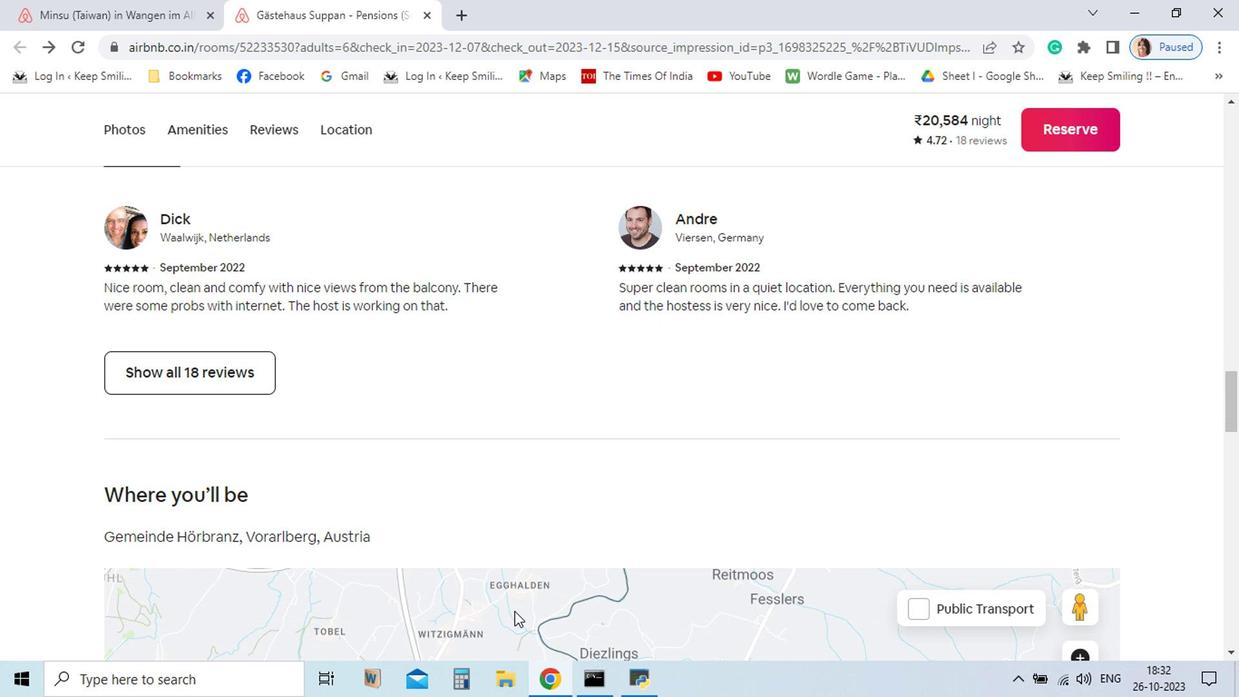 
Action: Mouse scrolled (465, 533) with delta (0, 0)
Screenshot: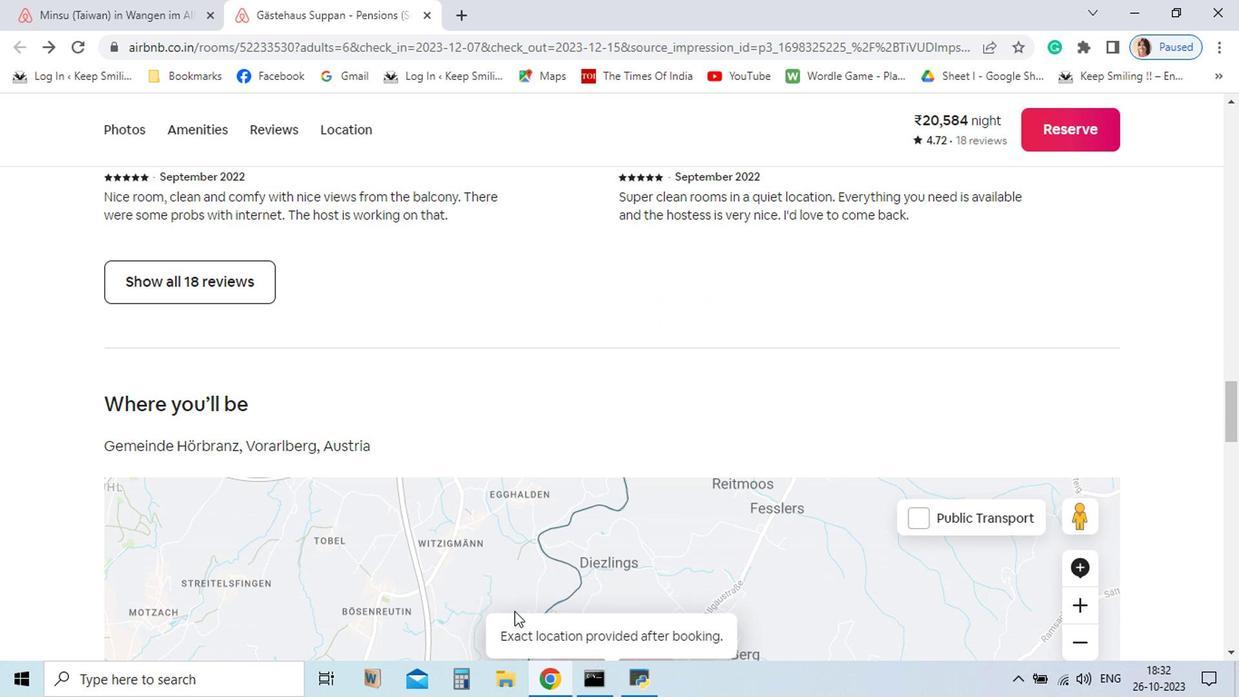 
Action: Mouse scrolled (465, 533) with delta (0, 0)
Screenshot: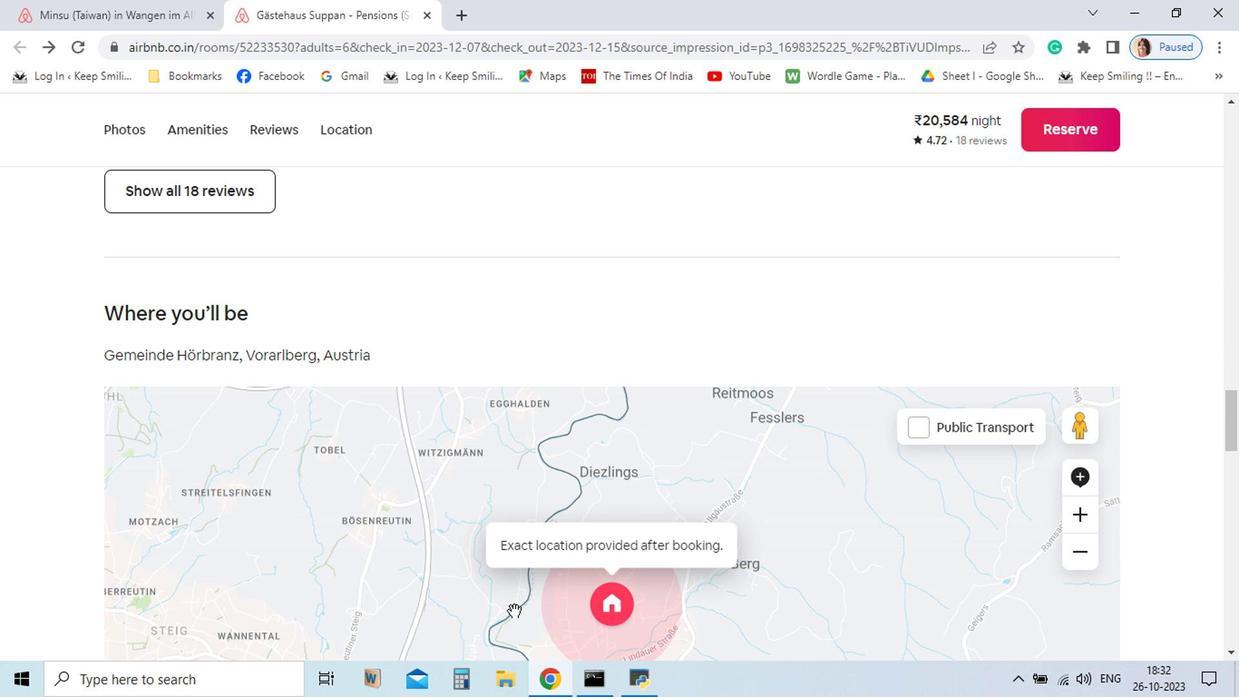 
Action: Mouse scrolled (465, 533) with delta (0, 0)
Screenshot: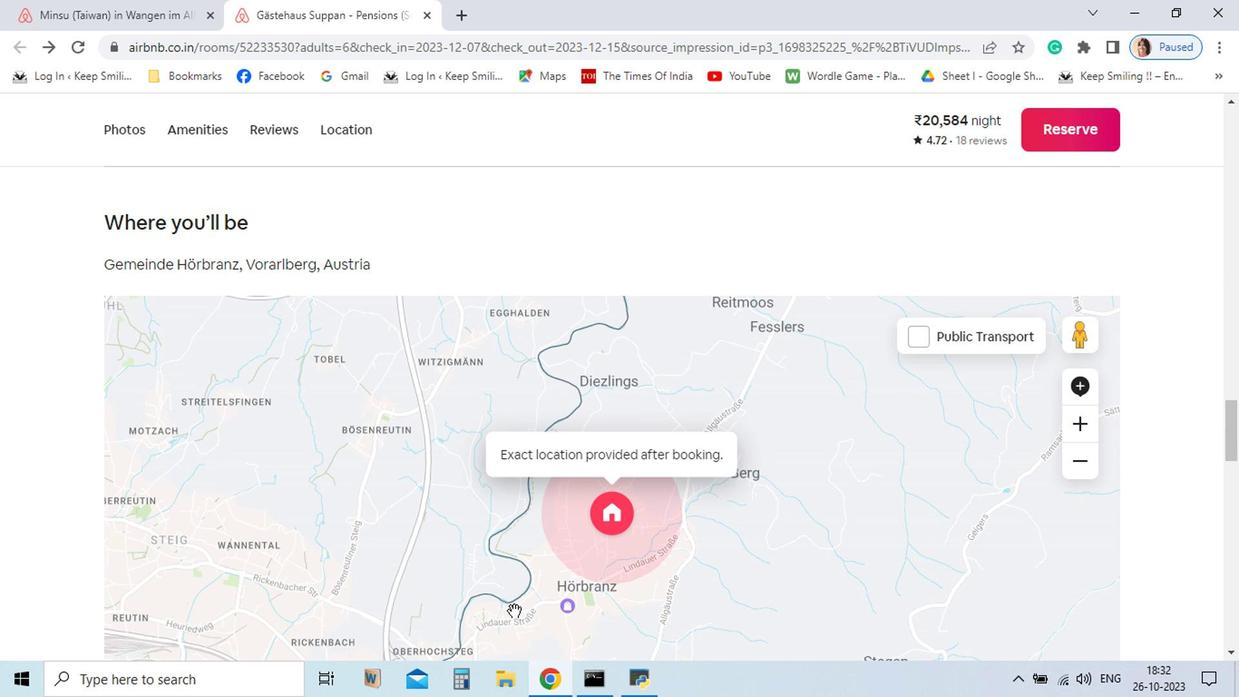 
Action: Mouse moved to (552, 551)
Screenshot: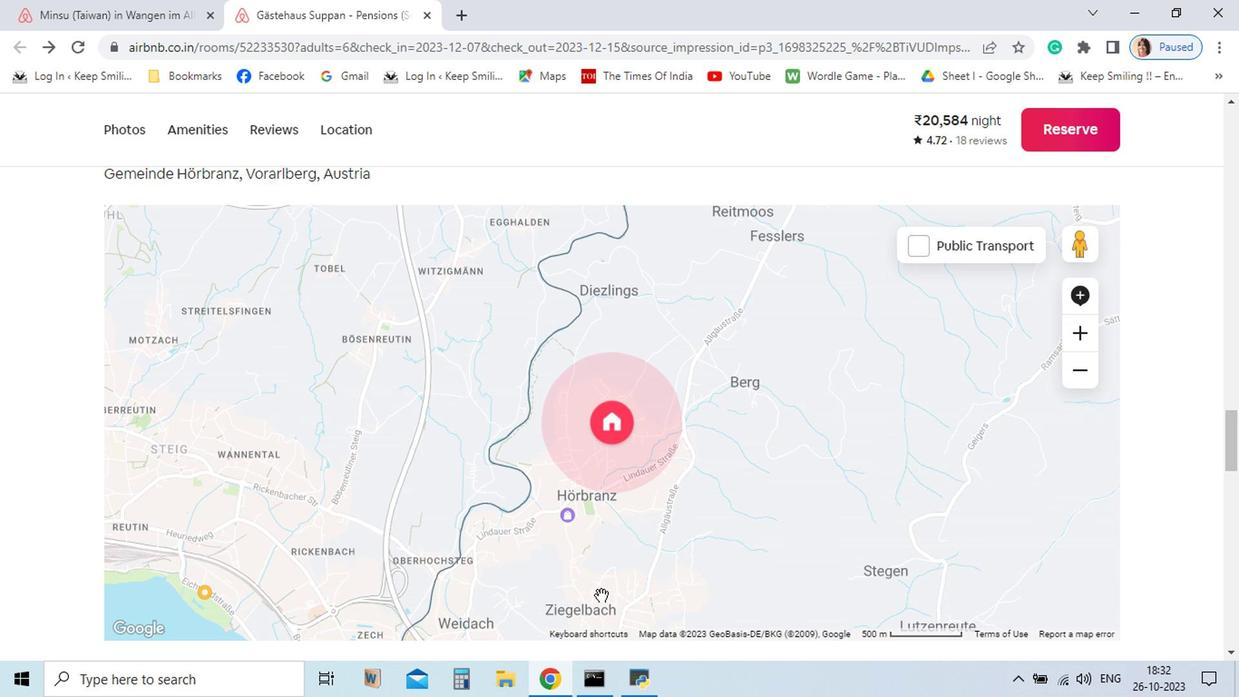 
Action: Mouse scrolled (552, 550) with delta (0, 0)
Screenshot: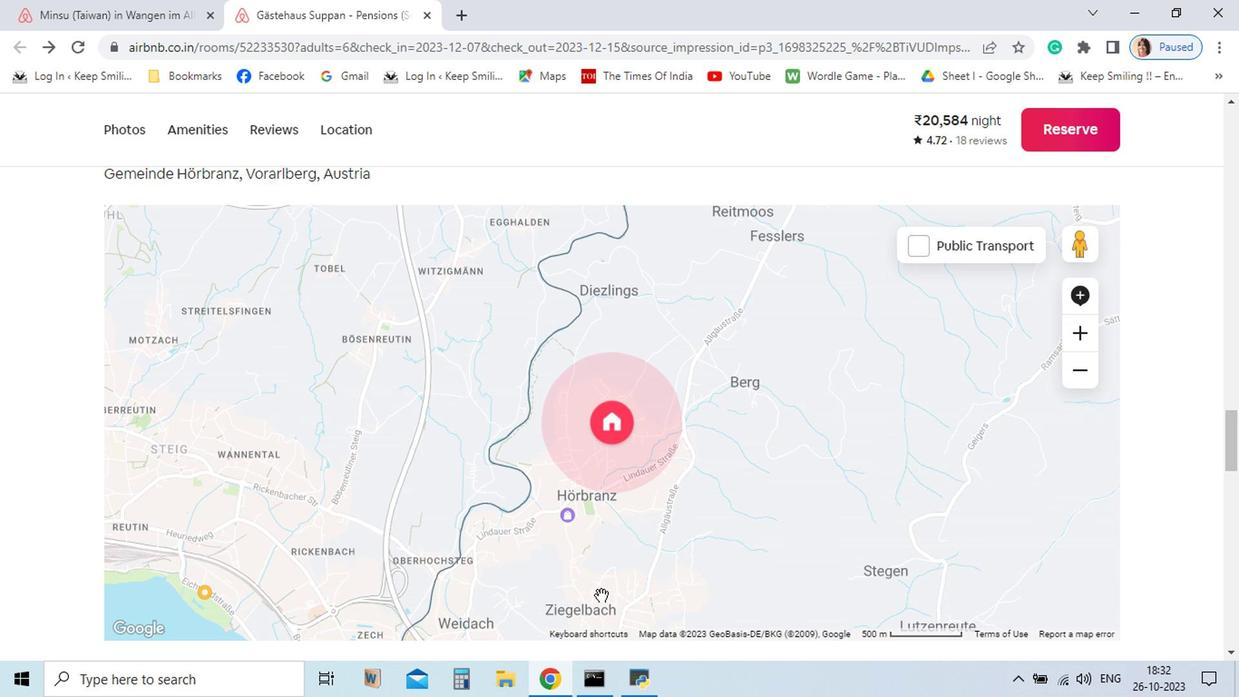 
Action: Mouse moved to (523, 523)
Screenshot: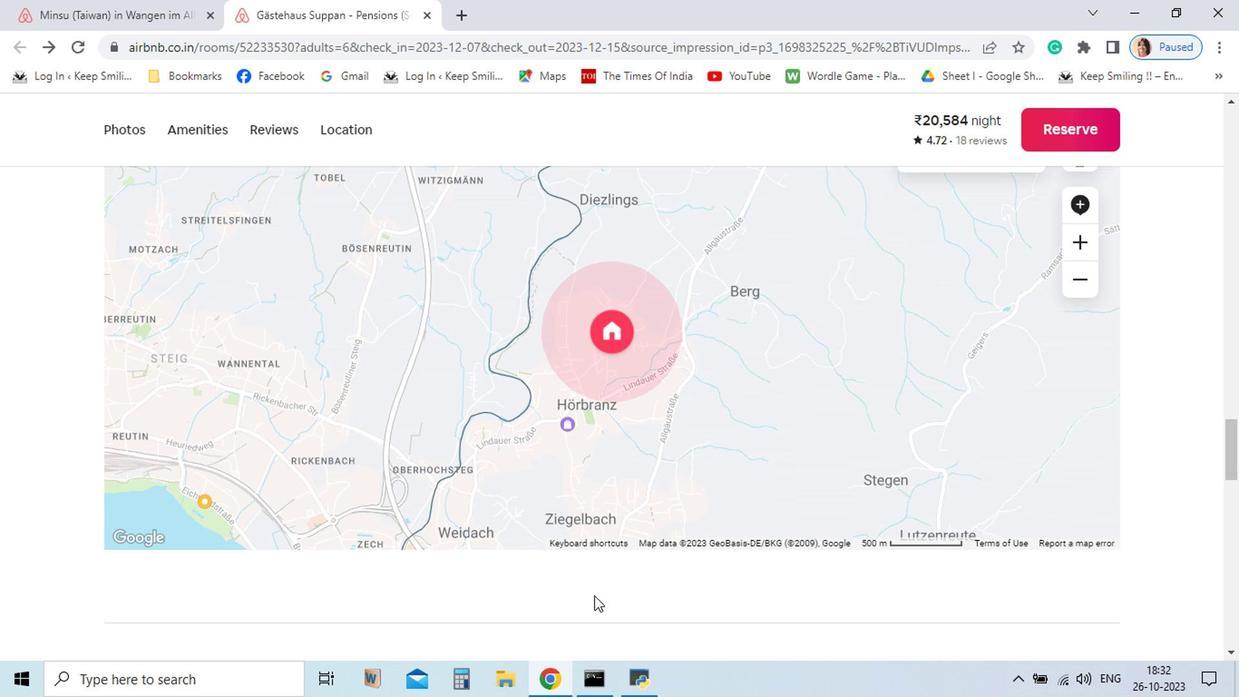 
Action: Mouse scrolled (523, 522) with delta (0, 0)
Screenshot: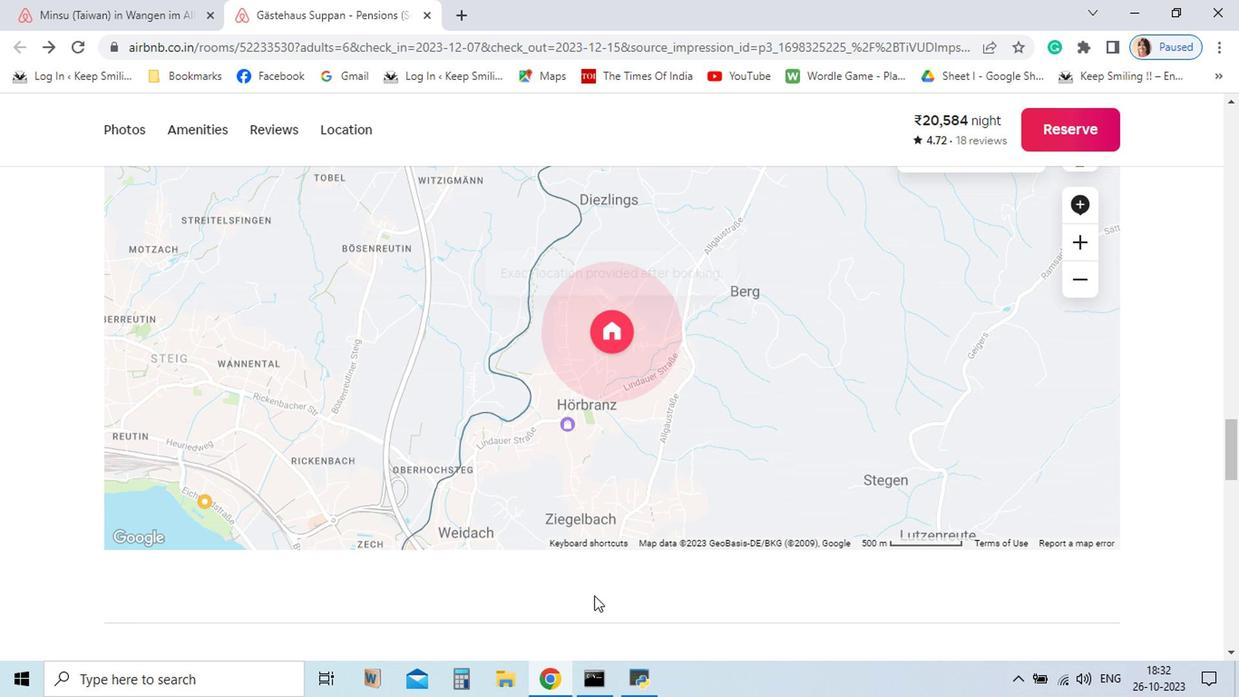 
Action: Mouse moved to (522, 523)
Screenshot: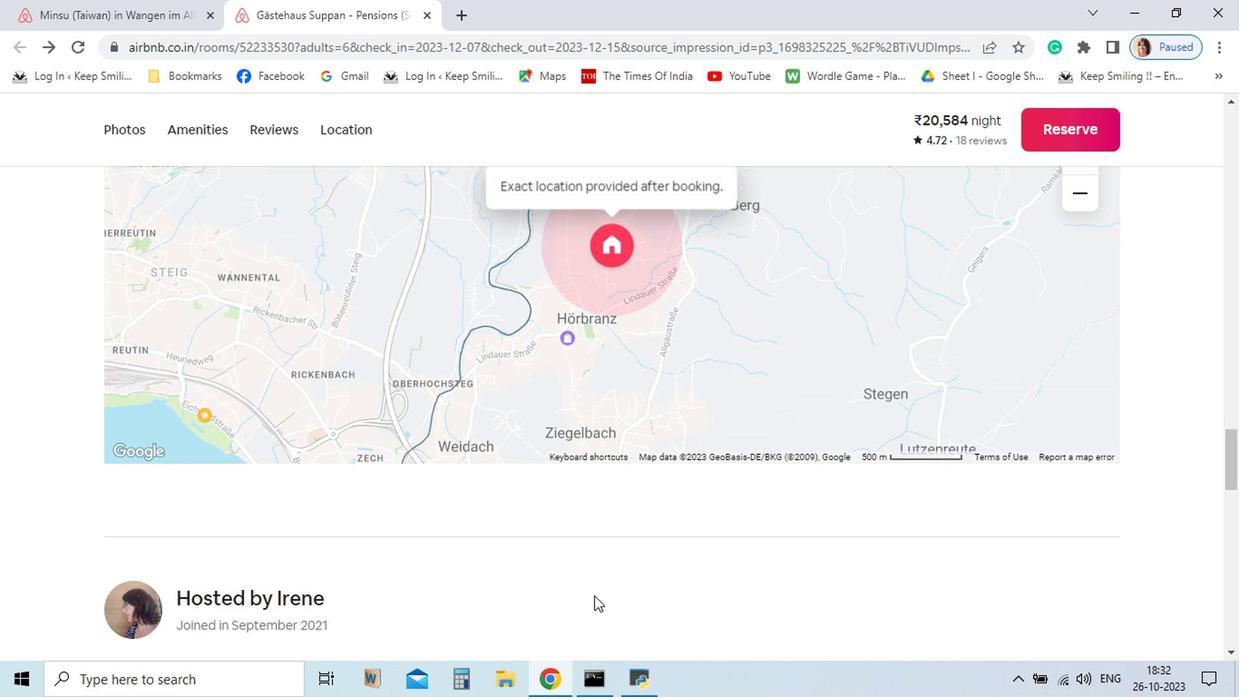 
Action: Mouse scrolled (522, 522) with delta (0, 0)
Screenshot: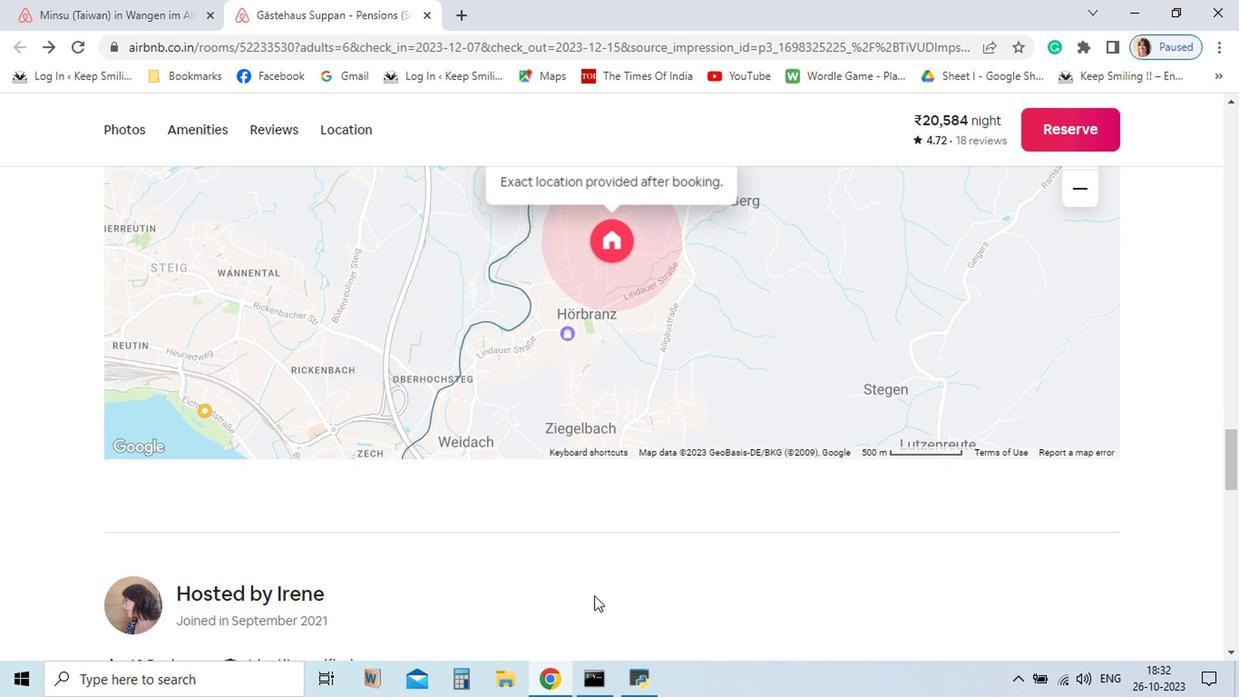 
Action: Mouse scrolled (522, 522) with delta (0, 0)
Screenshot: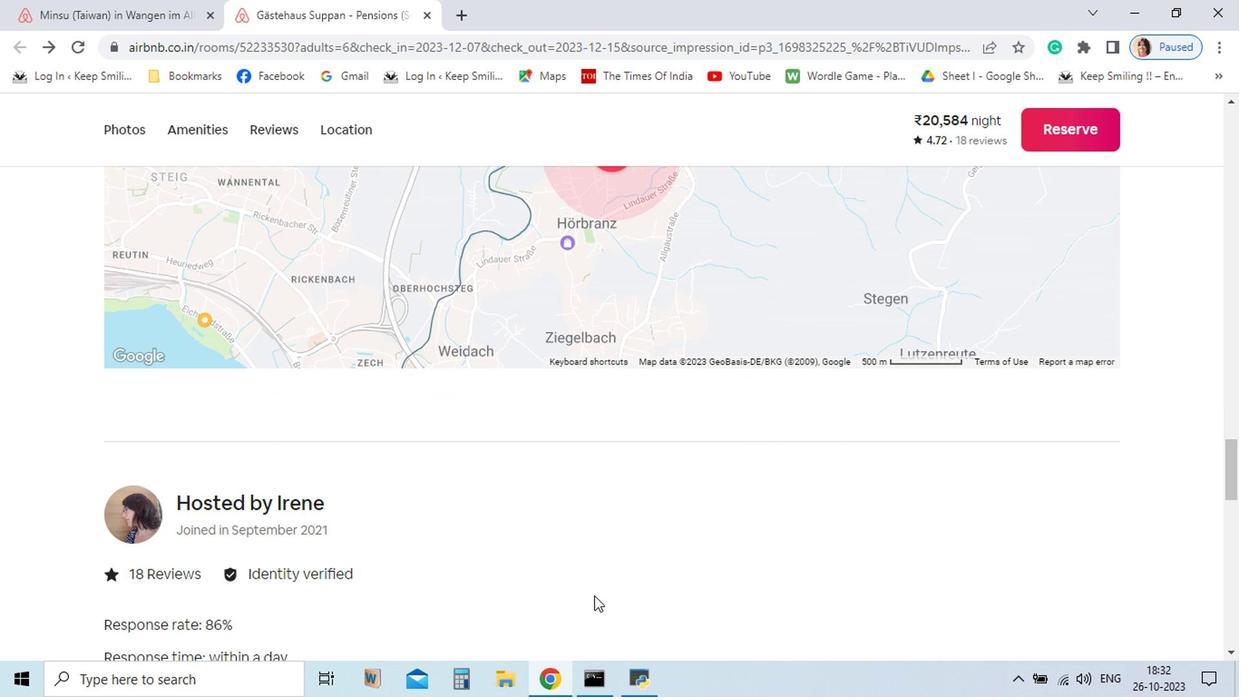 
Action: Mouse scrolled (522, 522) with delta (0, 0)
Screenshot: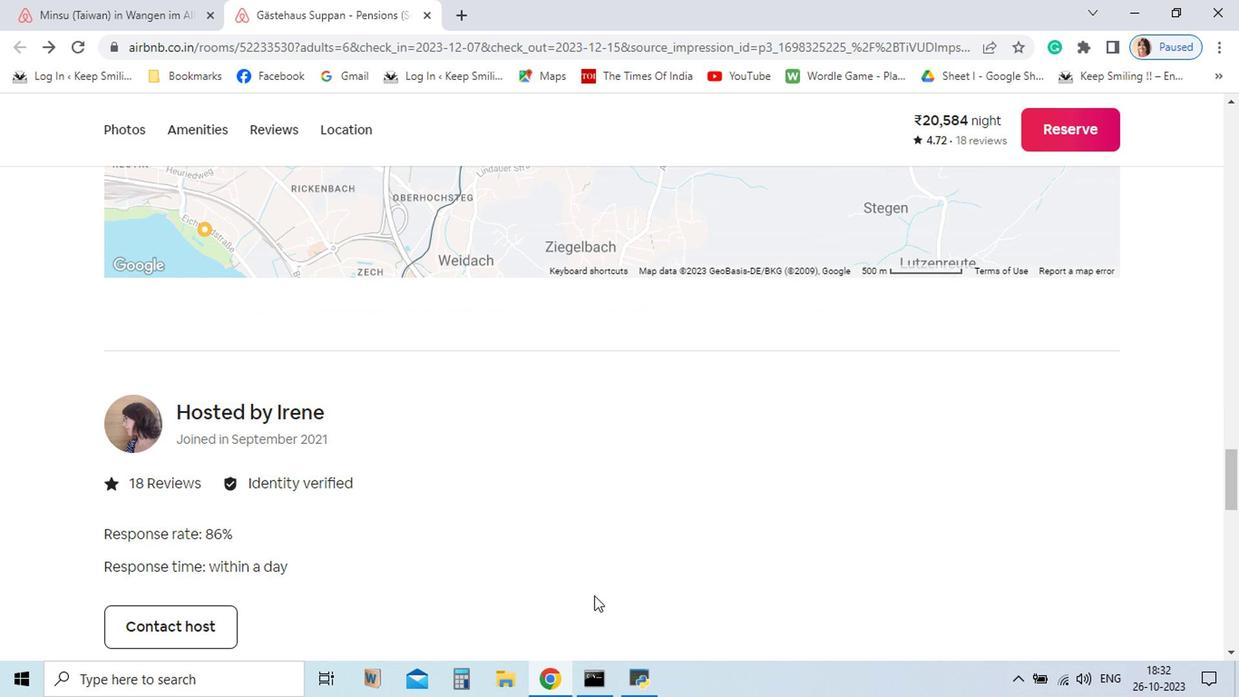 
Action: Mouse moved to (517, 523)
Screenshot: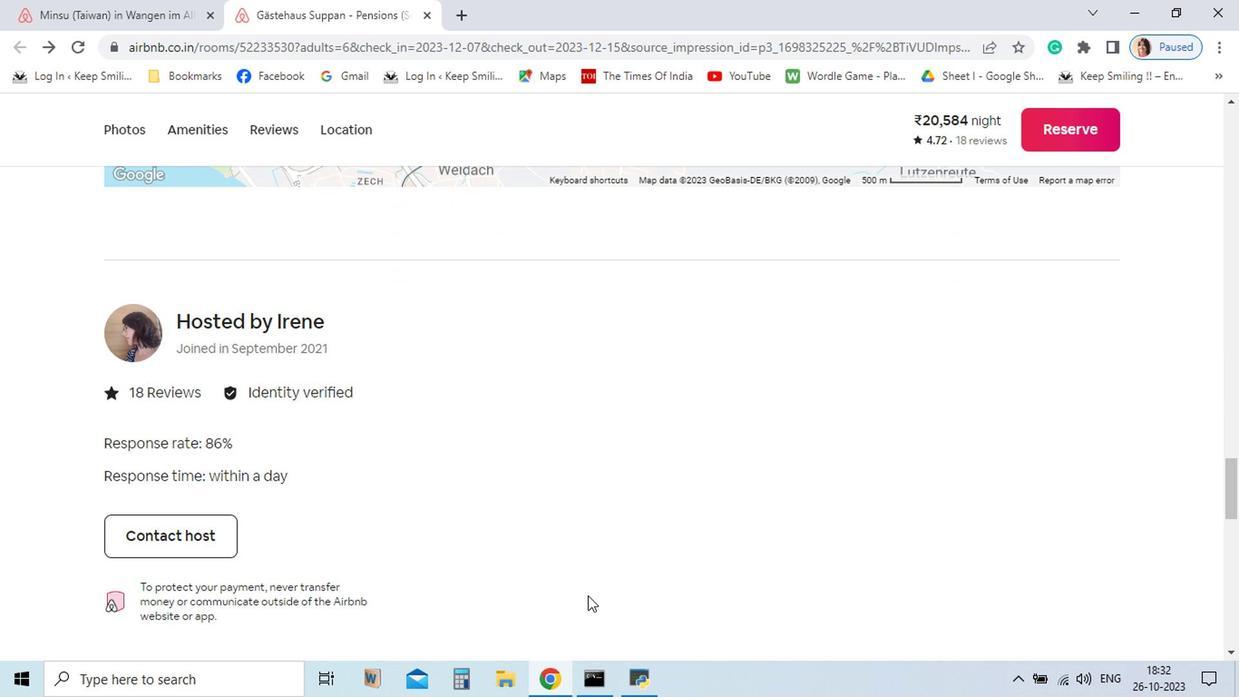 
Action: Mouse scrolled (517, 522) with delta (0, 0)
Screenshot: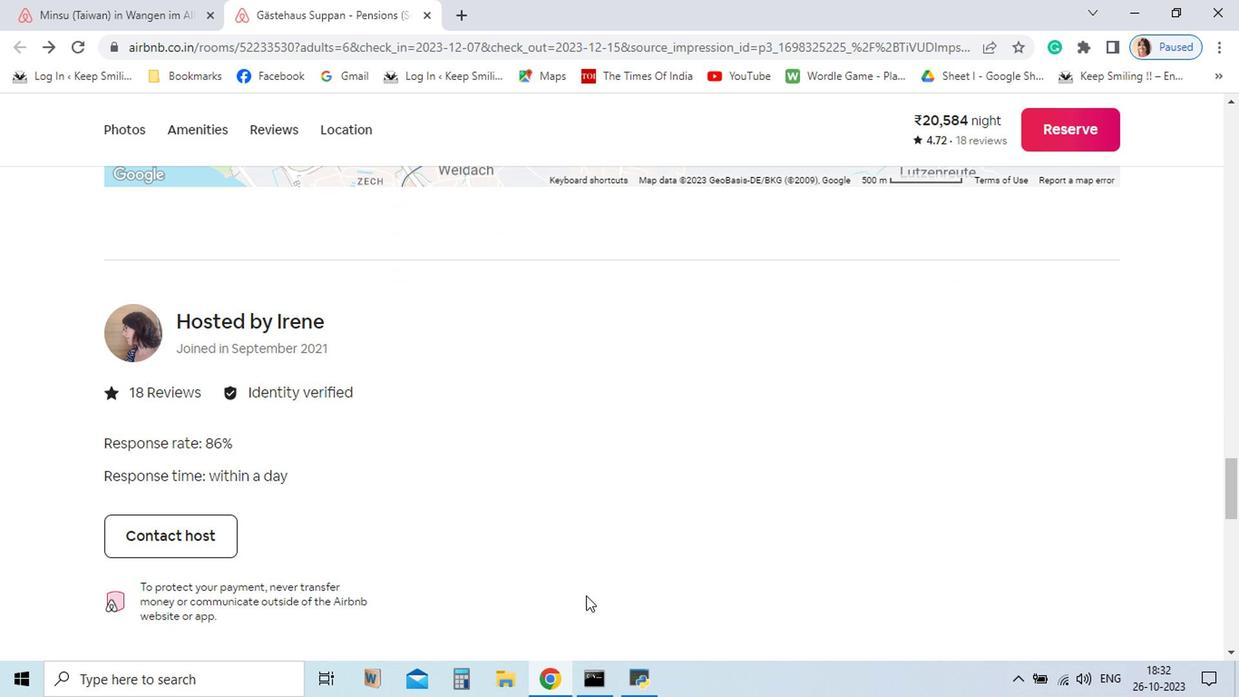 
Action: Mouse moved to (515, 523)
Screenshot: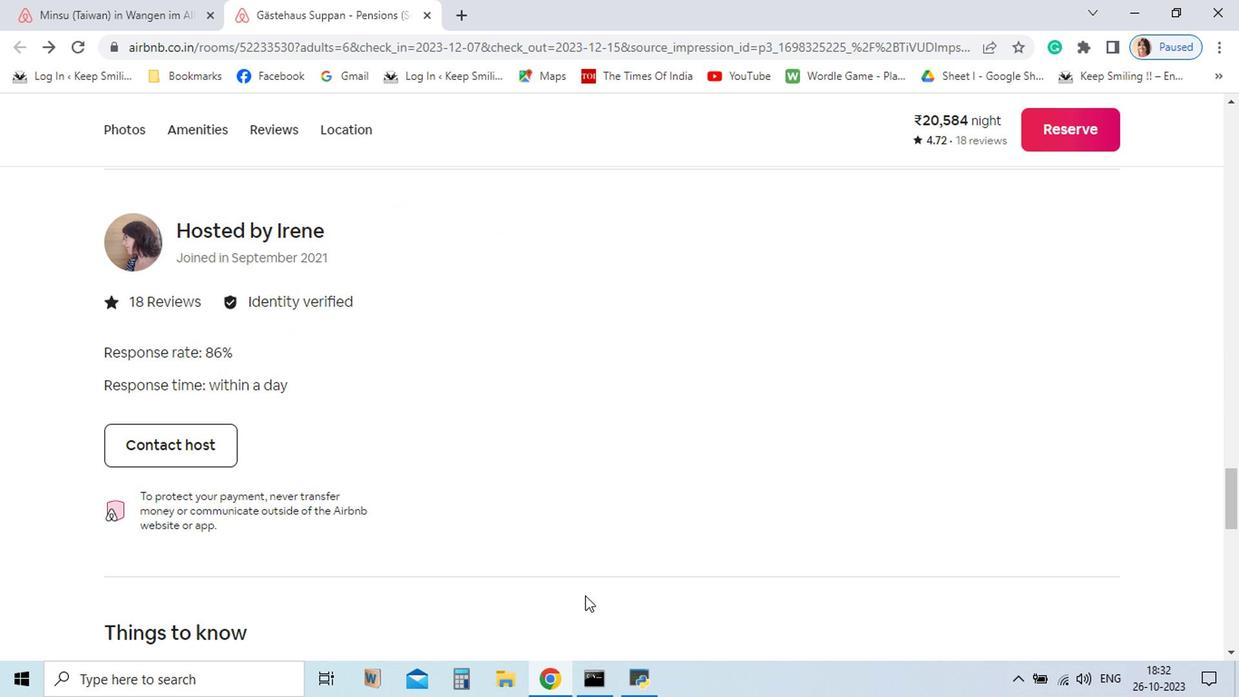 
Action: Mouse scrolled (515, 522) with delta (0, 0)
Screenshot: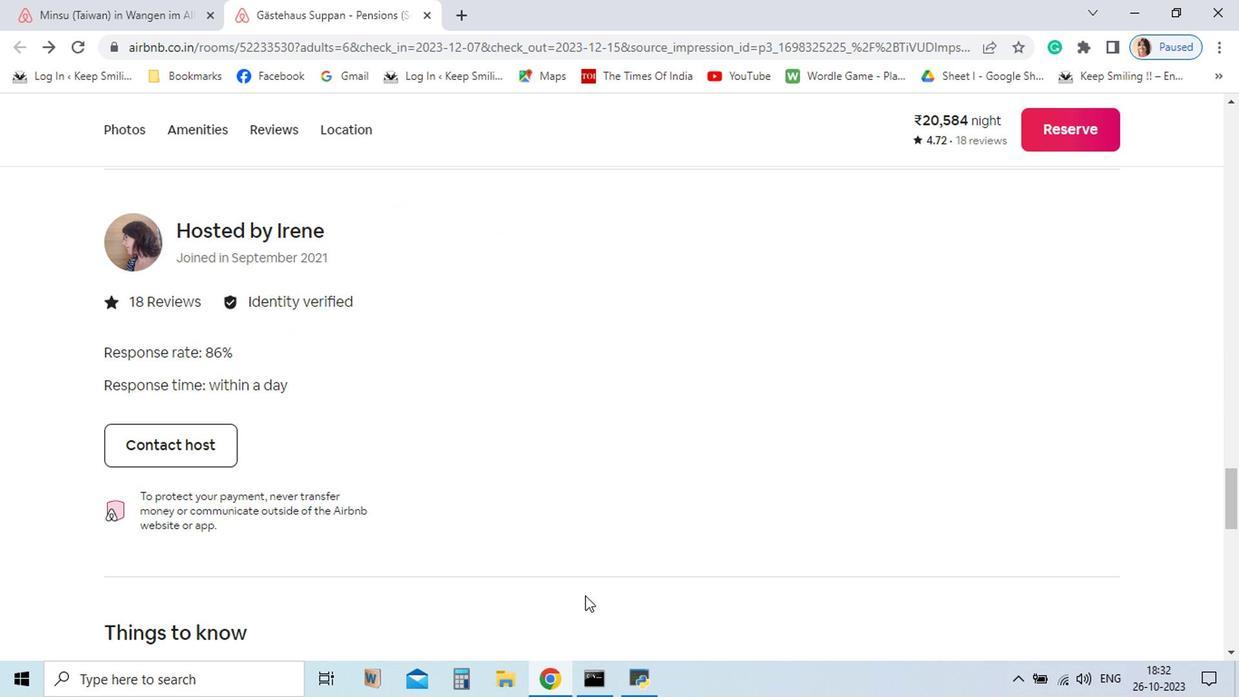 
Action: Mouse scrolled (515, 522) with delta (0, 0)
Screenshot: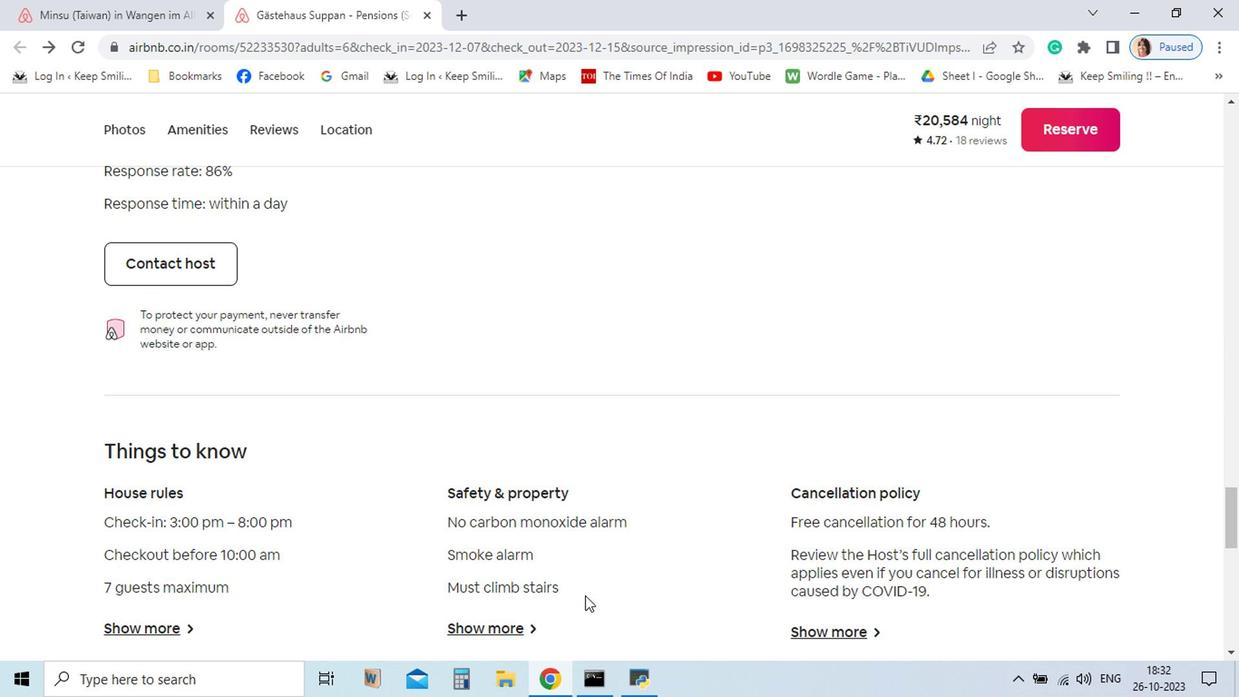 
Action: Mouse scrolled (515, 522) with delta (0, 0)
Screenshot: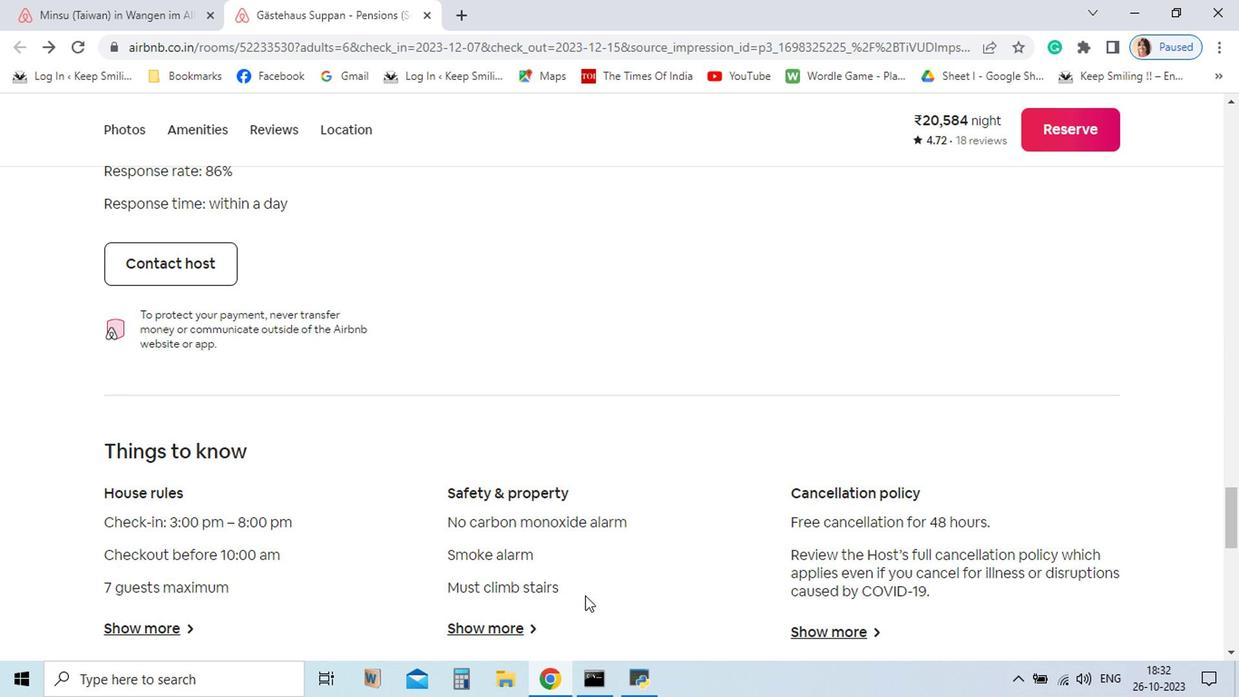 
Action: Mouse scrolled (515, 522) with delta (0, 0)
Screenshot: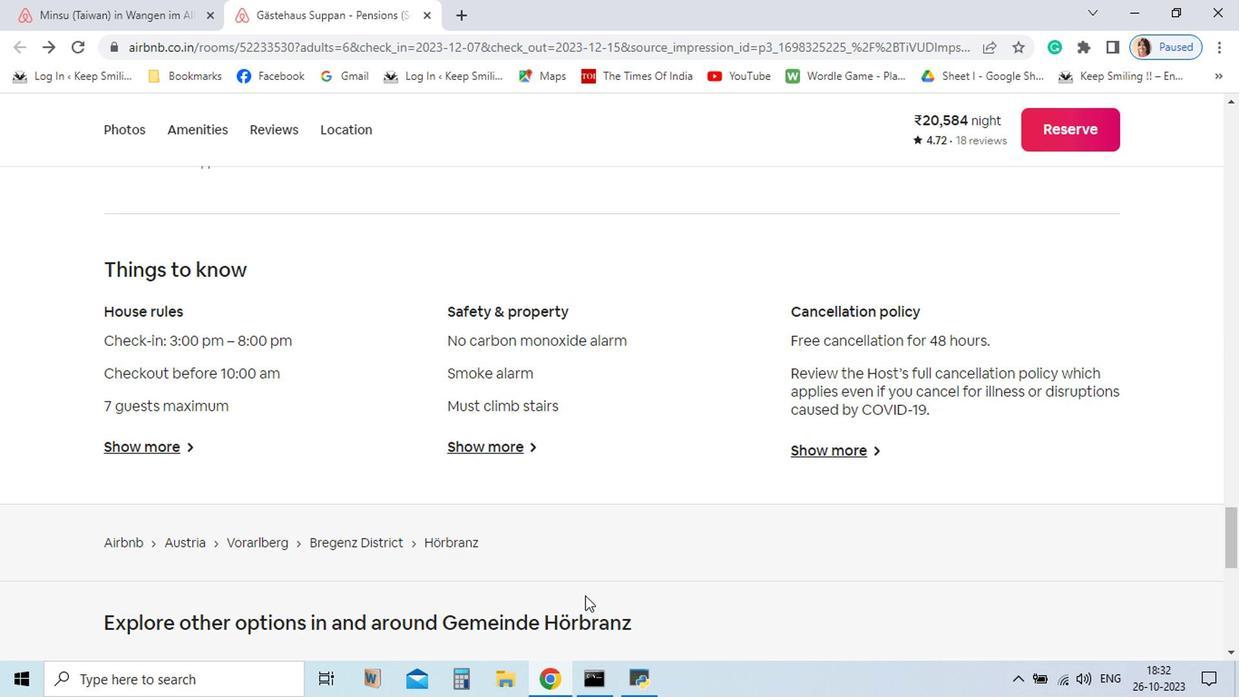 
Action: Mouse scrolled (515, 522) with delta (0, 0)
Screenshot: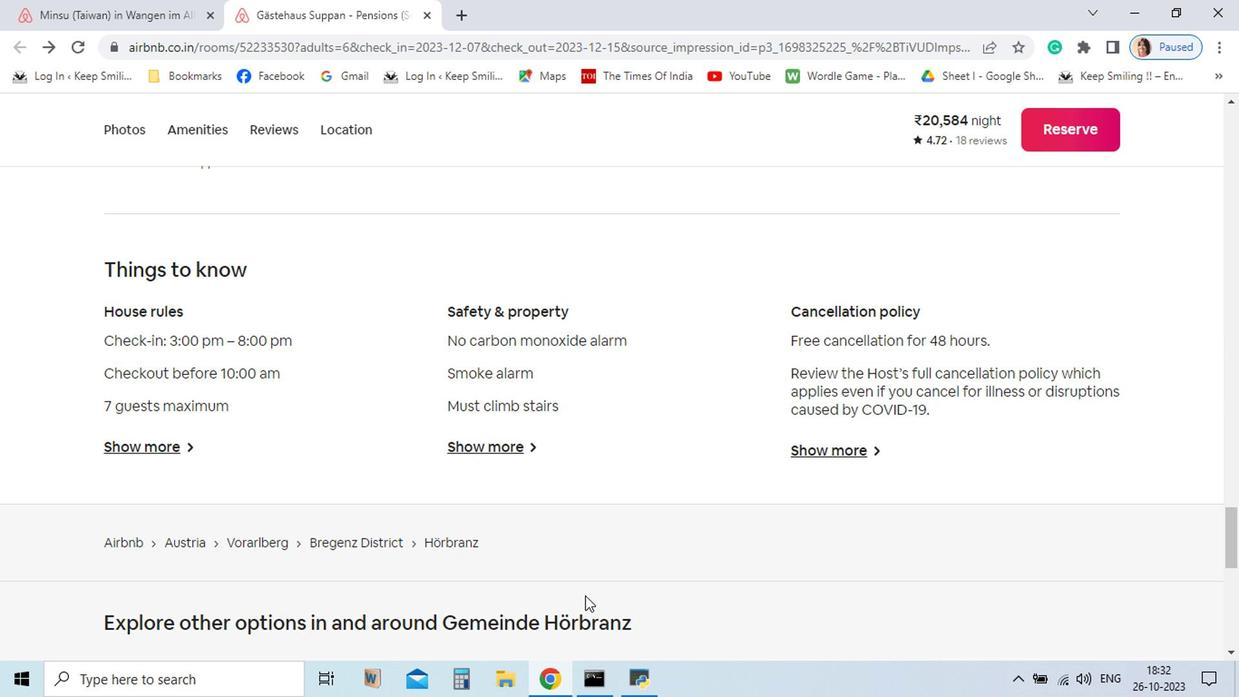 
Action: Mouse moved to (514, 523)
Screenshot: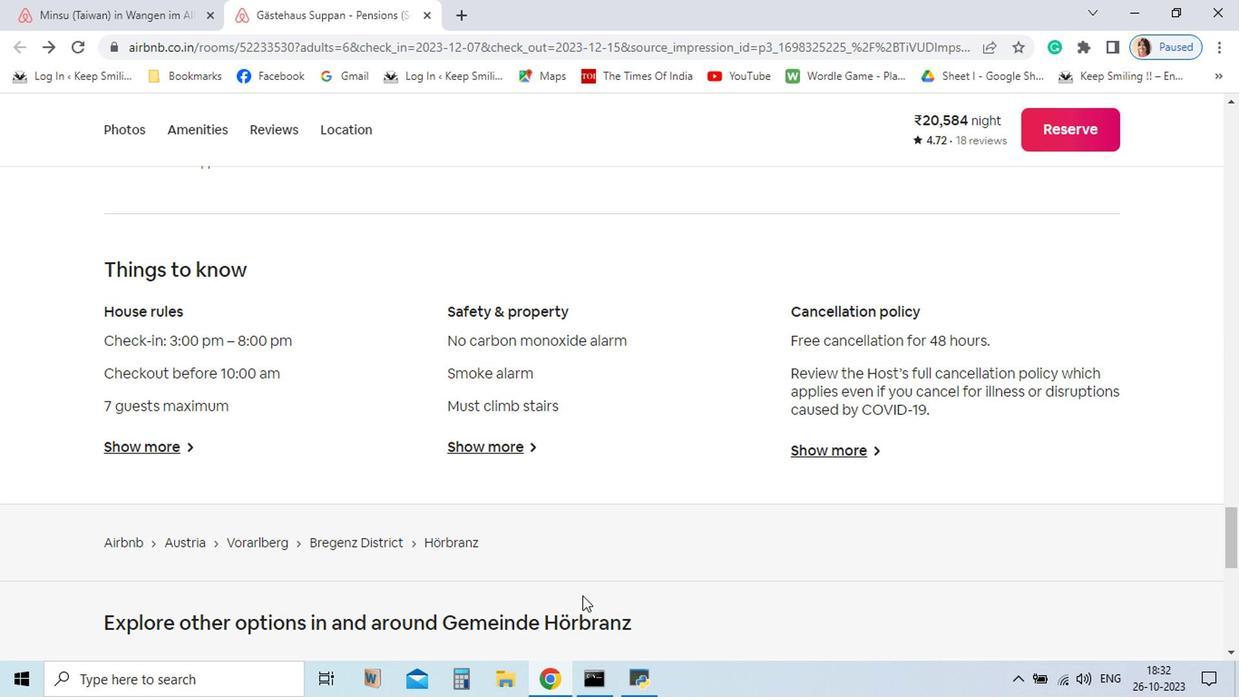 
Action: Mouse scrolled (514, 522) with delta (0, 0)
Screenshot: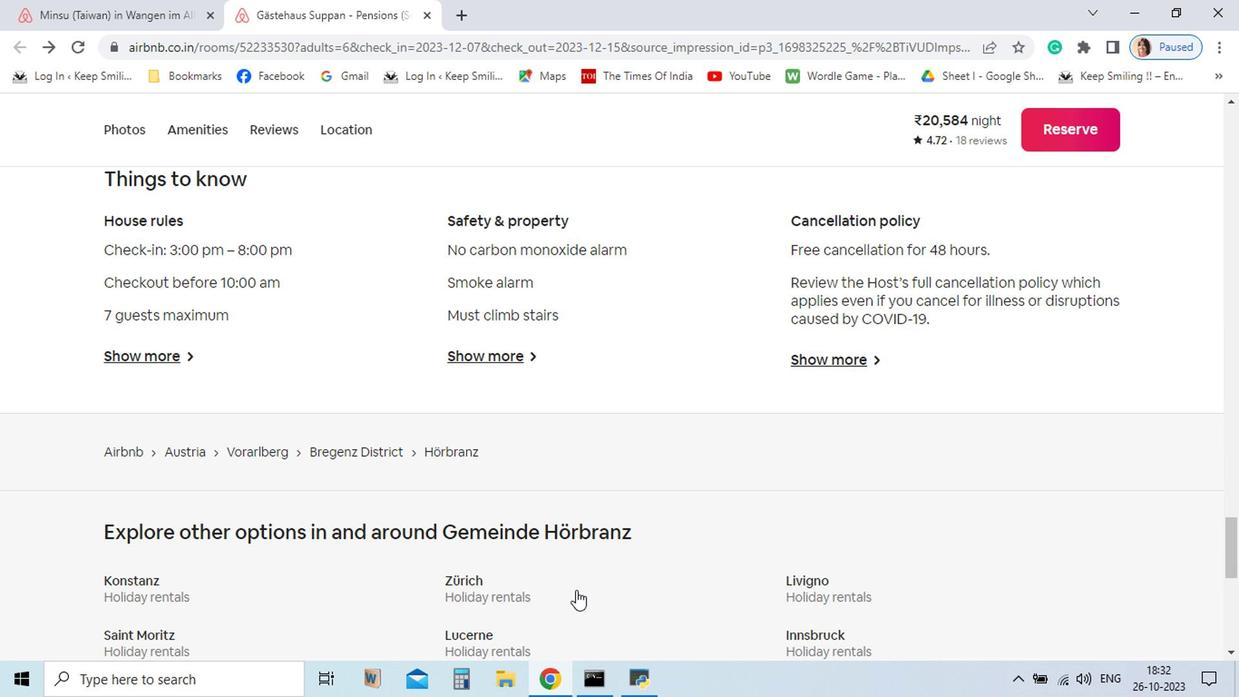 
Action: Mouse moved to (212, 355)
Screenshot: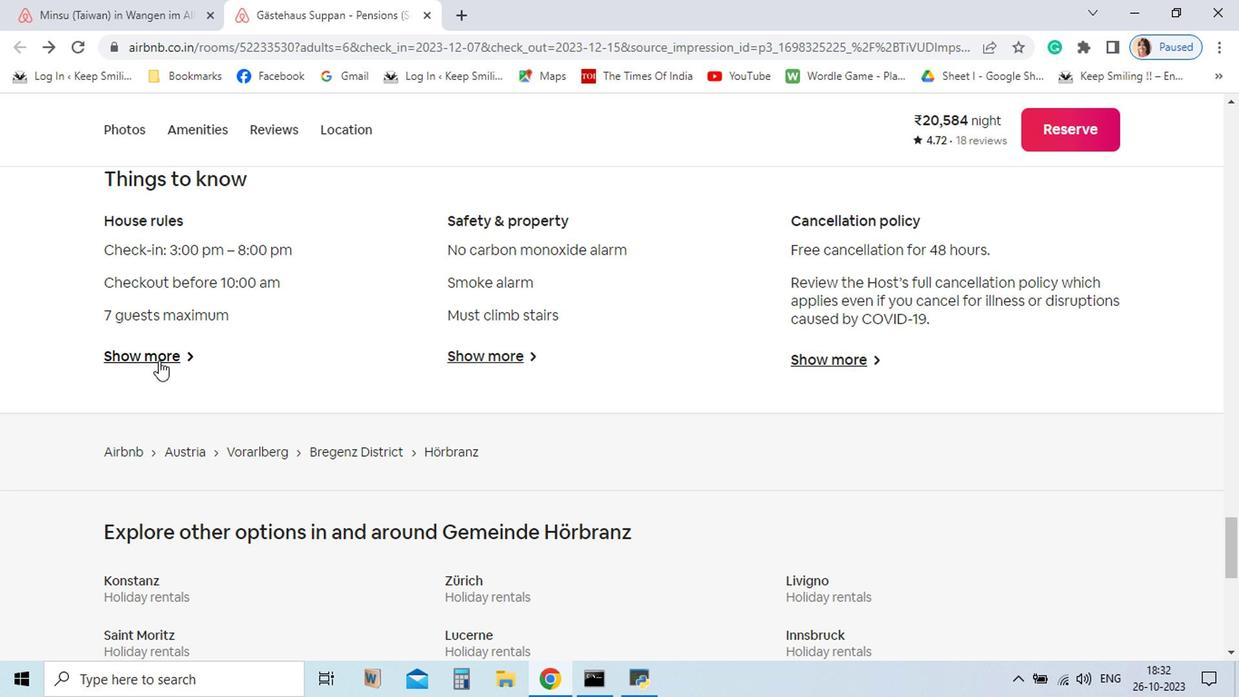 
Action: Mouse pressed left at (212, 355)
Screenshot: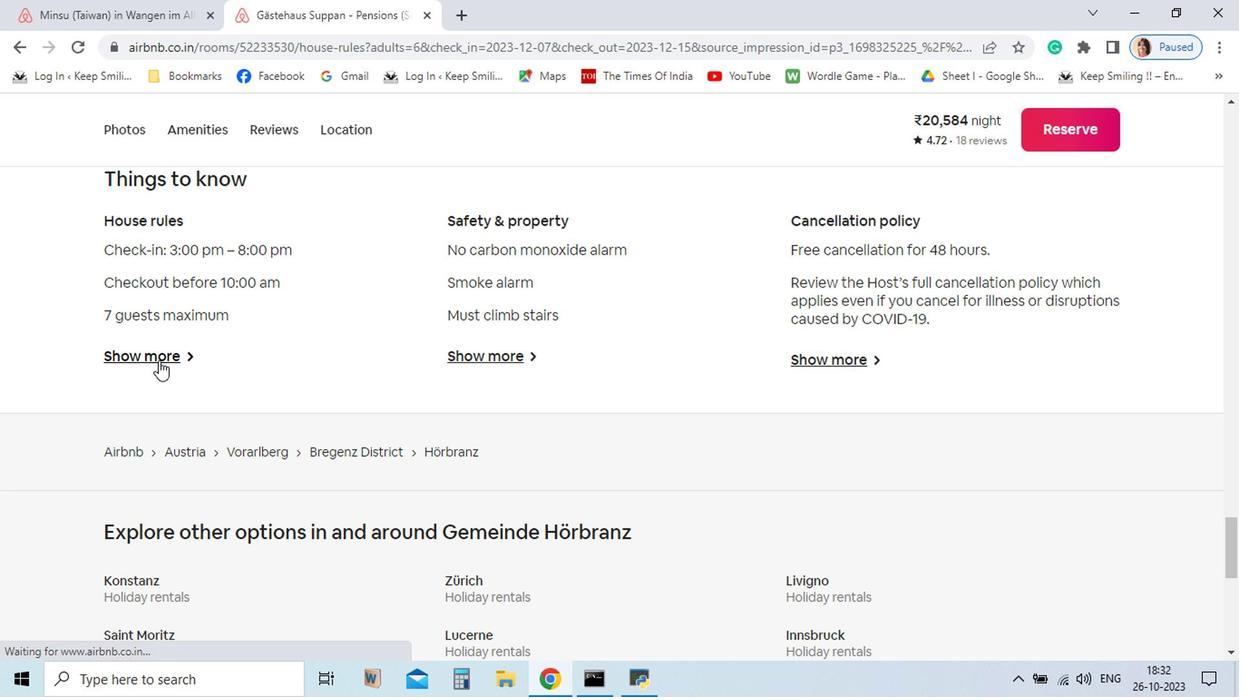
Action: Mouse moved to (667, 460)
Screenshot: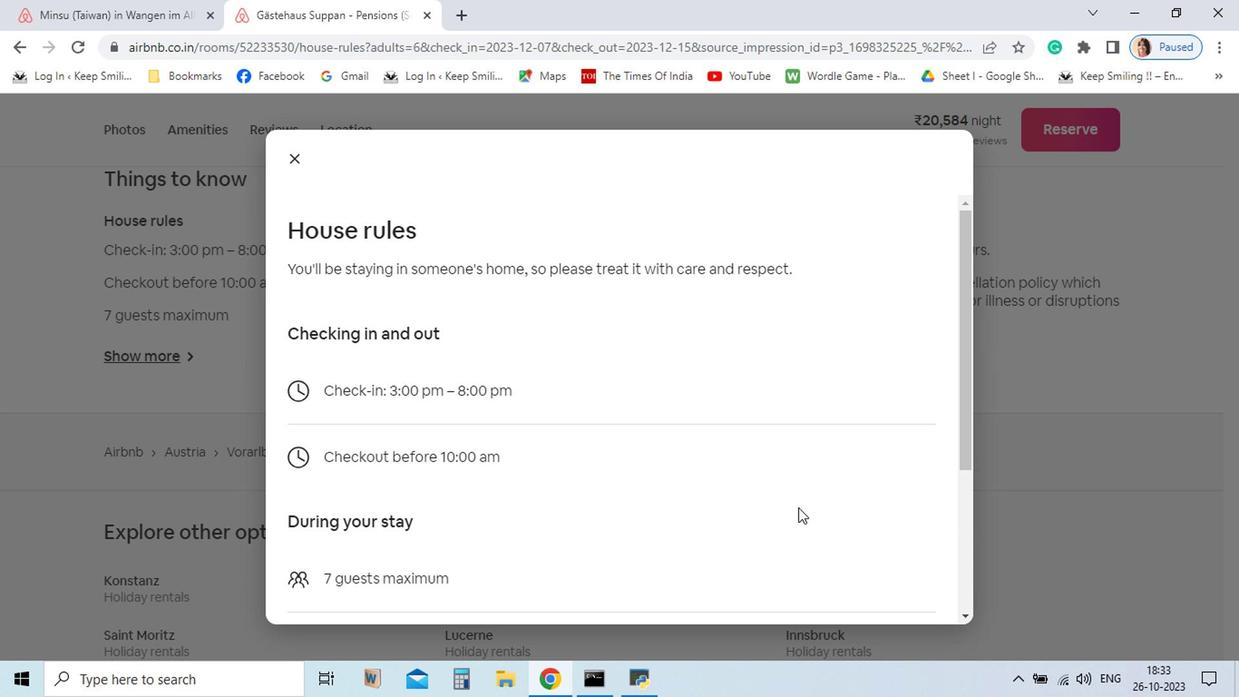 
Action: Mouse scrolled (667, 459) with delta (0, 0)
Screenshot: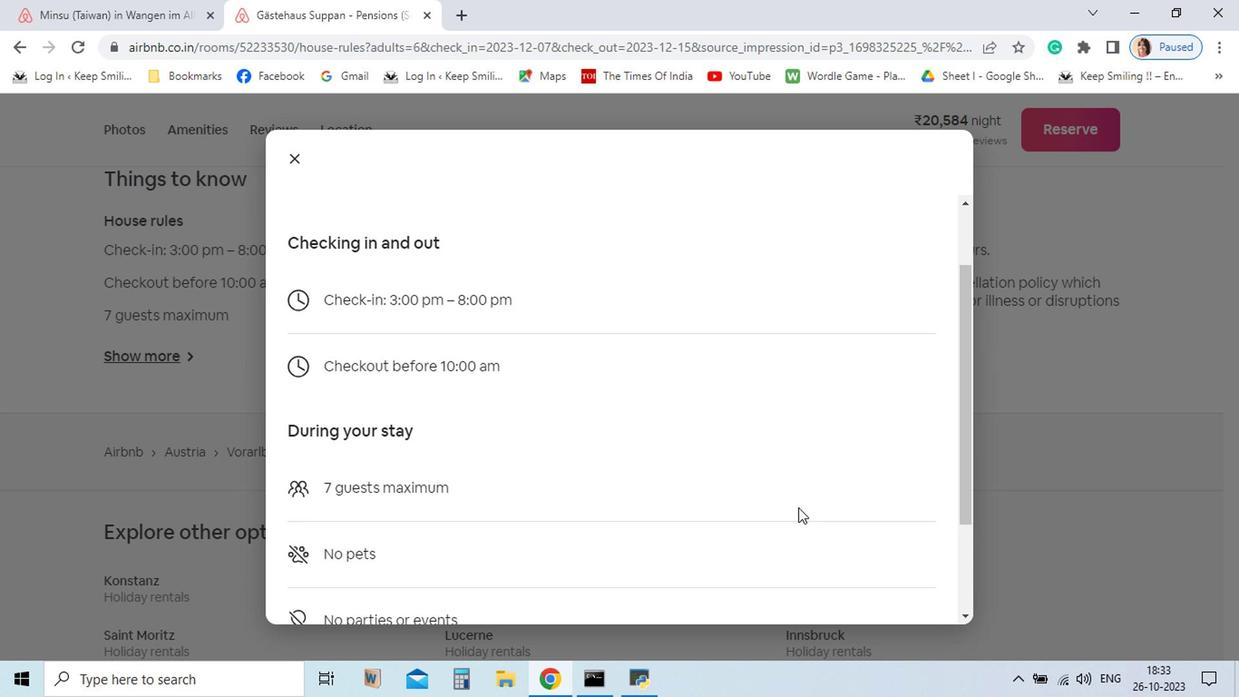 
Action: Mouse scrolled (667, 459) with delta (0, 0)
Screenshot: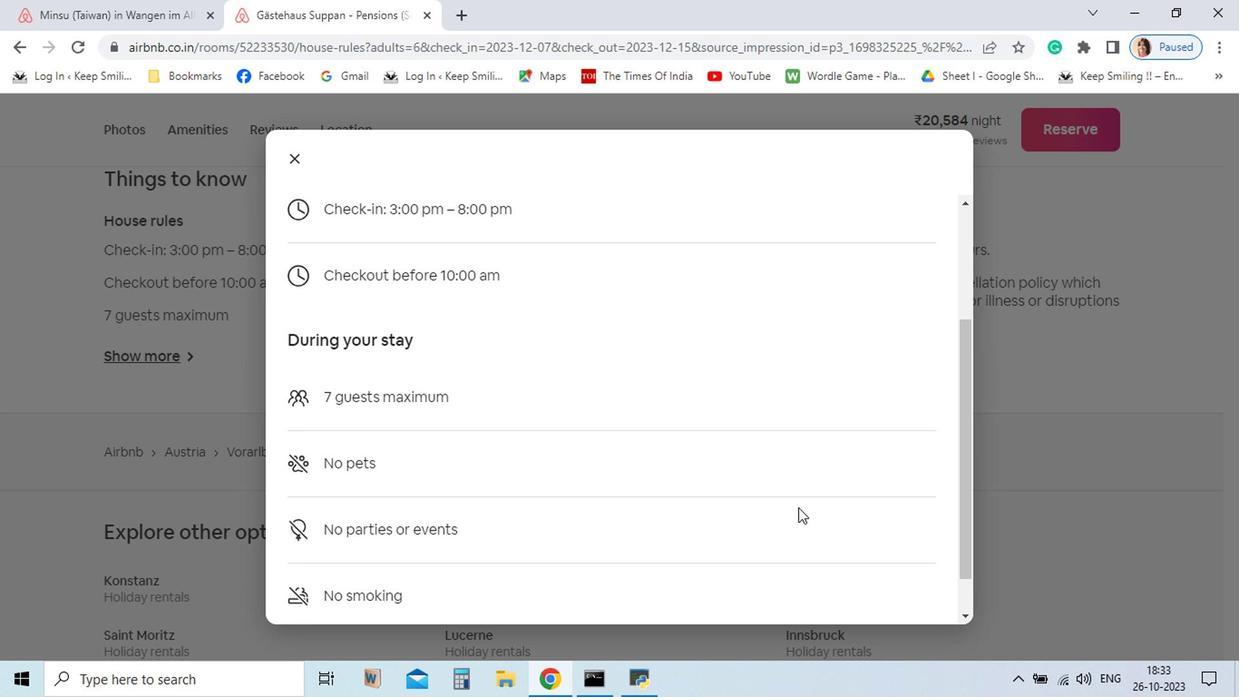 
Action: Mouse scrolled (667, 459) with delta (0, 0)
Screenshot: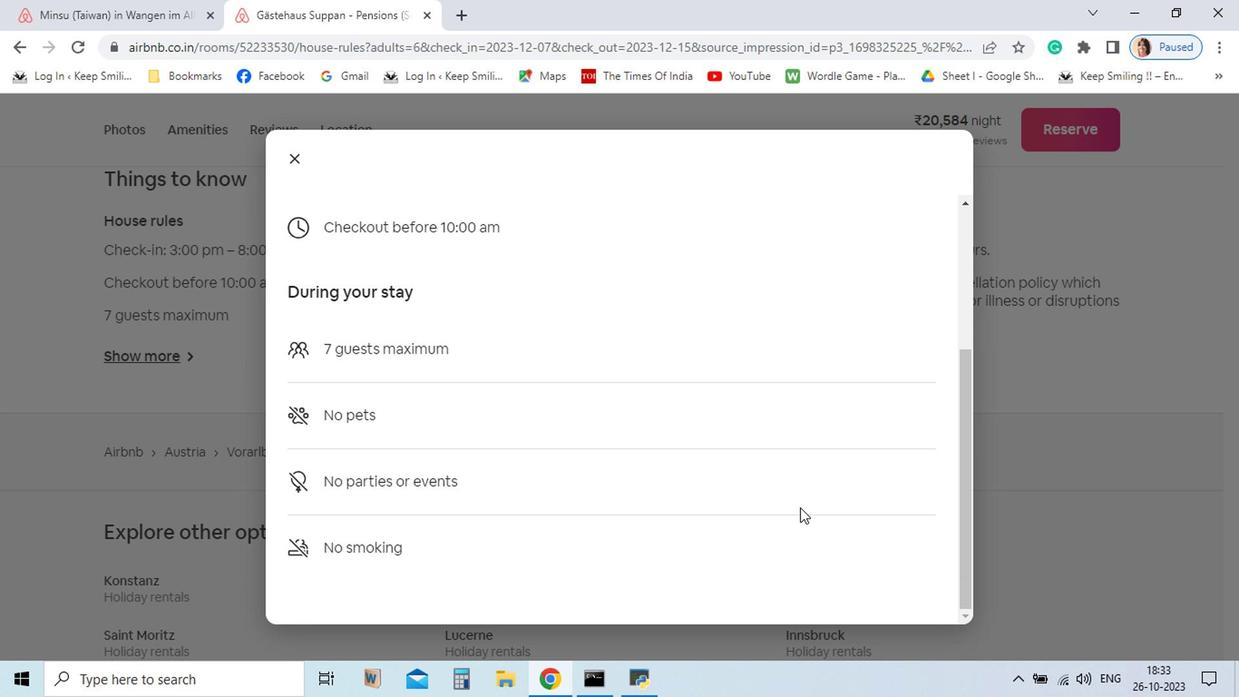 
Action: Mouse moved to (669, 460)
Screenshot: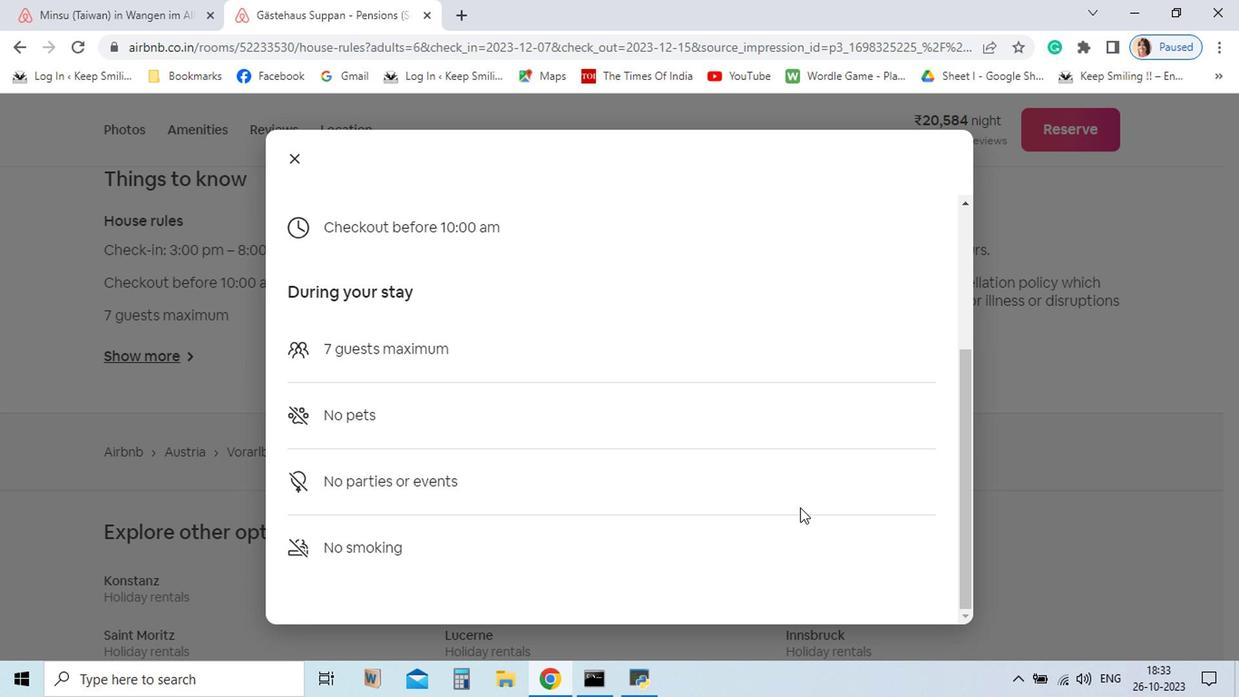 
Action: Mouse scrolled (669, 459) with delta (0, 0)
Screenshot: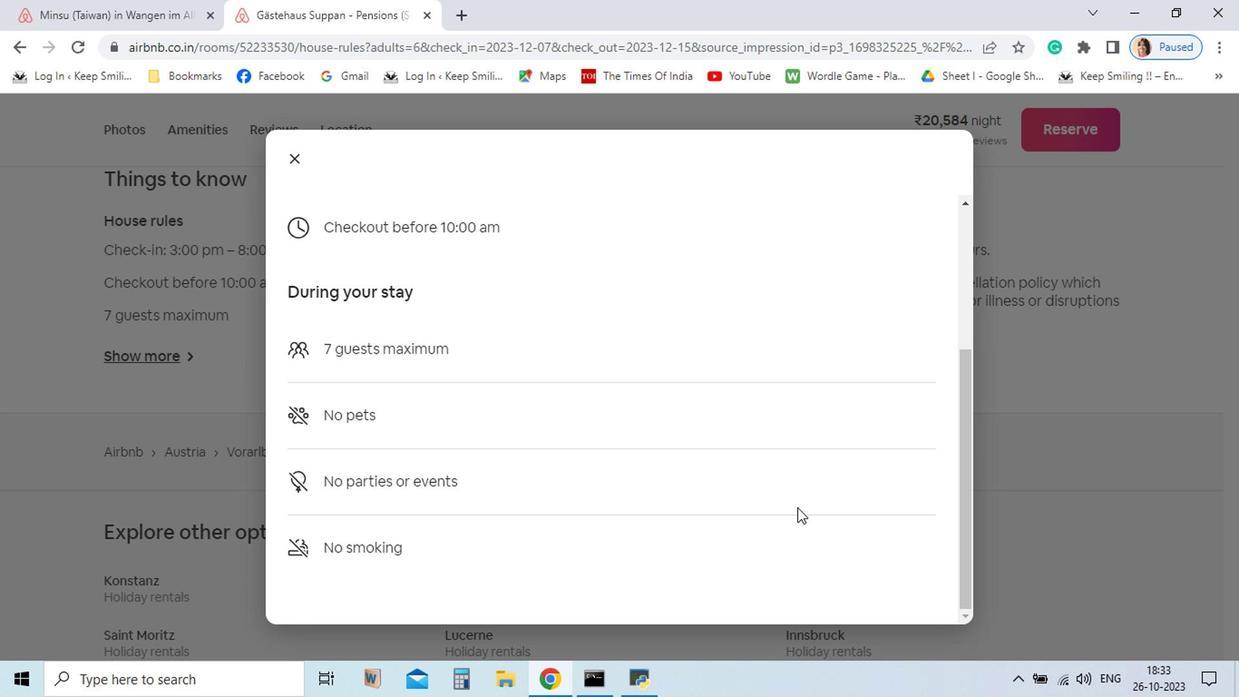 
Action: Mouse moved to (306, 211)
Screenshot: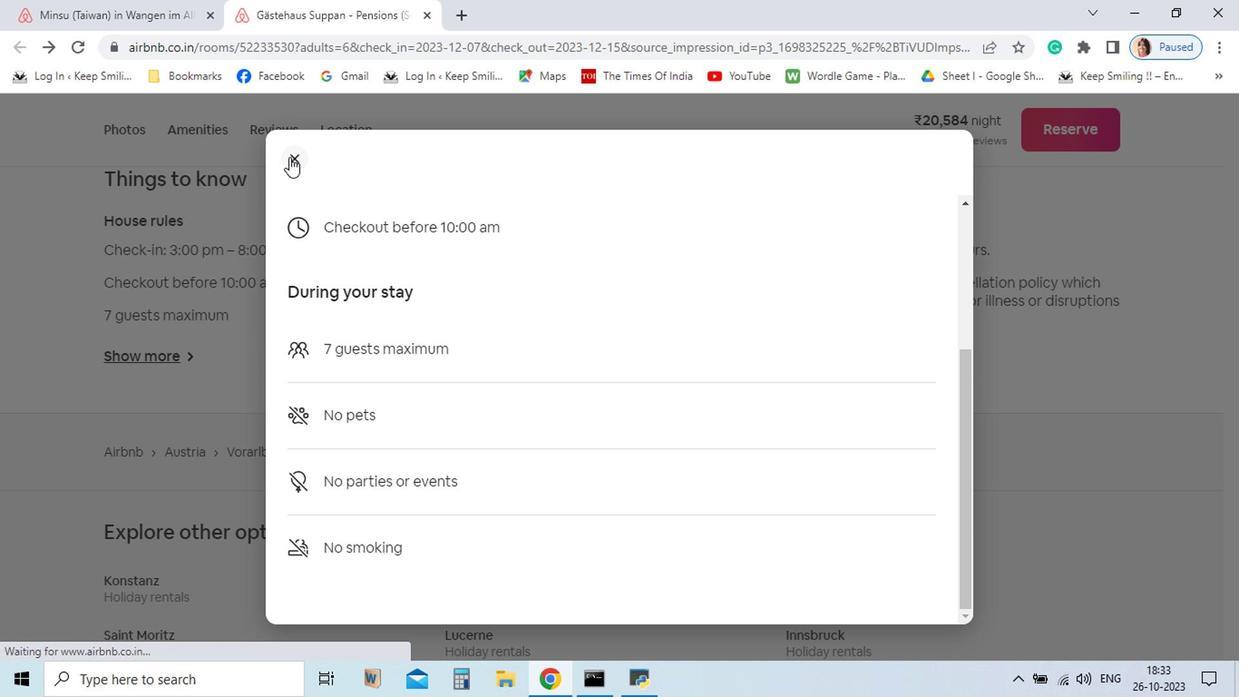 
Action: Mouse pressed left at (306, 211)
Screenshot: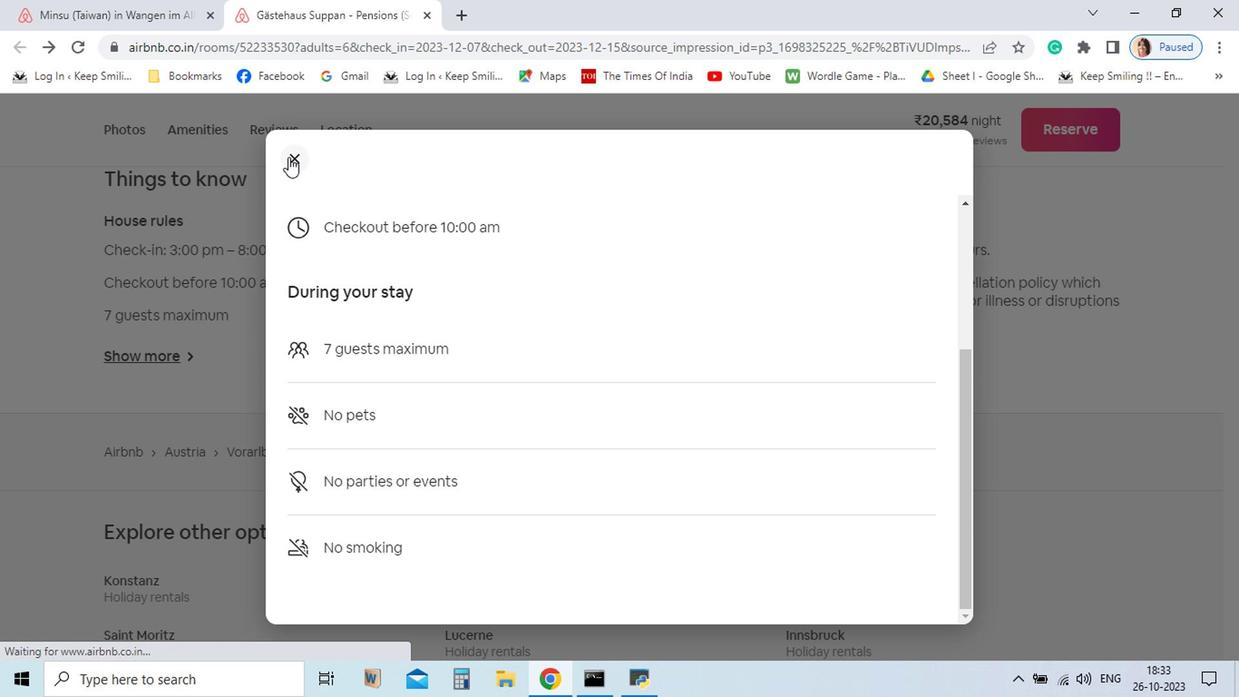 
Action: Mouse moved to (433, 347)
Screenshot: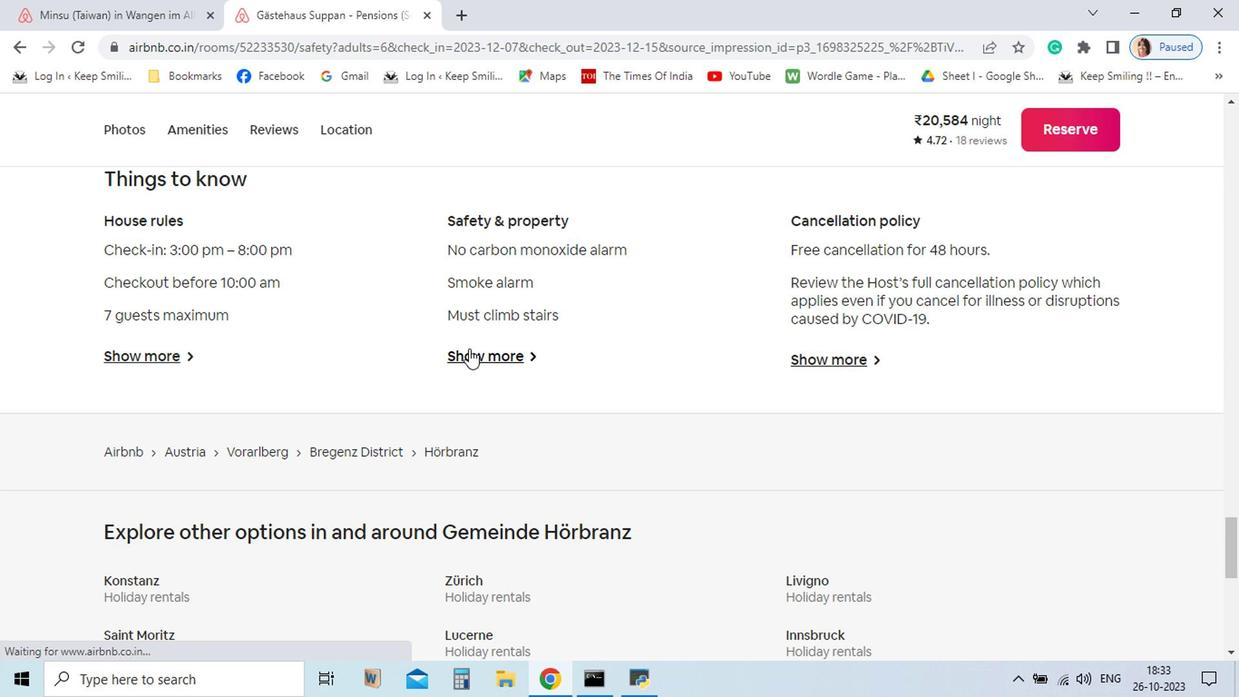 
Action: Mouse pressed left at (433, 347)
Screenshot: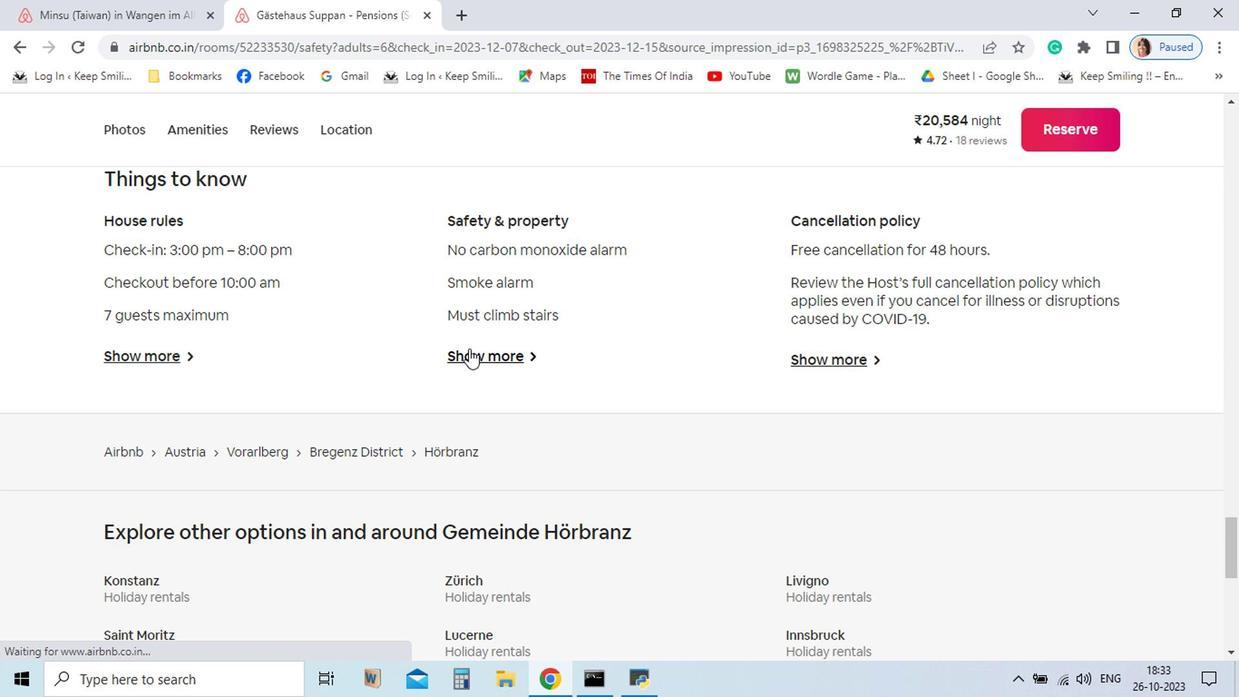 
Action: Mouse moved to (582, 418)
Screenshot: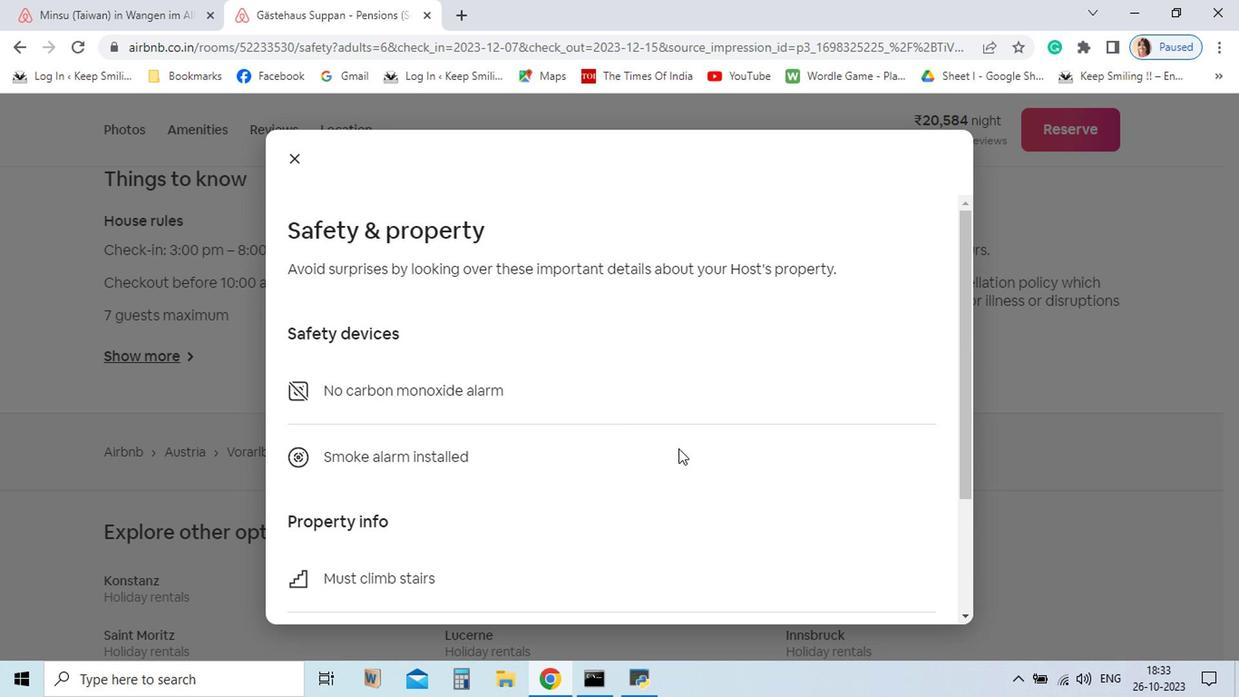 
Action: Mouse scrolled (582, 417) with delta (0, 0)
Screenshot: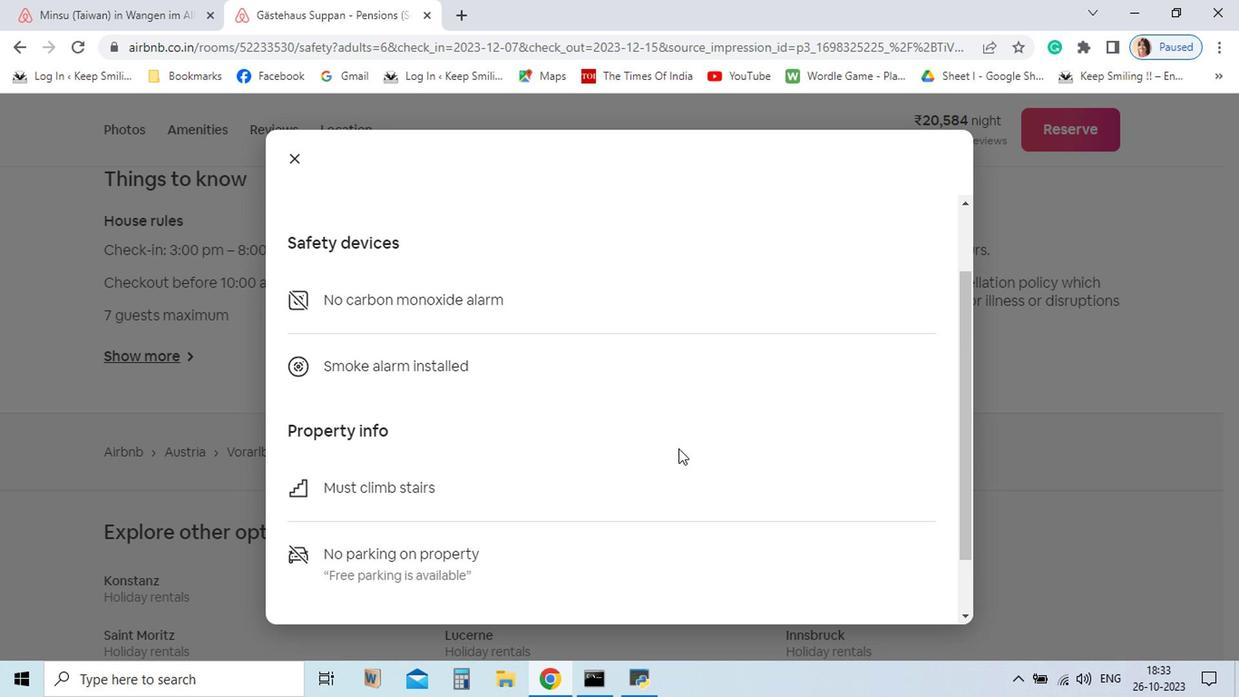 
Action: Mouse moved to (309, 207)
Screenshot: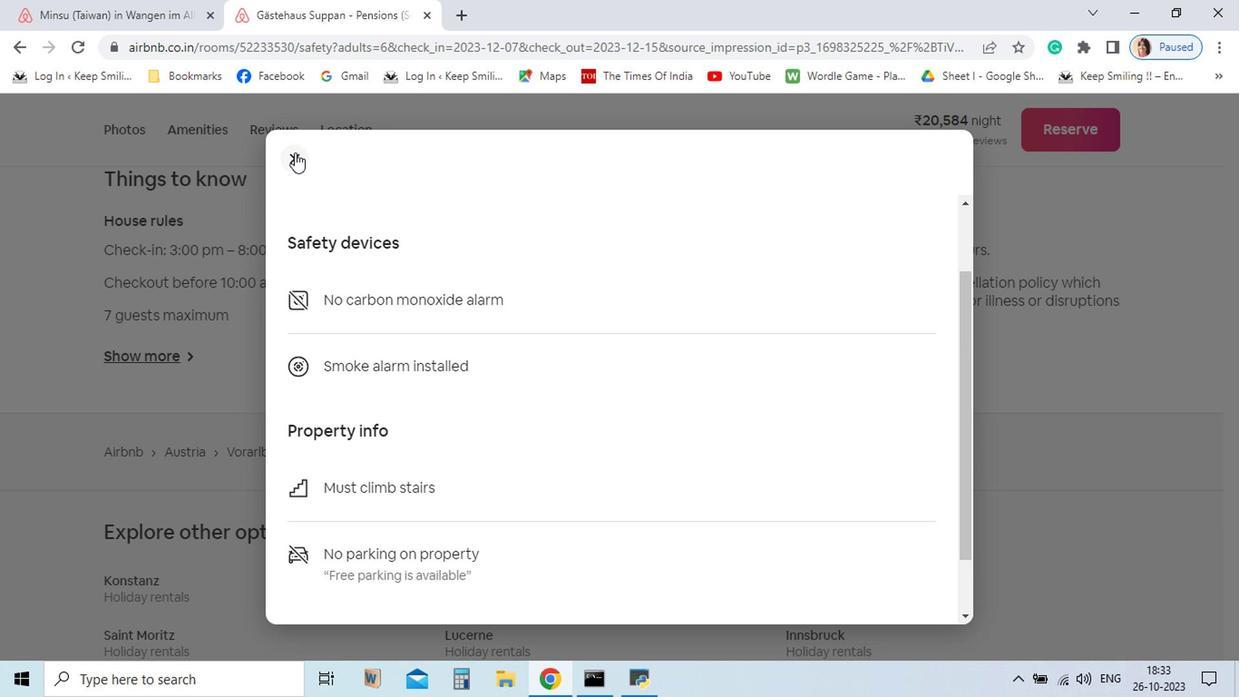 
Action: Mouse pressed left at (309, 207)
Screenshot: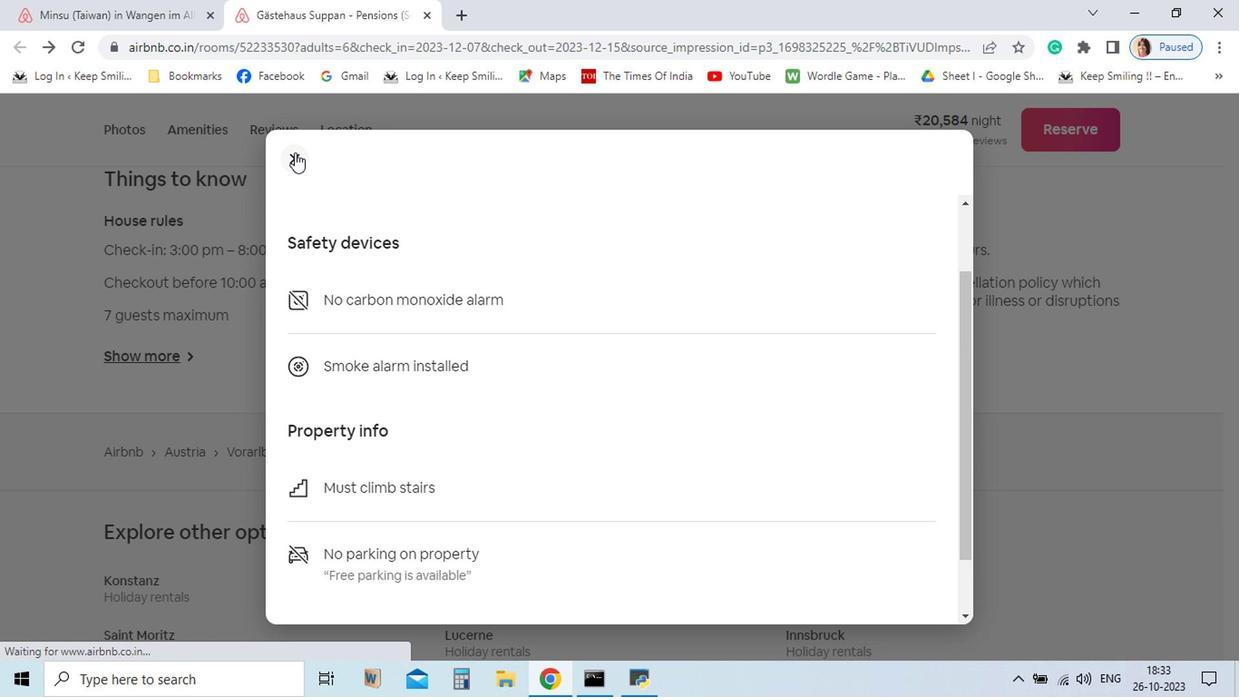 
Action: Mouse moved to (689, 358)
Screenshot: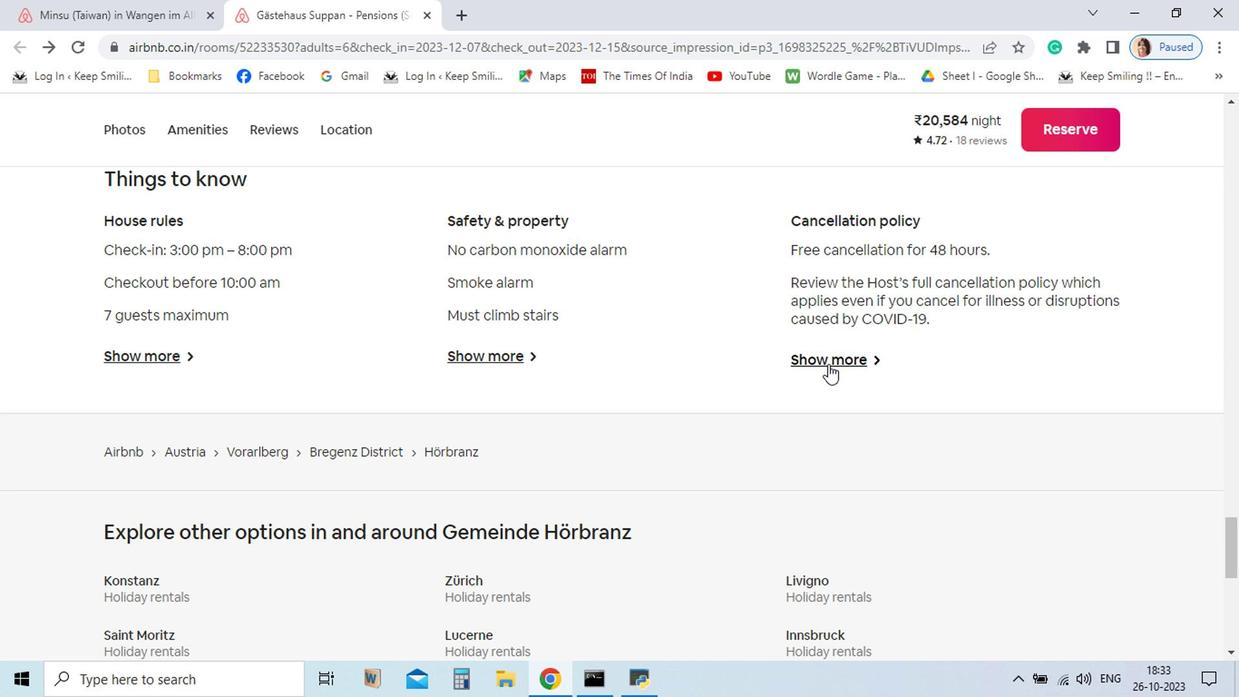 
Action: Mouse pressed left at (689, 358)
Screenshot: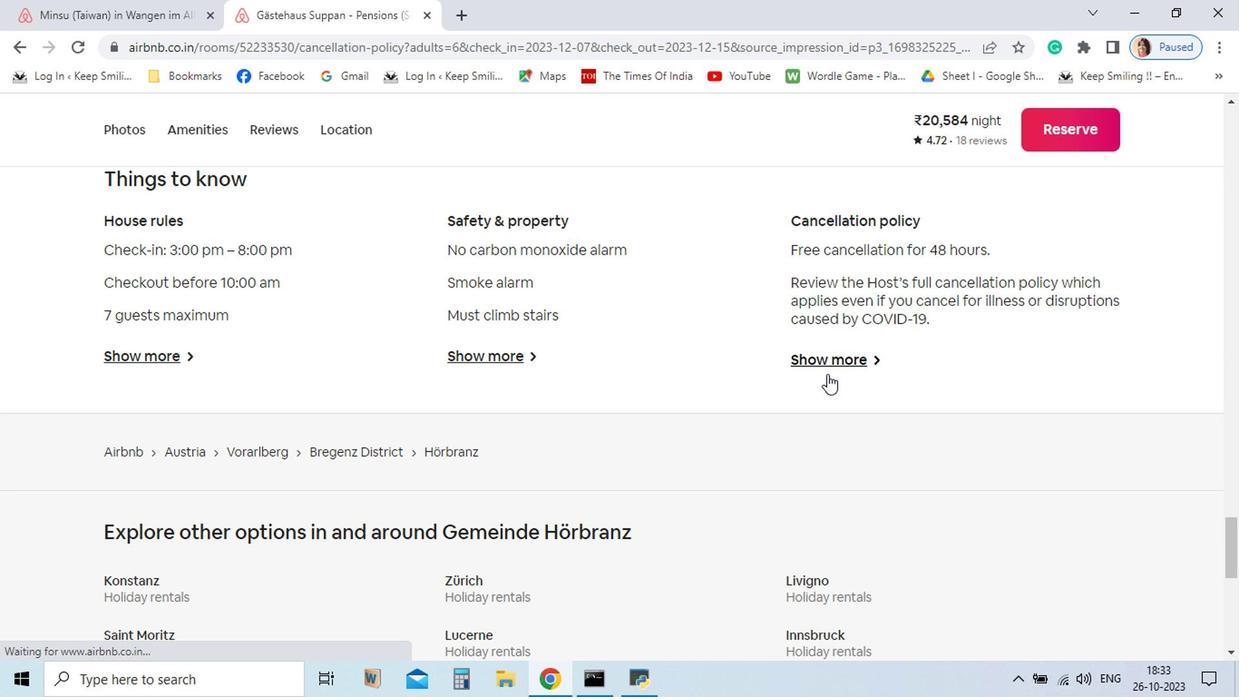 
Action: Mouse moved to (681, 441)
Screenshot: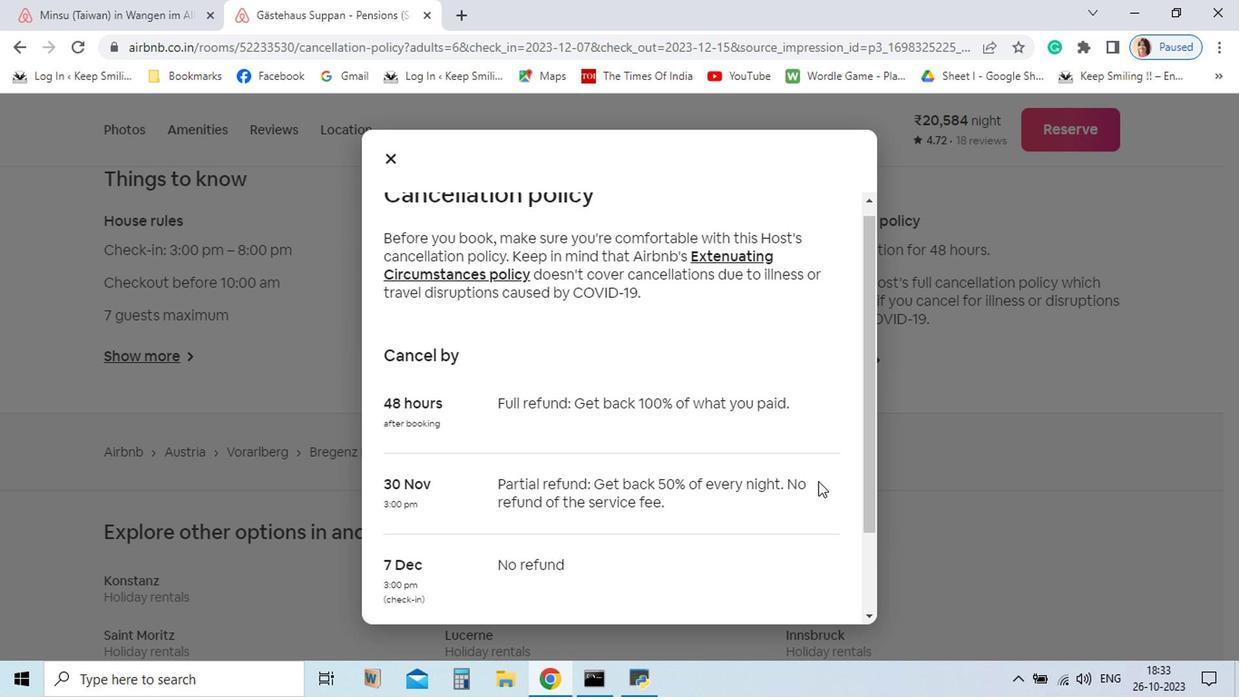 
Action: Mouse scrolled (681, 441) with delta (0, 0)
Screenshot: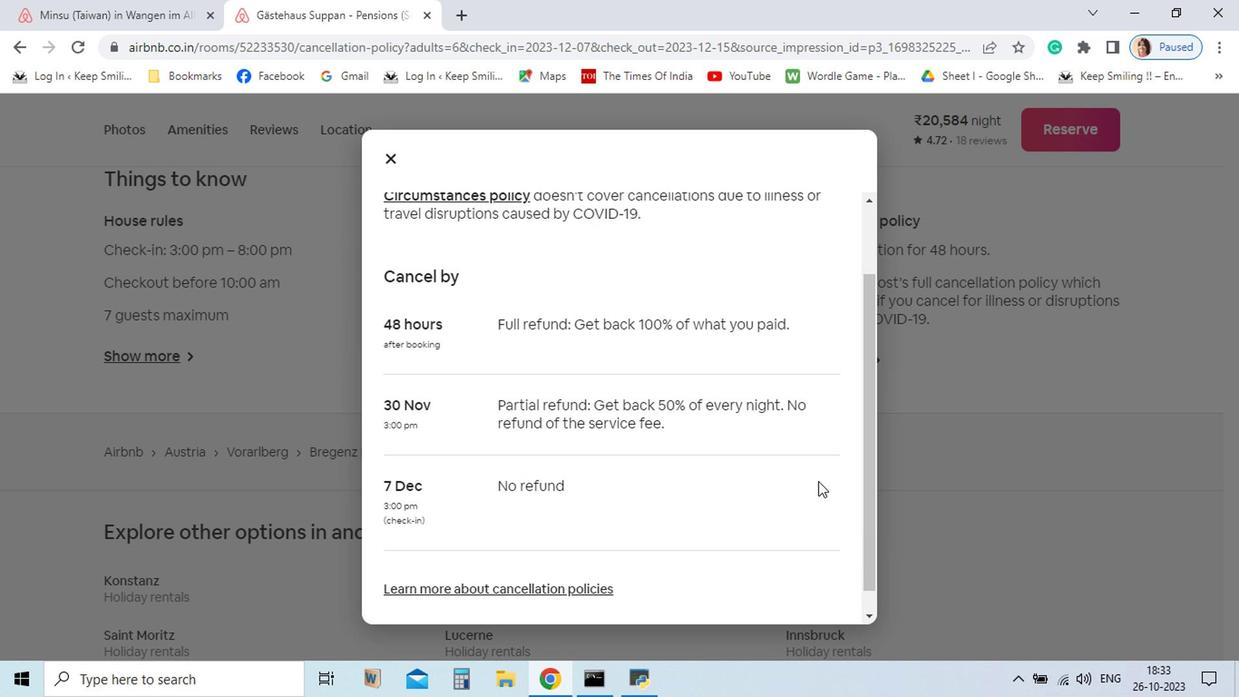 
Action: Mouse scrolled (681, 442) with delta (0, 0)
Screenshot: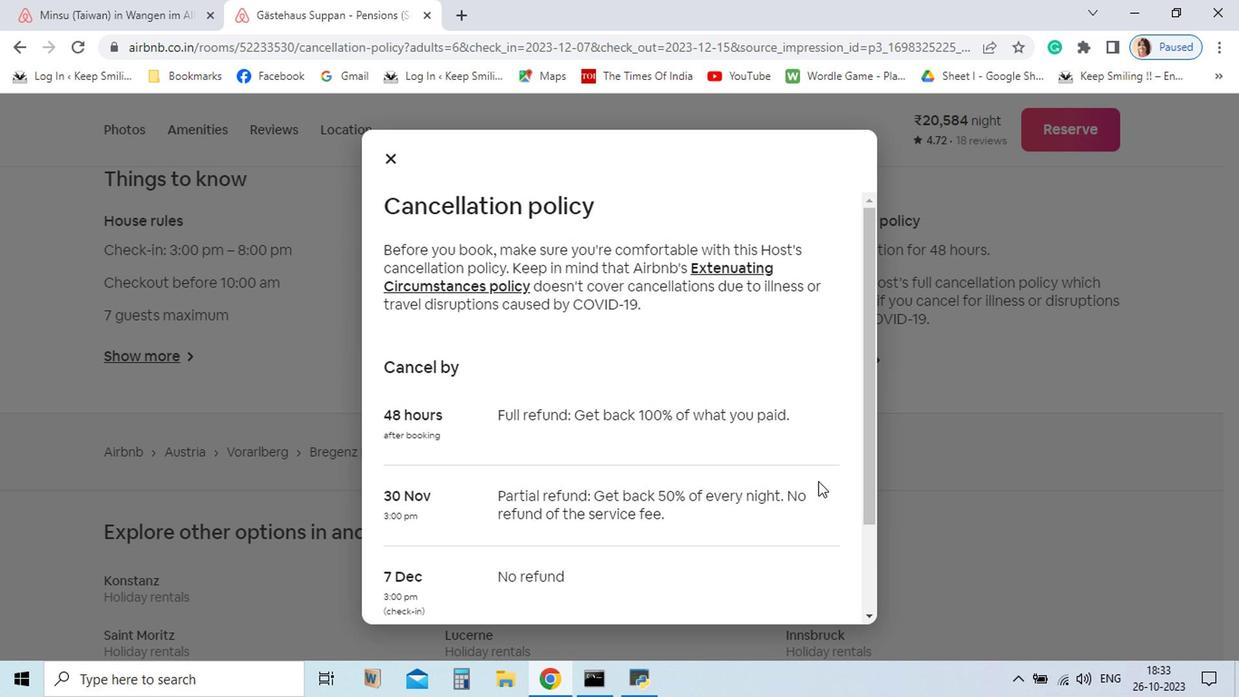 
Action: Mouse scrolled (681, 442) with delta (0, 0)
Screenshot: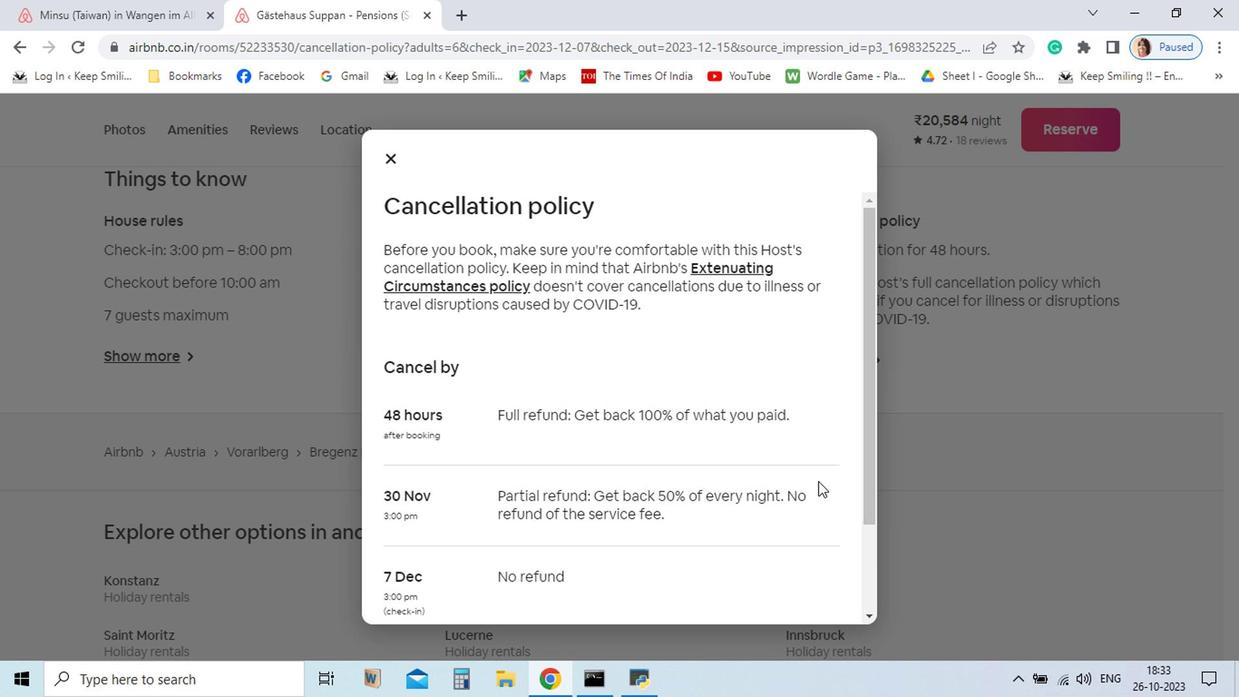 
Action: Mouse scrolled (681, 441) with delta (0, 0)
Screenshot: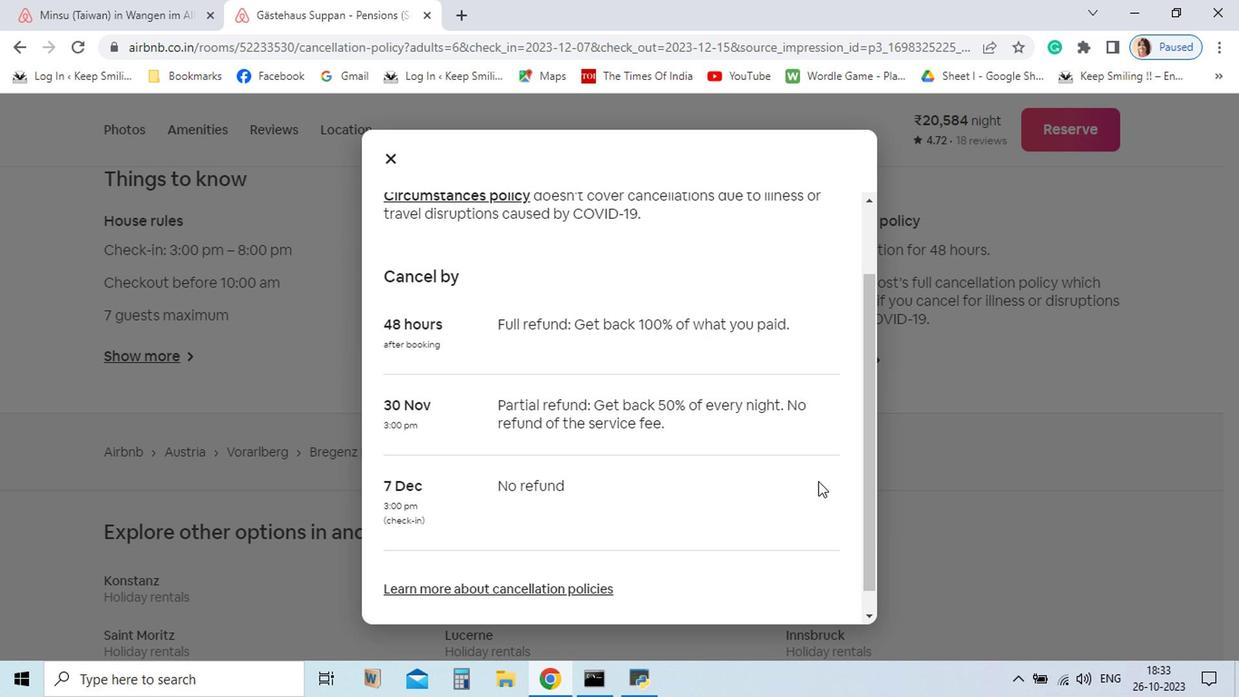 
Action: Mouse scrolled (681, 441) with delta (0, 0)
Screenshot: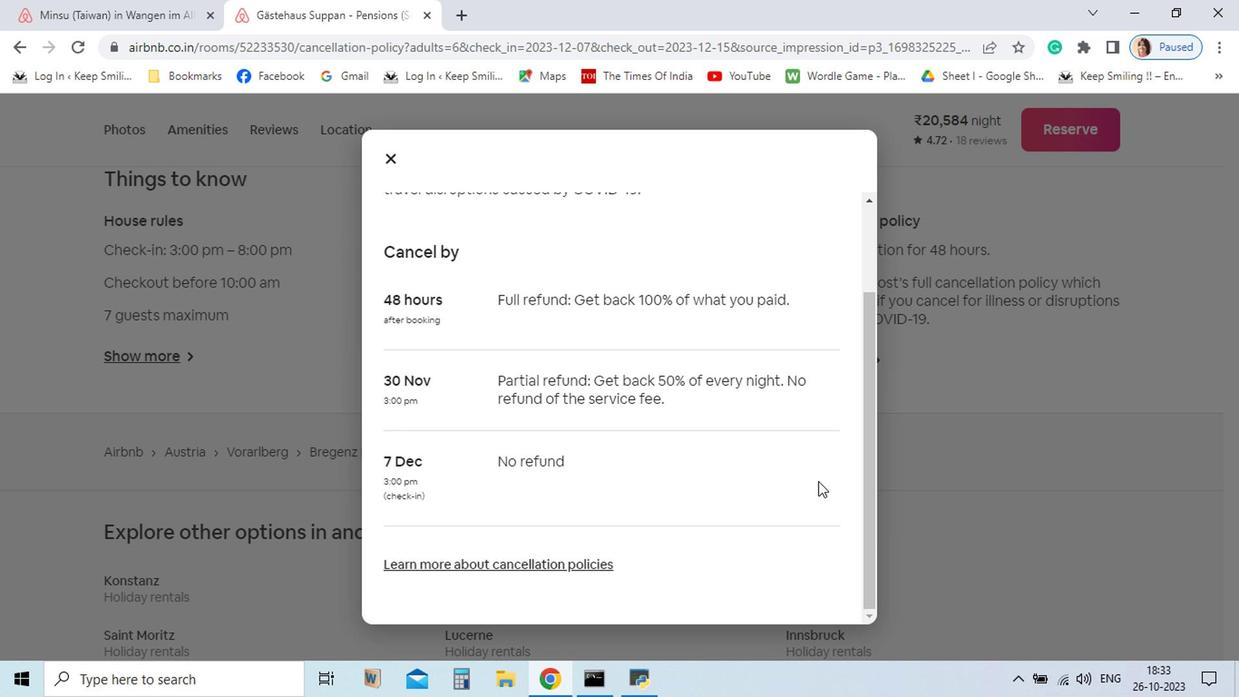 
Action: Mouse moved to (380, 207)
Screenshot: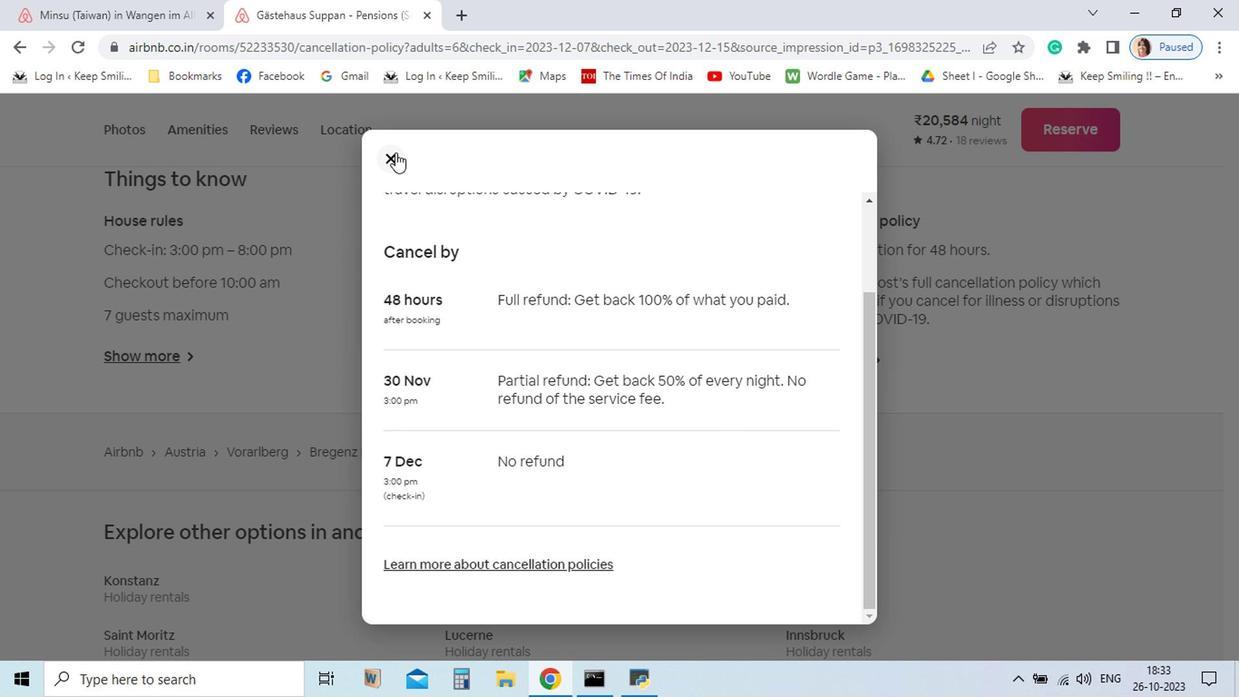 
Action: Mouse pressed left at (380, 207)
Screenshot: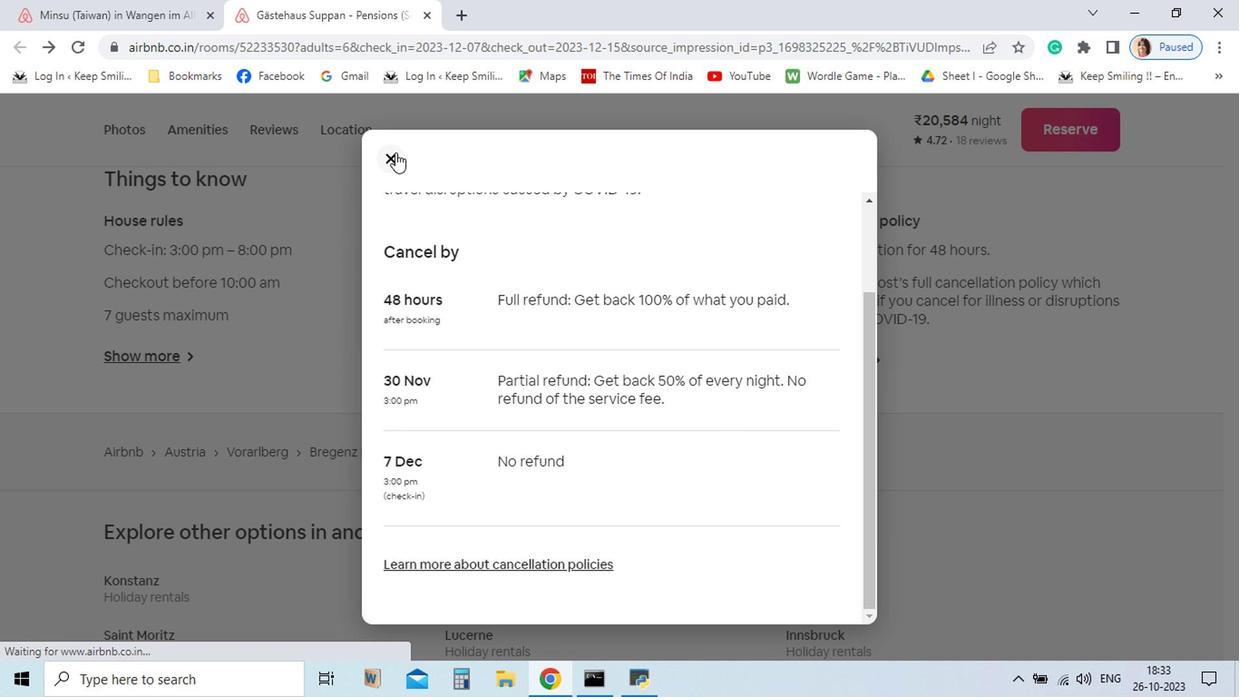 
Action: Mouse moved to (406, 108)
Screenshot: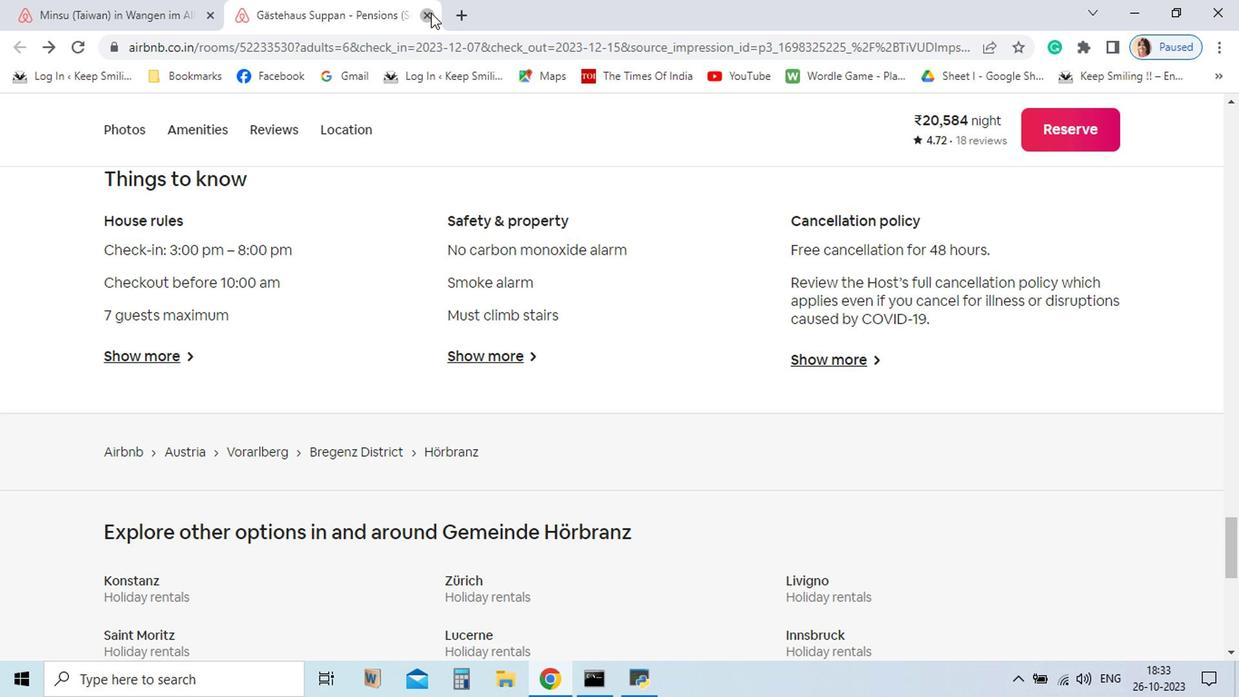 
Action: Mouse pressed left at (406, 108)
Screenshot: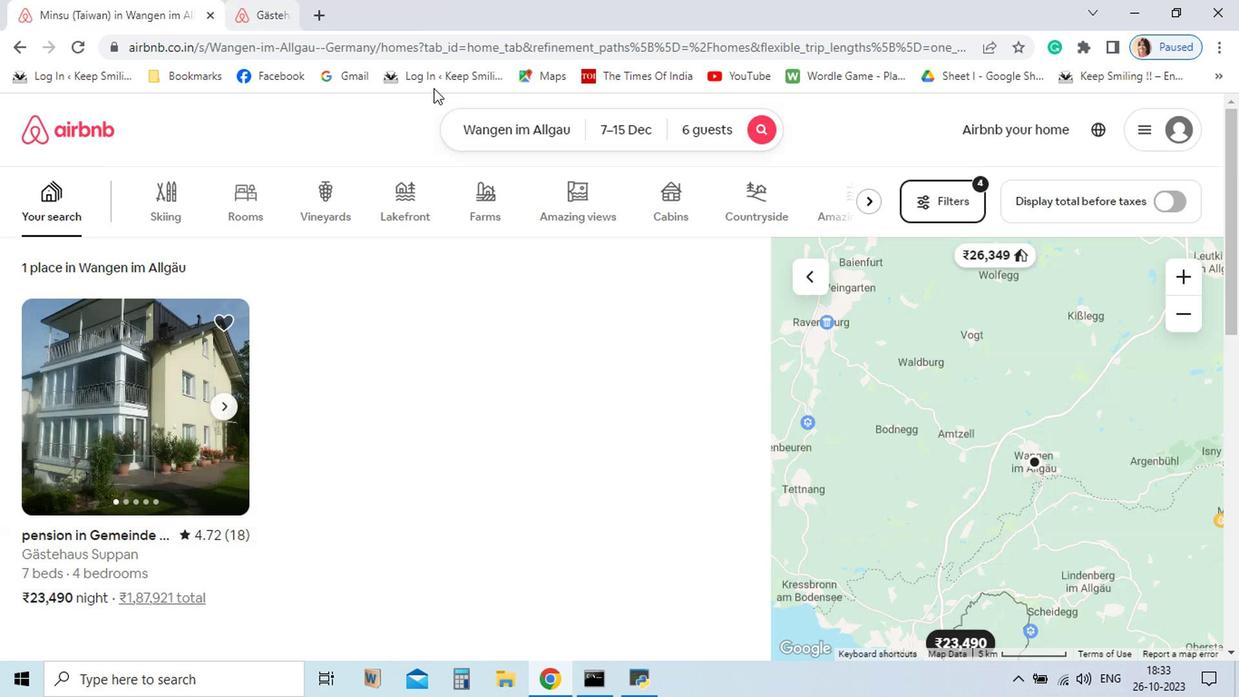 
Action: Mouse moved to (414, 185)
Screenshot: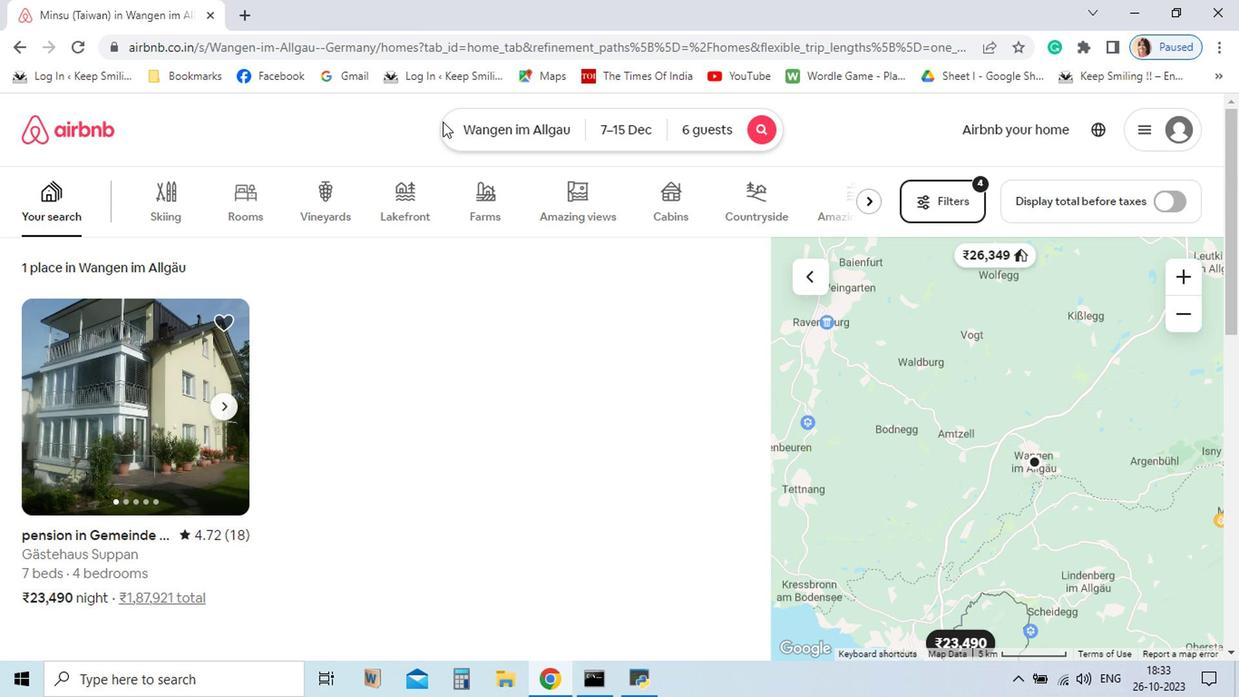 
